 Task: Plan a trip to San Carlos, Colombia from 1st November, 2023 to 4th November, 2023 for 1 adult.1  bedroom having 1 bed and 1 bathroom. Property type can be flat. Amenities needed are: wifi, washing machine. Booking option can be shelf check-in. Look for 4 properties as per requirement.
Action: Mouse moved to (580, 76)
Screenshot: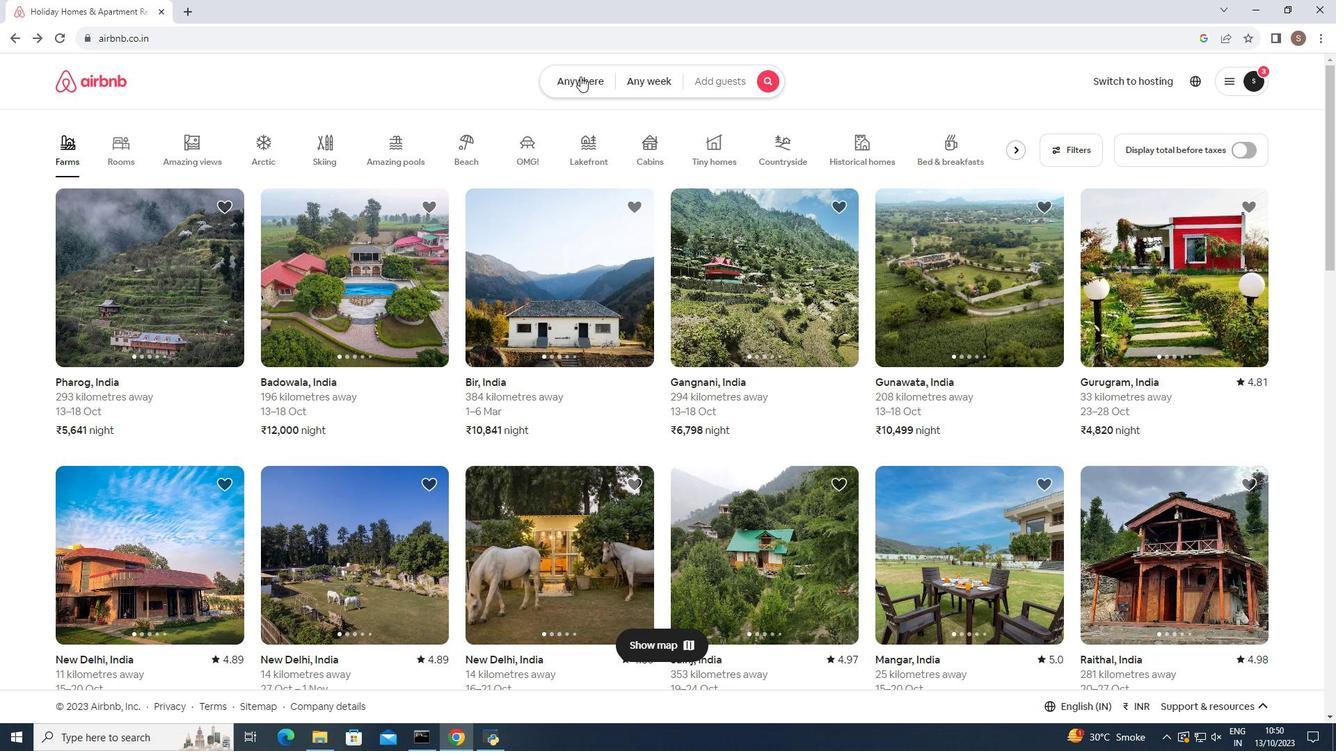 
Action: Mouse pressed left at (580, 76)
Screenshot: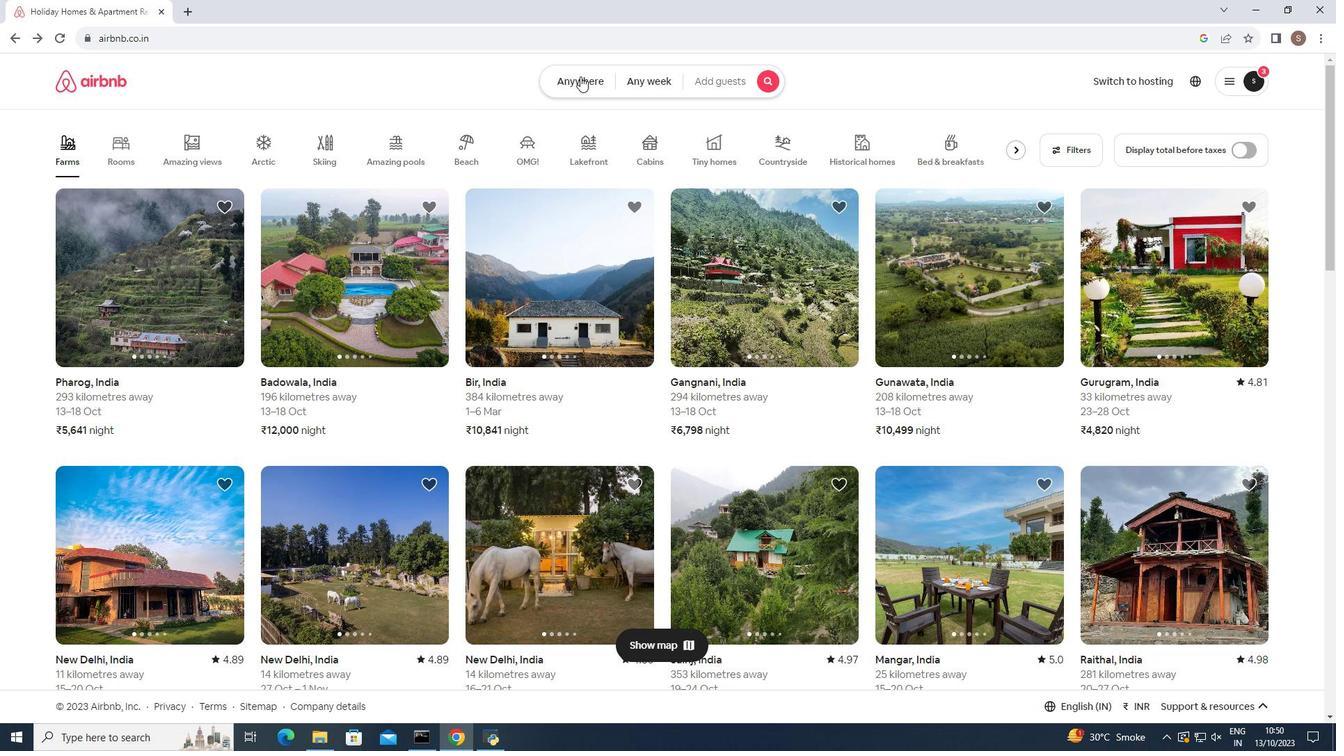 
Action: Mouse moved to (469, 129)
Screenshot: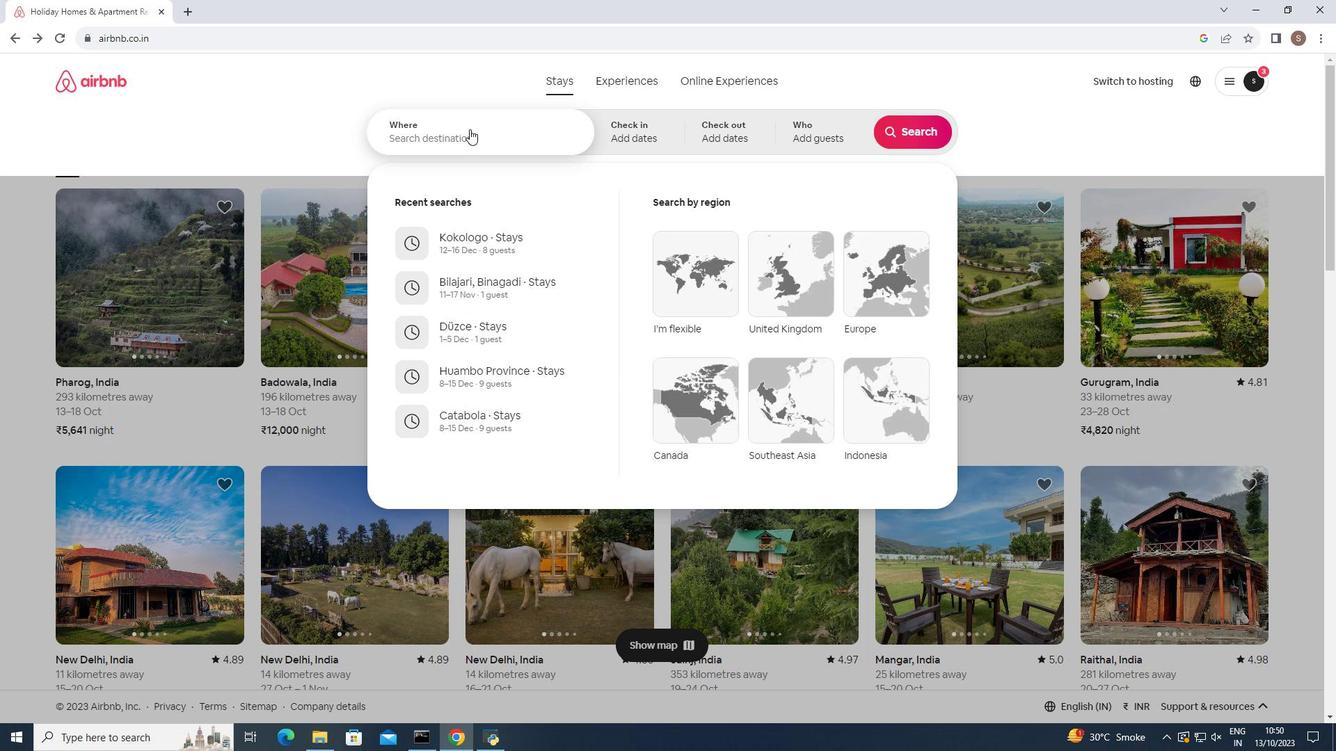 
Action: Mouse pressed left at (469, 129)
Screenshot: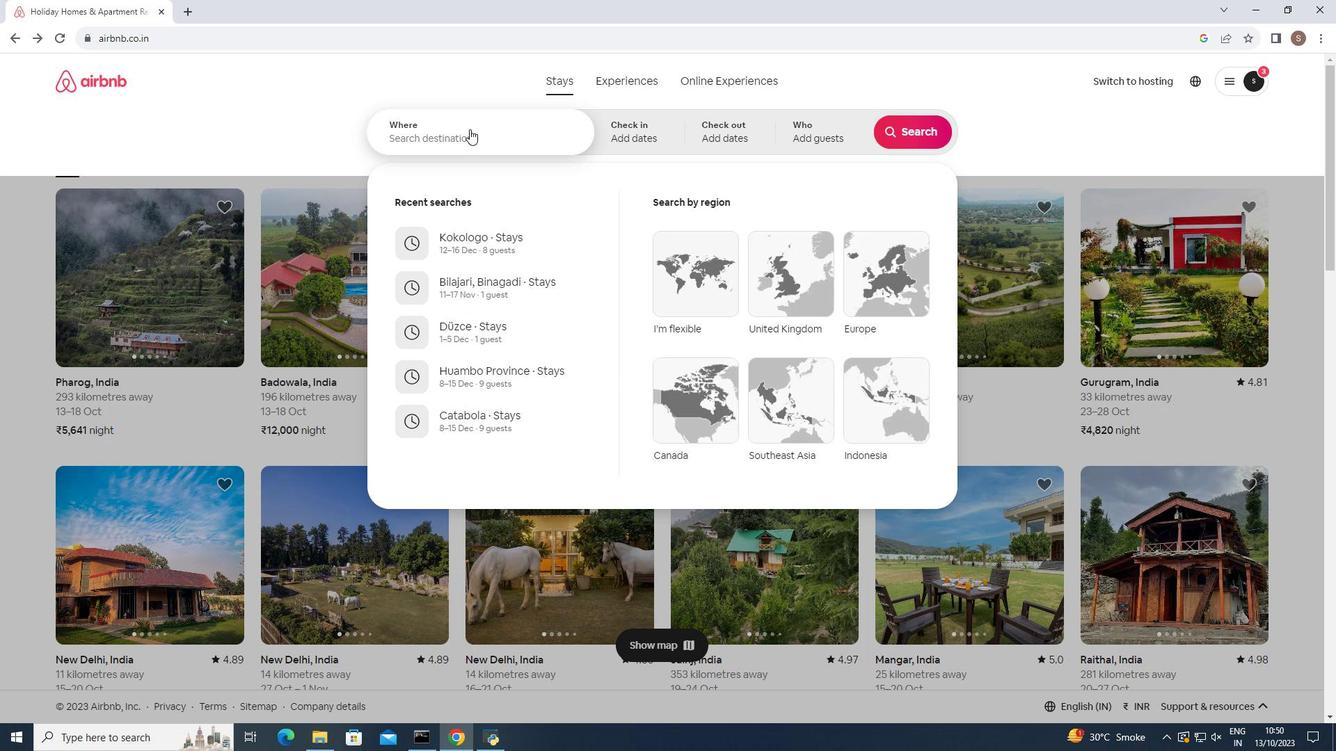 
Action: Mouse moved to (467, 136)
Screenshot: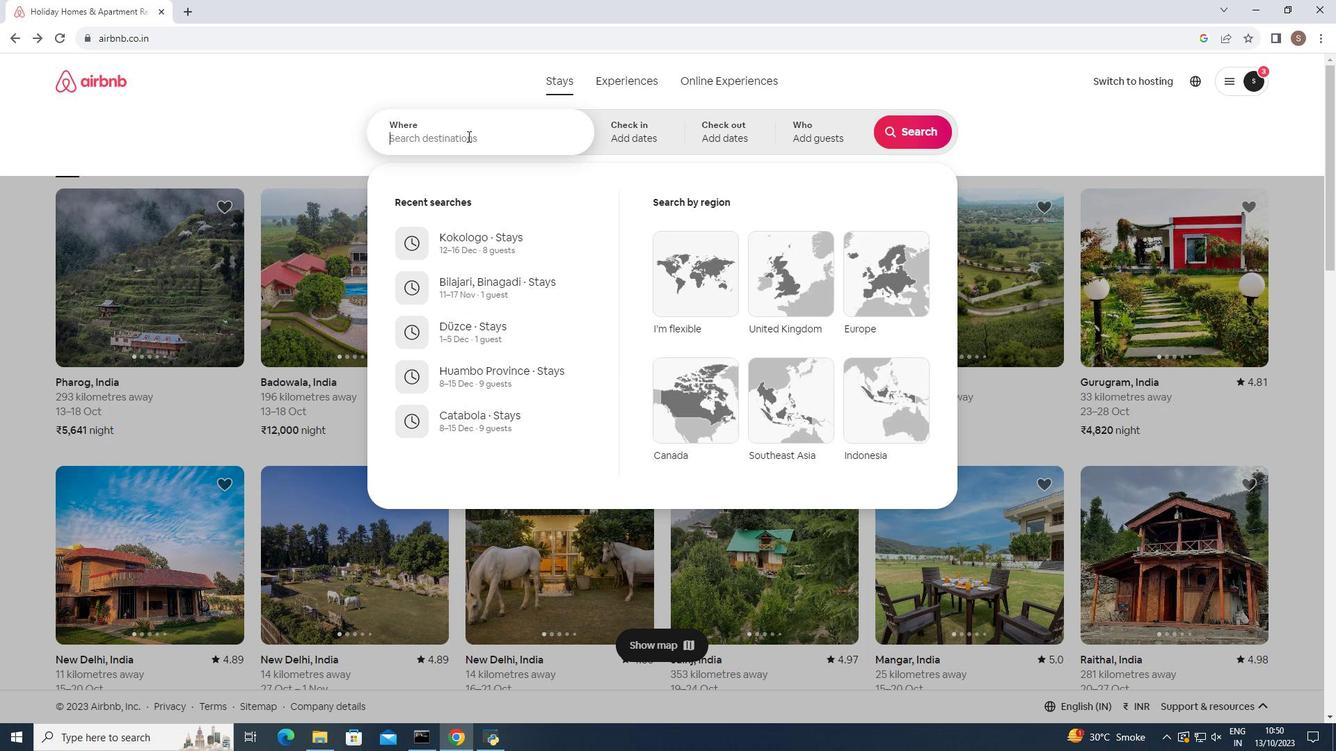 
Action: Key pressed <Key.shift>San<Key.space><Key.shift>Carlos,<Key.space><Key.shift><Key.shift>Colombia<Key.enter>
Screenshot: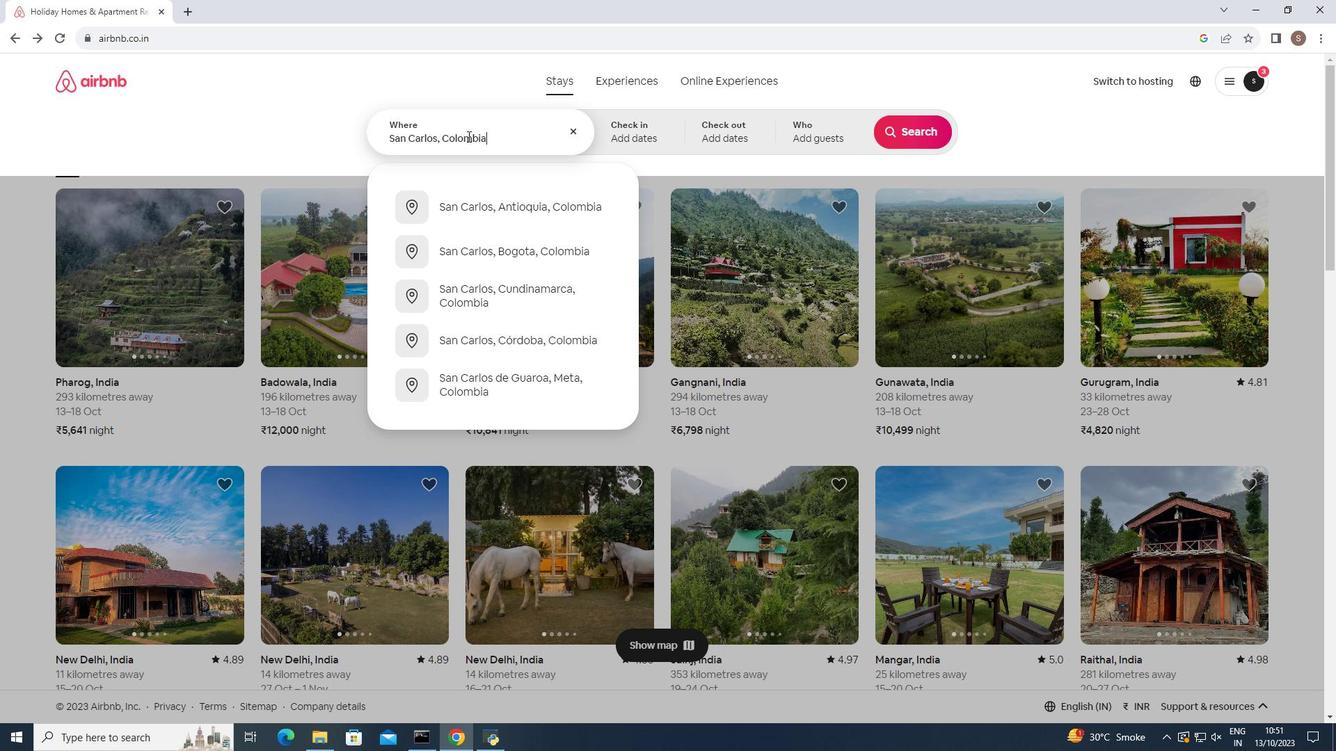 
Action: Mouse moved to (800, 298)
Screenshot: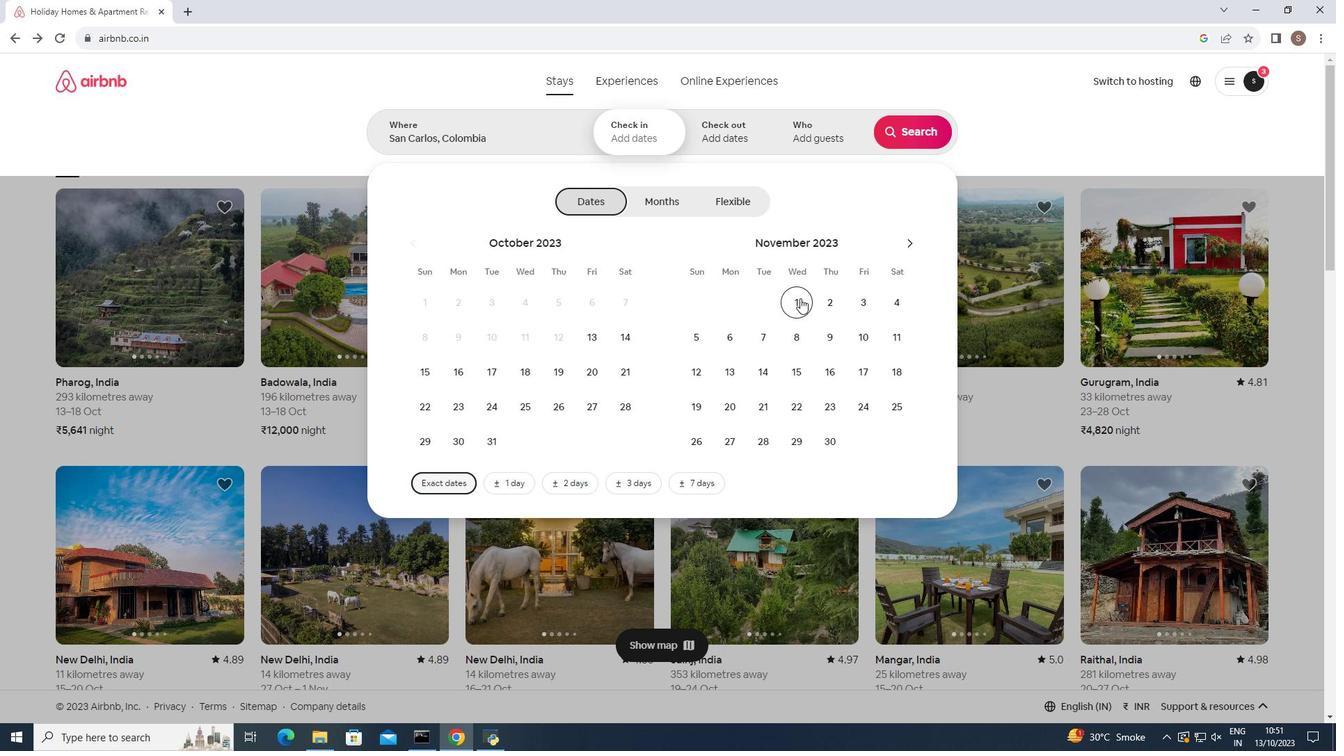 
Action: Mouse pressed left at (800, 298)
Screenshot: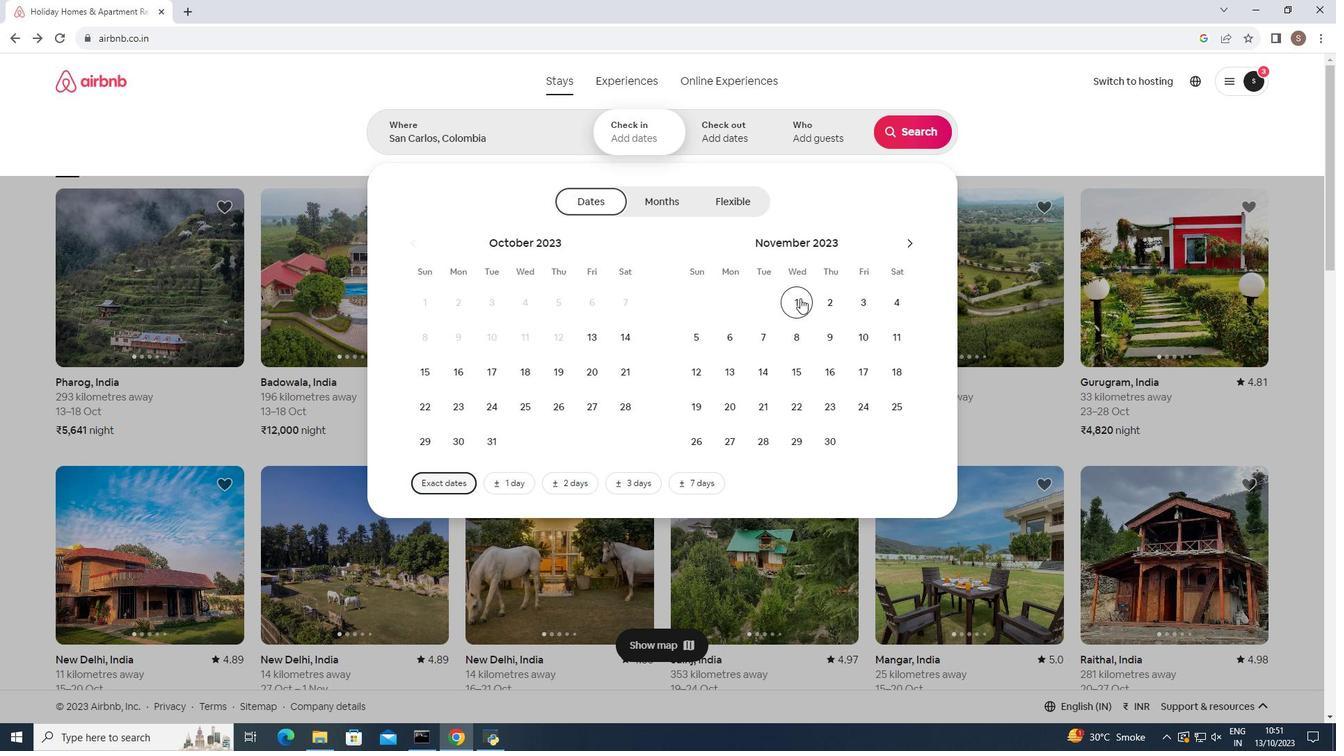 
Action: Mouse moved to (893, 303)
Screenshot: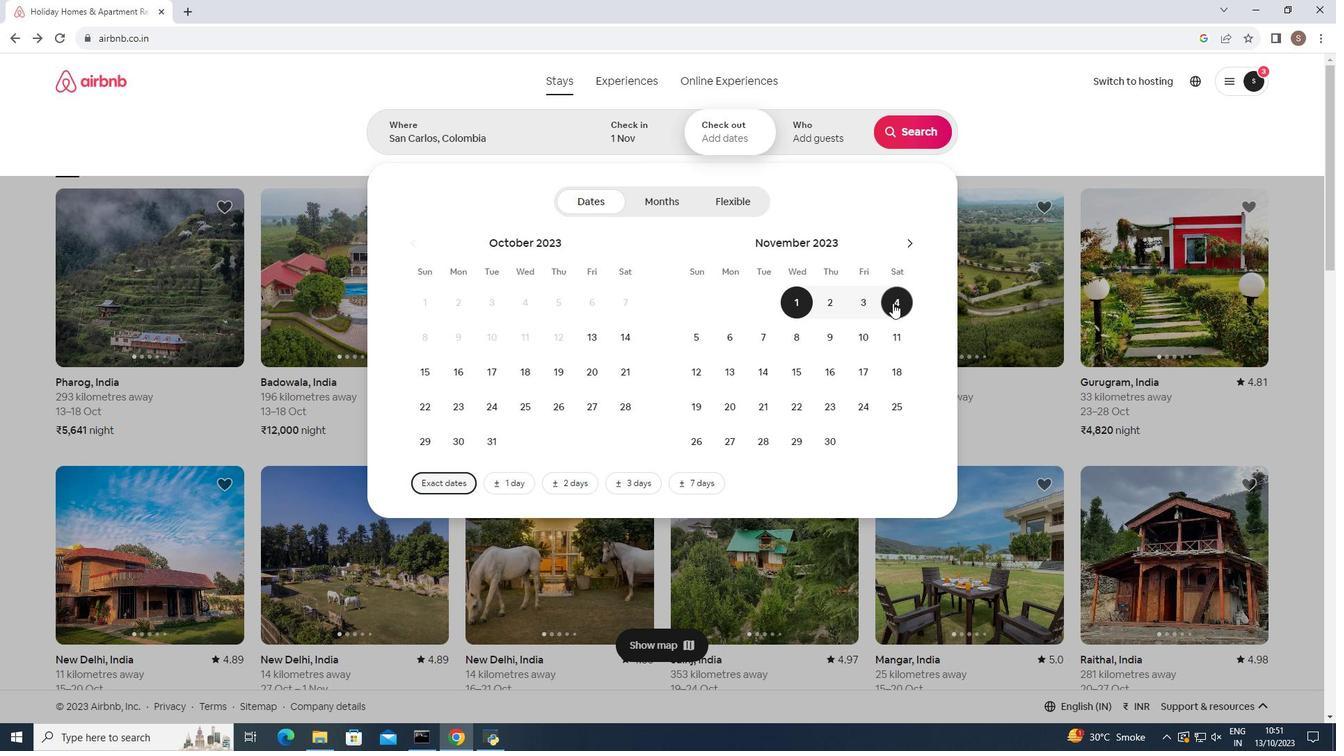 
Action: Mouse pressed left at (893, 303)
Screenshot: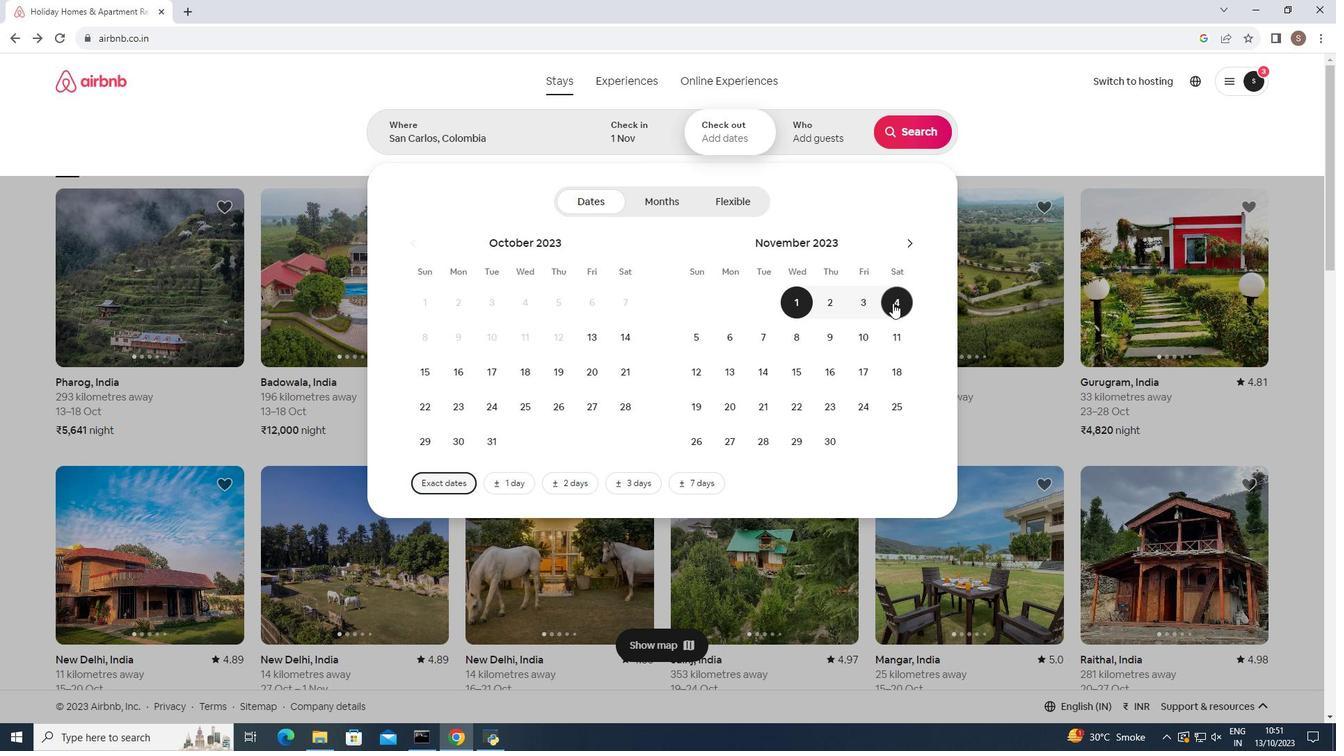 
Action: Mouse moved to (816, 129)
Screenshot: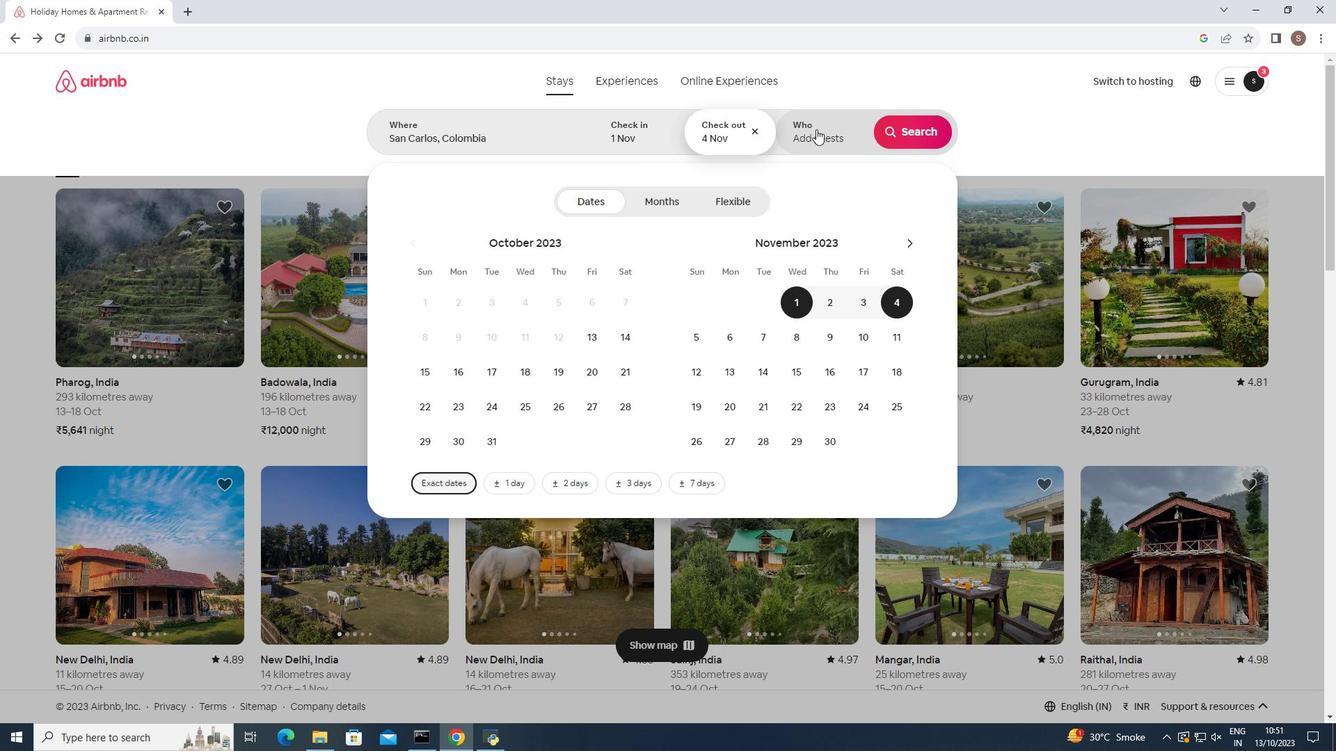 
Action: Mouse pressed left at (816, 129)
Screenshot: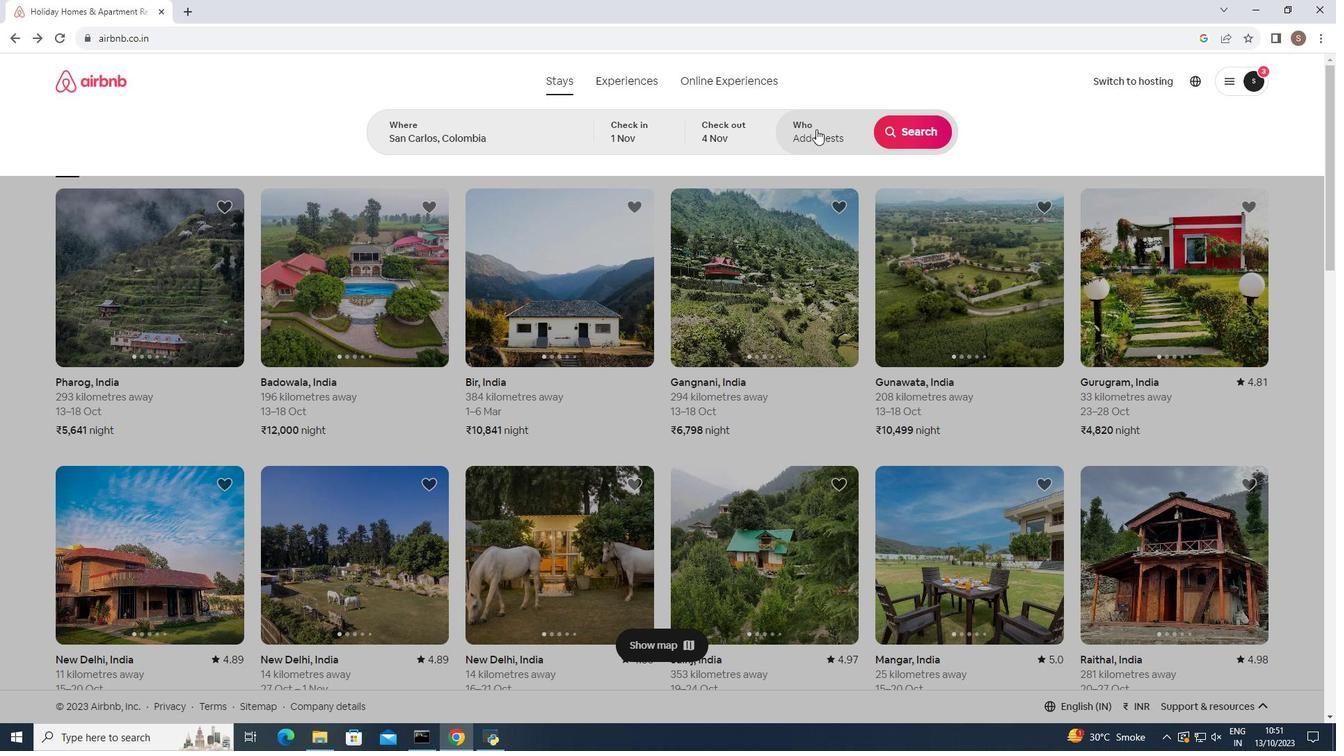 
Action: Mouse moved to (918, 207)
Screenshot: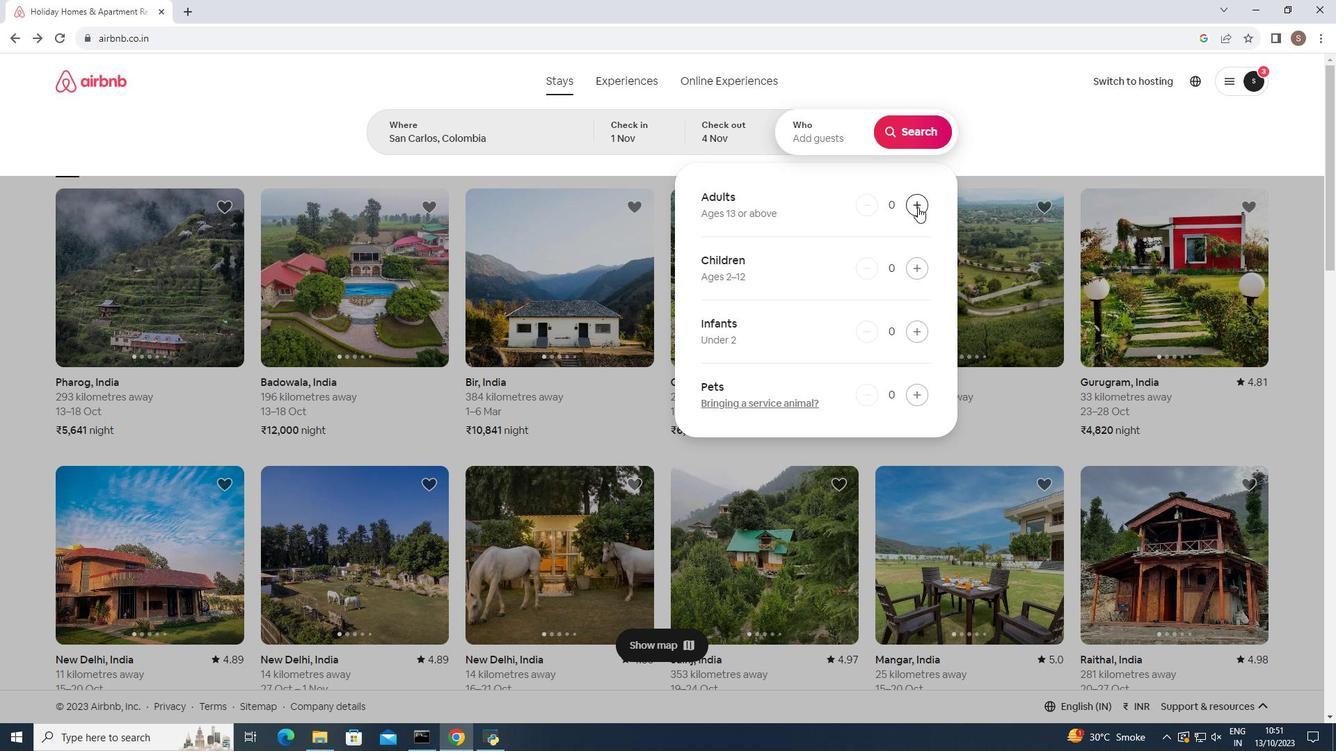 
Action: Mouse pressed left at (918, 207)
Screenshot: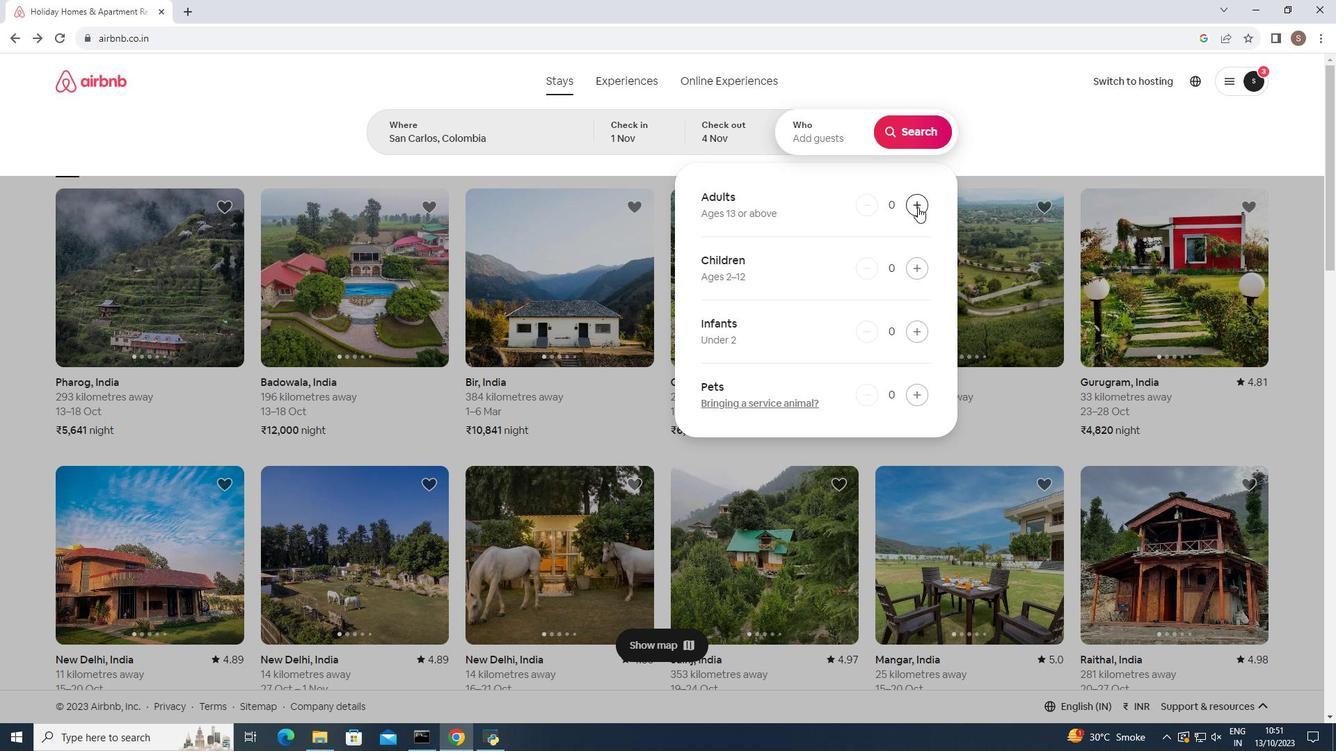 
Action: Mouse moved to (905, 128)
Screenshot: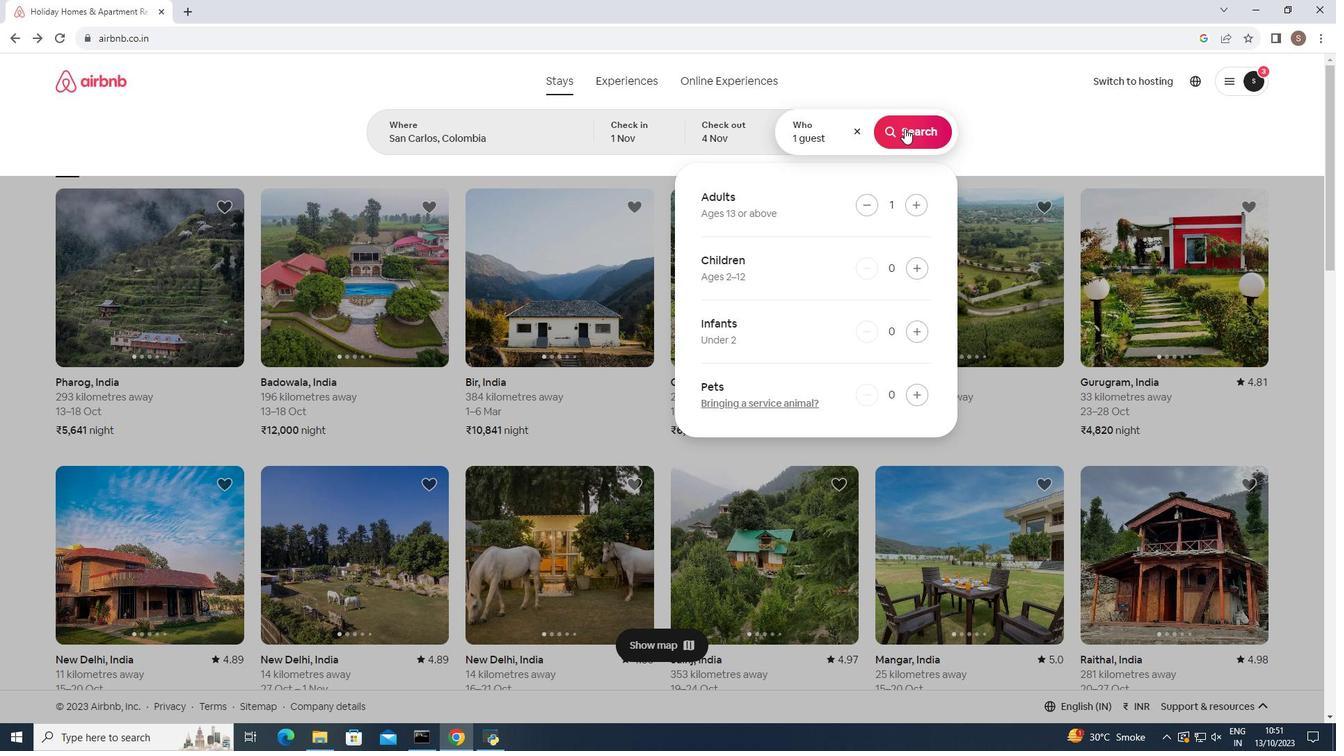 
Action: Mouse pressed left at (905, 128)
Screenshot: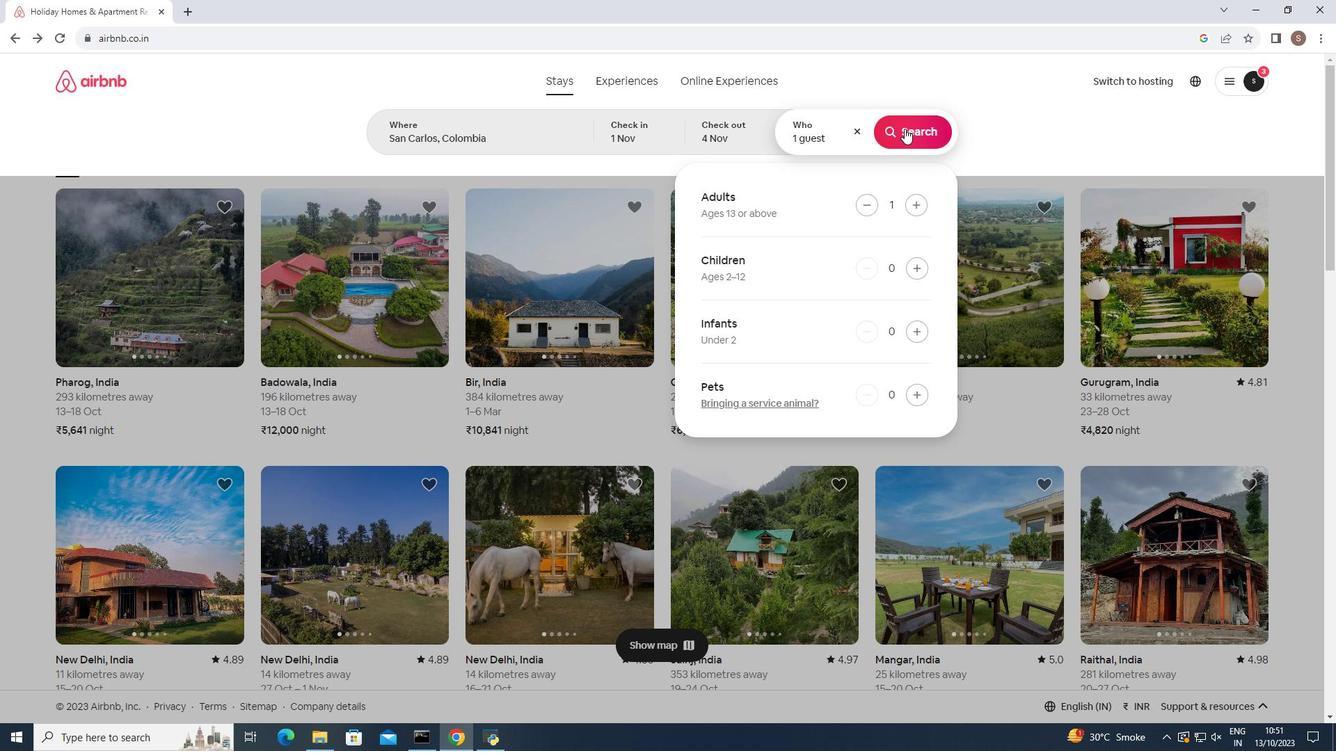 
Action: Mouse moved to (1097, 136)
Screenshot: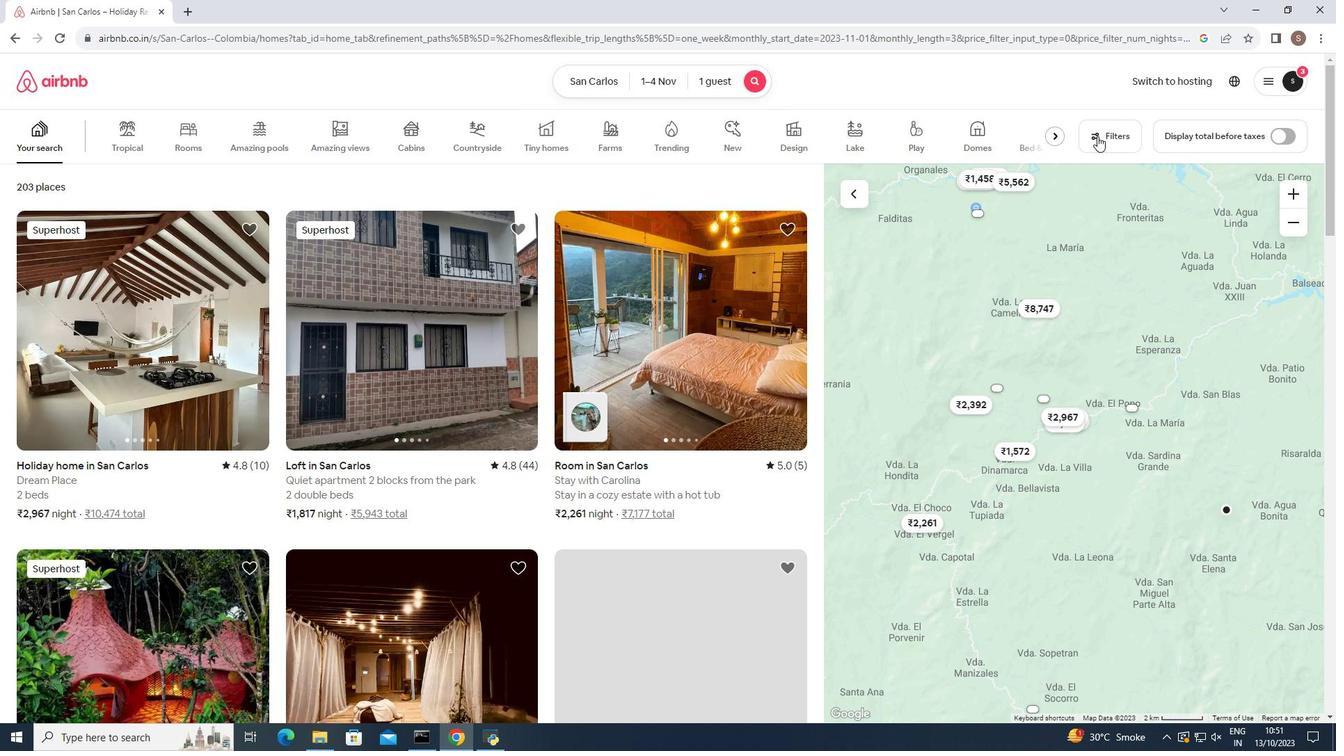 
Action: Mouse pressed left at (1097, 136)
Screenshot: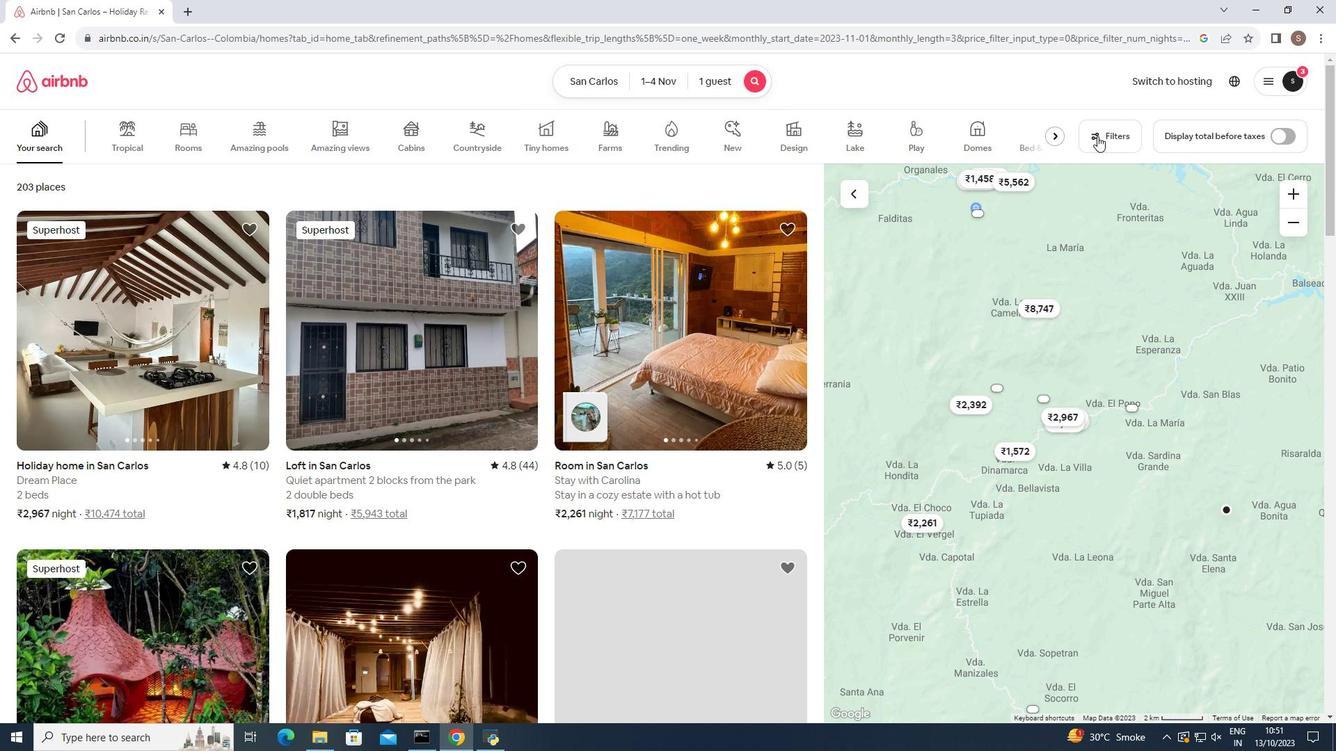 
Action: Mouse moved to (743, 347)
Screenshot: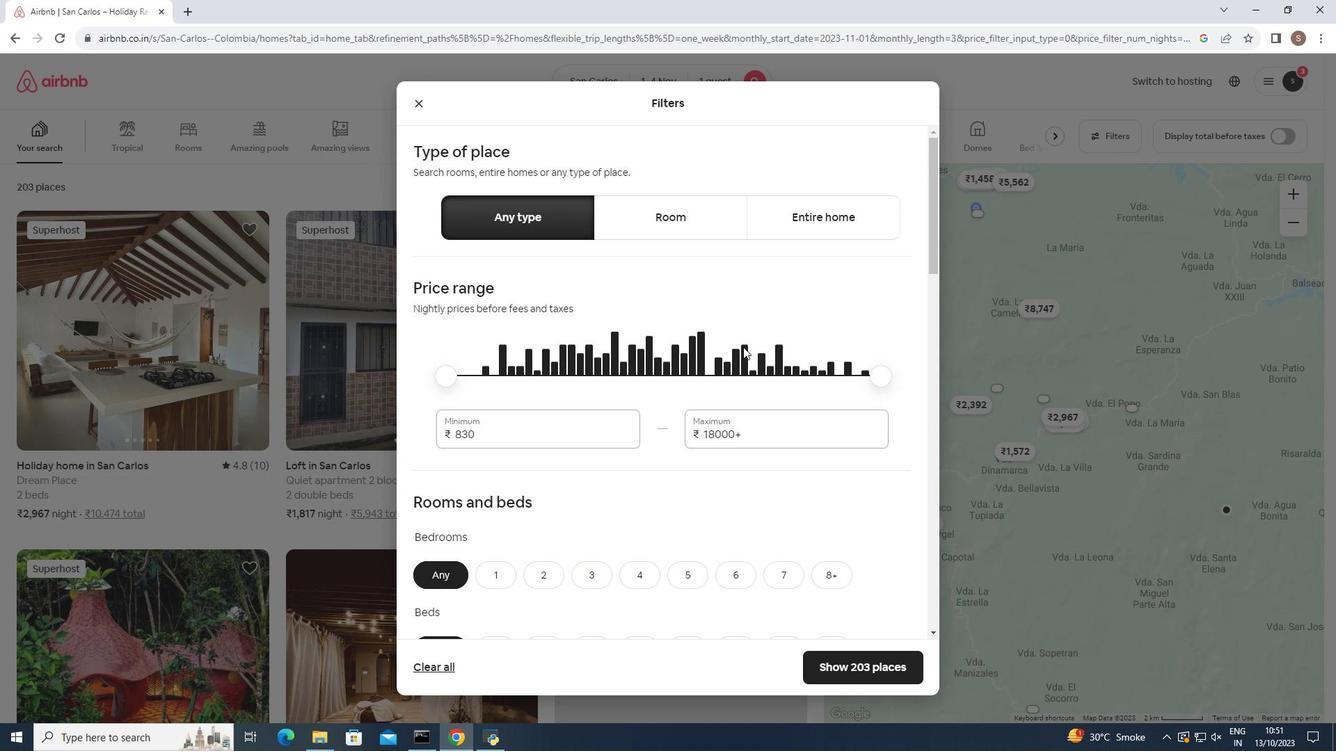 
Action: Mouse scrolled (743, 346) with delta (0, 0)
Screenshot: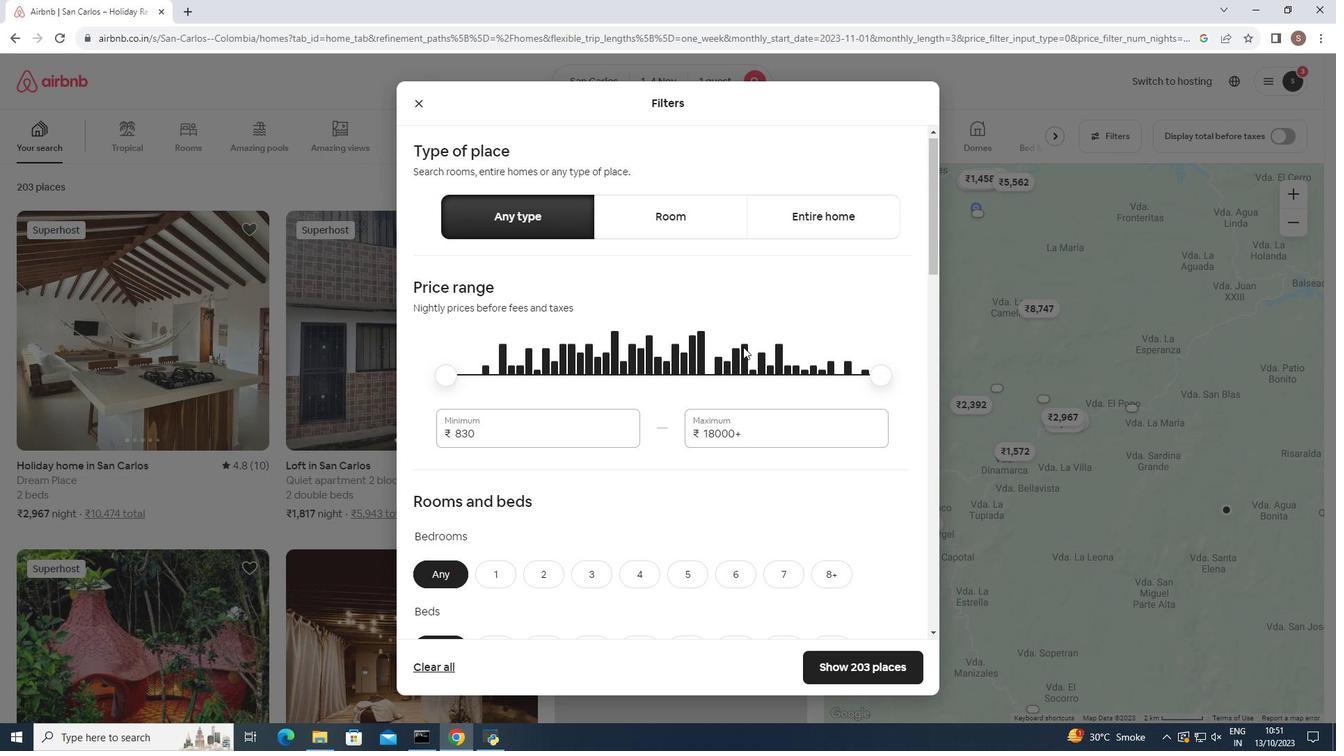 
Action: Mouse scrolled (743, 346) with delta (0, 0)
Screenshot: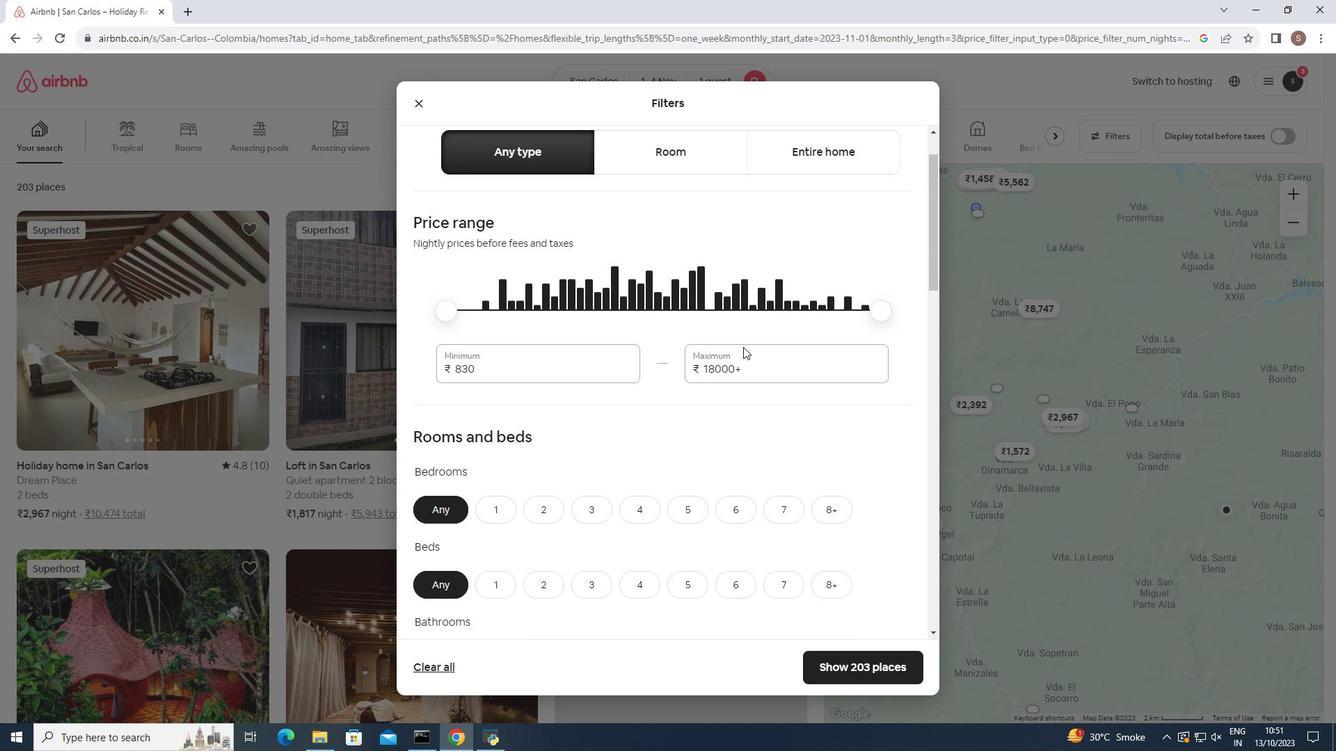 
Action: Mouse moved to (485, 430)
Screenshot: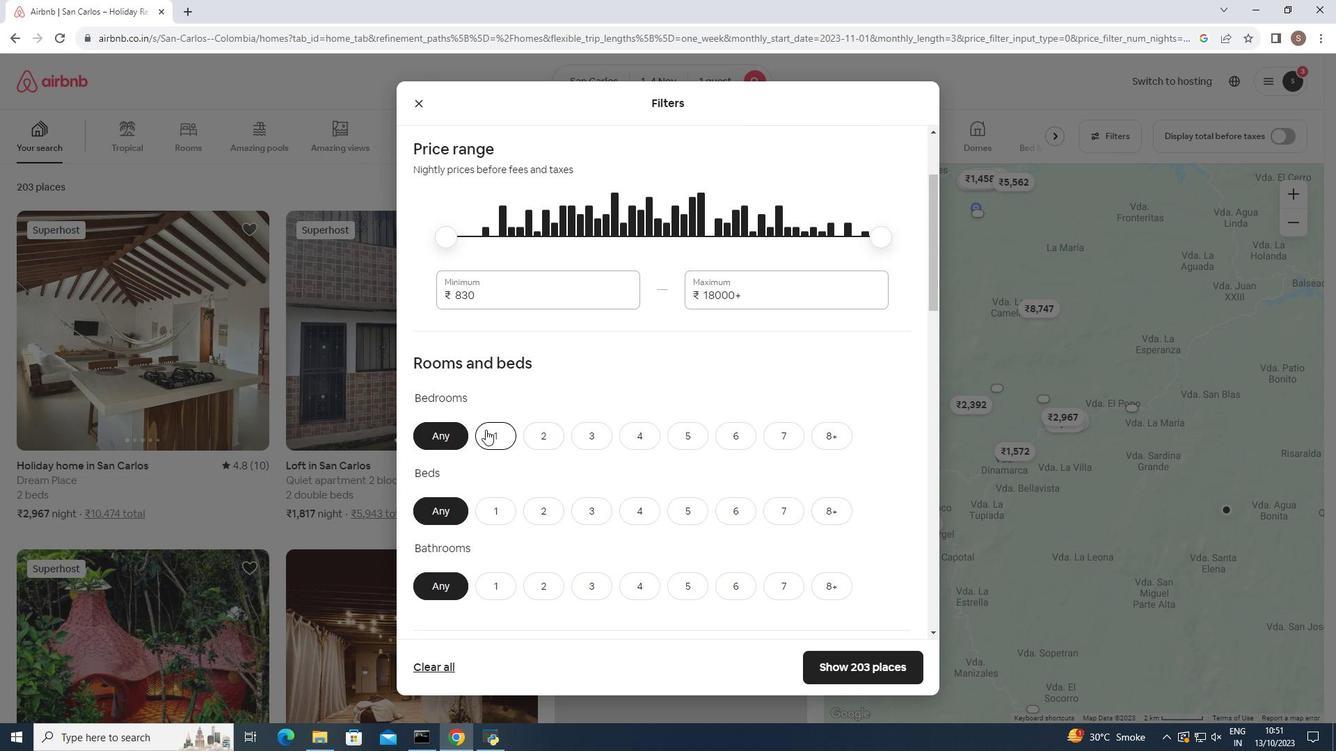 
Action: Mouse pressed left at (485, 430)
Screenshot: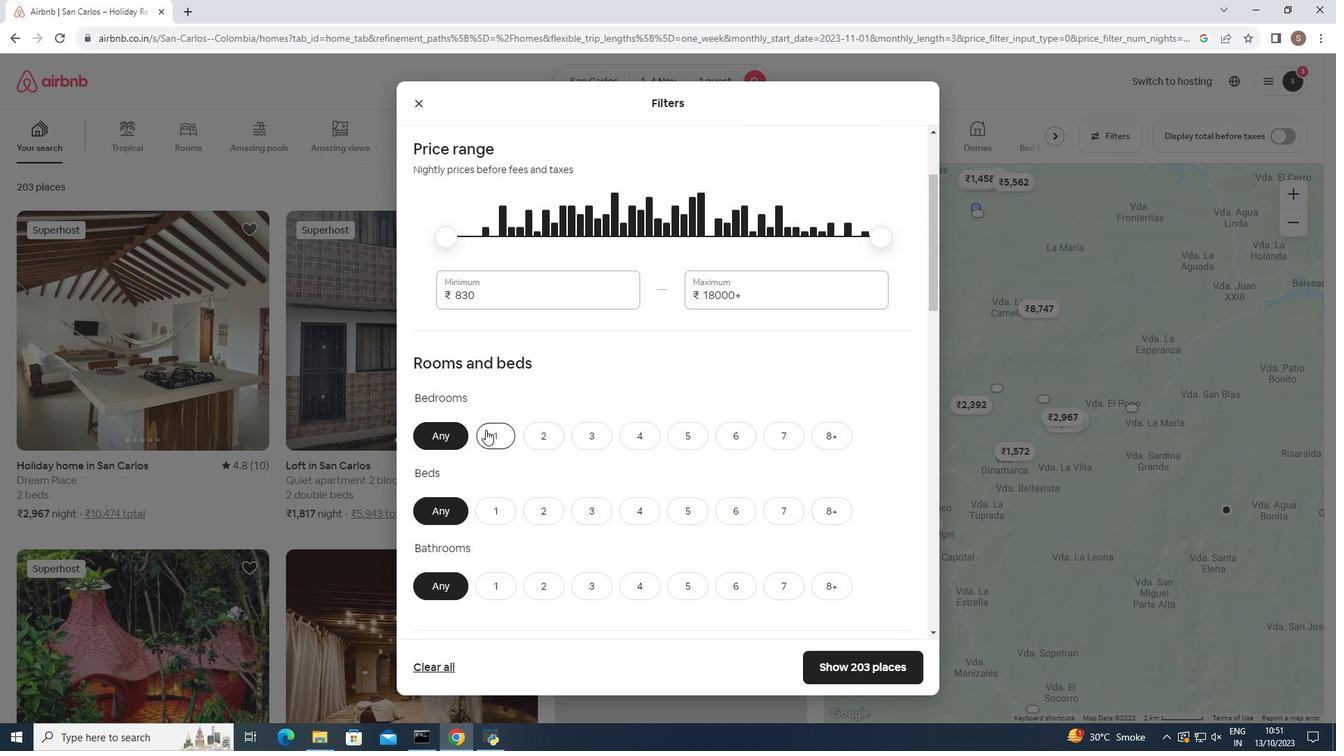 
Action: Mouse moved to (495, 511)
Screenshot: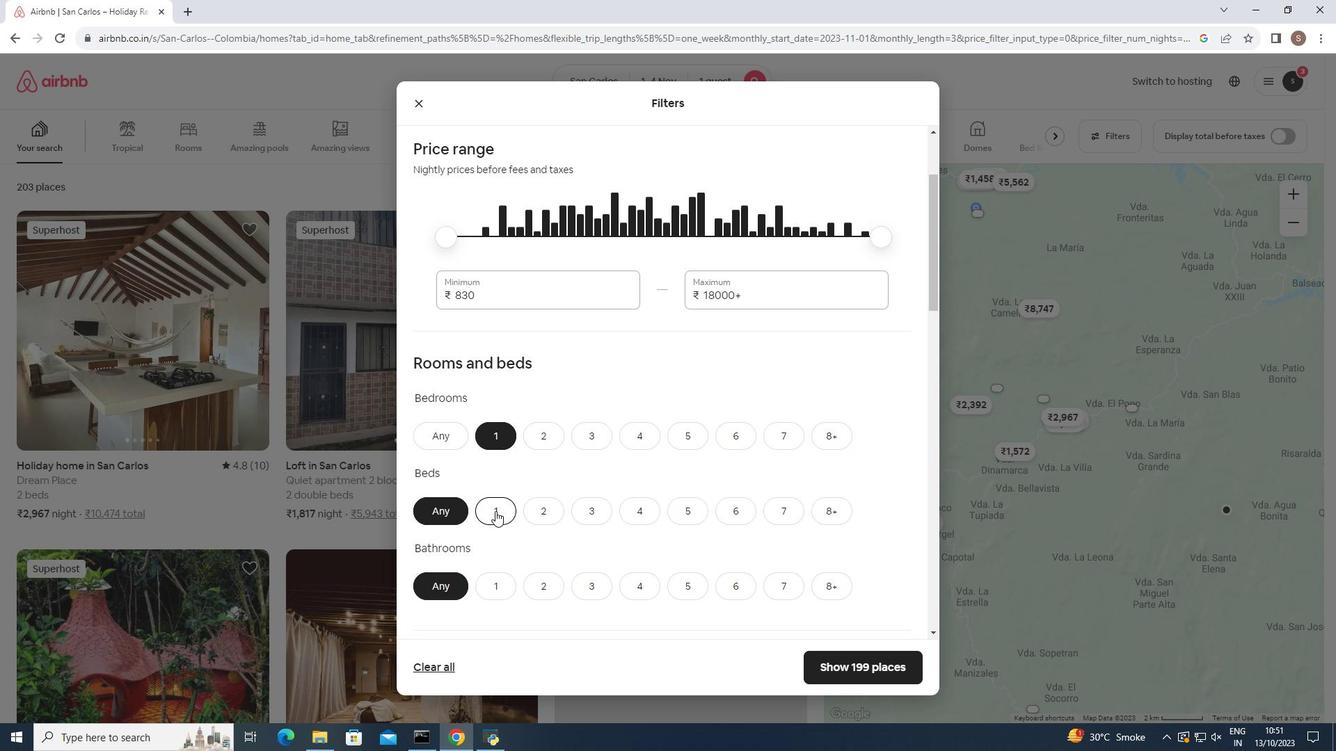 
Action: Mouse pressed left at (495, 511)
Screenshot: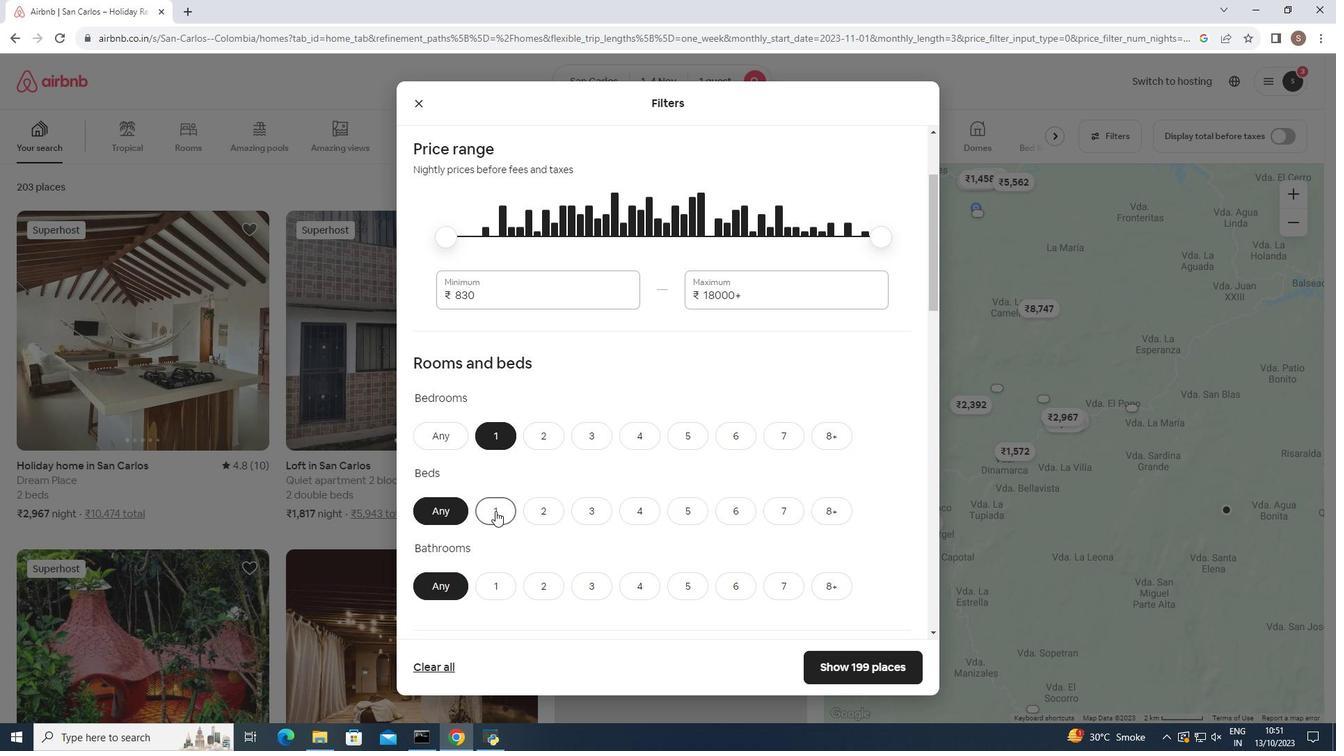 
Action: Mouse moved to (495, 598)
Screenshot: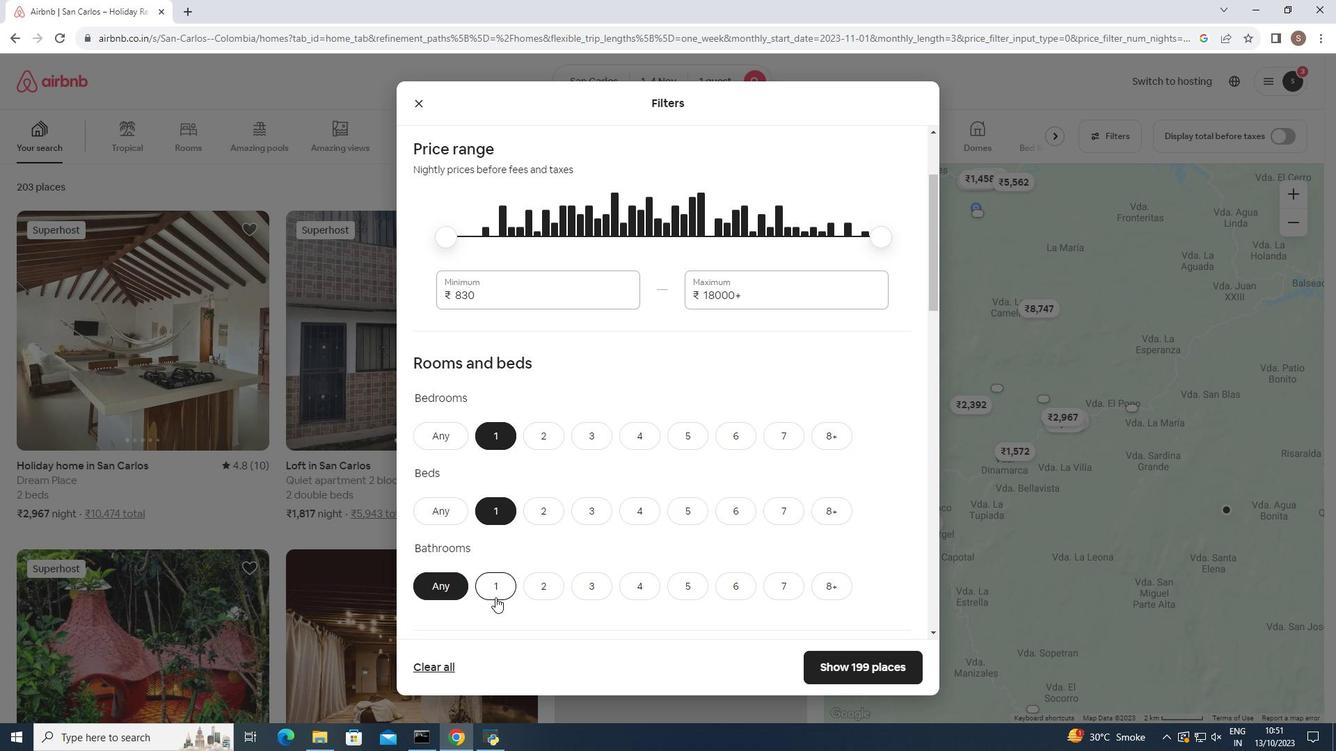 
Action: Mouse pressed left at (495, 598)
Screenshot: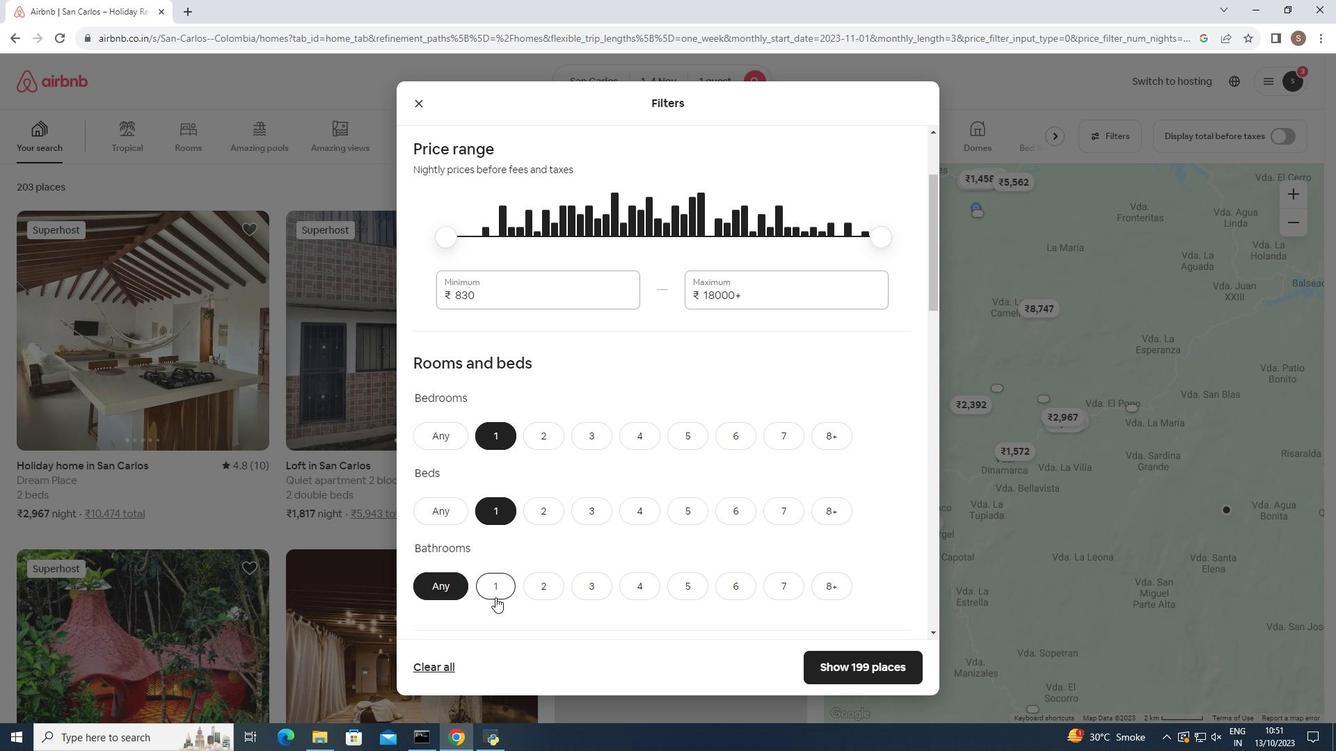 
Action: Mouse moved to (524, 544)
Screenshot: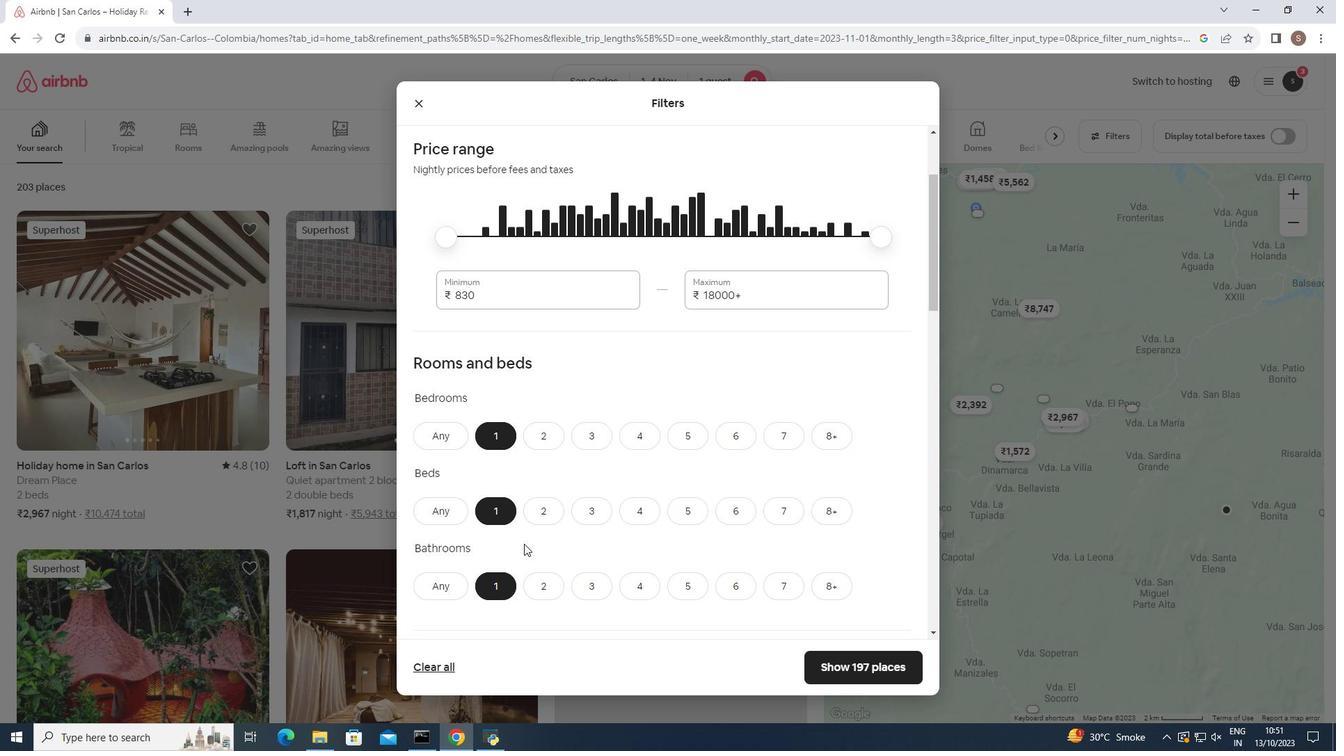 
Action: Mouse scrolled (524, 543) with delta (0, 0)
Screenshot: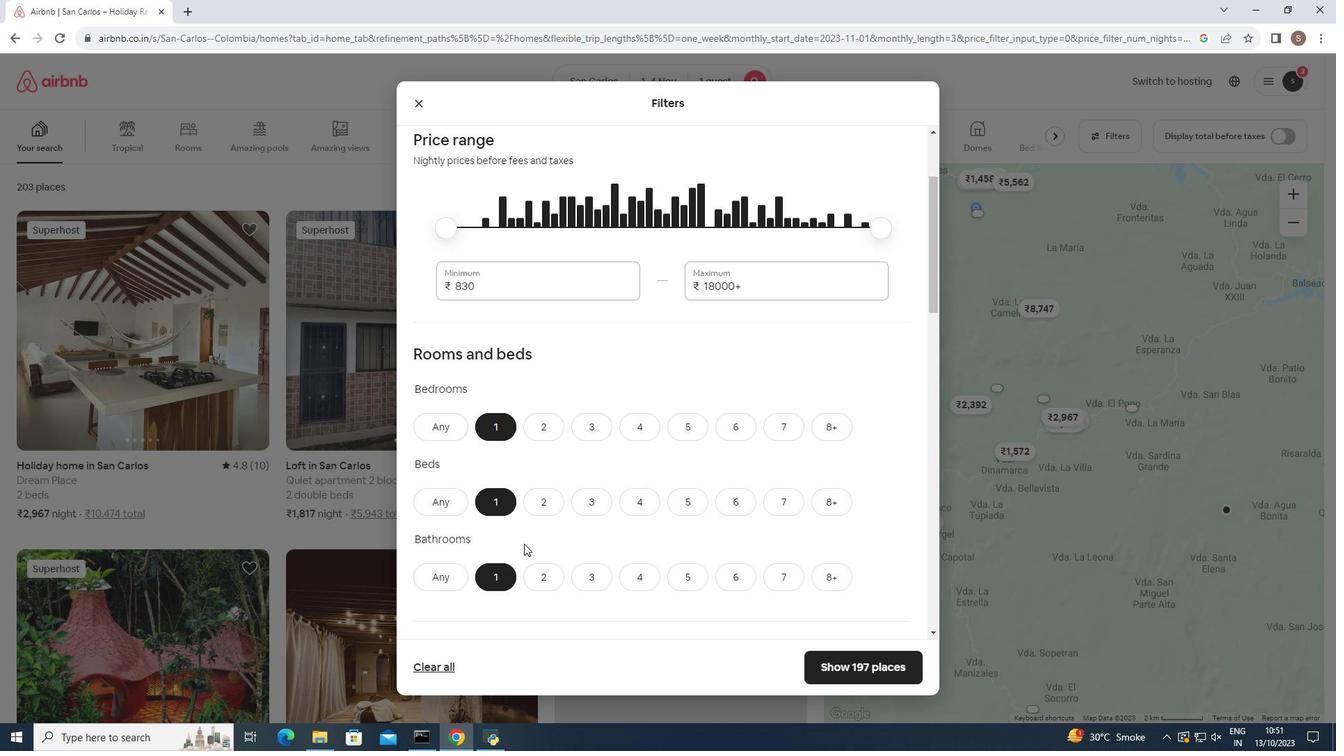 
Action: Mouse scrolled (524, 543) with delta (0, 0)
Screenshot: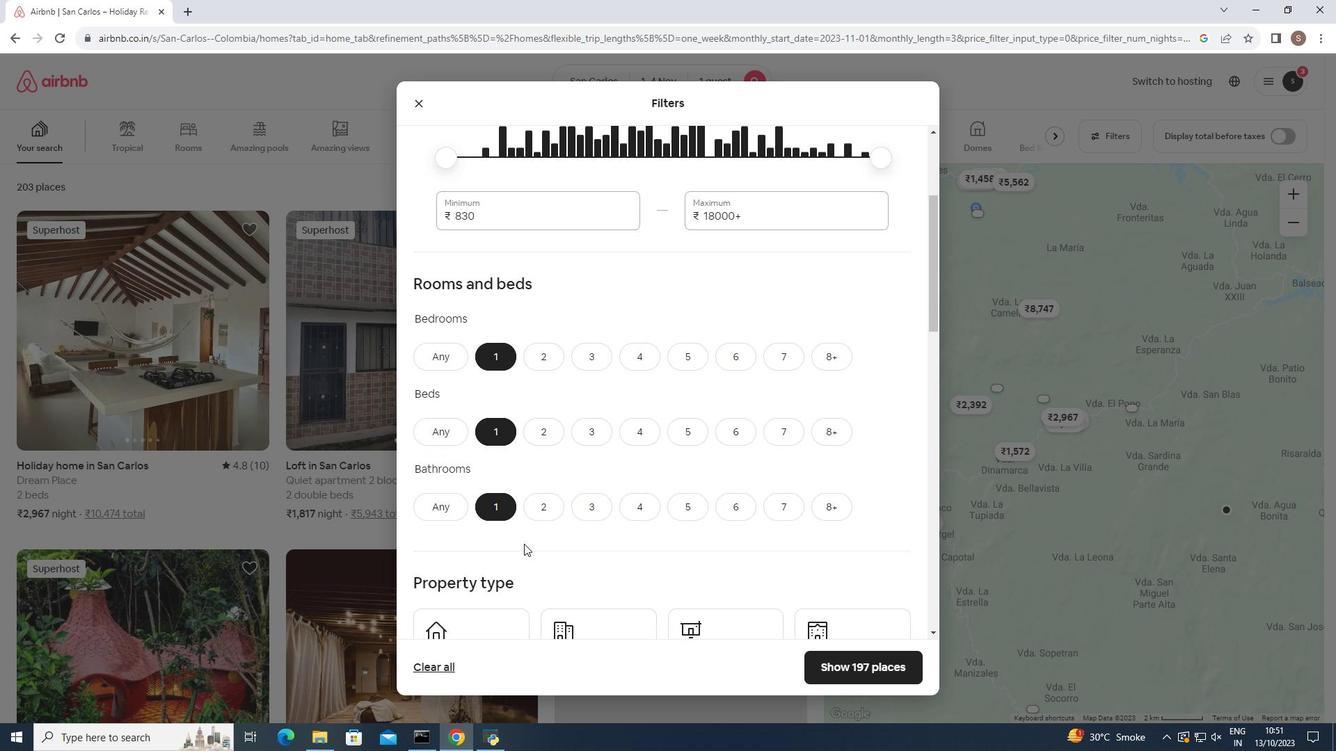 
Action: Mouse moved to (571, 600)
Screenshot: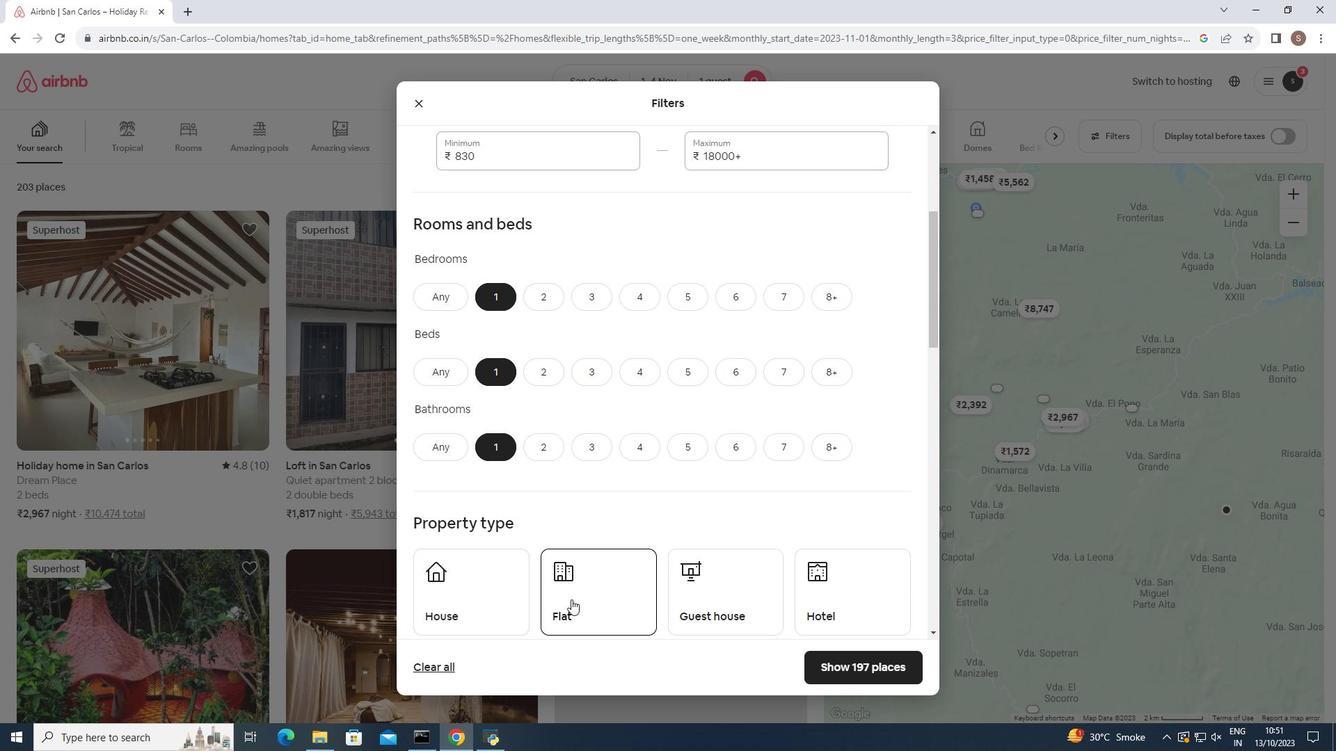 
Action: Mouse pressed left at (571, 600)
Screenshot: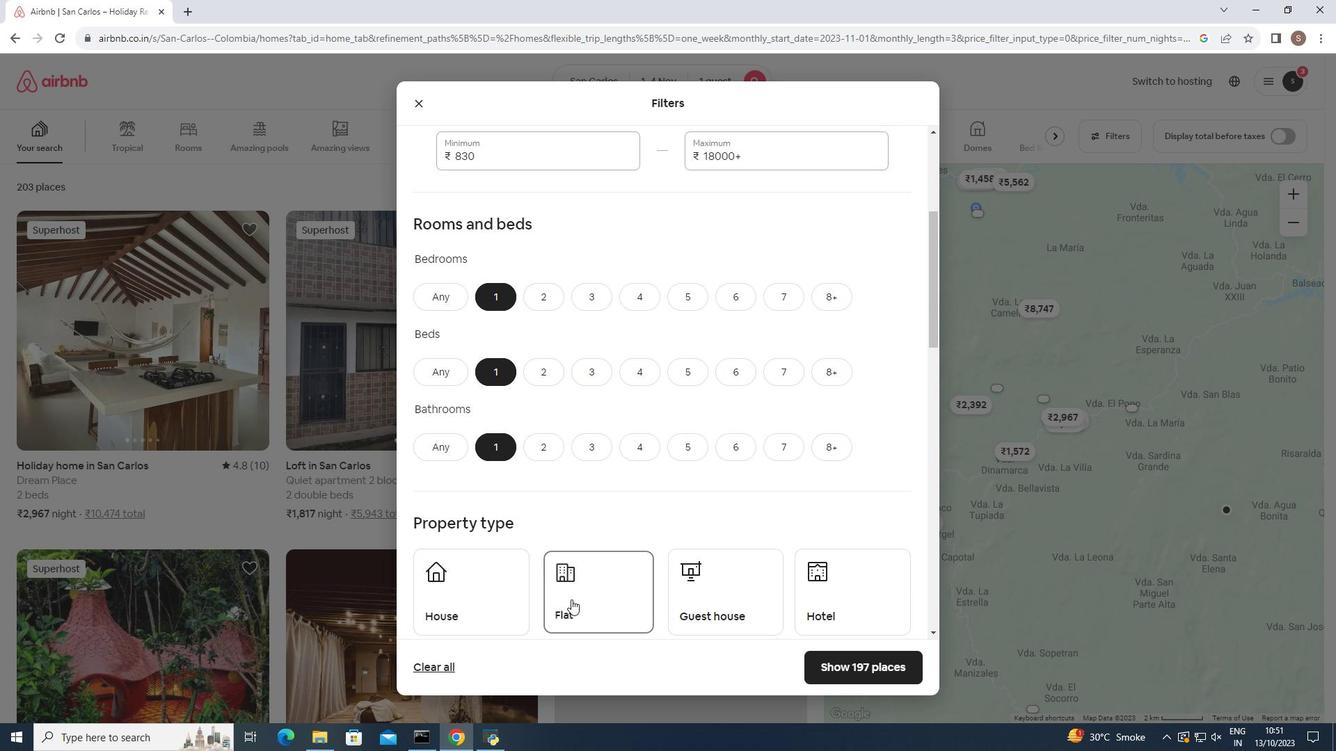 
Action: Mouse scrolled (571, 599) with delta (0, 0)
Screenshot: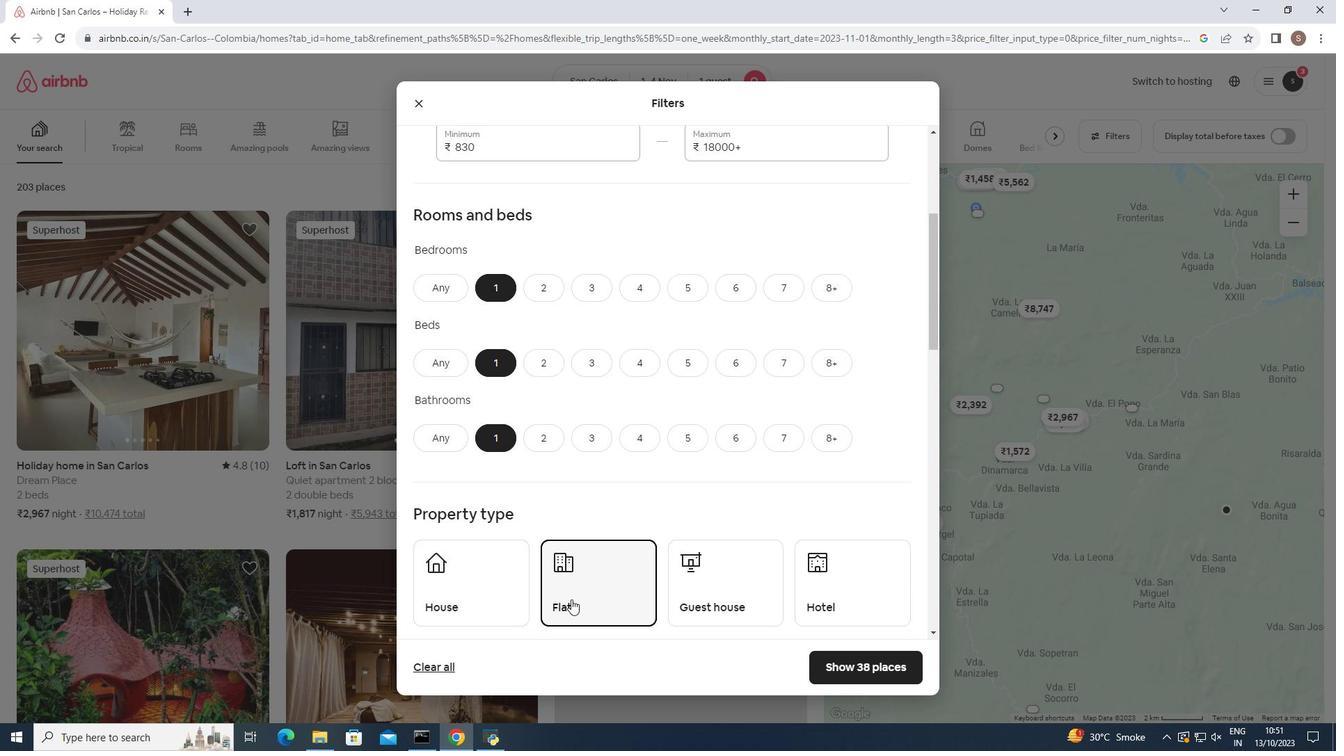 
Action: Mouse scrolled (571, 599) with delta (0, 0)
Screenshot: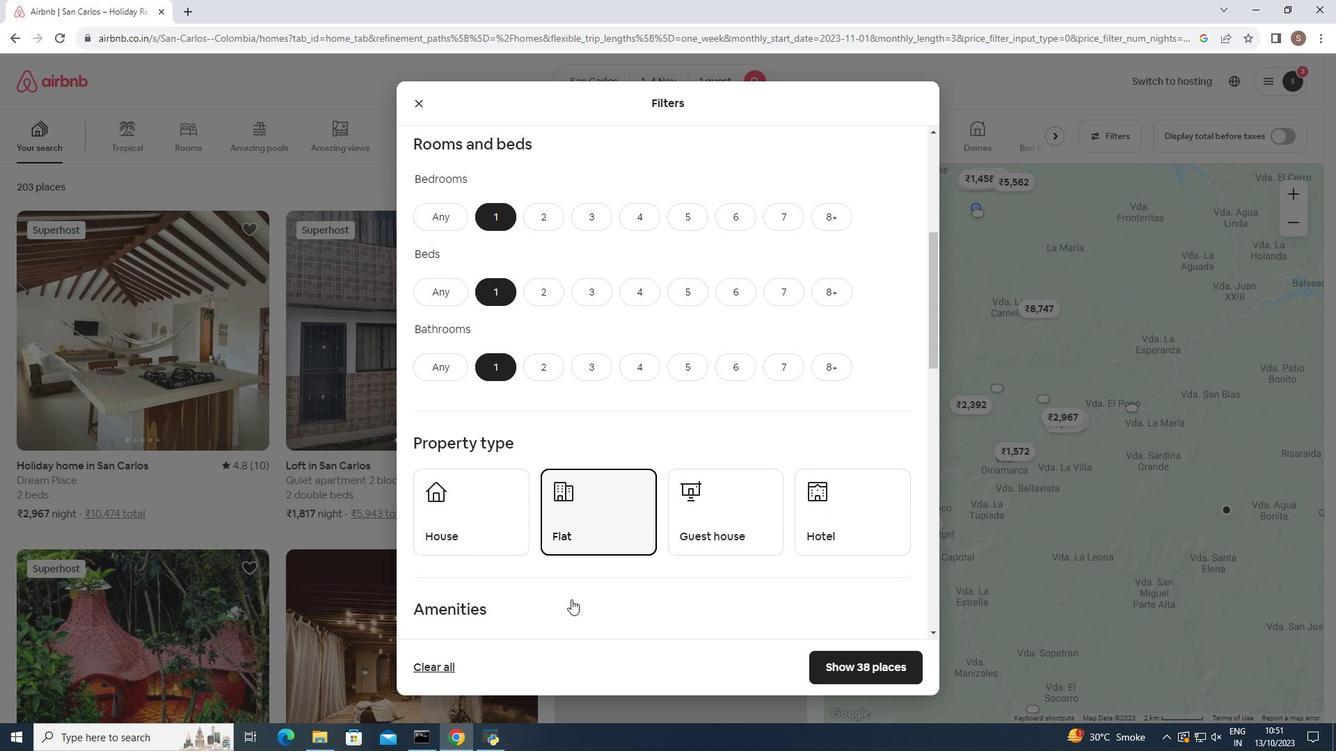 
Action: Mouse scrolled (571, 599) with delta (0, 0)
Screenshot: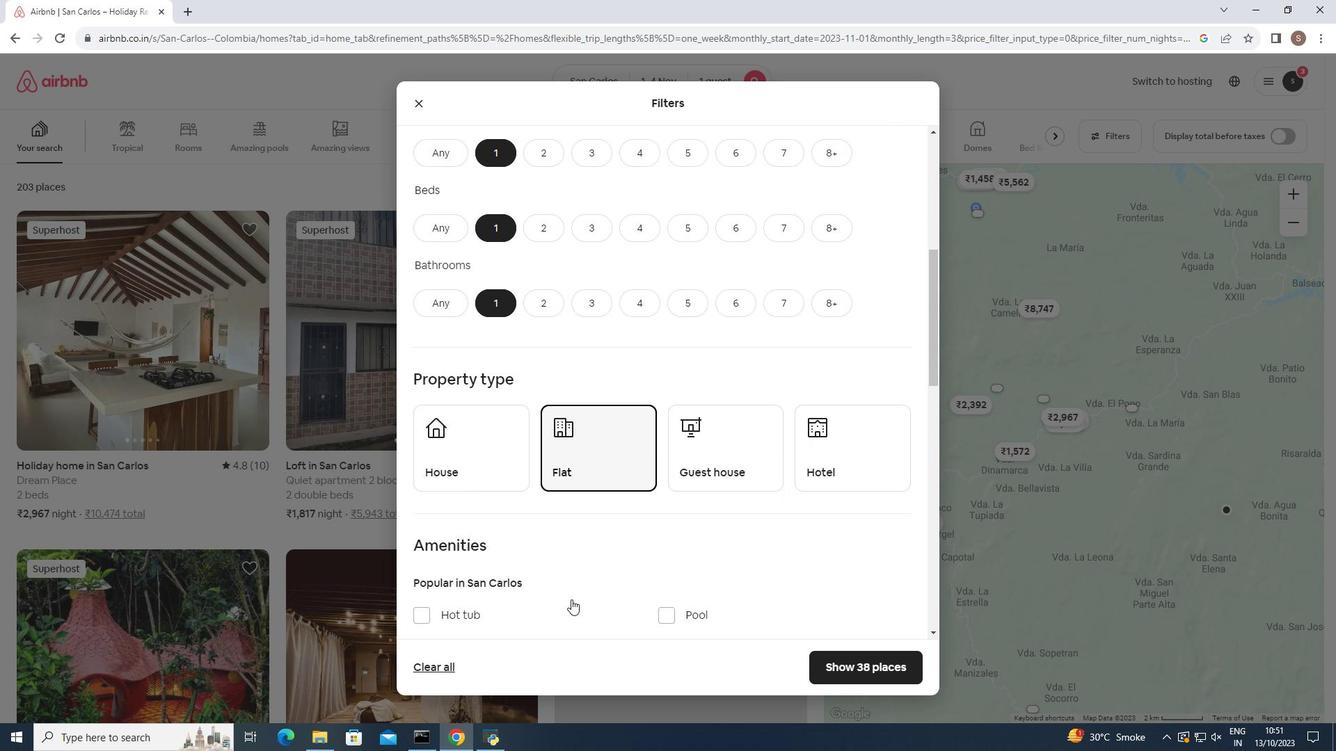 
Action: Mouse scrolled (571, 599) with delta (0, 0)
Screenshot: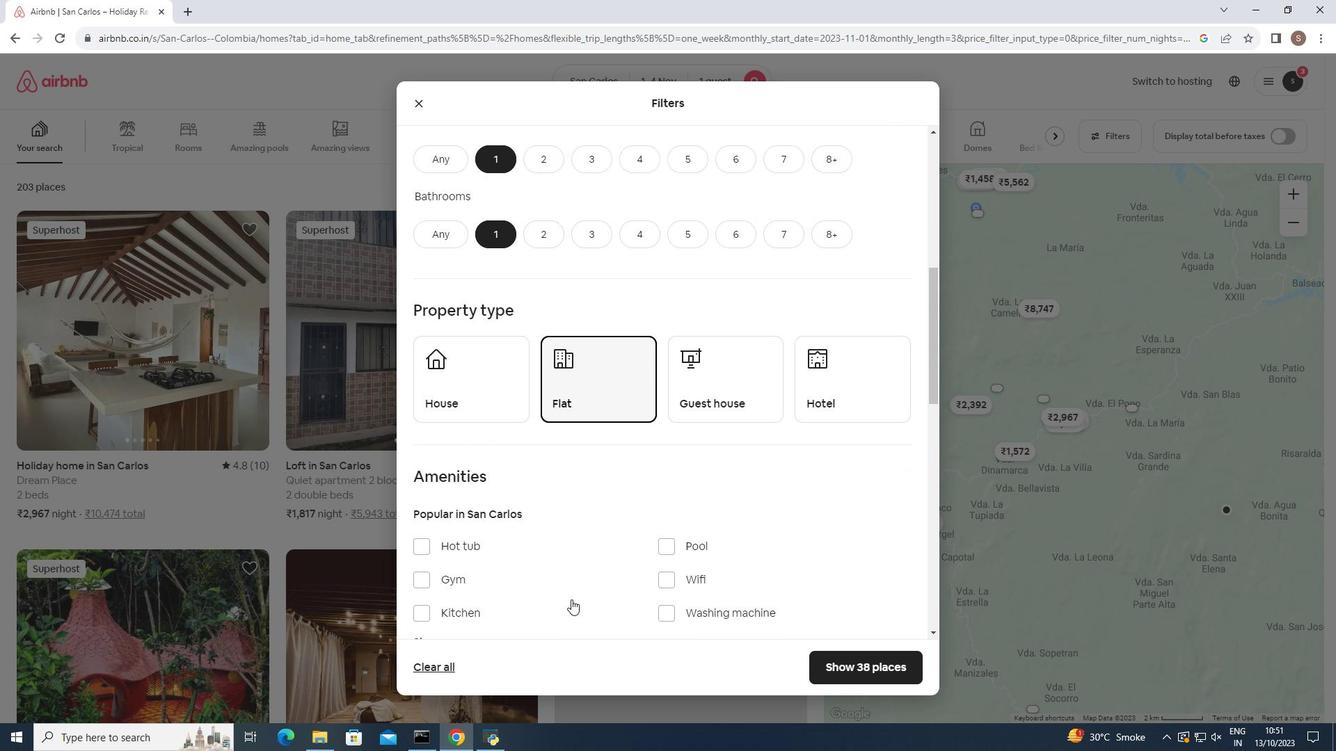 
Action: Mouse scrolled (571, 599) with delta (0, 0)
Screenshot: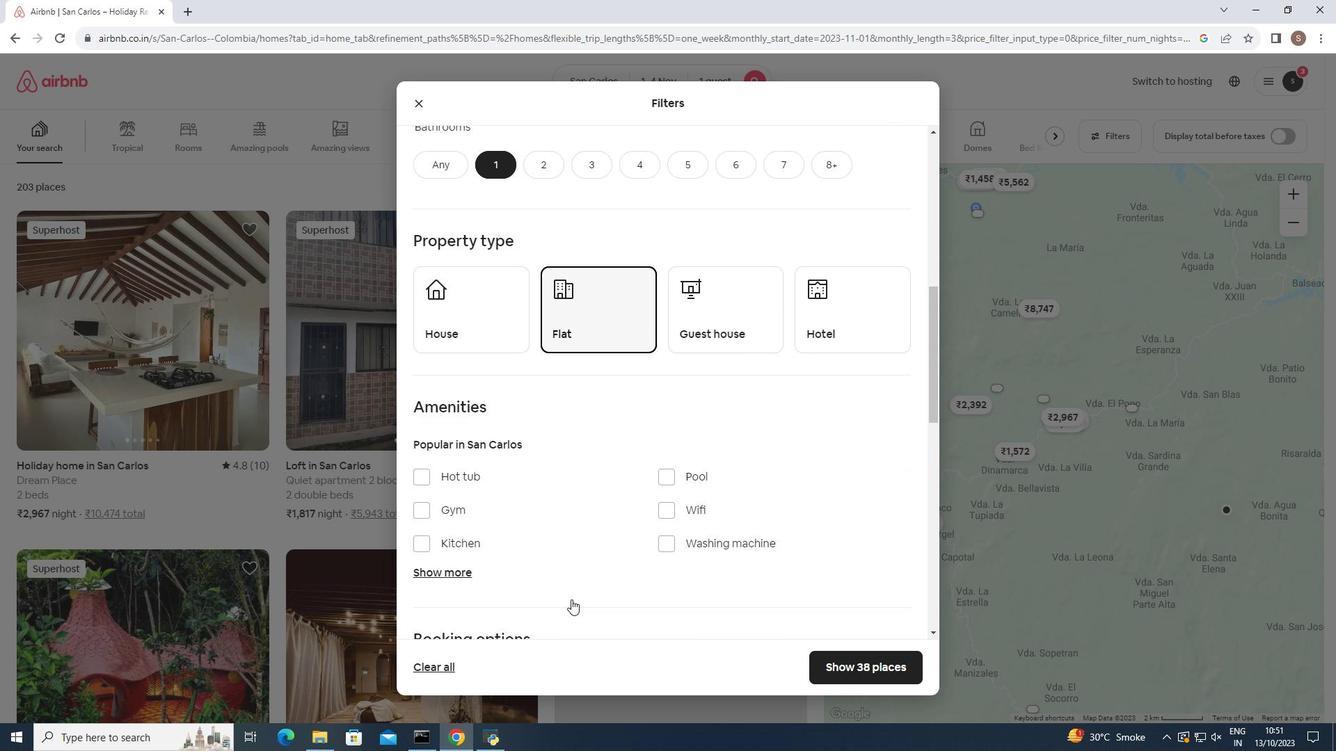 
Action: Mouse moved to (460, 508)
Screenshot: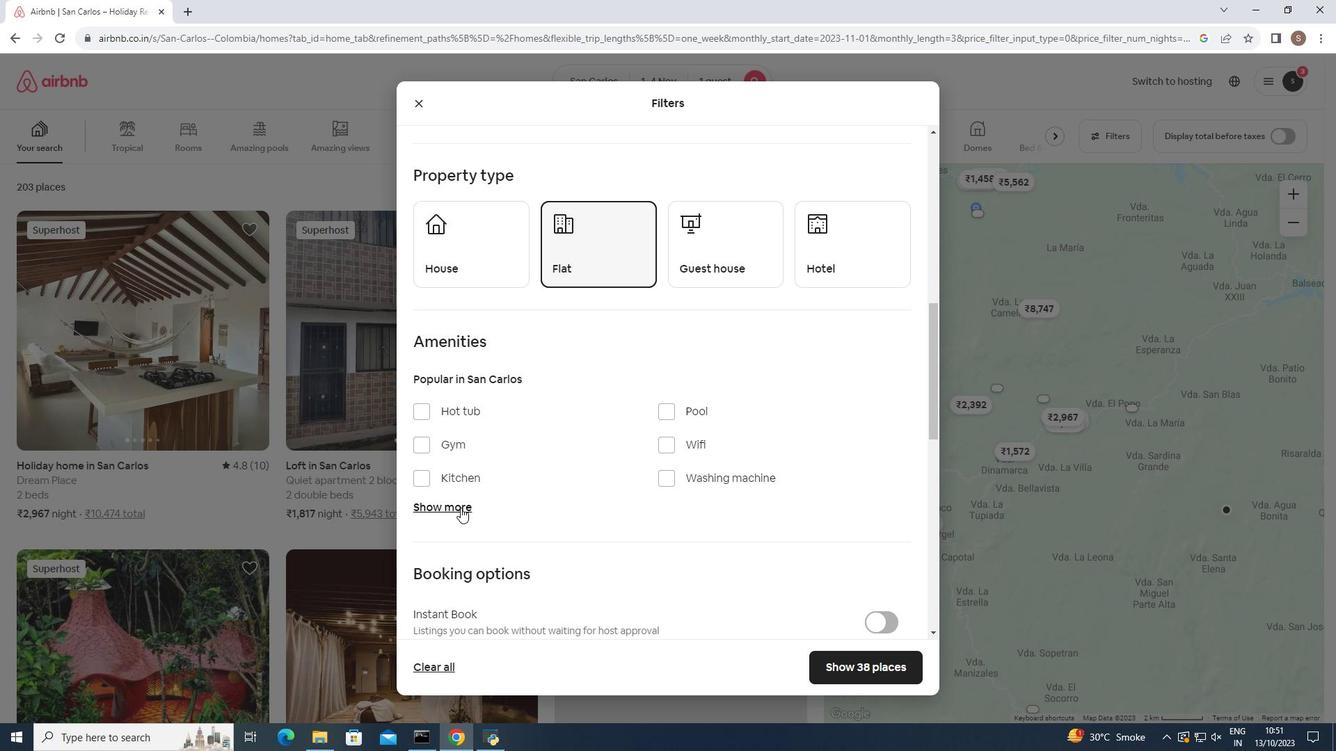 
Action: Mouse pressed left at (460, 508)
Screenshot: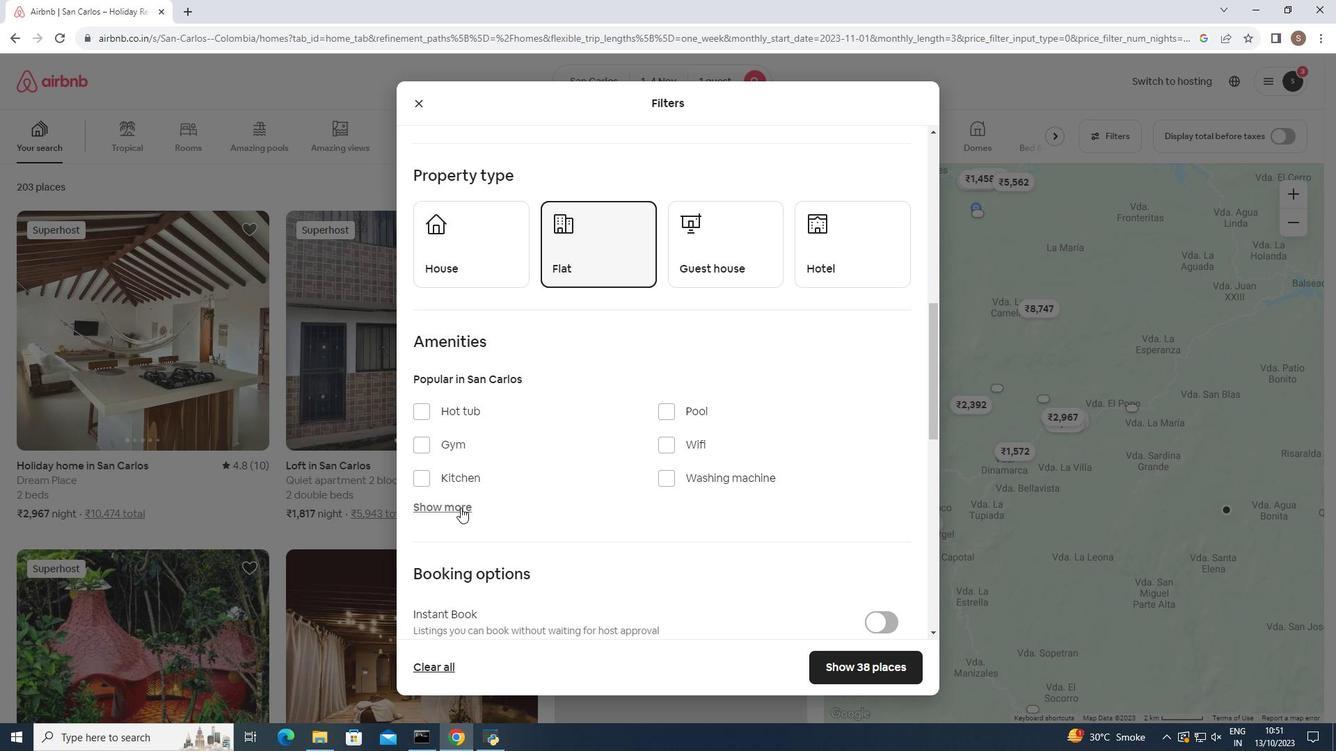 
Action: Mouse moved to (661, 446)
Screenshot: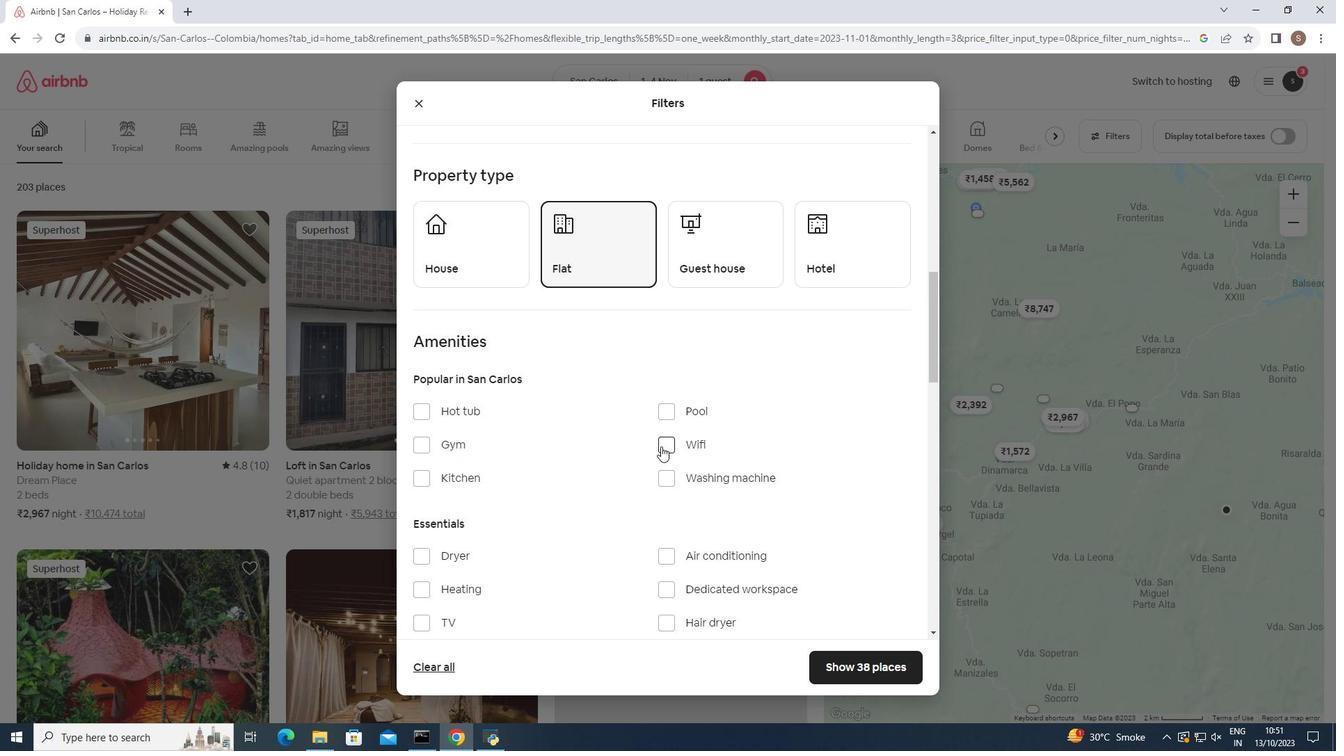 
Action: Mouse pressed left at (661, 446)
Screenshot: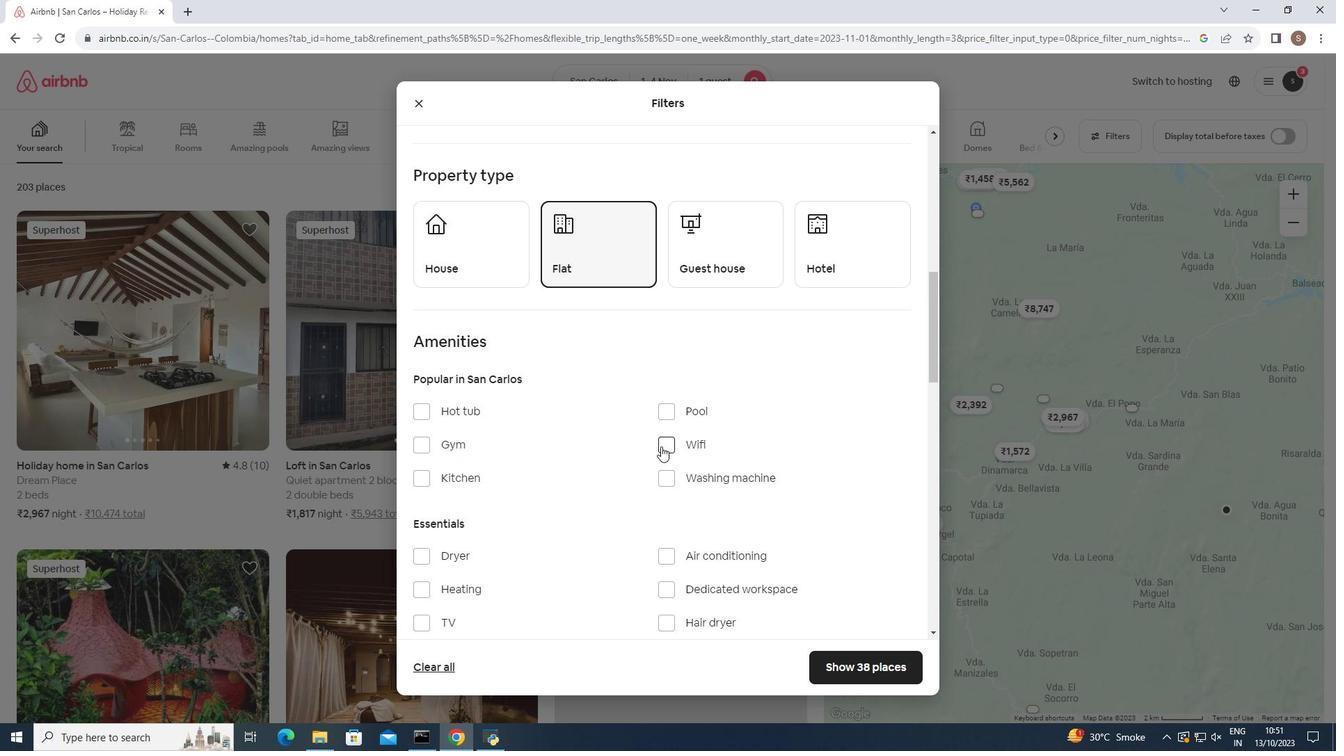 
Action: Mouse scrolled (661, 446) with delta (0, 0)
Screenshot: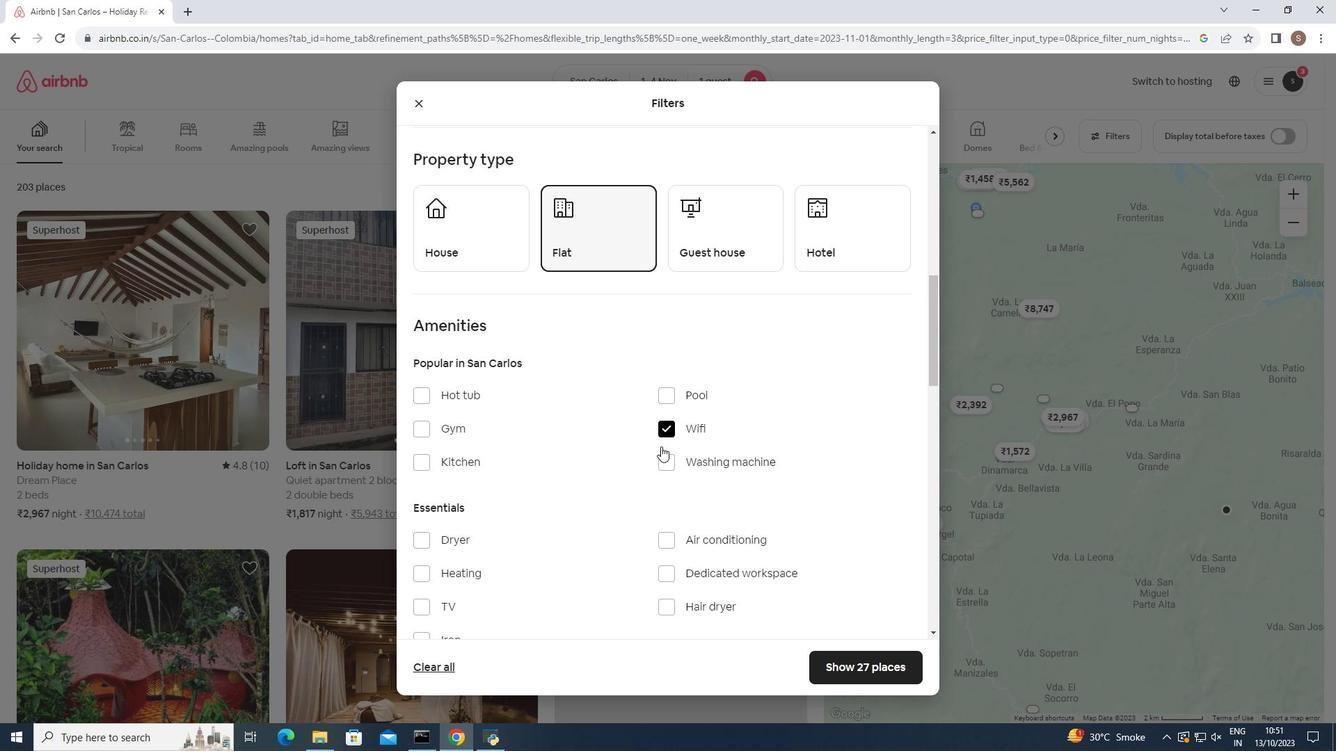 
Action: Mouse moved to (664, 421)
Screenshot: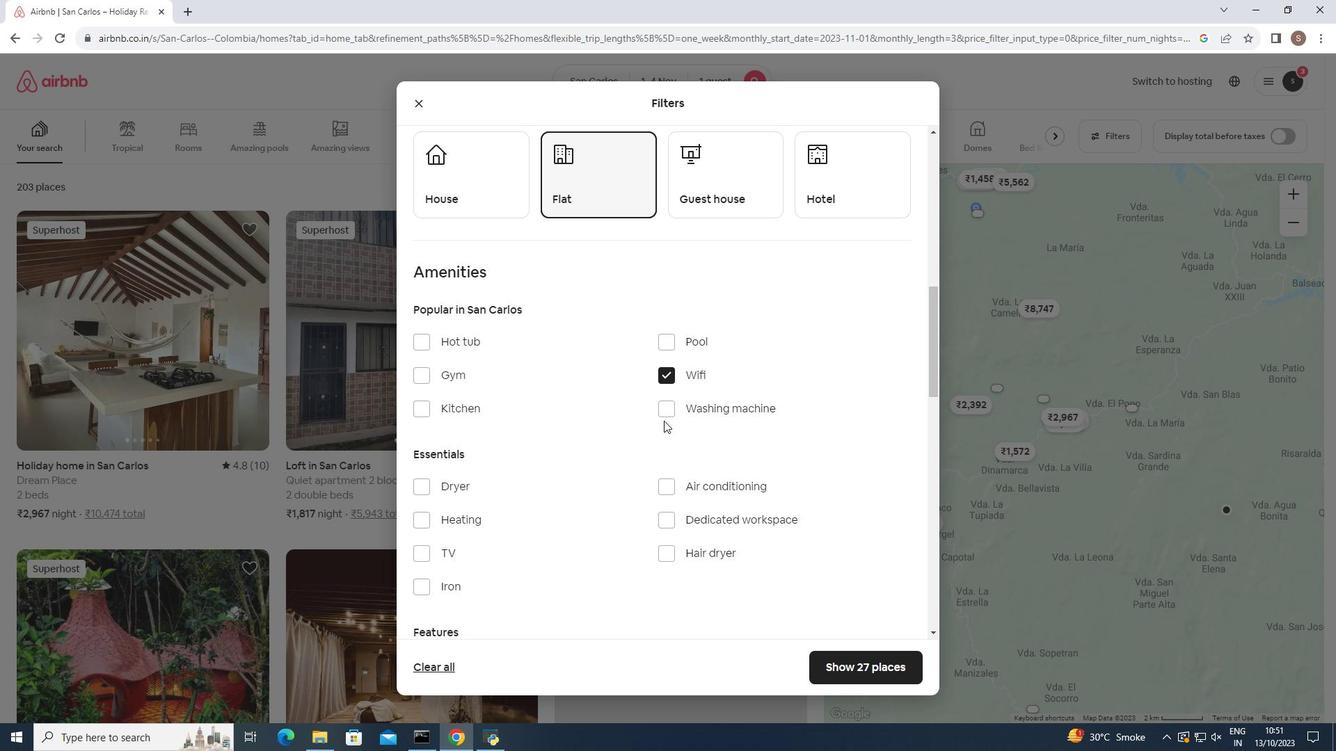 
Action: Mouse pressed left at (664, 421)
Screenshot: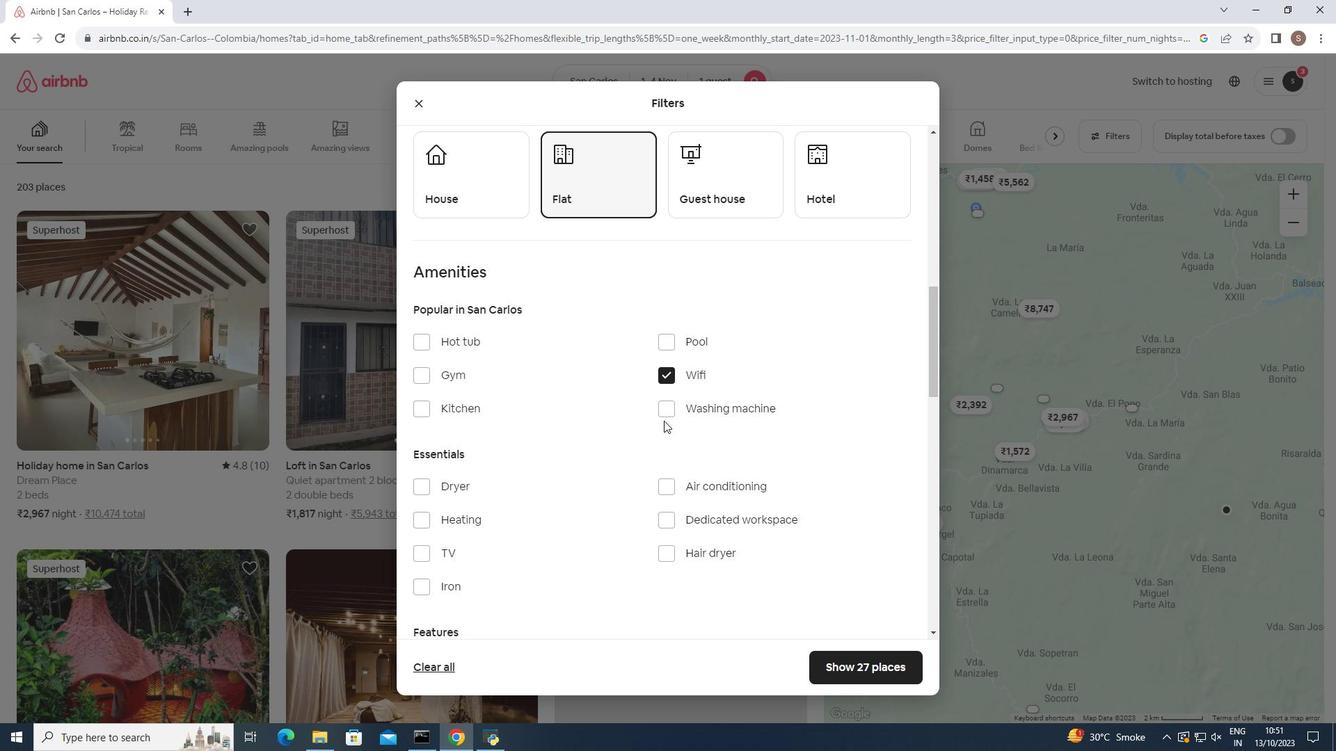 
Action: Mouse moved to (663, 415)
Screenshot: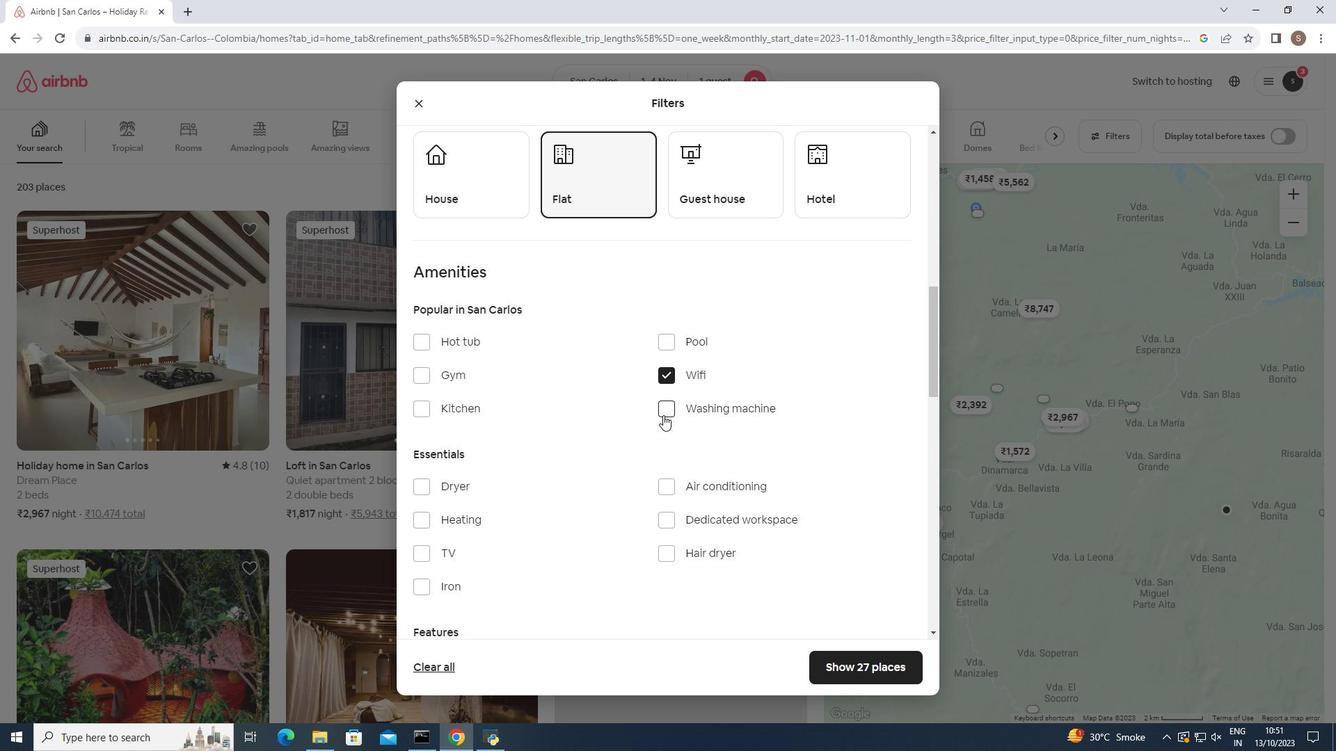 
Action: Mouse pressed left at (663, 415)
Screenshot: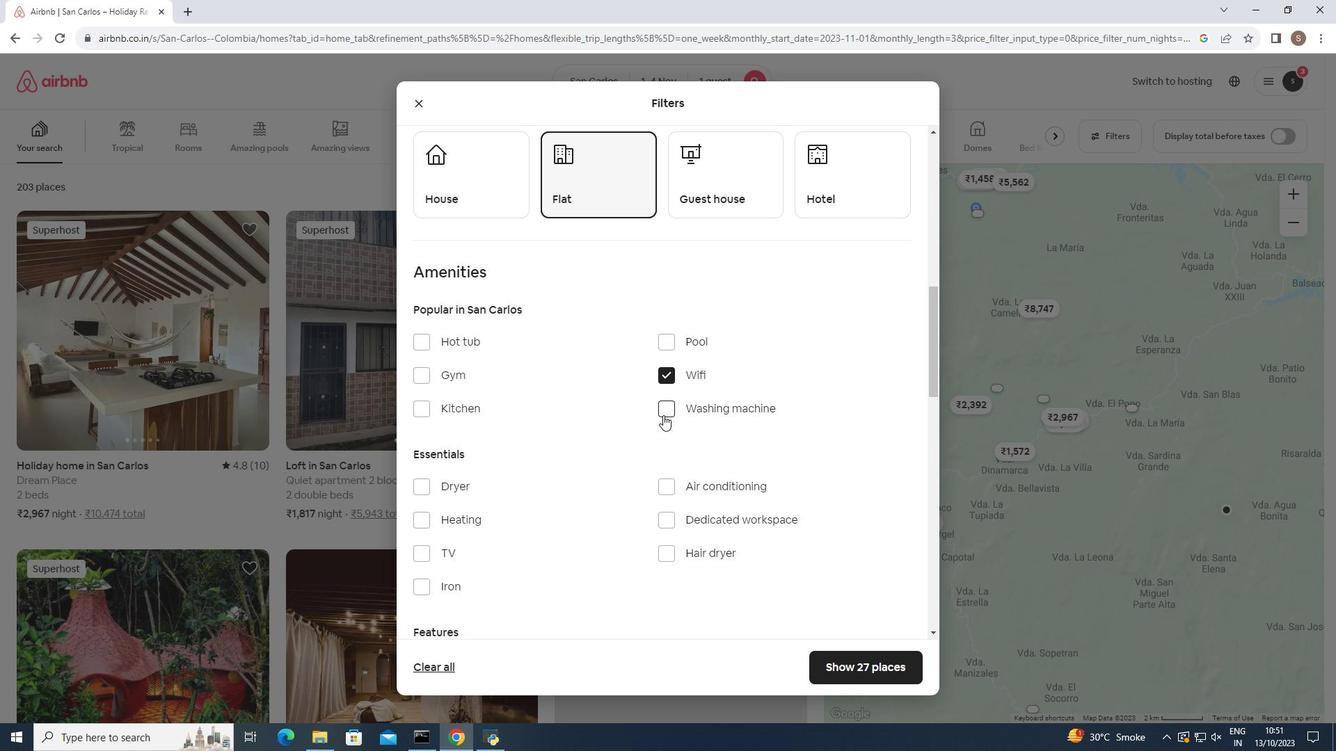 
Action: Mouse moved to (663, 414)
Screenshot: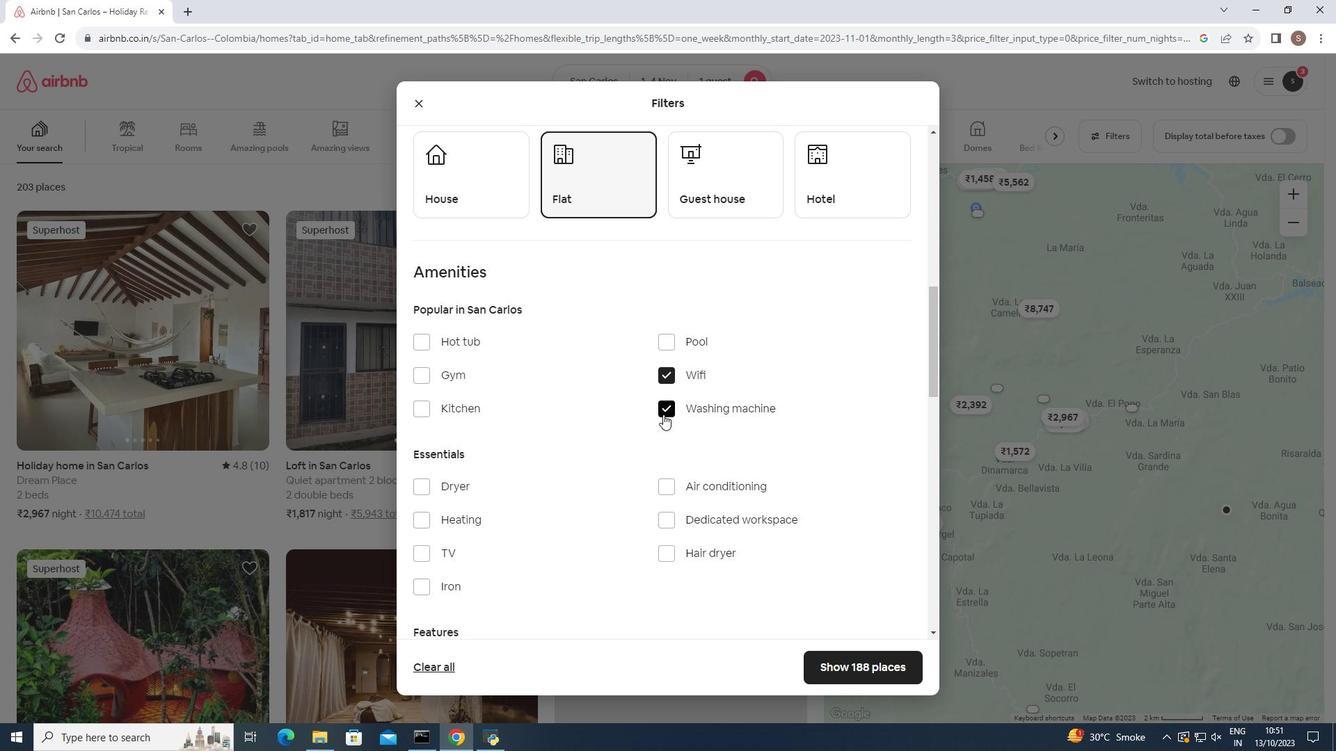 
Action: Mouse scrolled (663, 414) with delta (0, 0)
Screenshot: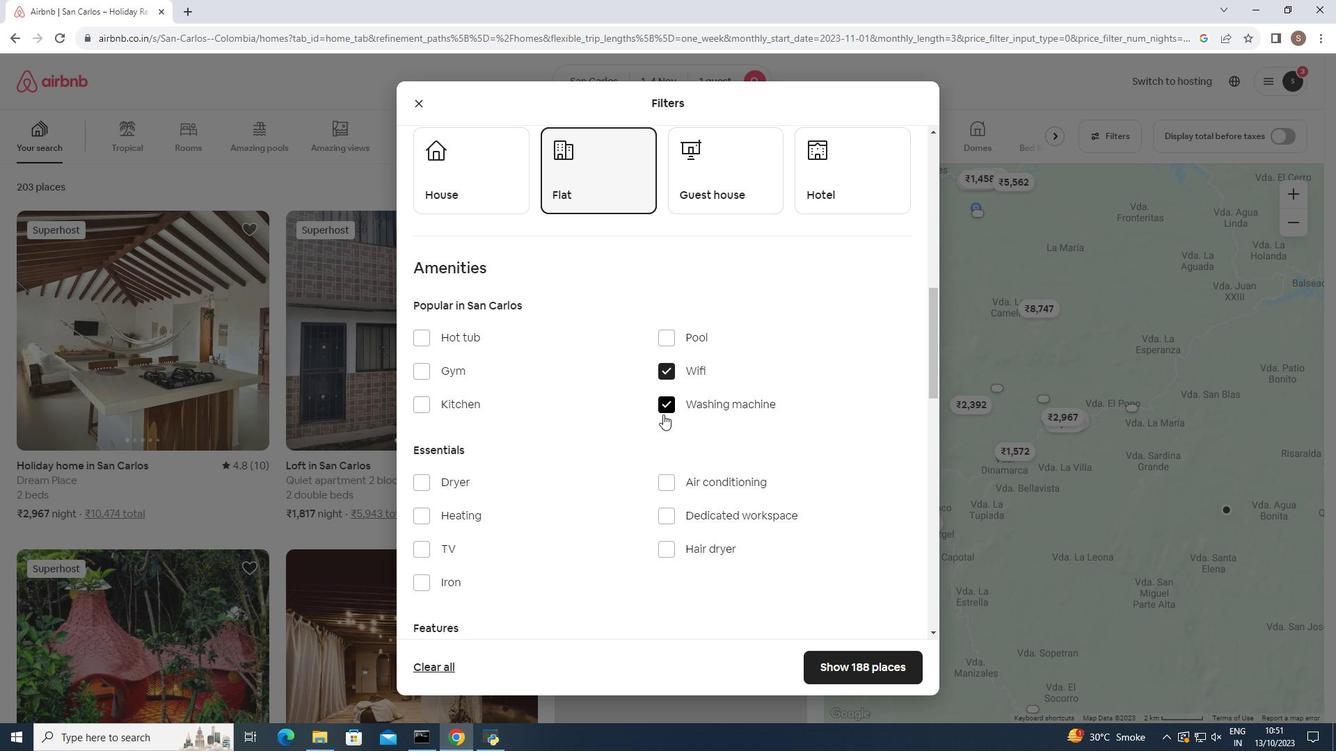 
Action: Mouse scrolled (663, 414) with delta (0, 0)
Screenshot: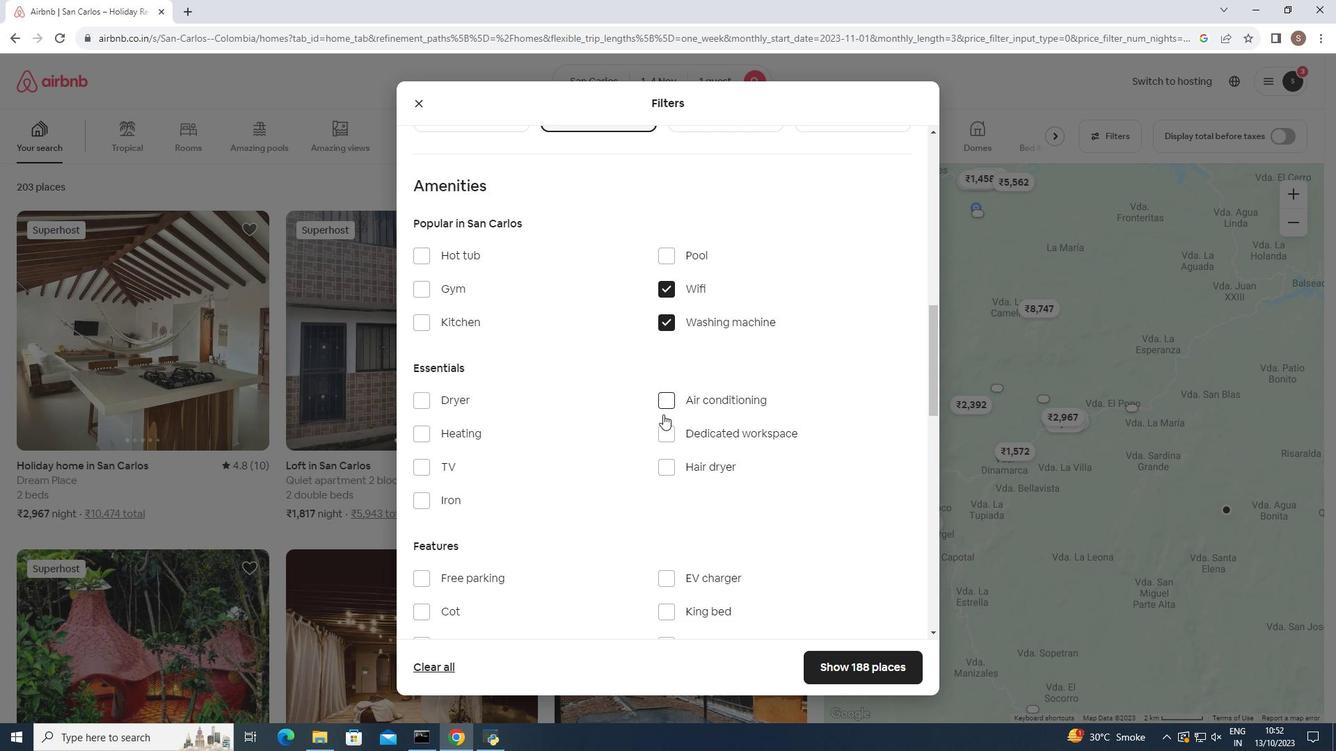 
Action: Mouse scrolled (663, 414) with delta (0, 0)
Screenshot: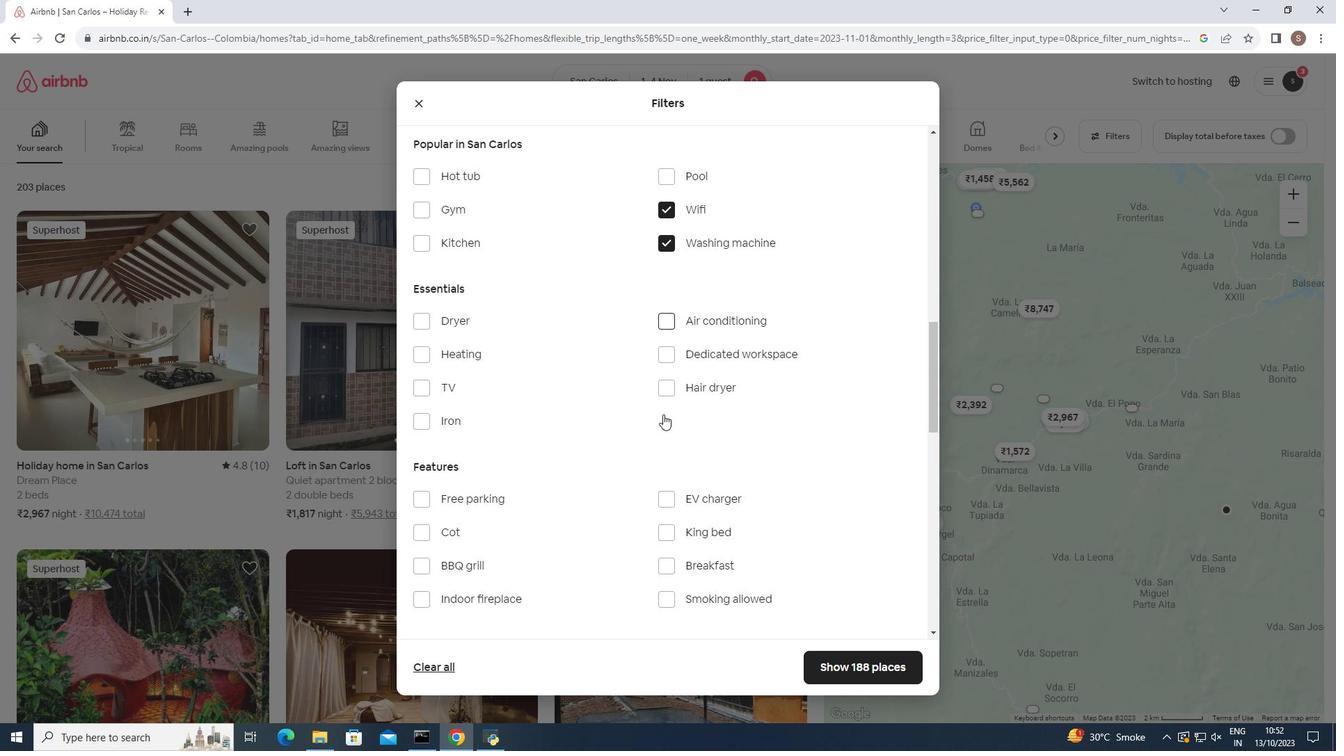 
Action: Mouse scrolled (663, 414) with delta (0, 0)
Screenshot: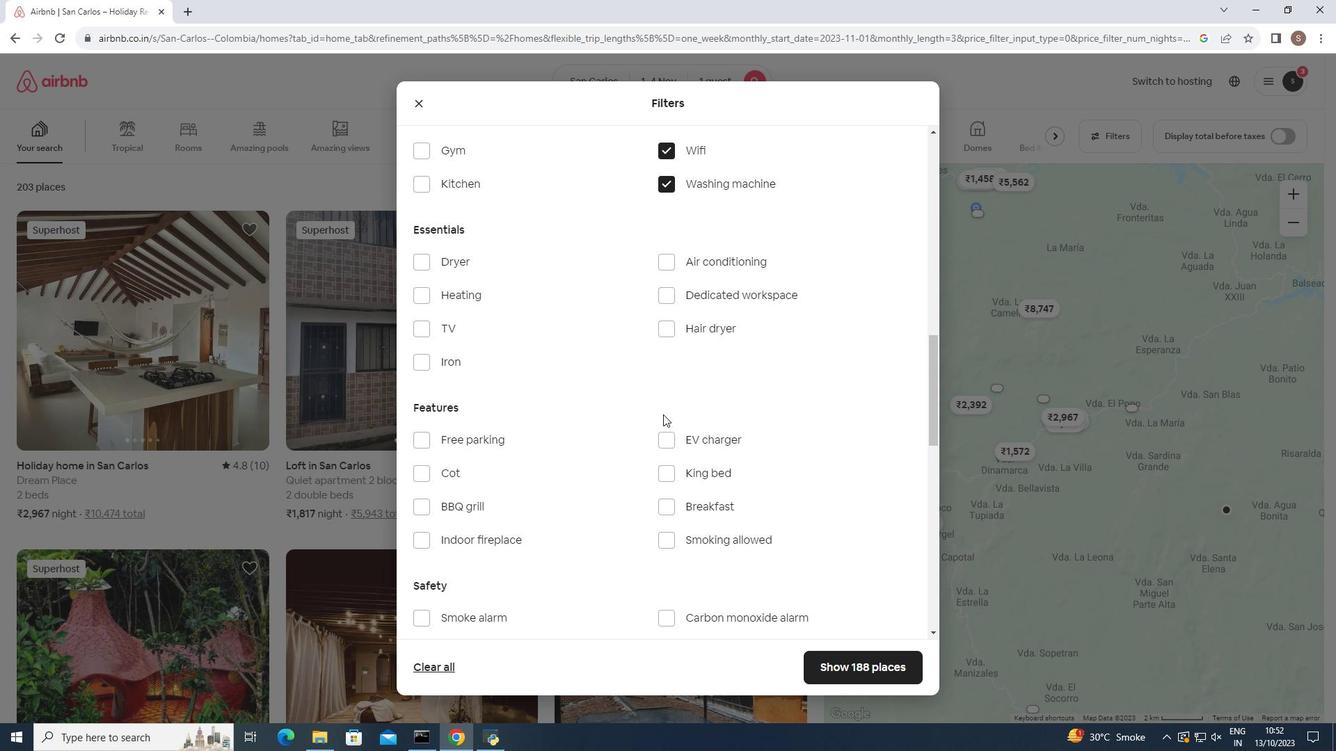 
Action: Mouse scrolled (663, 414) with delta (0, 0)
Screenshot: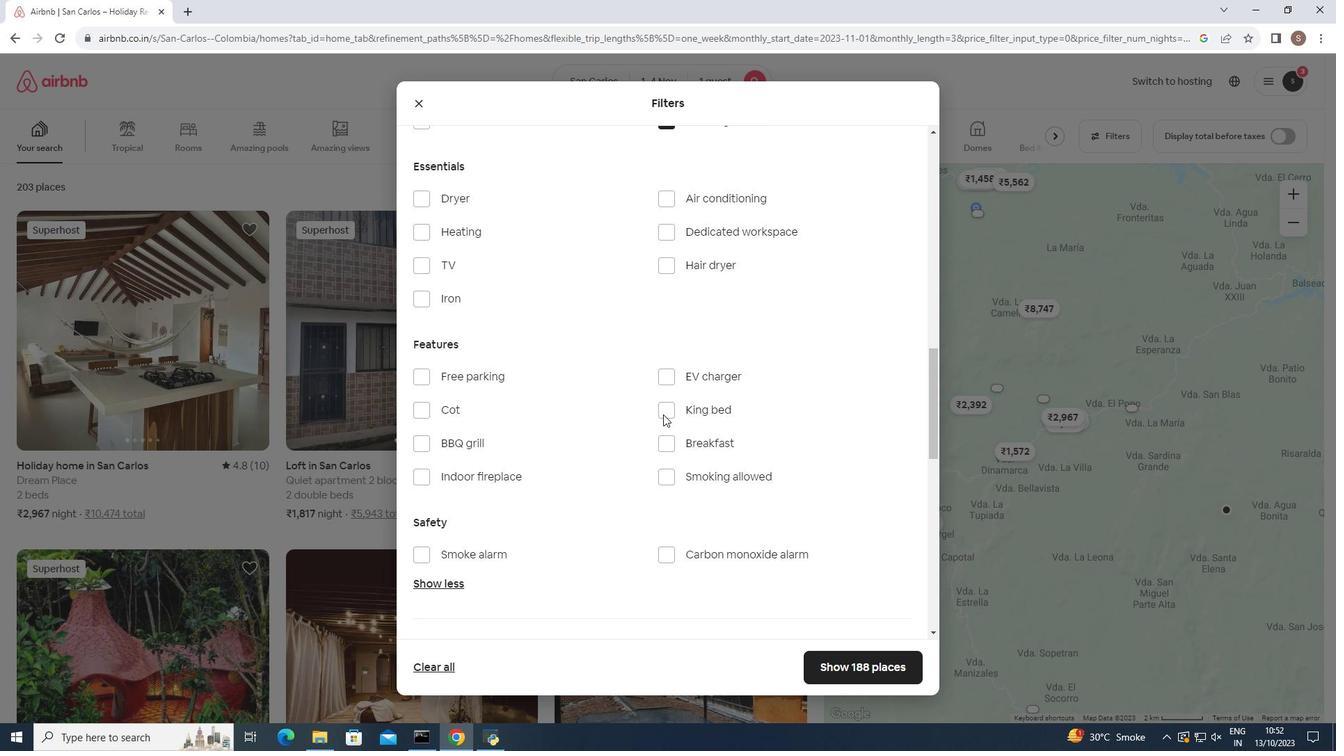 
Action: Mouse scrolled (663, 414) with delta (0, 0)
Screenshot: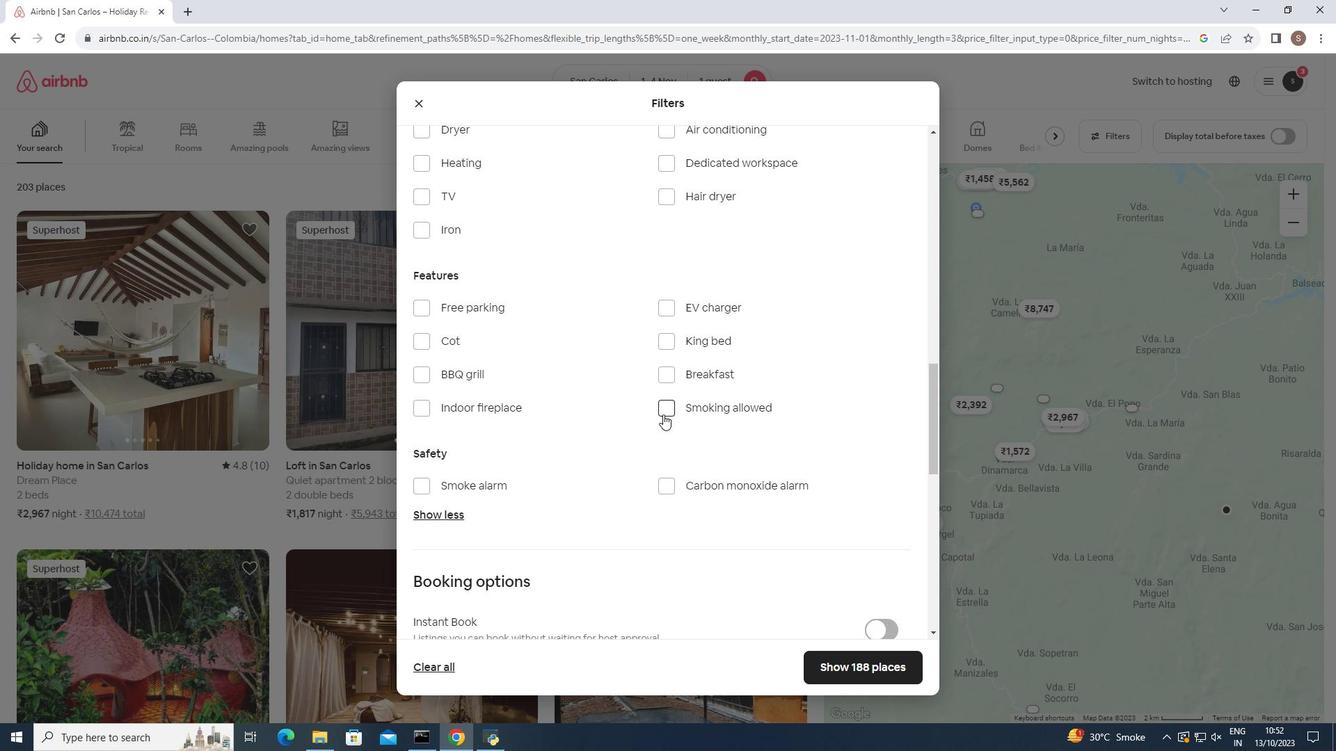 
Action: Mouse scrolled (663, 414) with delta (0, 0)
Screenshot: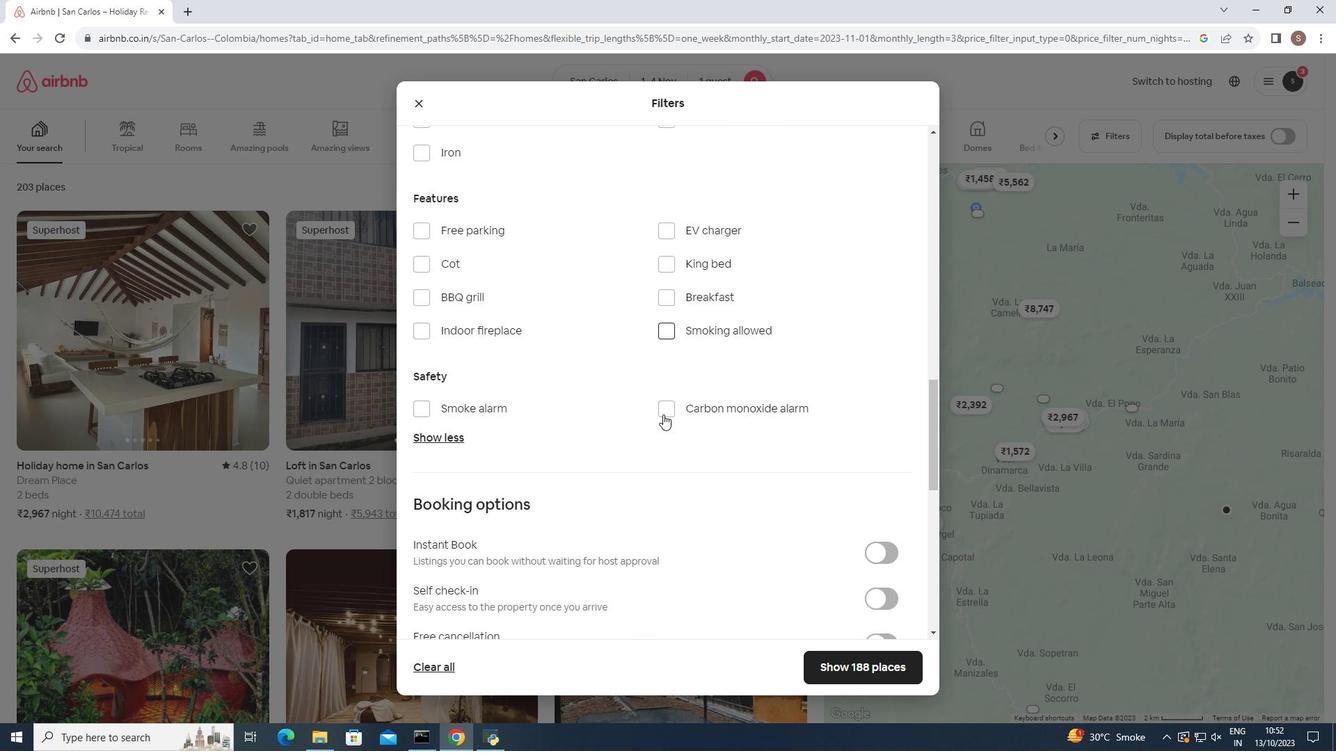 
Action: Mouse scrolled (663, 414) with delta (0, 0)
Screenshot: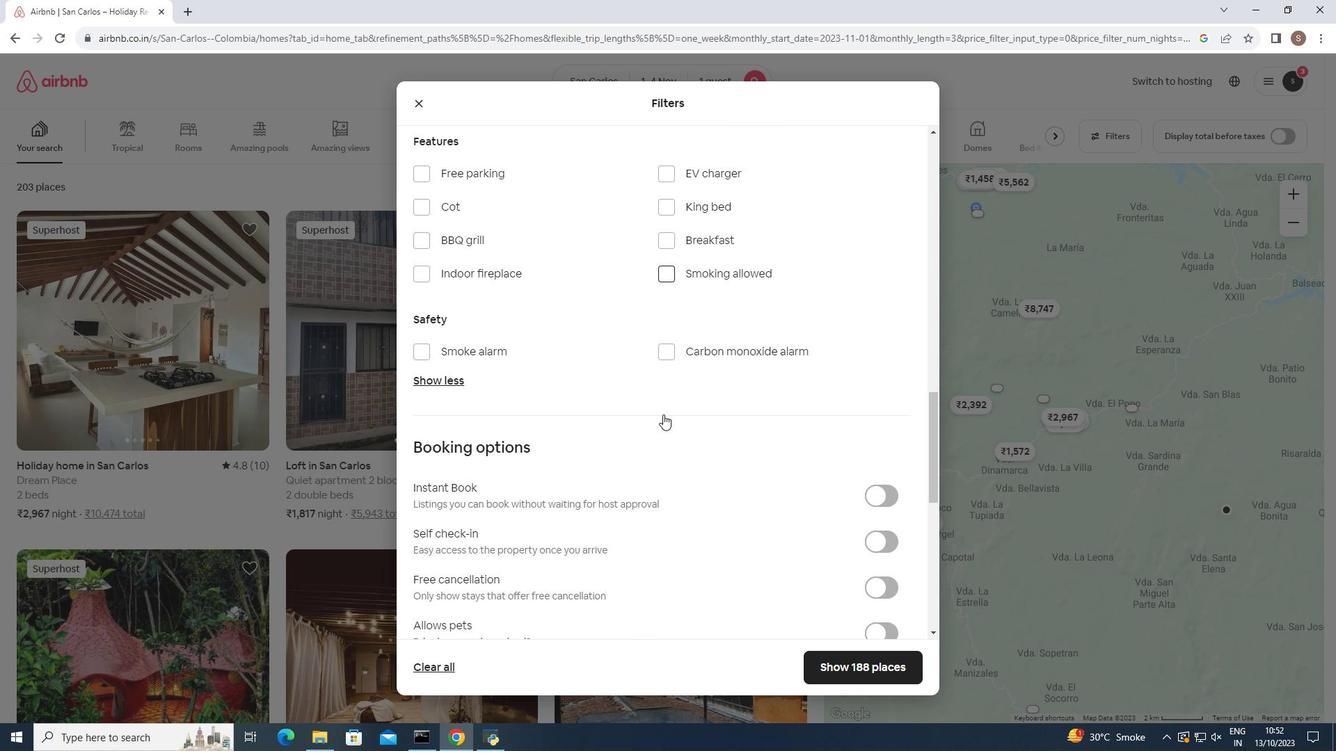 
Action: Mouse moved to (898, 479)
Screenshot: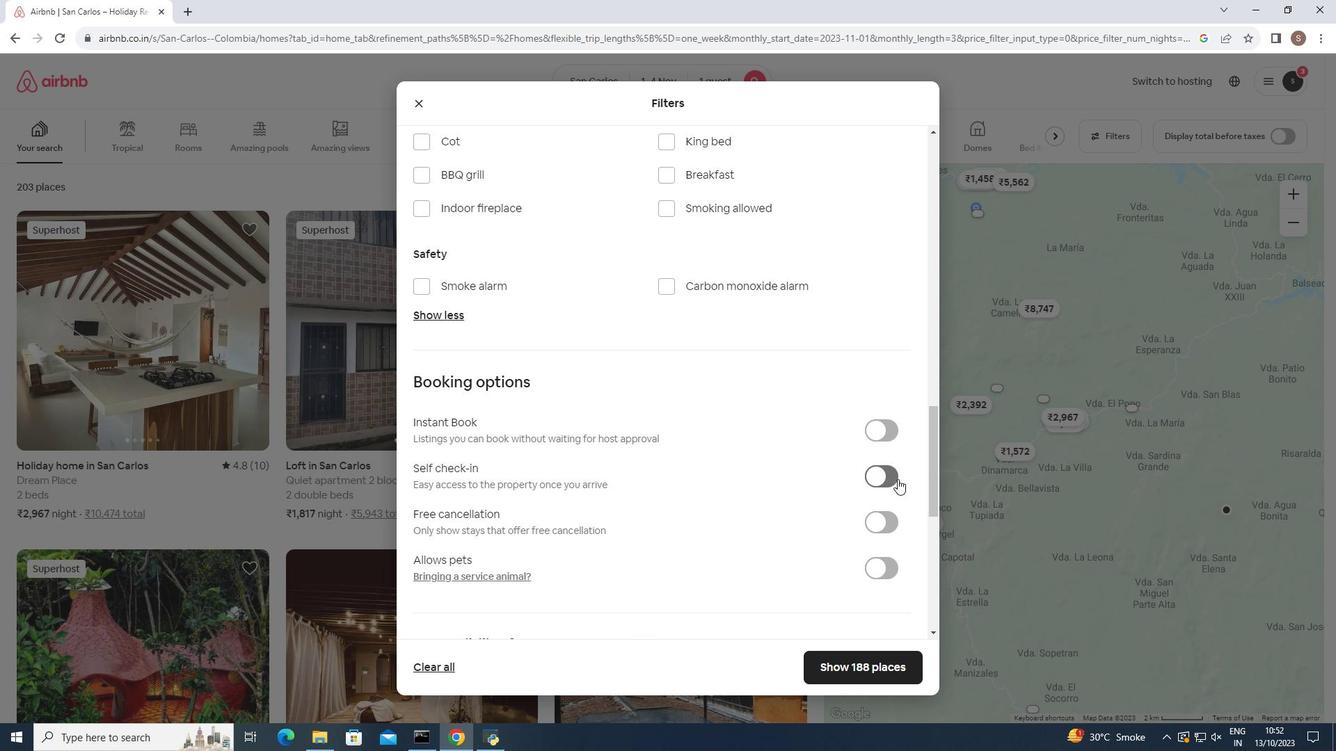 
Action: Mouse pressed left at (898, 479)
Screenshot: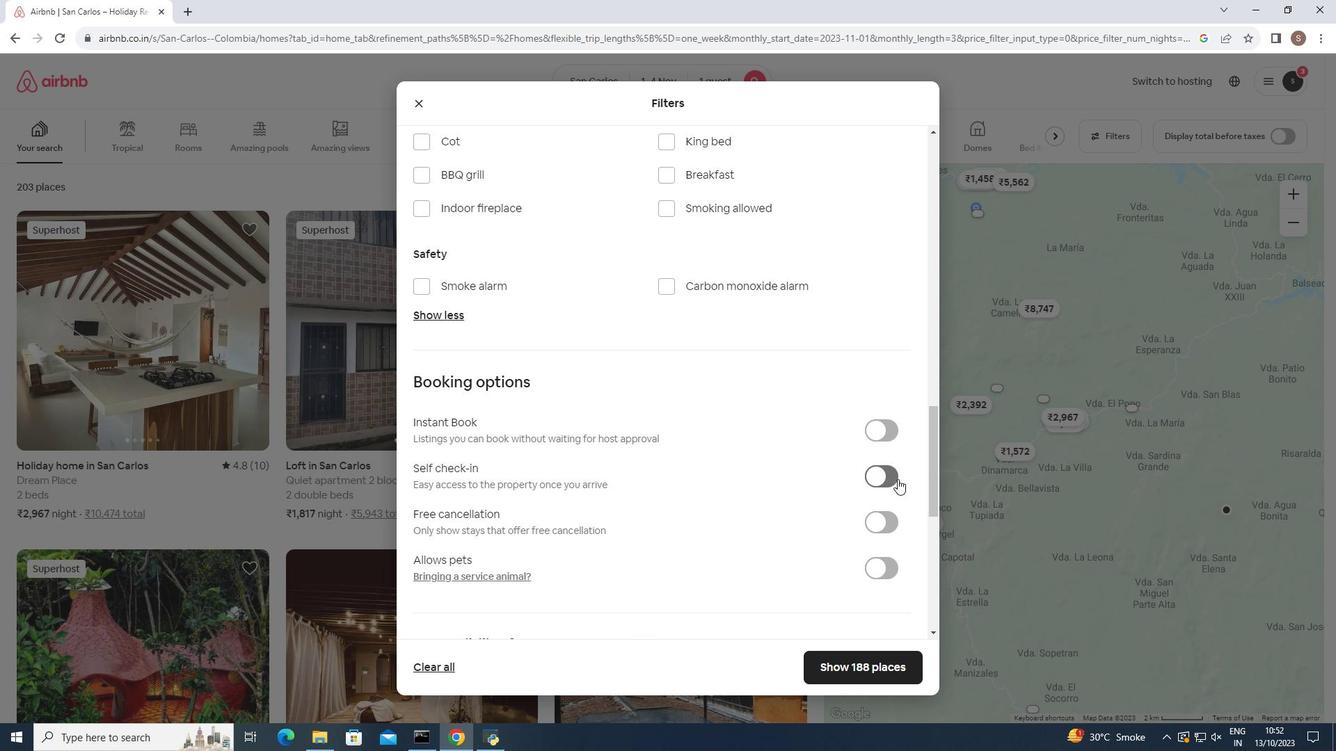 
Action: Mouse moved to (870, 664)
Screenshot: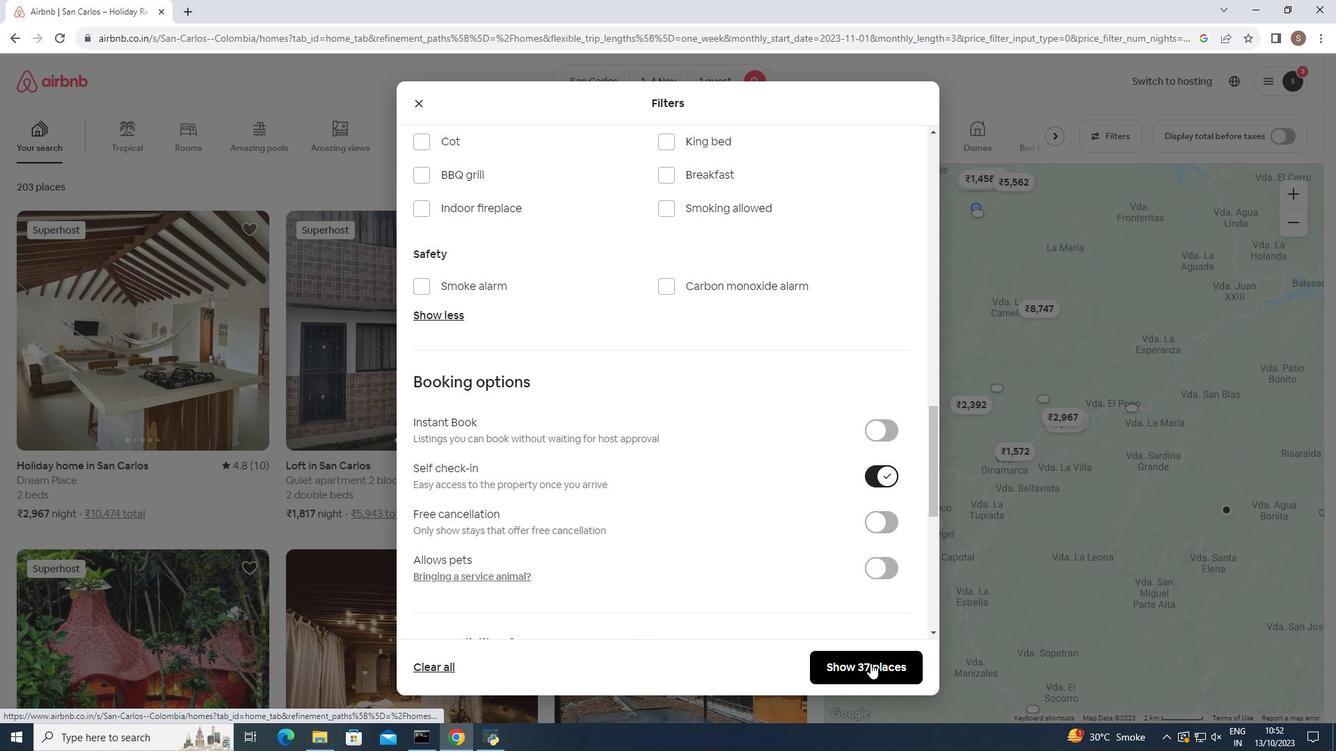 
Action: Mouse pressed left at (870, 664)
Screenshot: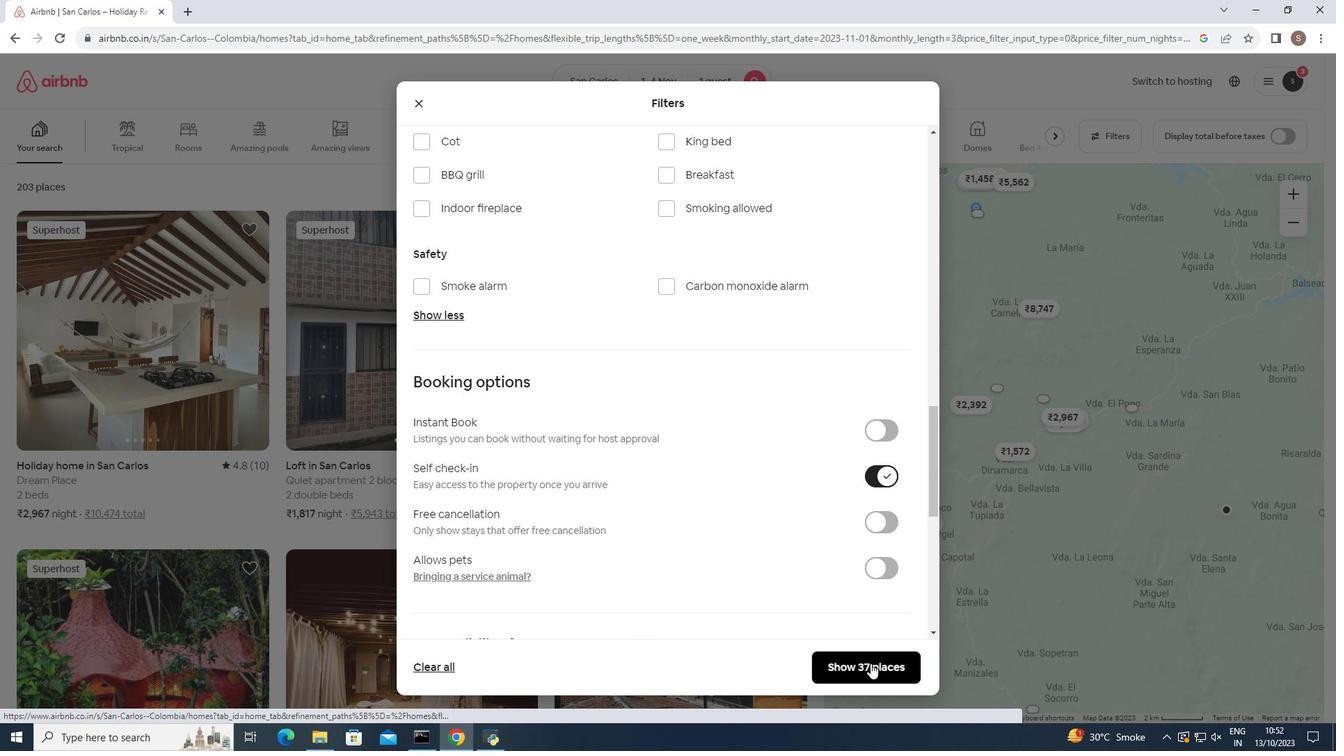 
Action: Mouse moved to (410, 497)
Screenshot: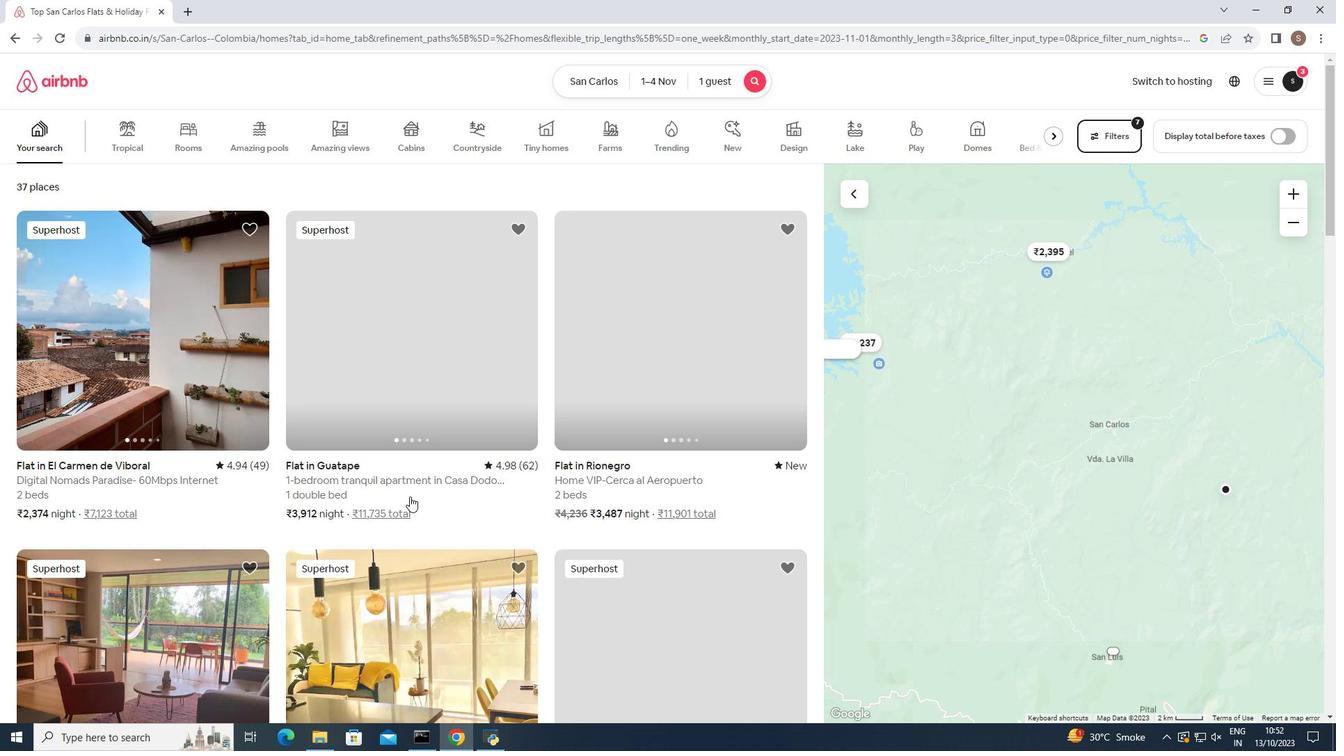 
Action: Mouse scrolled (410, 496) with delta (0, 0)
Screenshot: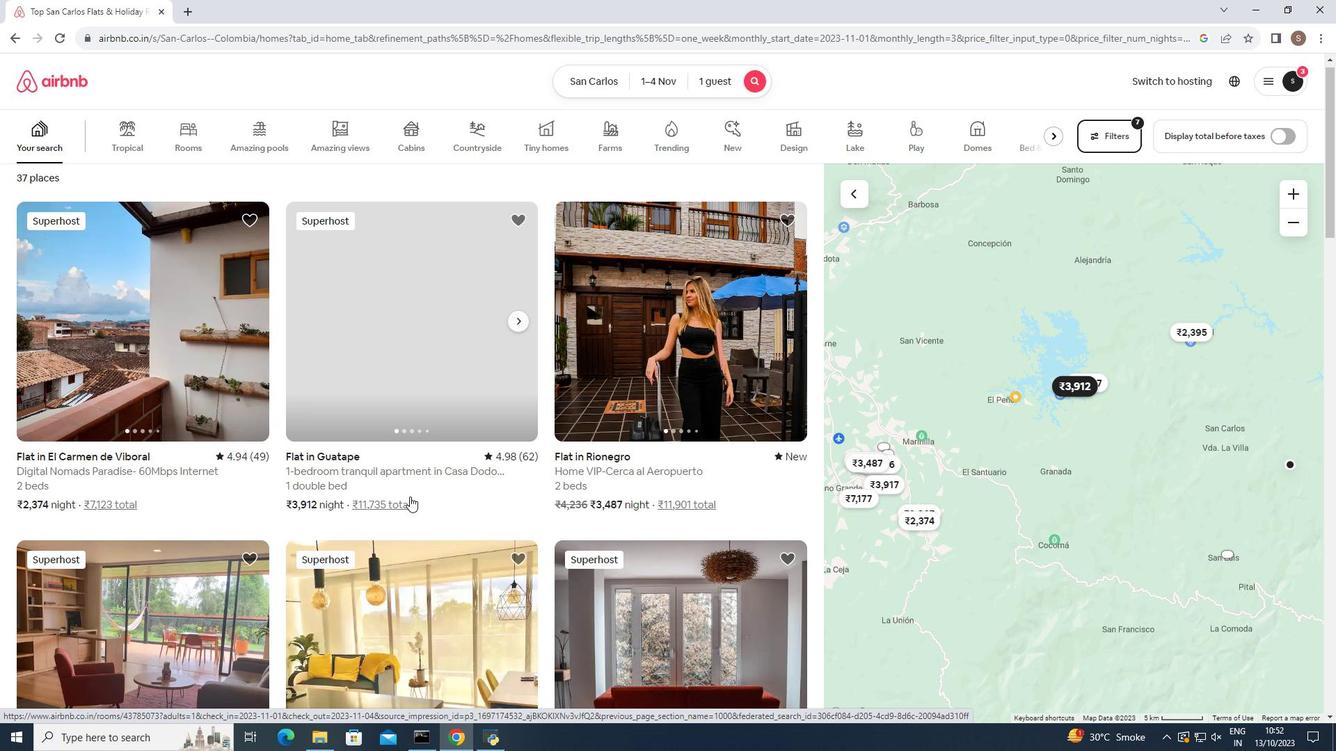 
Action: Mouse scrolled (410, 496) with delta (0, 0)
Screenshot: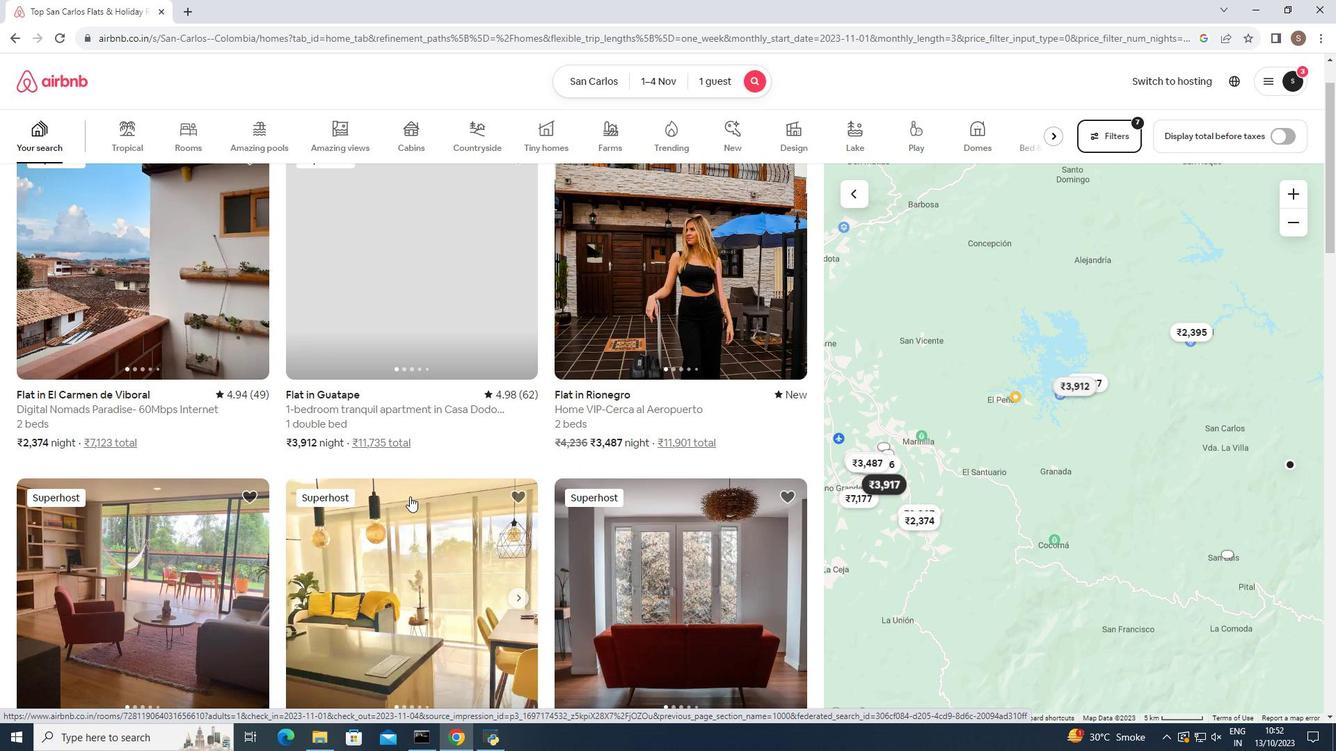 
Action: Mouse scrolled (410, 496) with delta (0, 0)
Screenshot: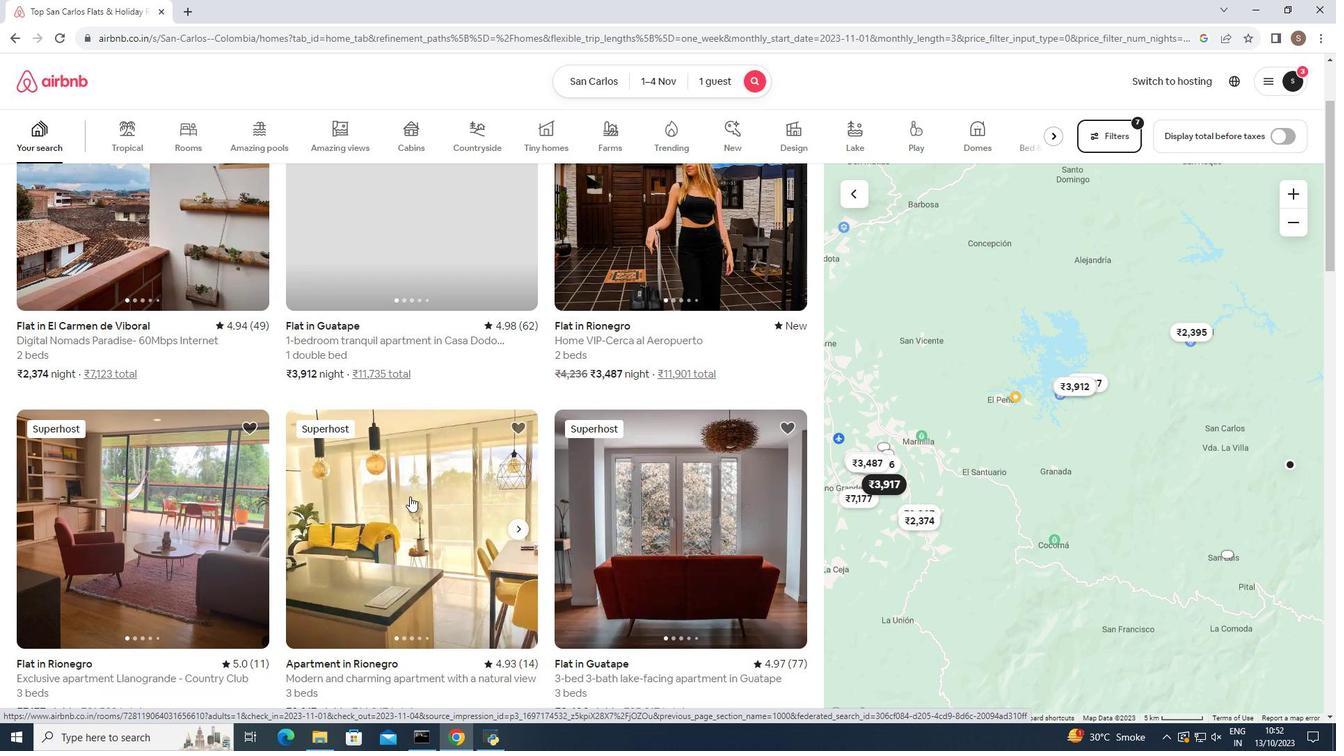
Action: Mouse scrolled (410, 496) with delta (0, 0)
Screenshot: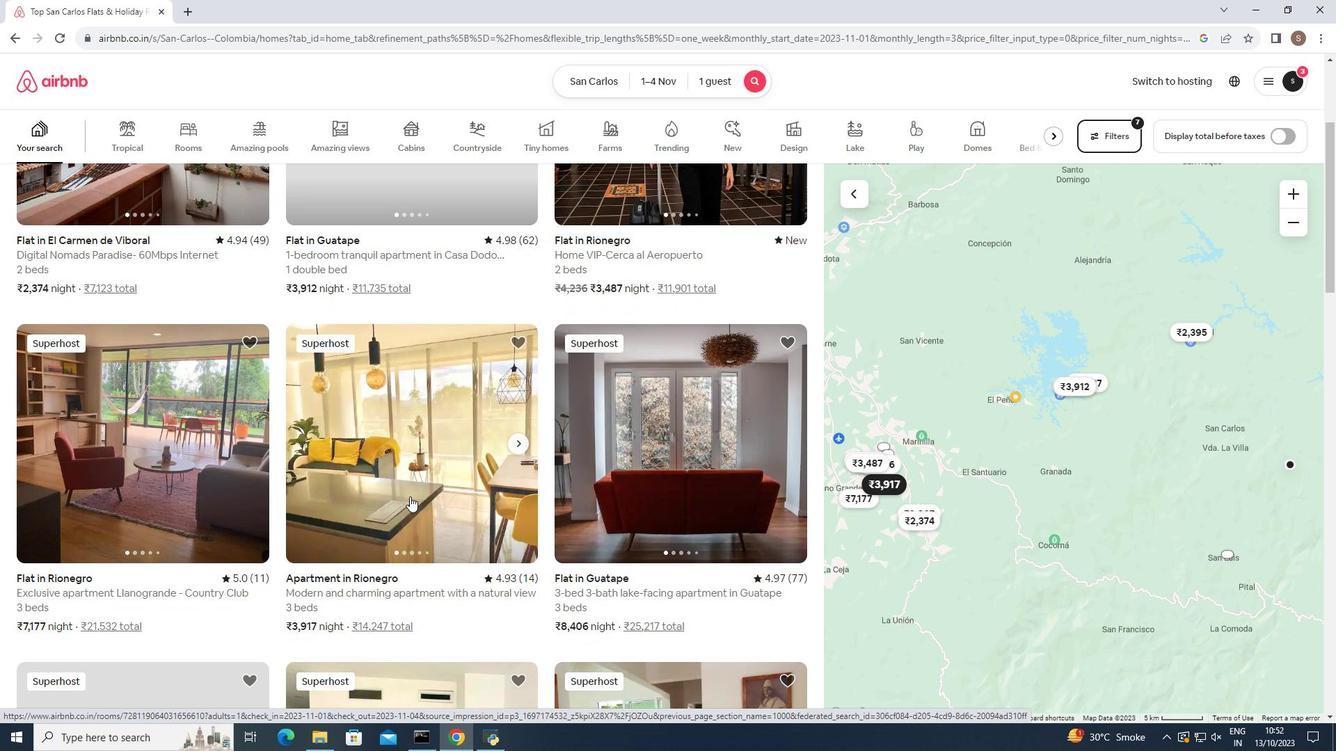 
Action: Mouse scrolled (410, 496) with delta (0, 0)
Screenshot: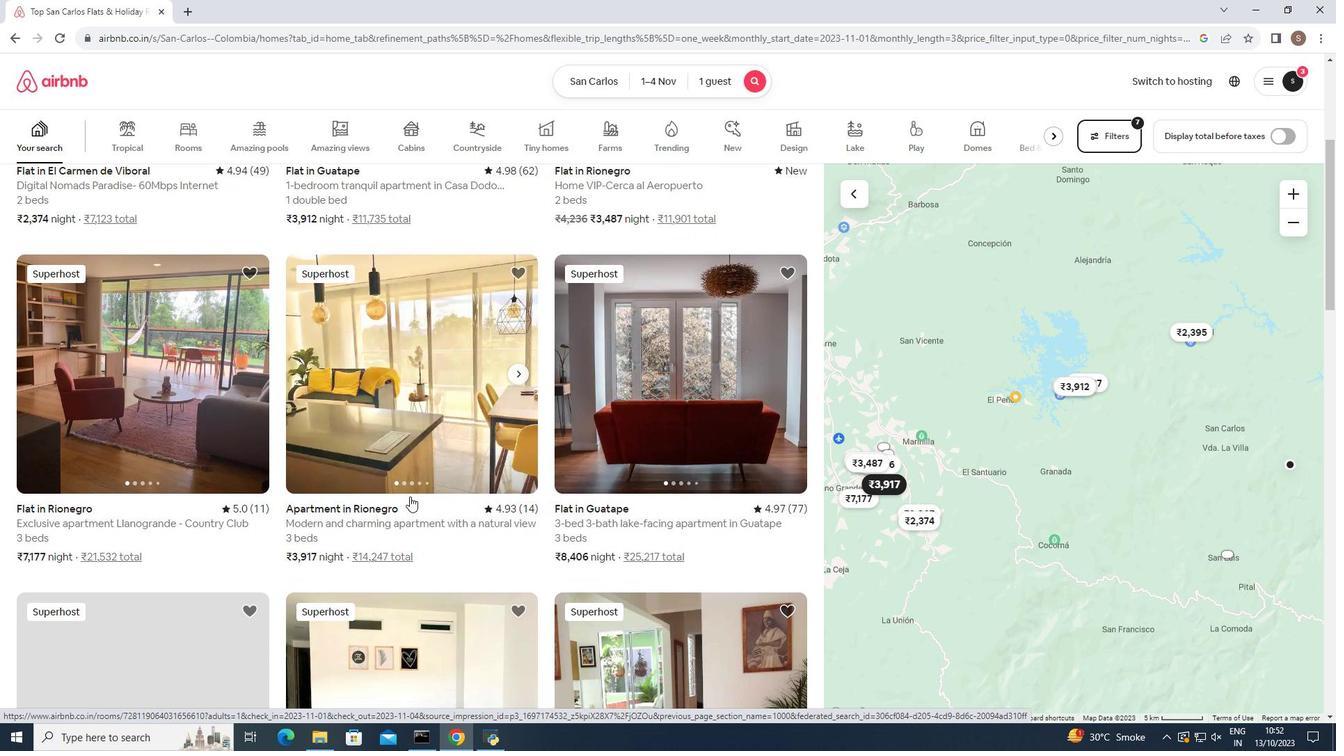 
Action: Mouse scrolled (410, 496) with delta (0, 0)
Screenshot: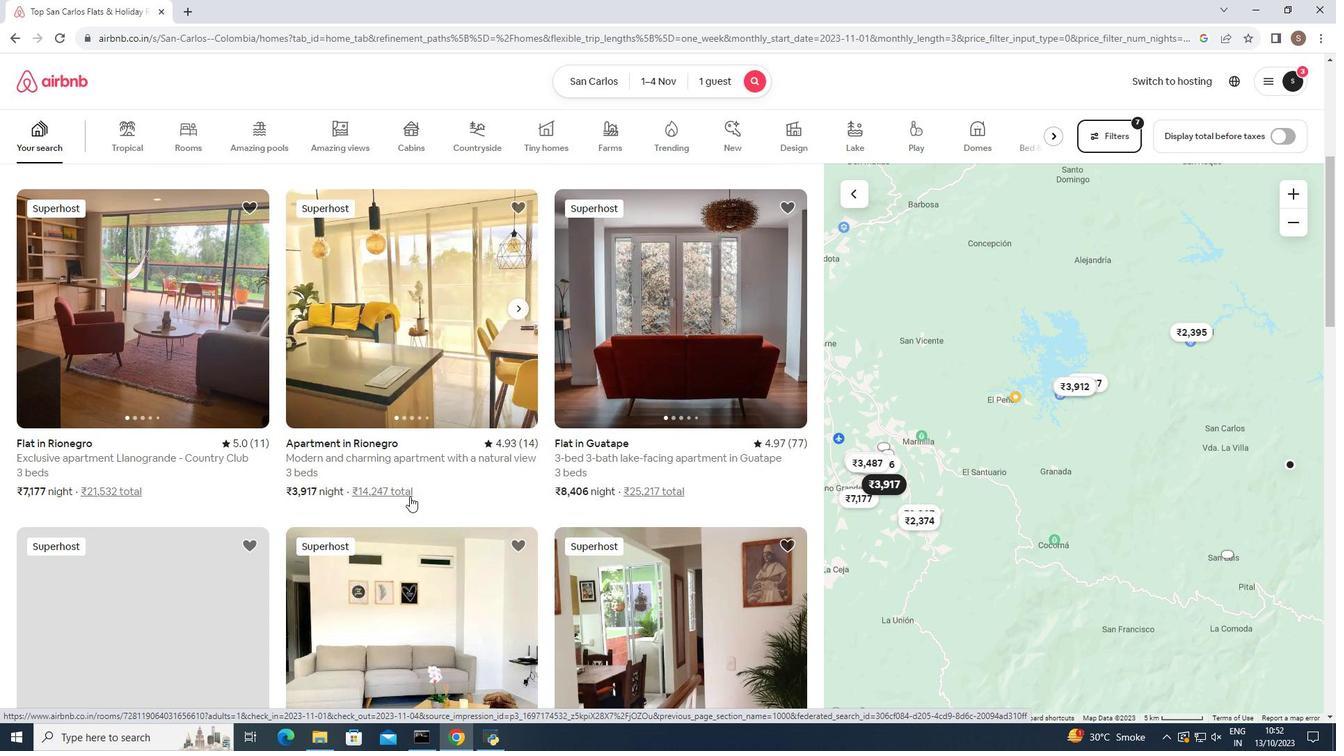 
Action: Mouse scrolled (410, 496) with delta (0, 0)
Screenshot: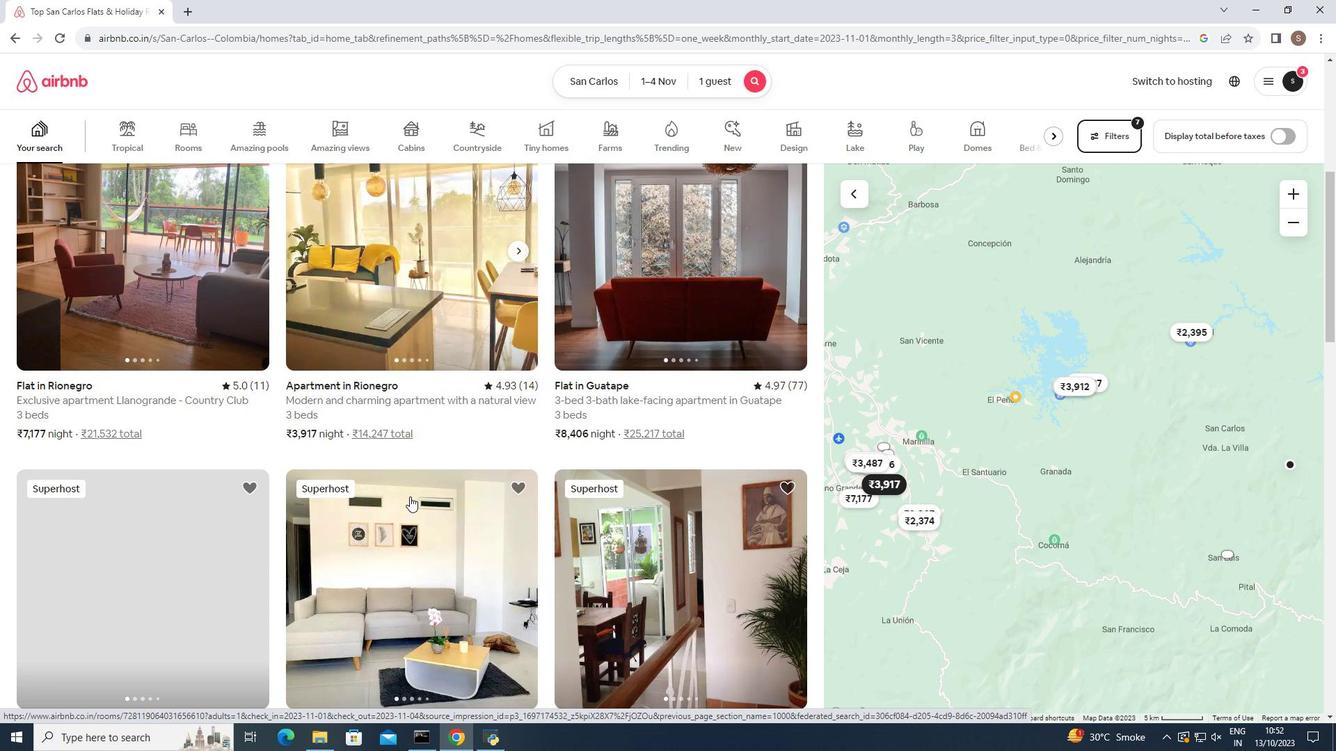 
Action: Mouse scrolled (410, 496) with delta (0, 0)
Screenshot: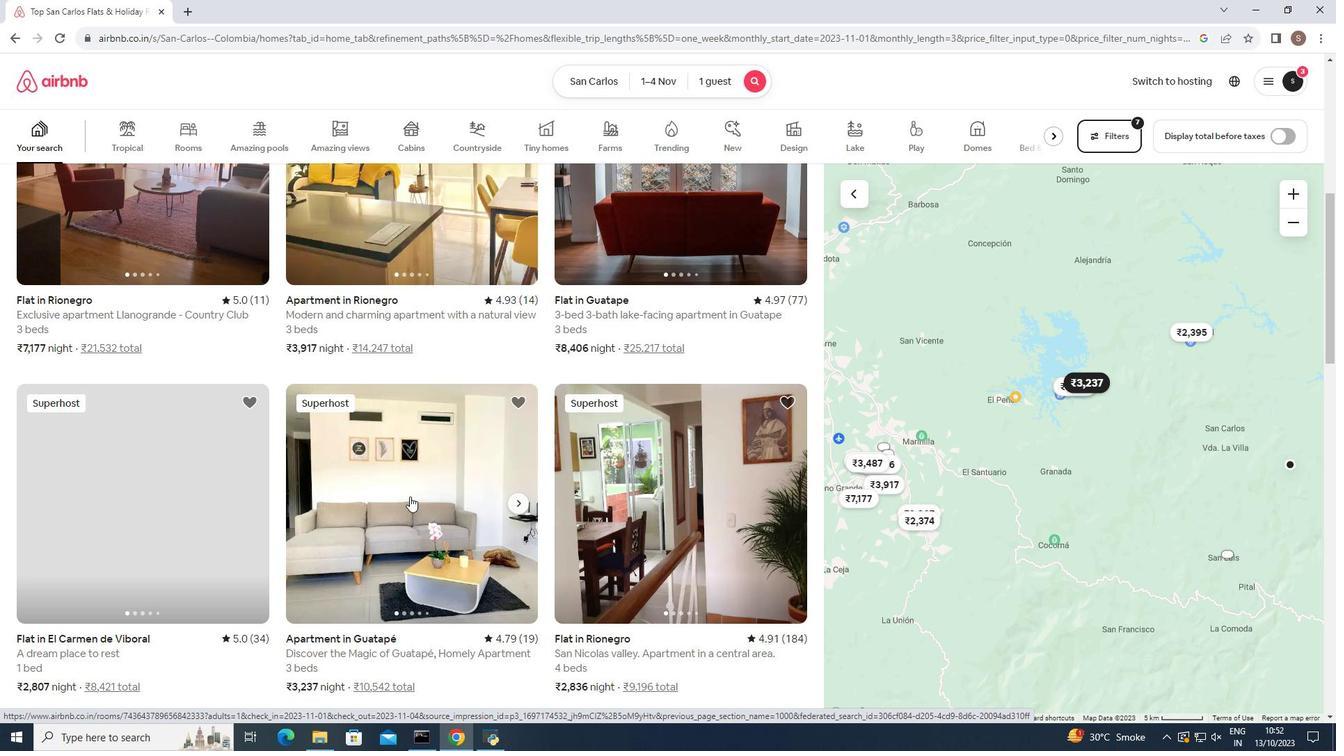 
Action: Mouse scrolled (410, 496) with delta (0, 0)
Screenshot: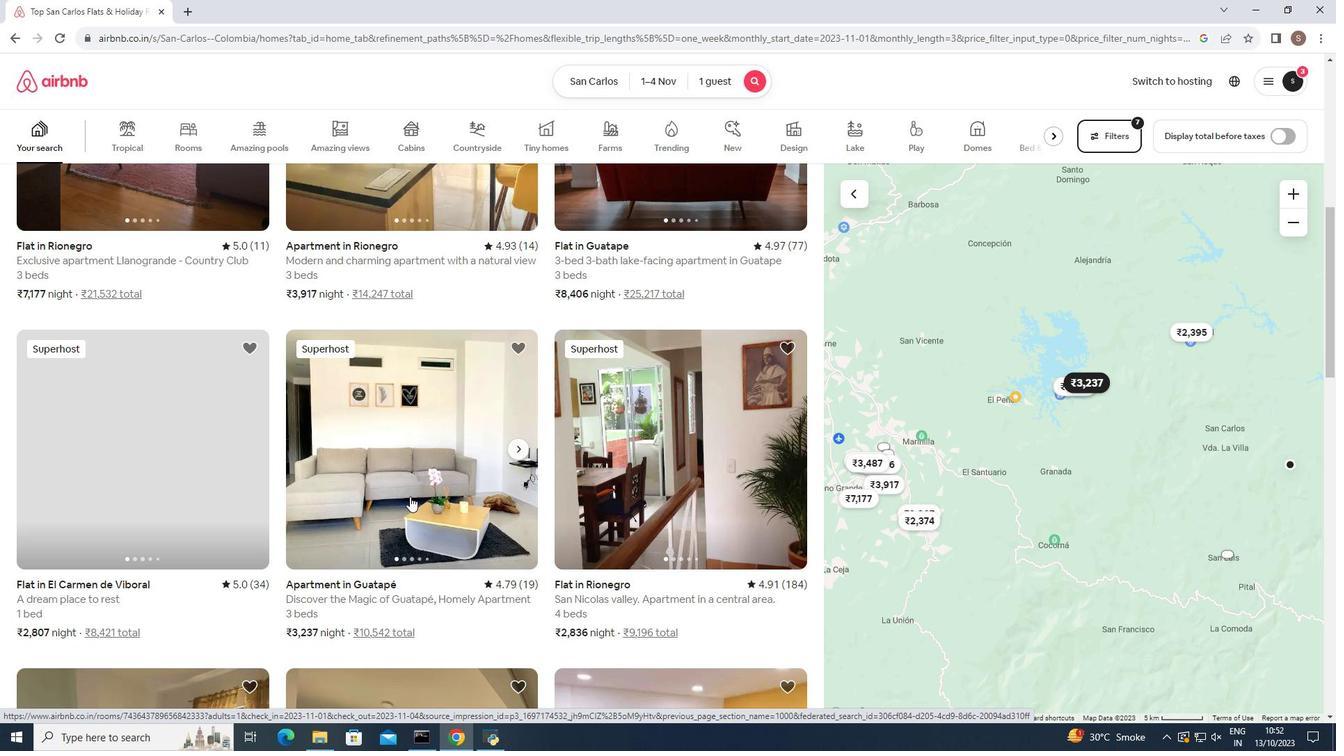 
Action: Mouse scrolled (410, 496) with delta (0, 0)
Screenshot: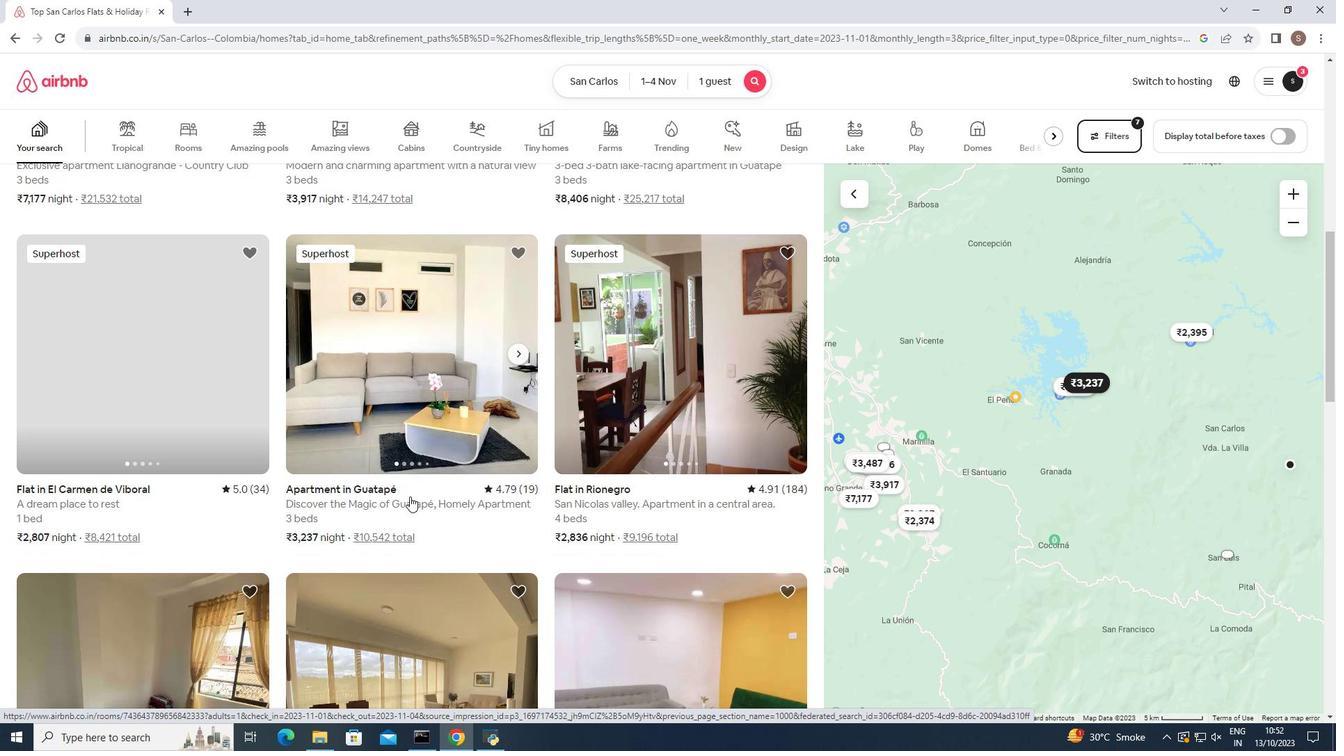 
Action: Mouse scrolled (410, 496) with delta (0, 0)
Screenshot: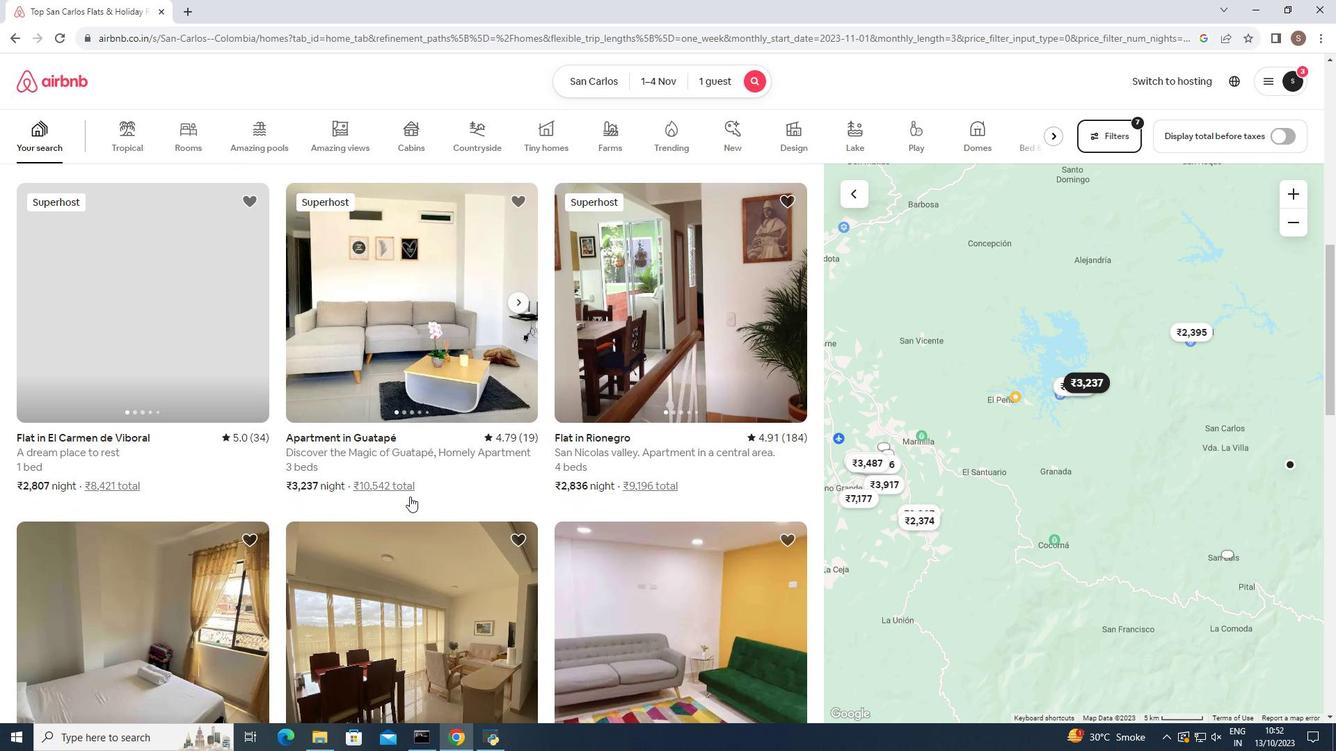 
Action: Mouse scrolled (410, 496) with delta (0, 0)
Screenshot: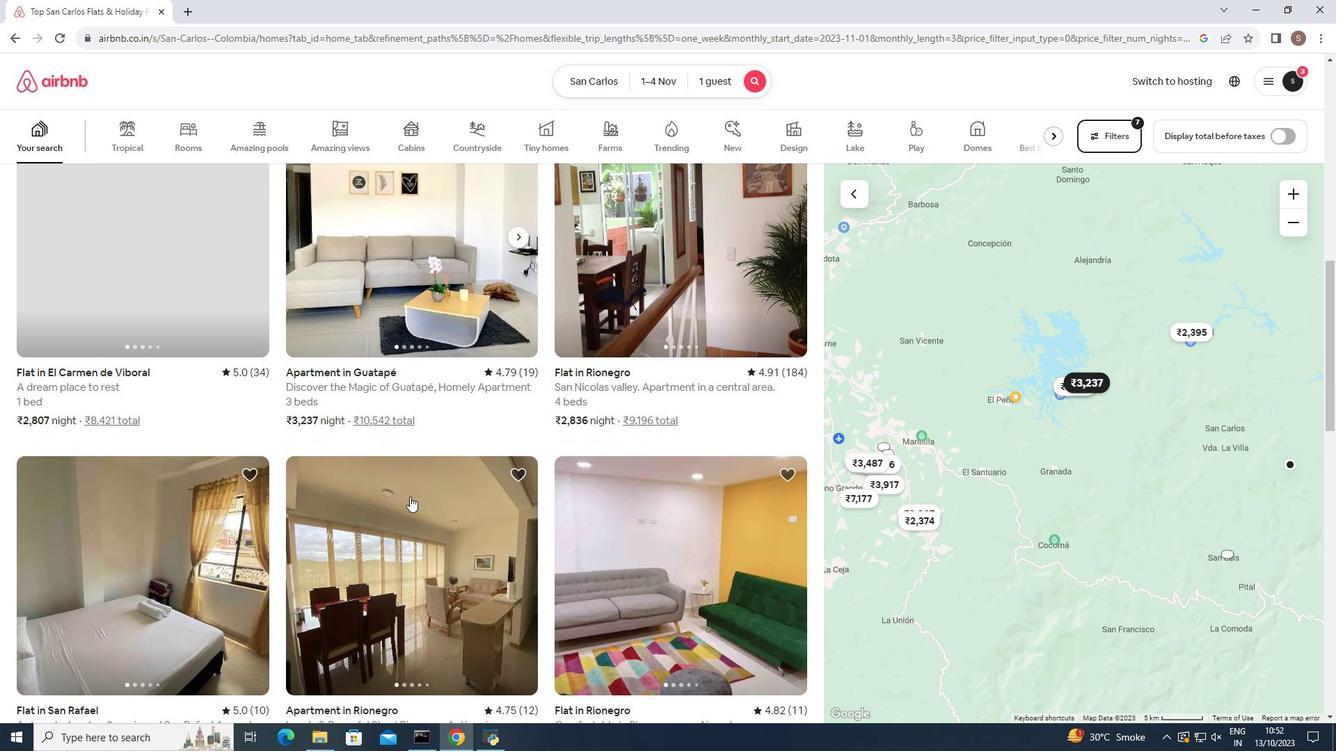 
Action: Mouse scrolled (410, 496) with delta (0, 0)
Screenshot: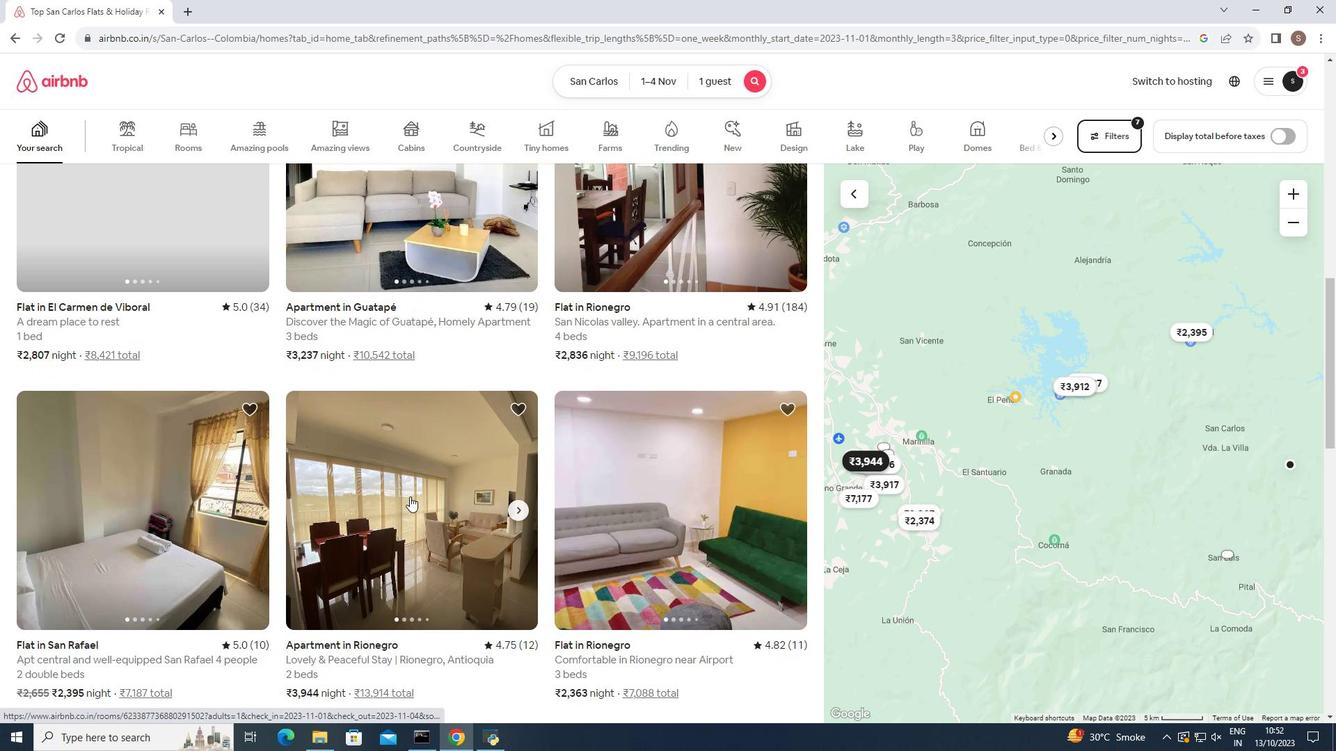 
Action: Mouse scrolled (410, 496) with delta (0, 0)
Screenshot: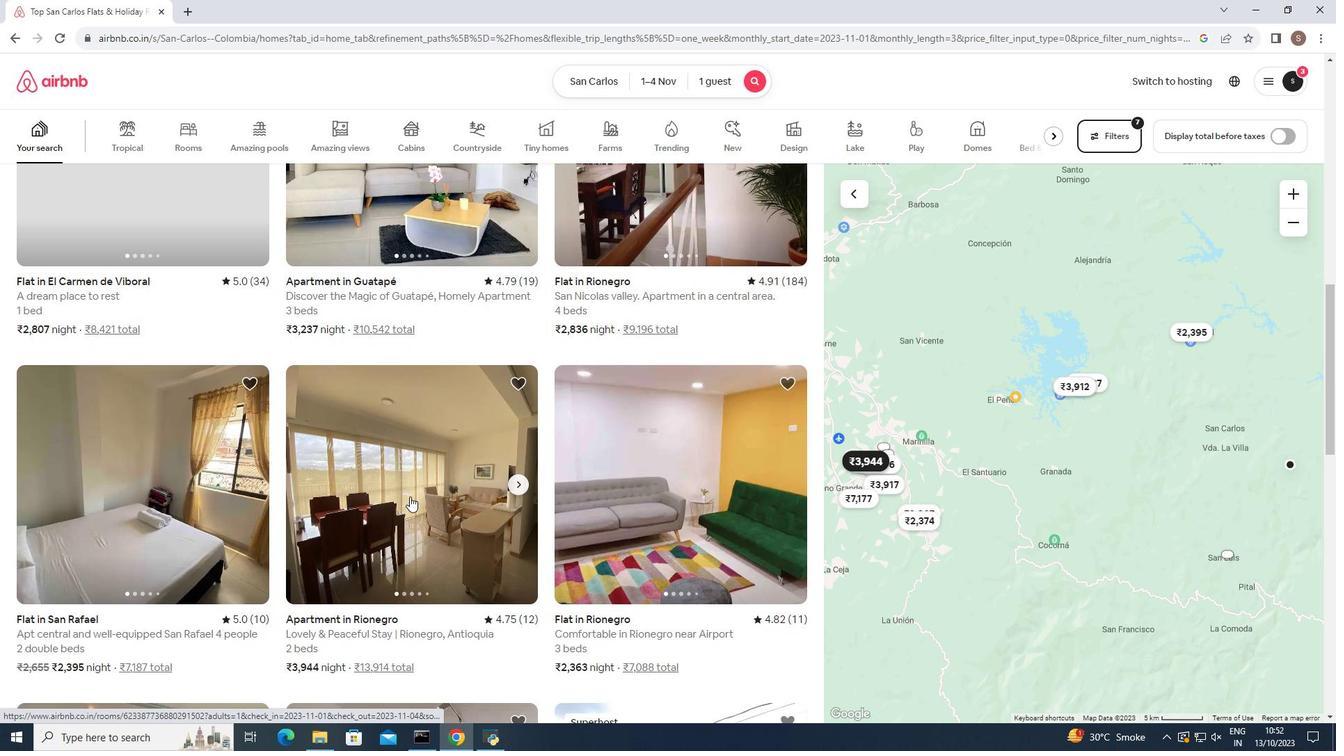 
Action: Mouse scrolled (410, 496) with delta (0, 0)
Screenshot: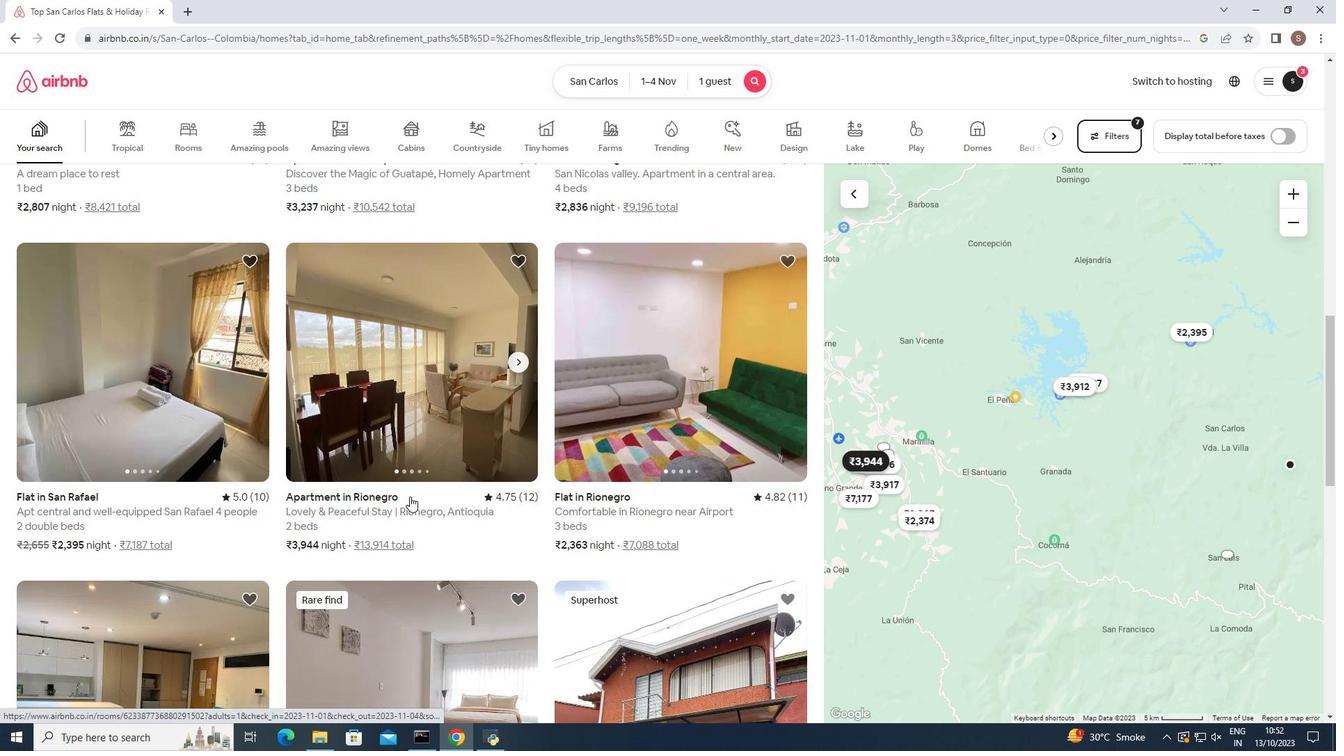 
Action: Mouse scrolled (410, 496) with delta (0, 0)
Screenshot: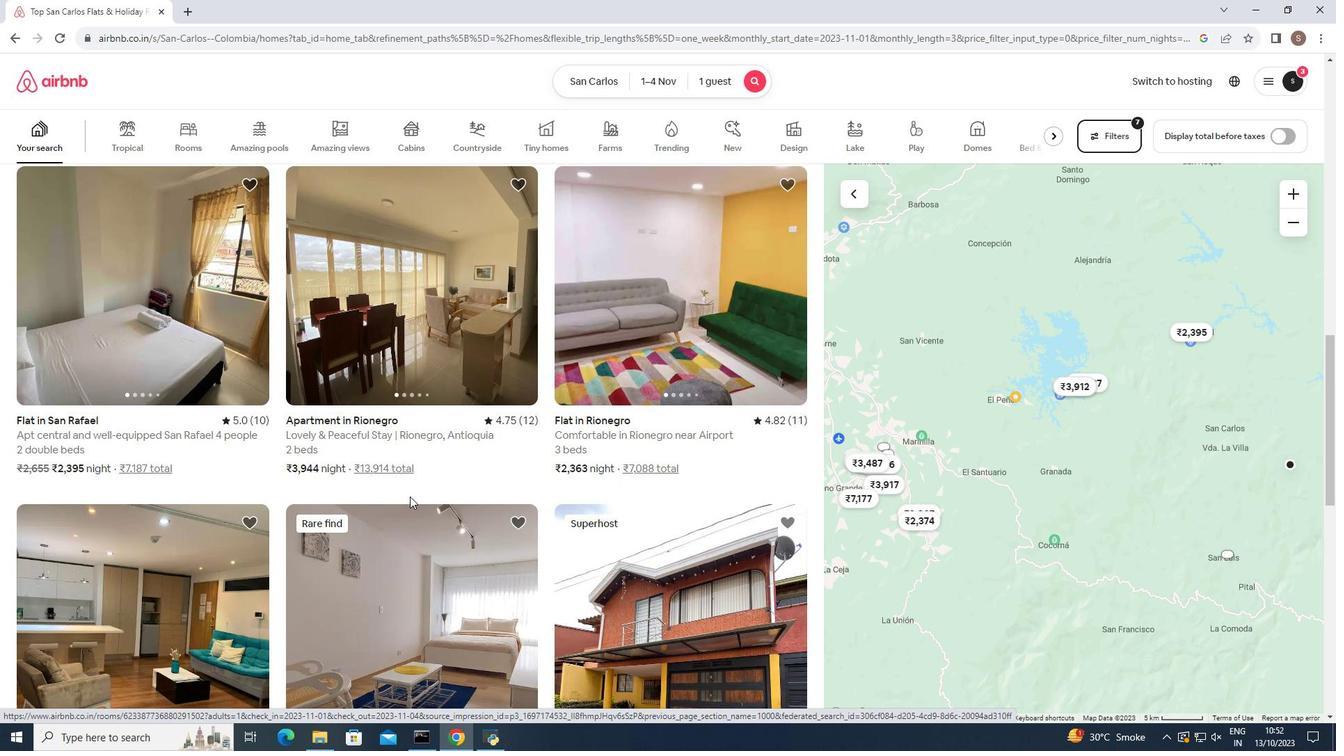 
Action: Mouse scrolled (410, 496) with delta (0, 0)
Screenshot: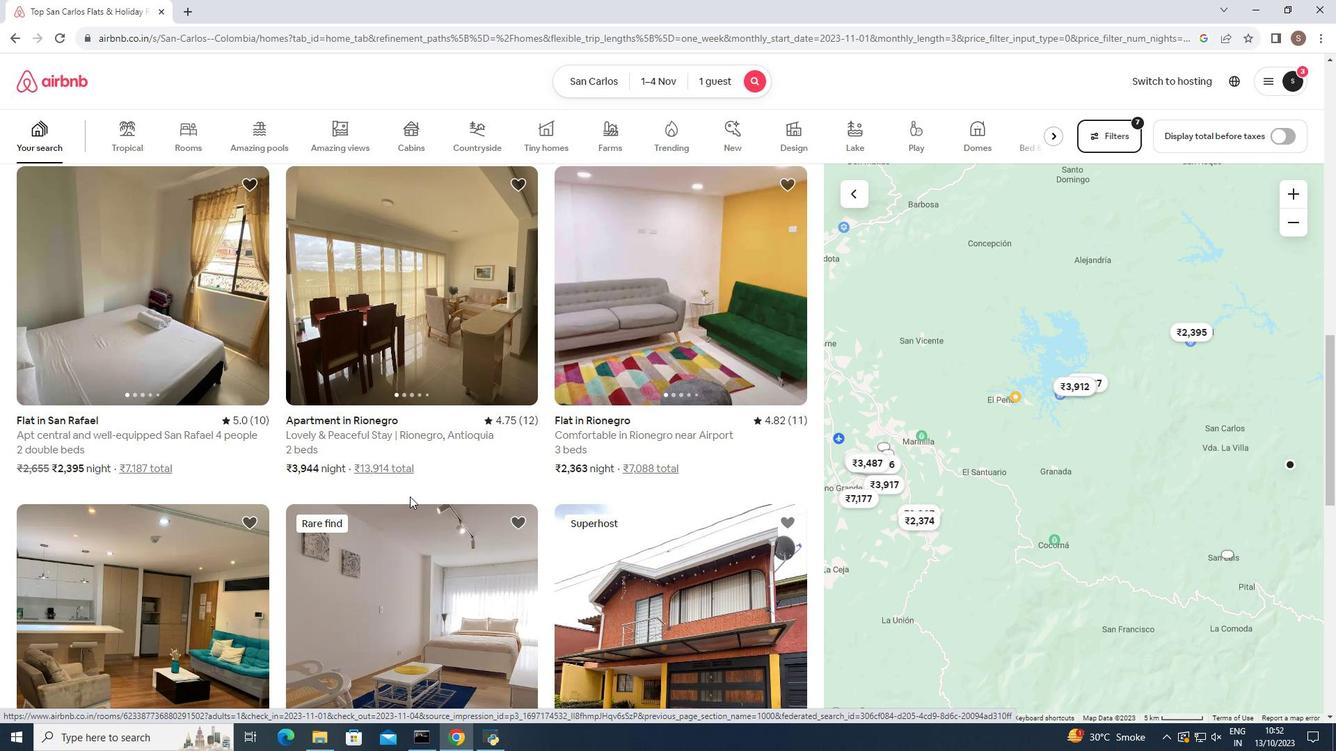 
Action: Mouse scrolled (410, 496) with delta (0, 0)
Screenshot: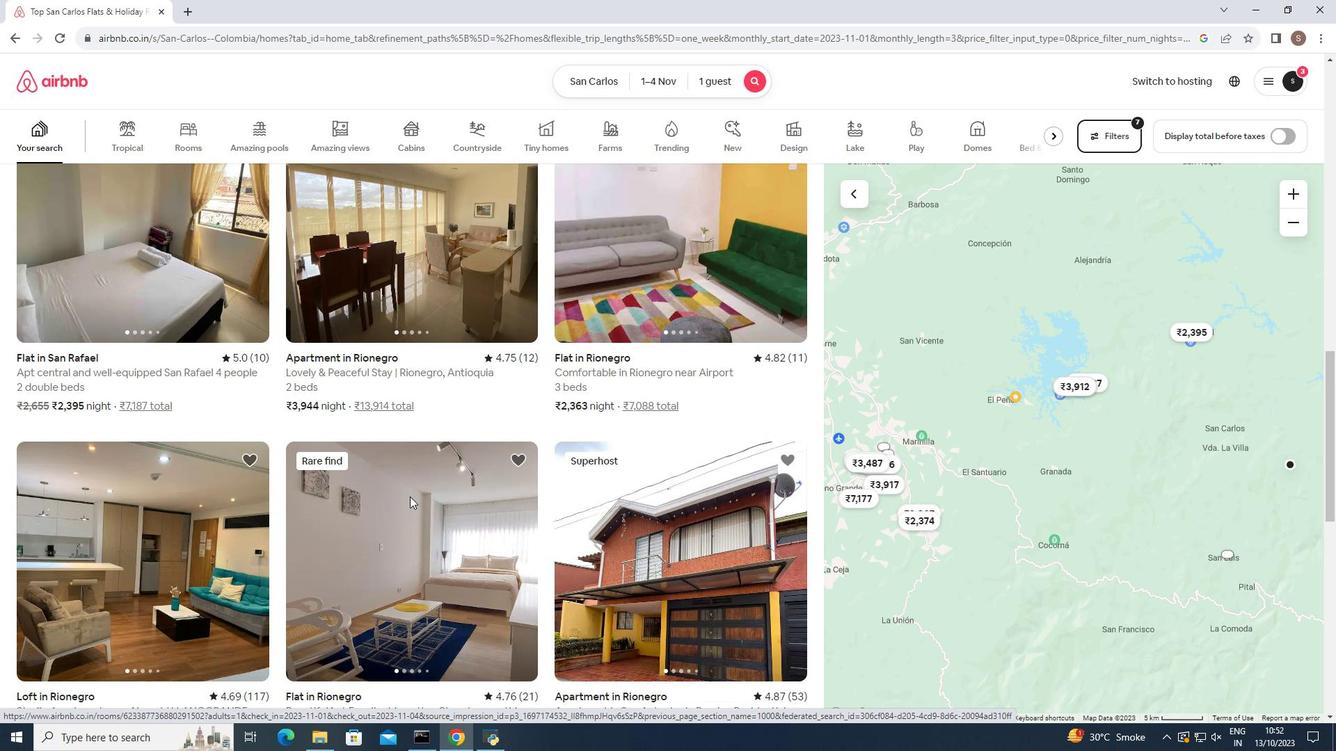 
Action: Mouse scrolled (410, 496) with delta (0, 0)
Screenshot: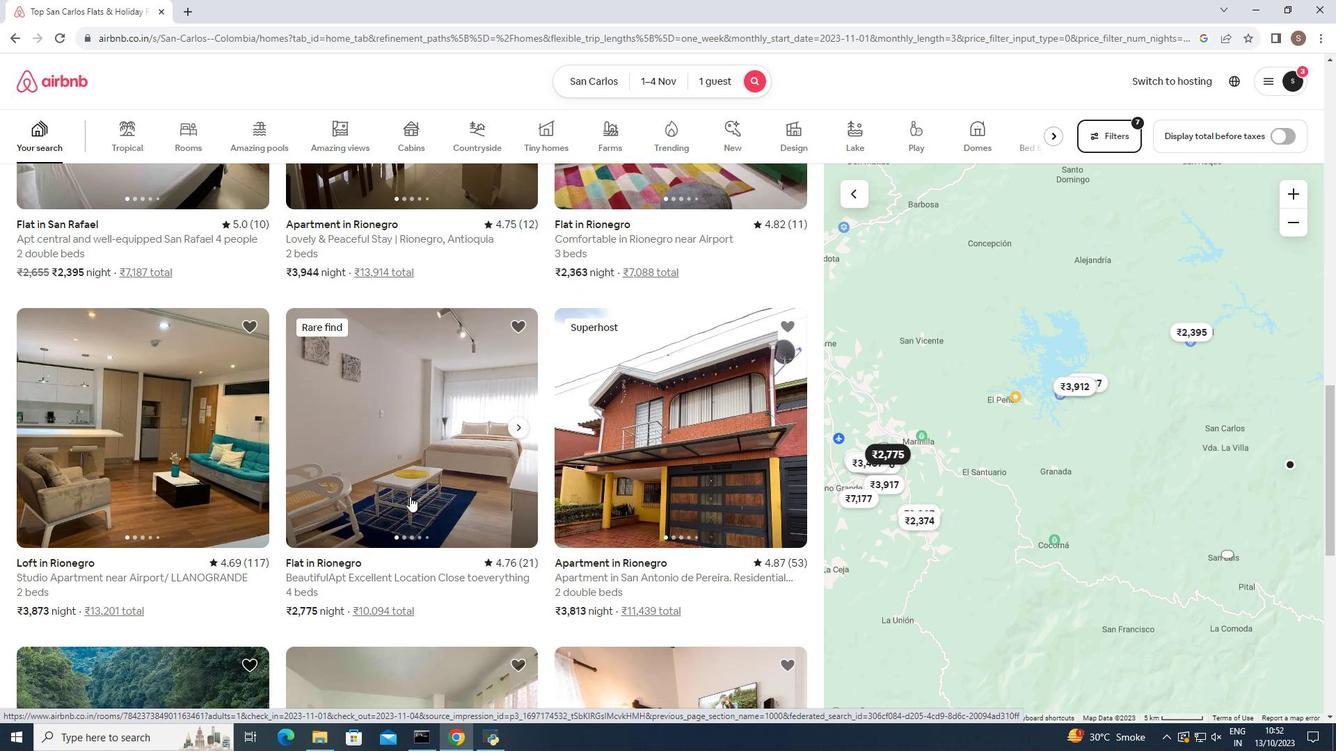 
Action: Mouse scrolled (410, 496) with delta (0, 0)
Screenshot: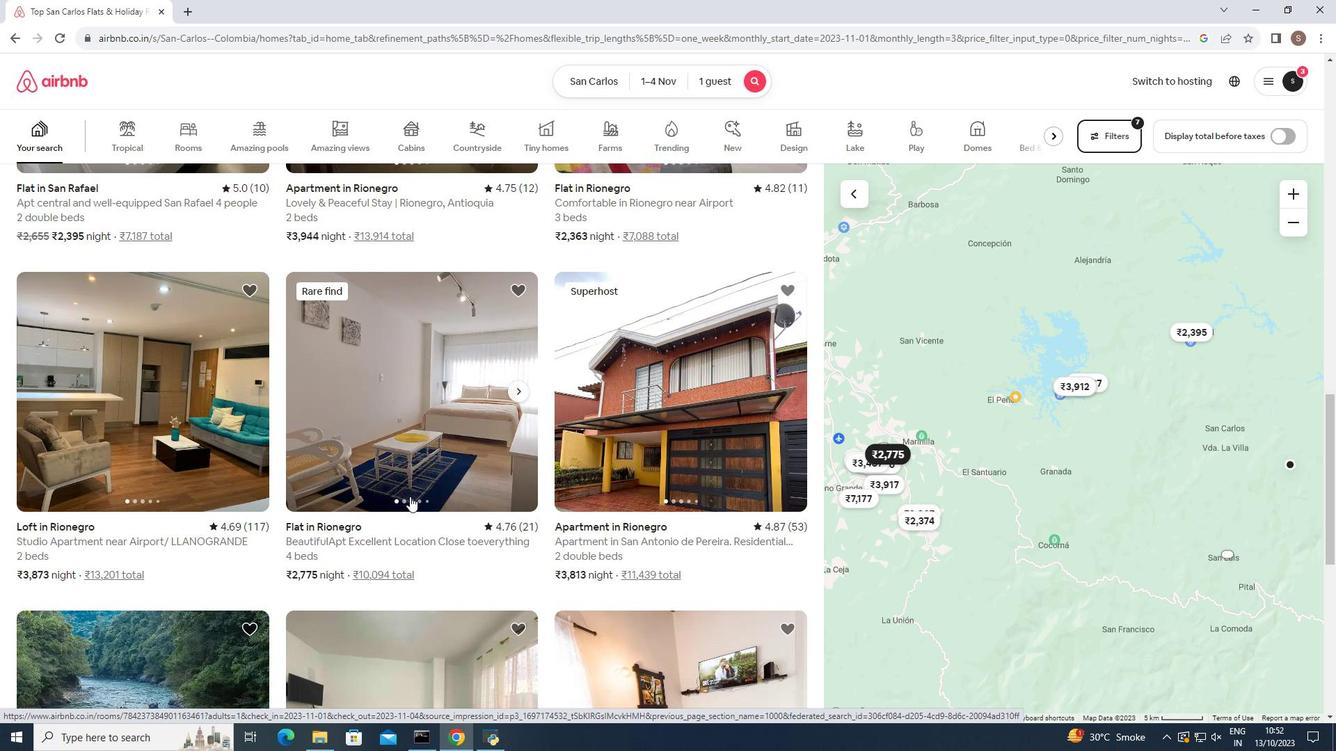 
Action: Mouse scrolled (410, 496) with delta (0, 0)
Screenshot: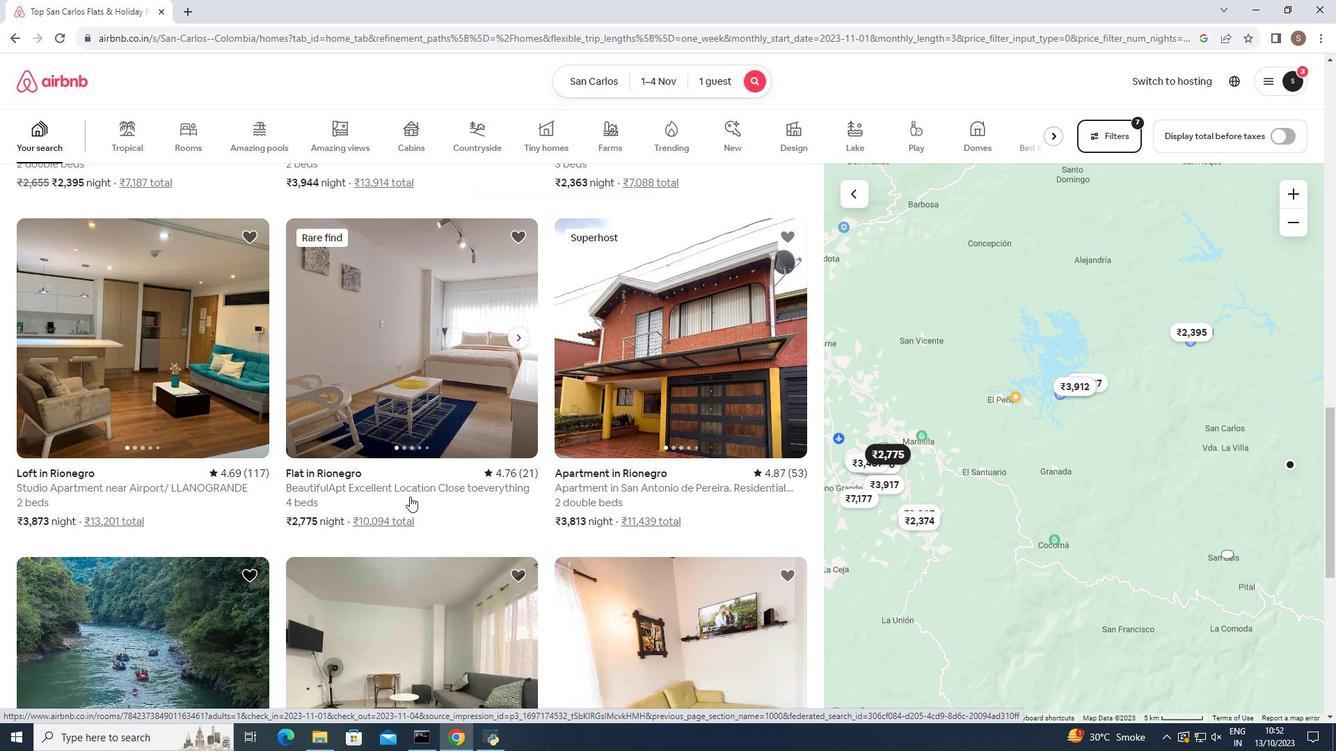
Action: Mouse scrolled (410, 496) with delta (0, 0)
Screenshot: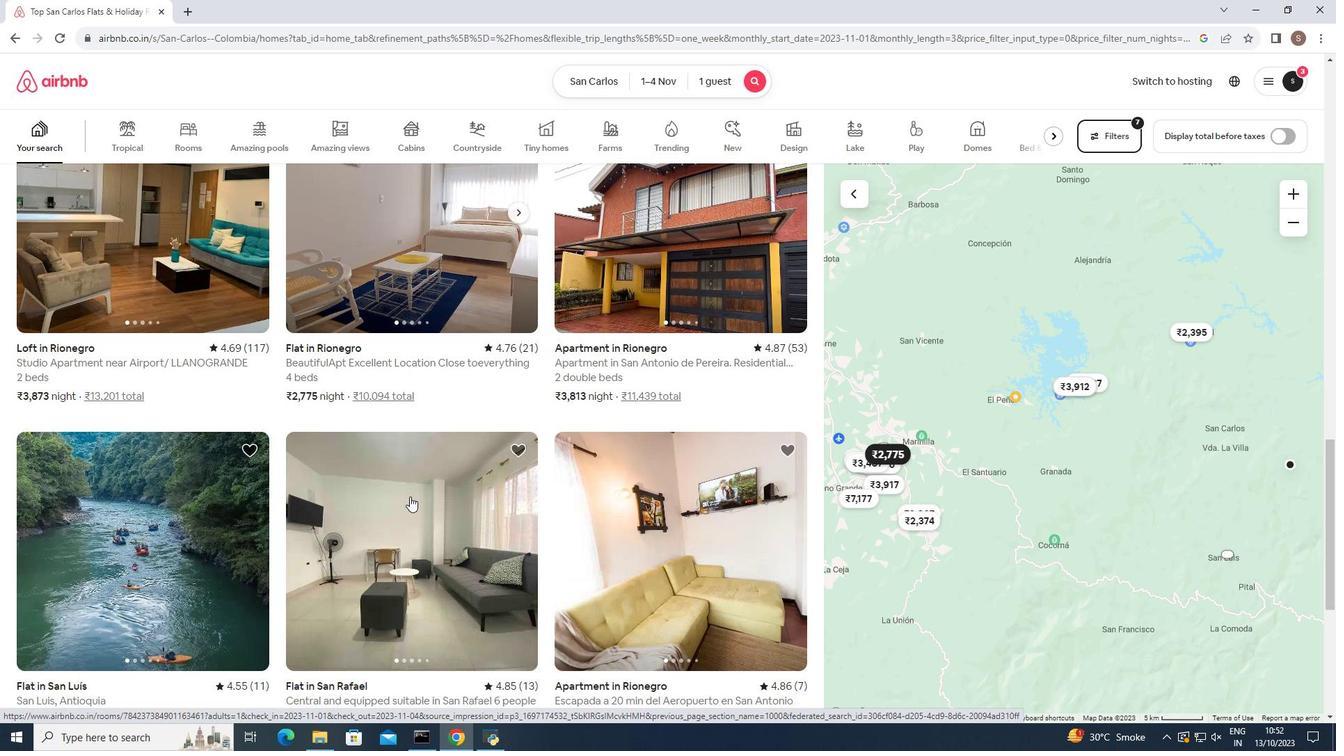 
Action: Mouse scrolled (410, 496) with delta (0, 0)
Screenshot: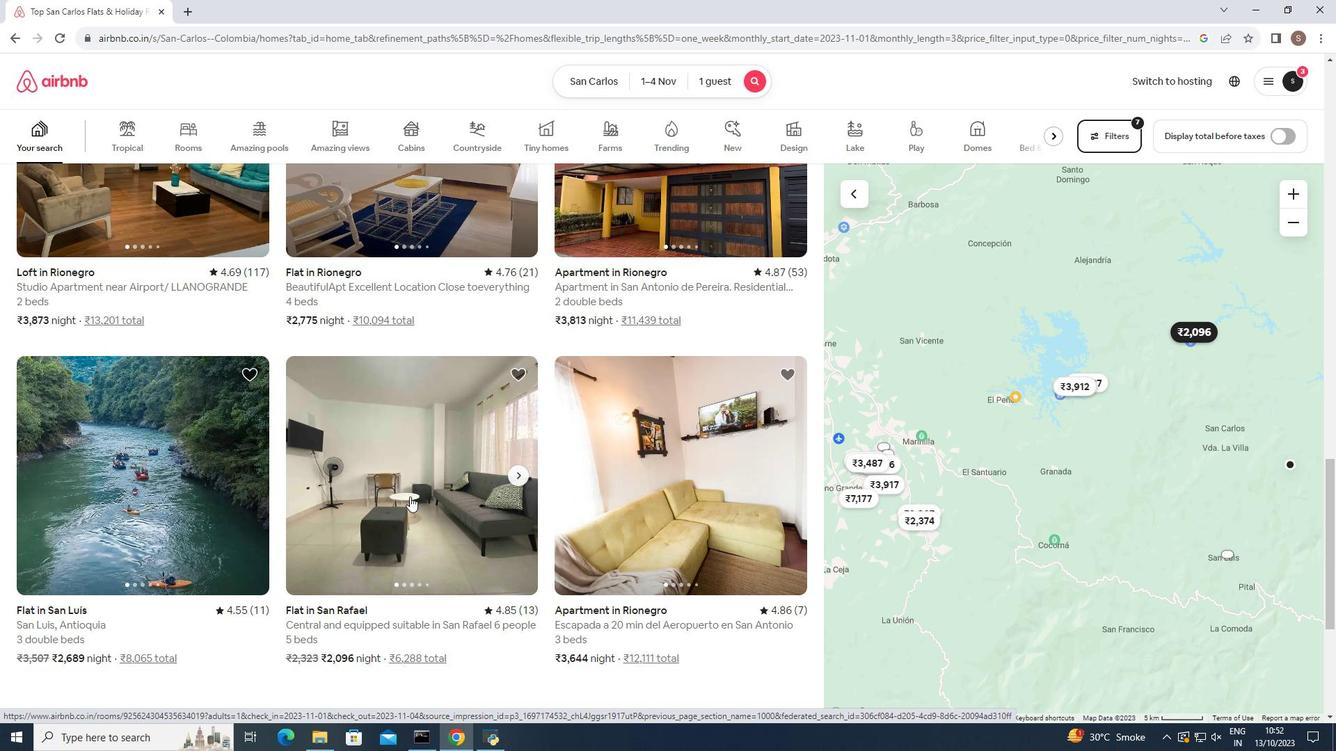 
Action: Mouse scrolled (410, 496) with delta (0, 0)
Screenshot: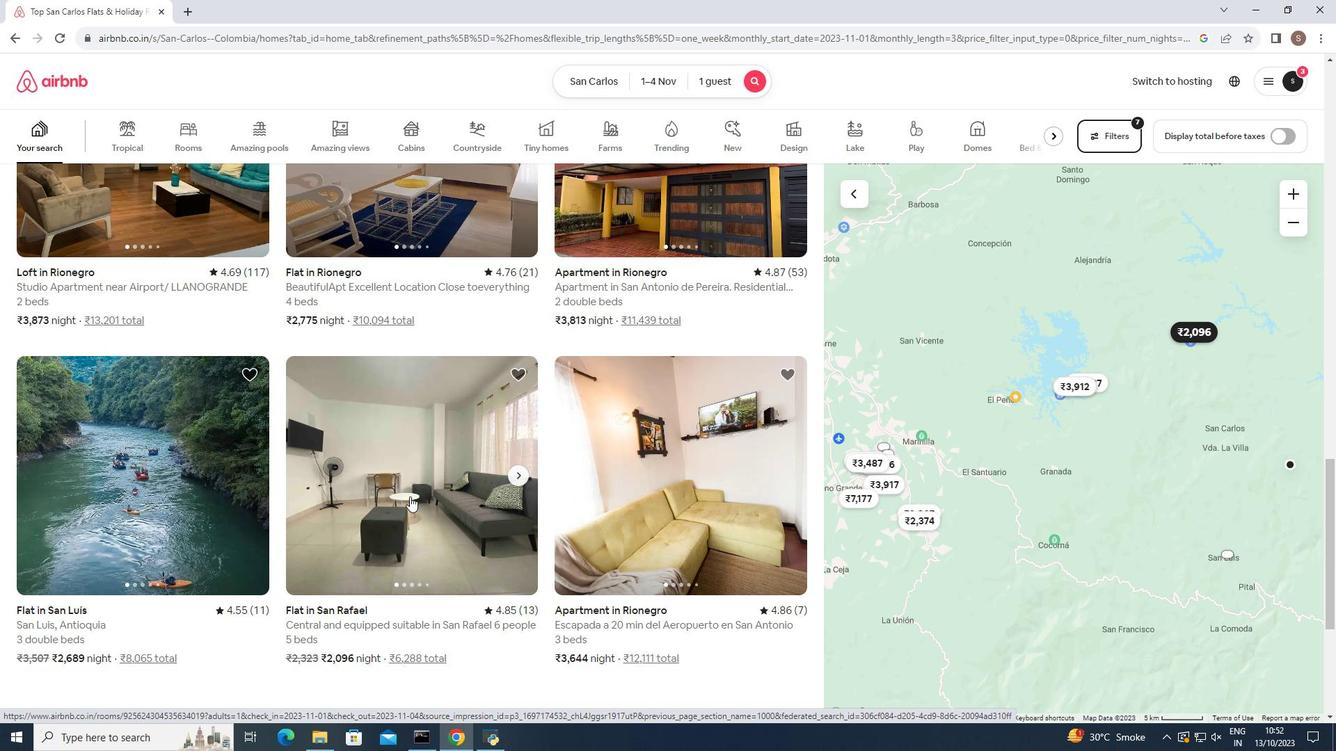 
Action: Mouse moved to (410, 497)
Screenshot: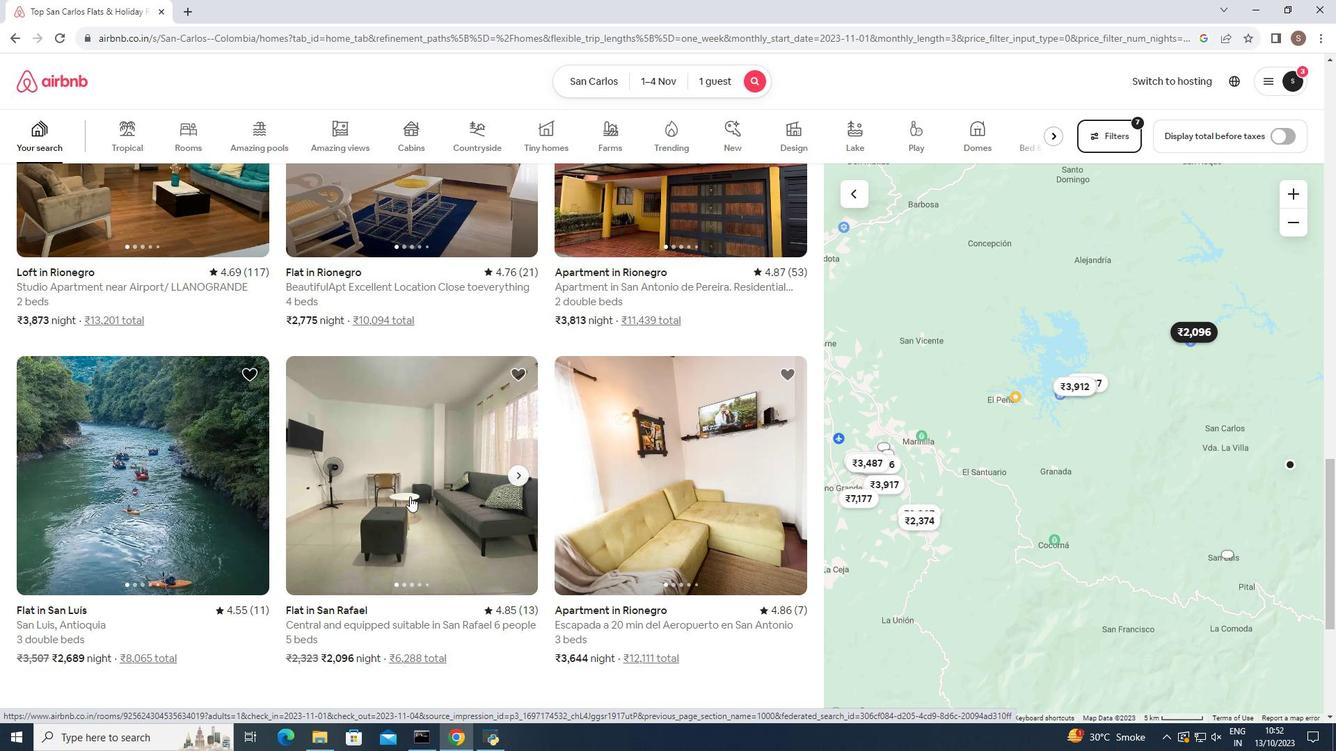 
Action: Mouse scrolled (410, 496) with delta (0, 0)
Screenshot: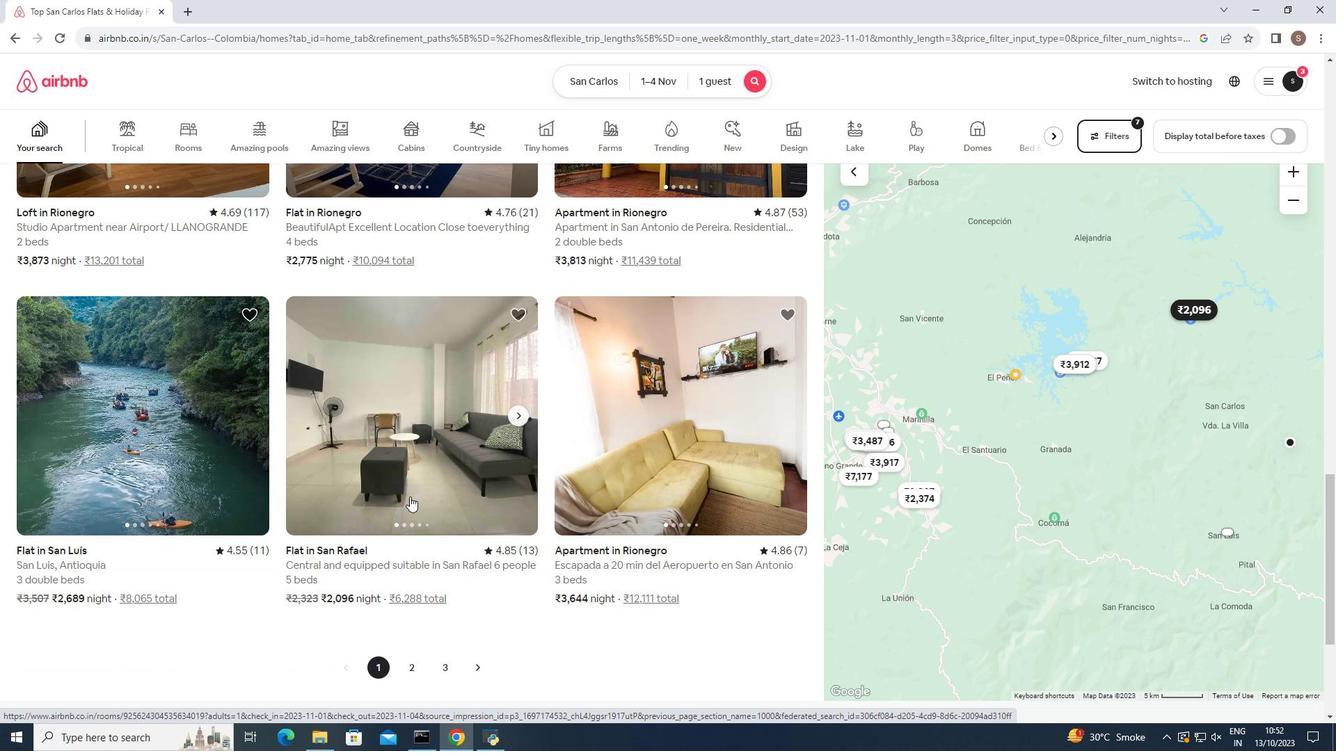 
Action: Mouse moved to (477, 537)
Screenshot: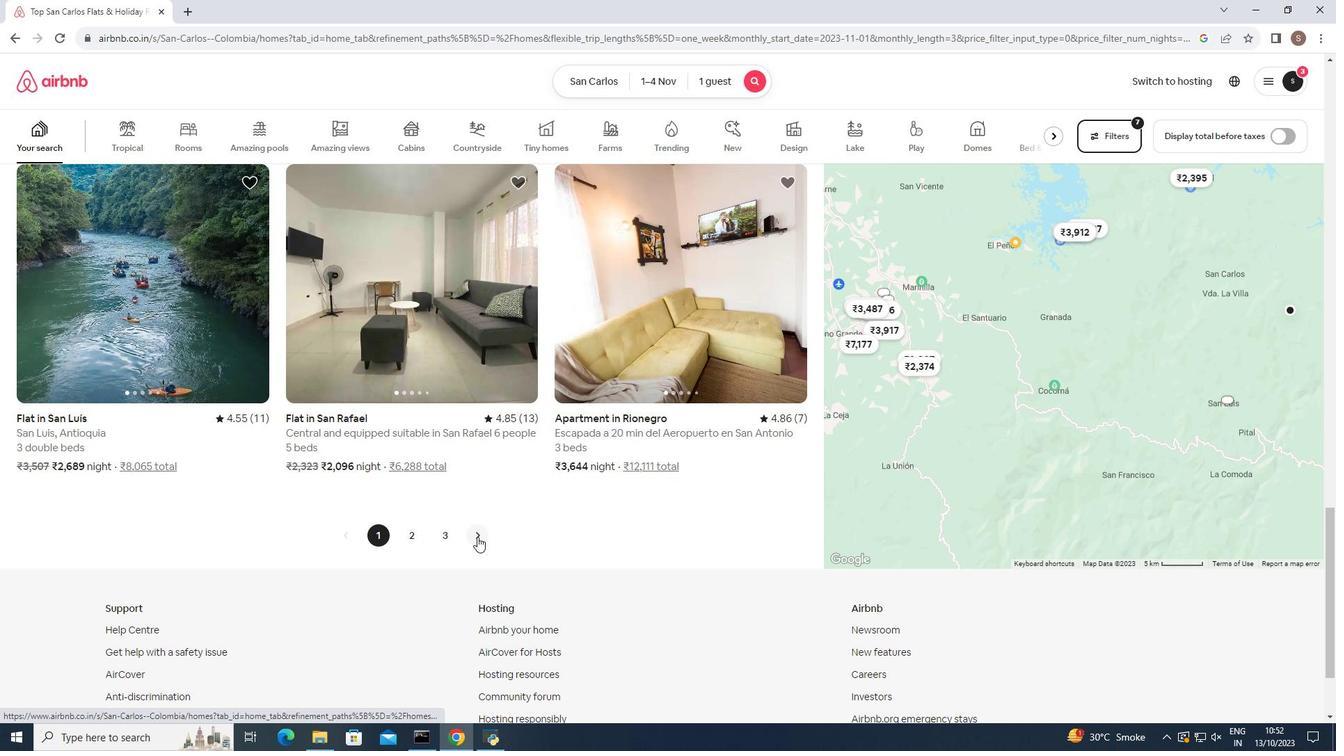 
Action: Mouse pressed left at (477, 537)
Screenshot: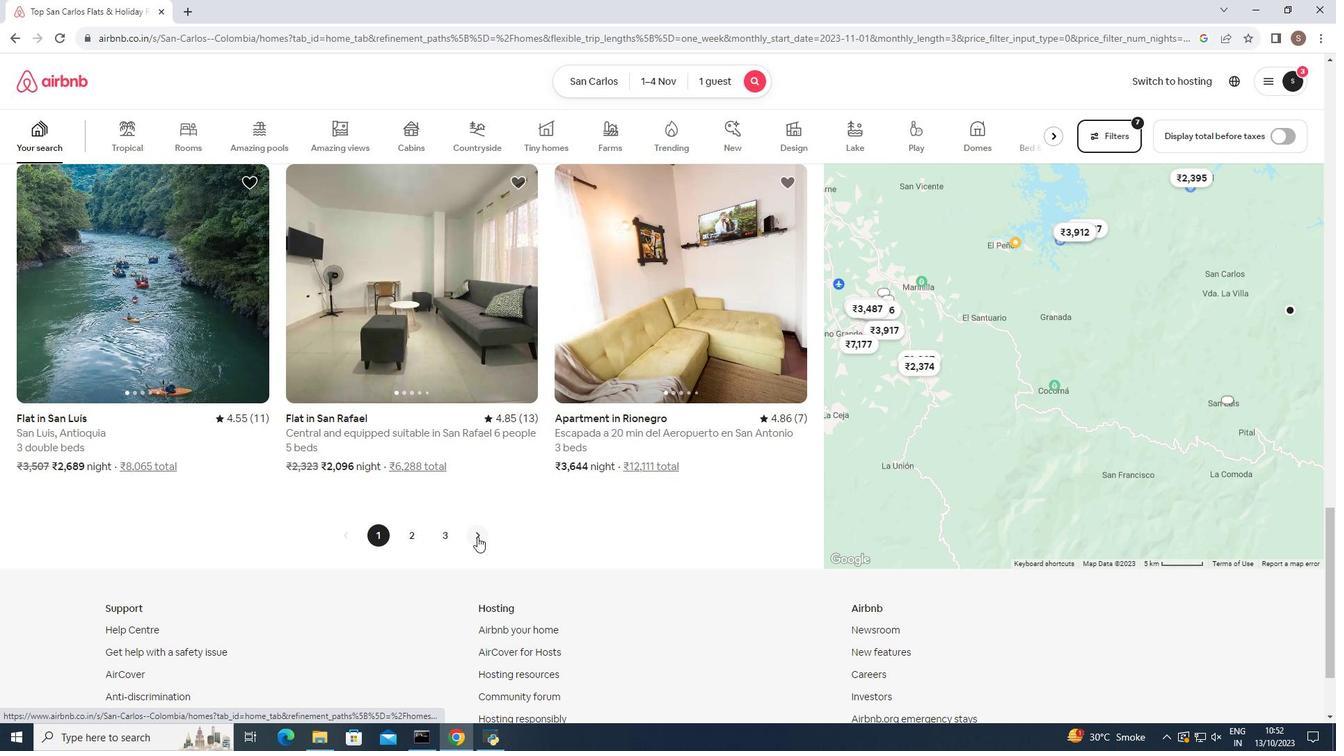 
Action: Mouse moved to (442, 524)
Screenshot: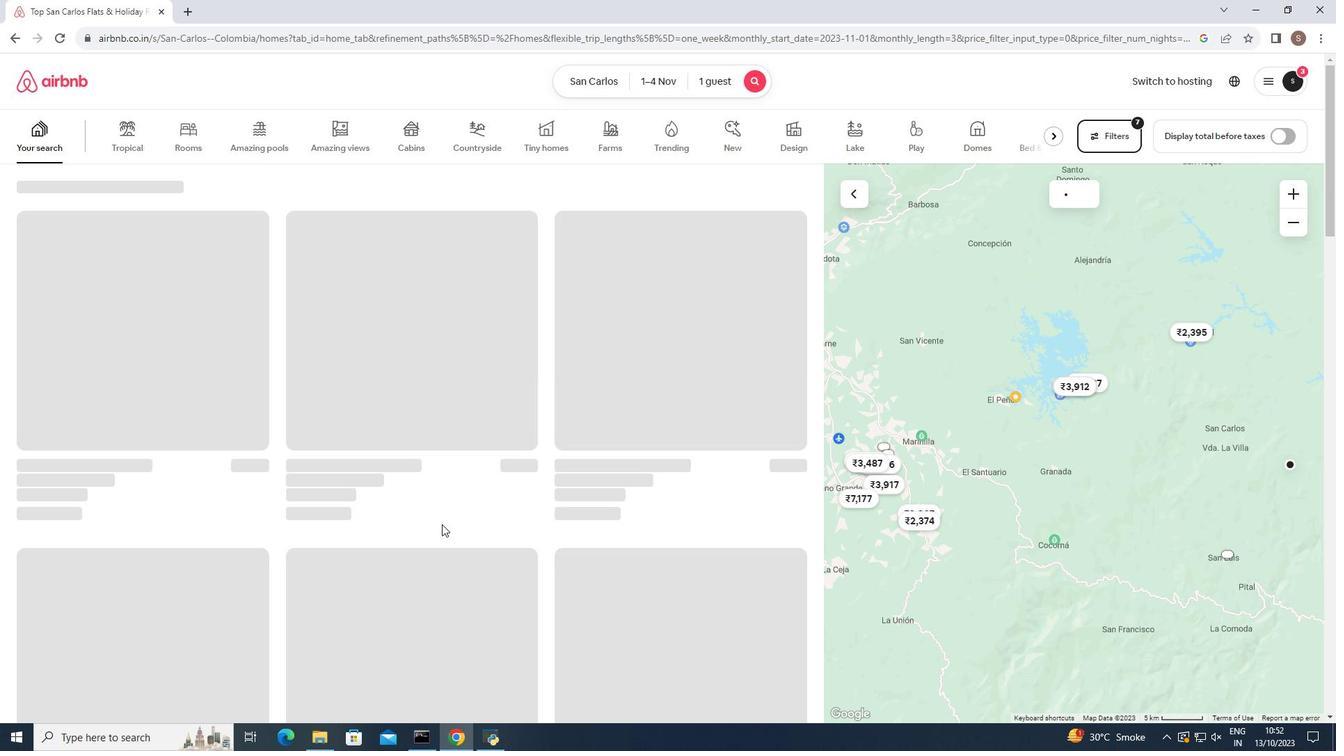 
Action: Mouse scrolled (442, 524) with delta (0, 0)
Screenshot: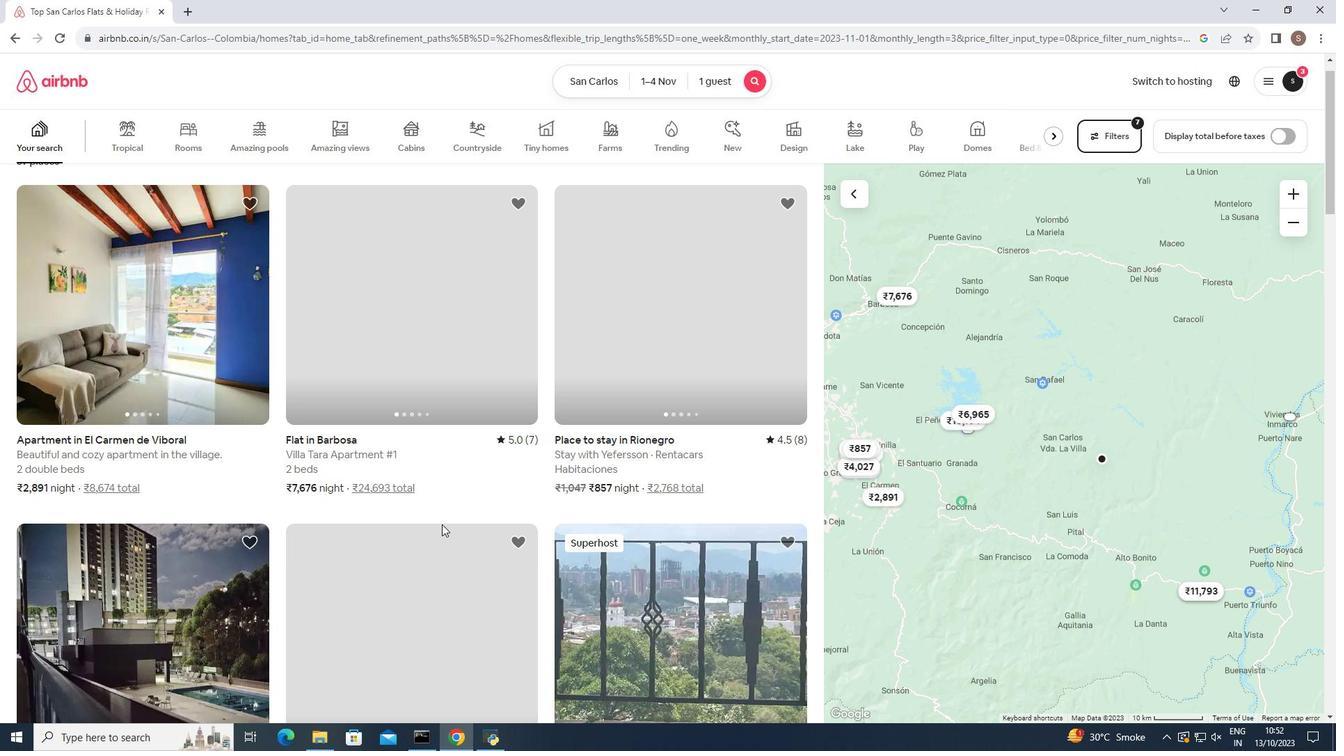 
Action: Mouse scrolled (442, 524) with delta (0, 0)
Screenshot: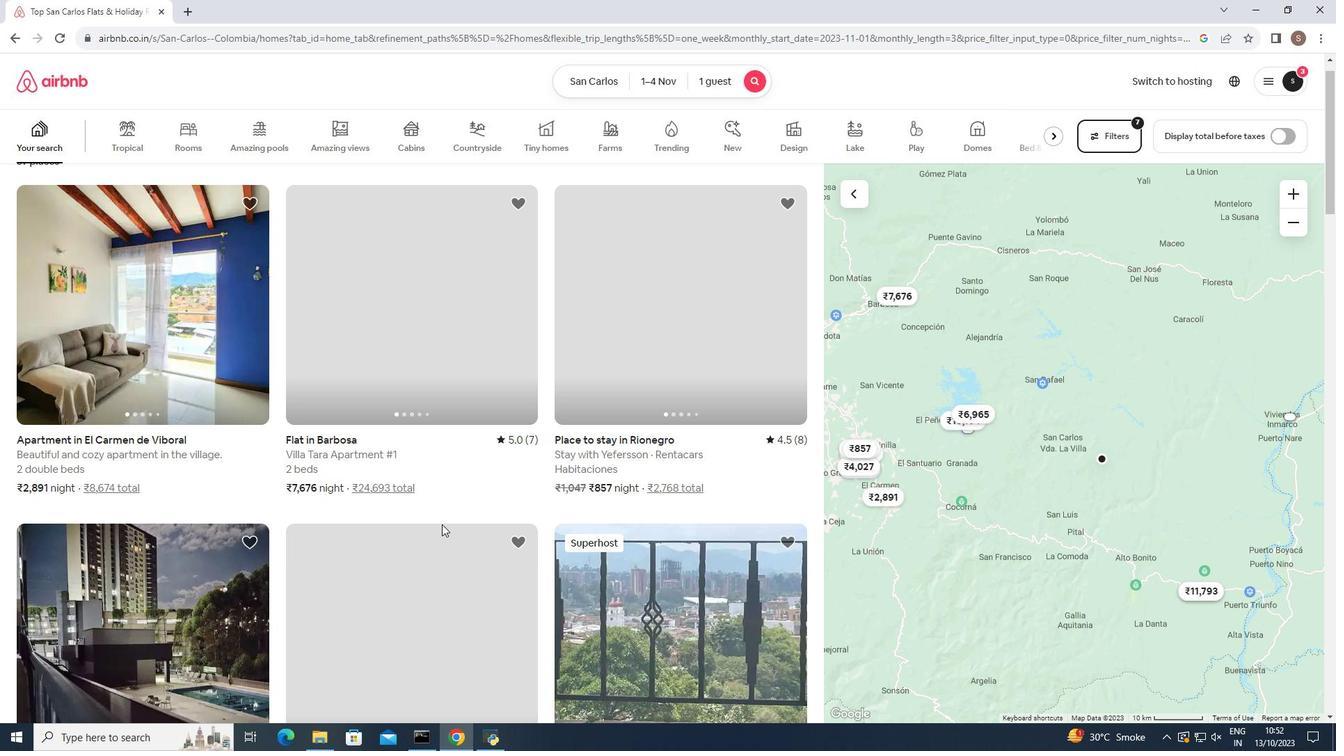 
Action: Mouse scrolled (442, 524) with delta (0, 0)
Screenshot: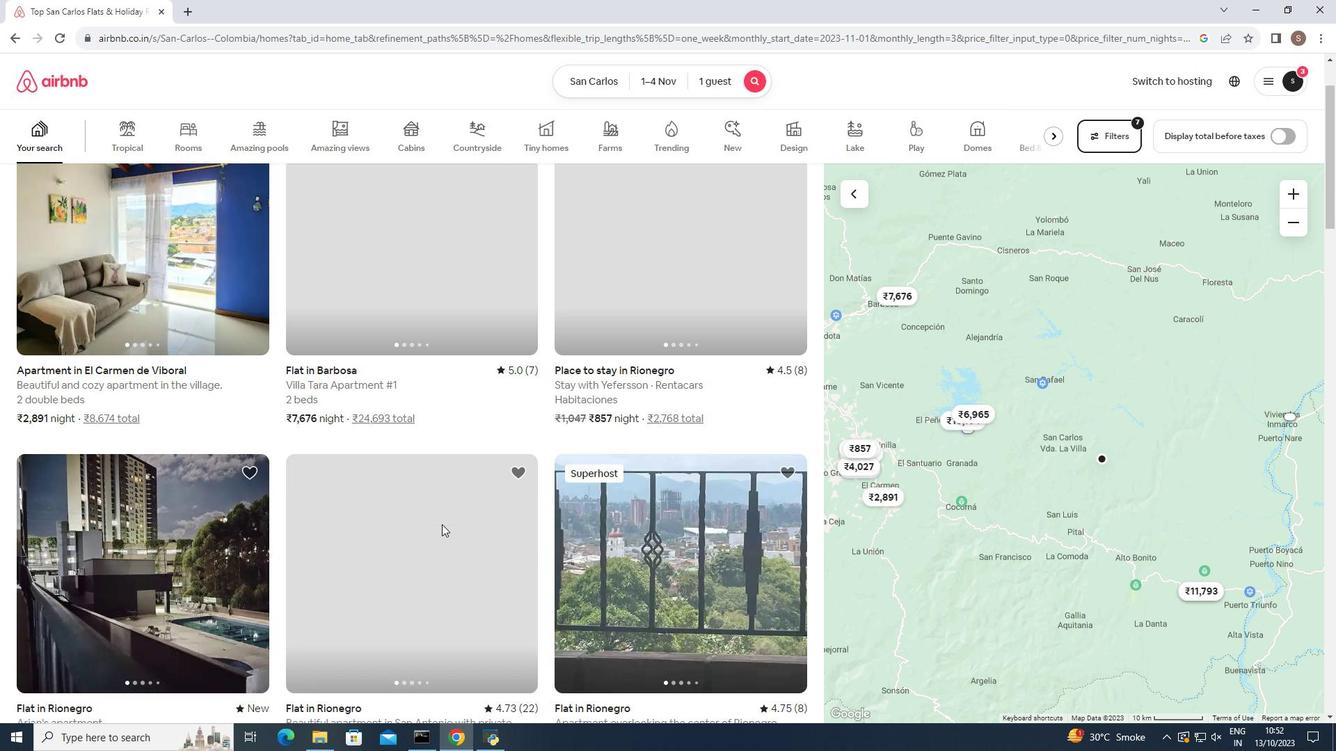 
Action: Mouse scrolled (442, 524) with delta (0, 0)
Screenshot: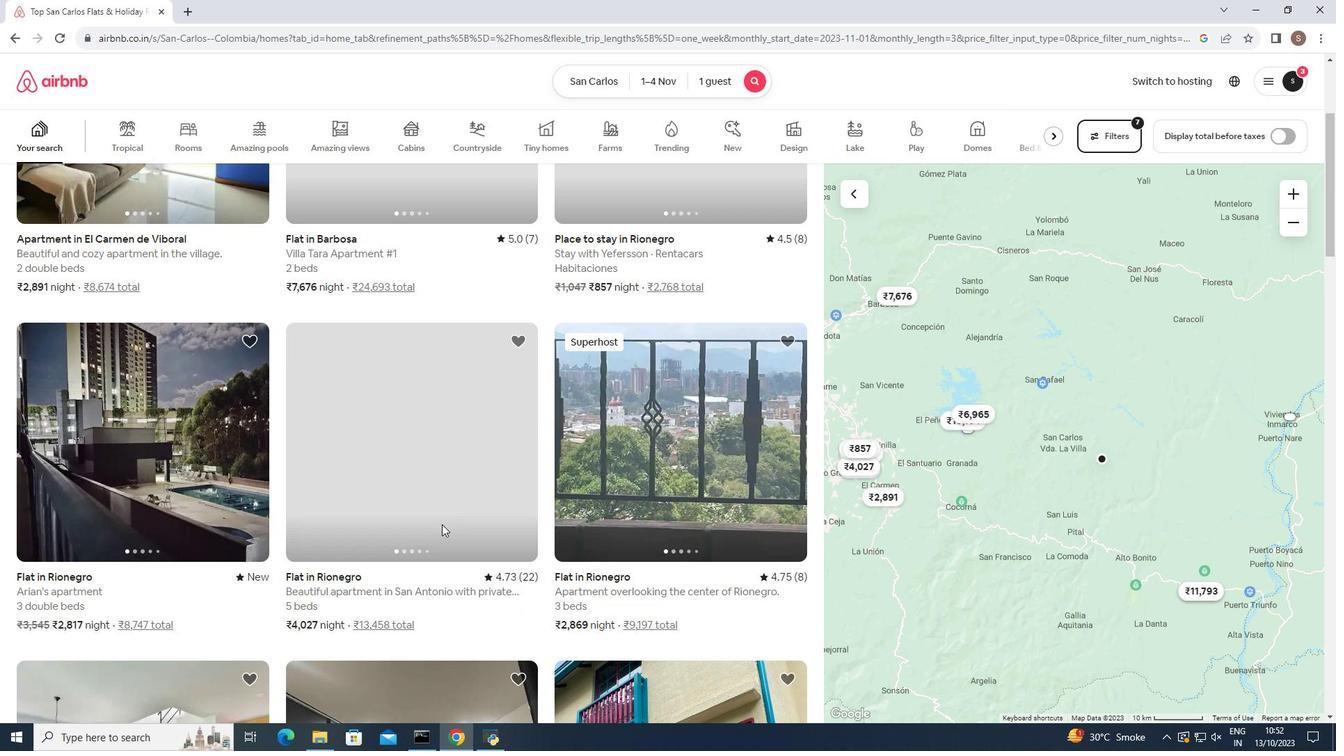 
Action: Mouse scrolled (442, 524) with delta (0, 0)
Screenshot: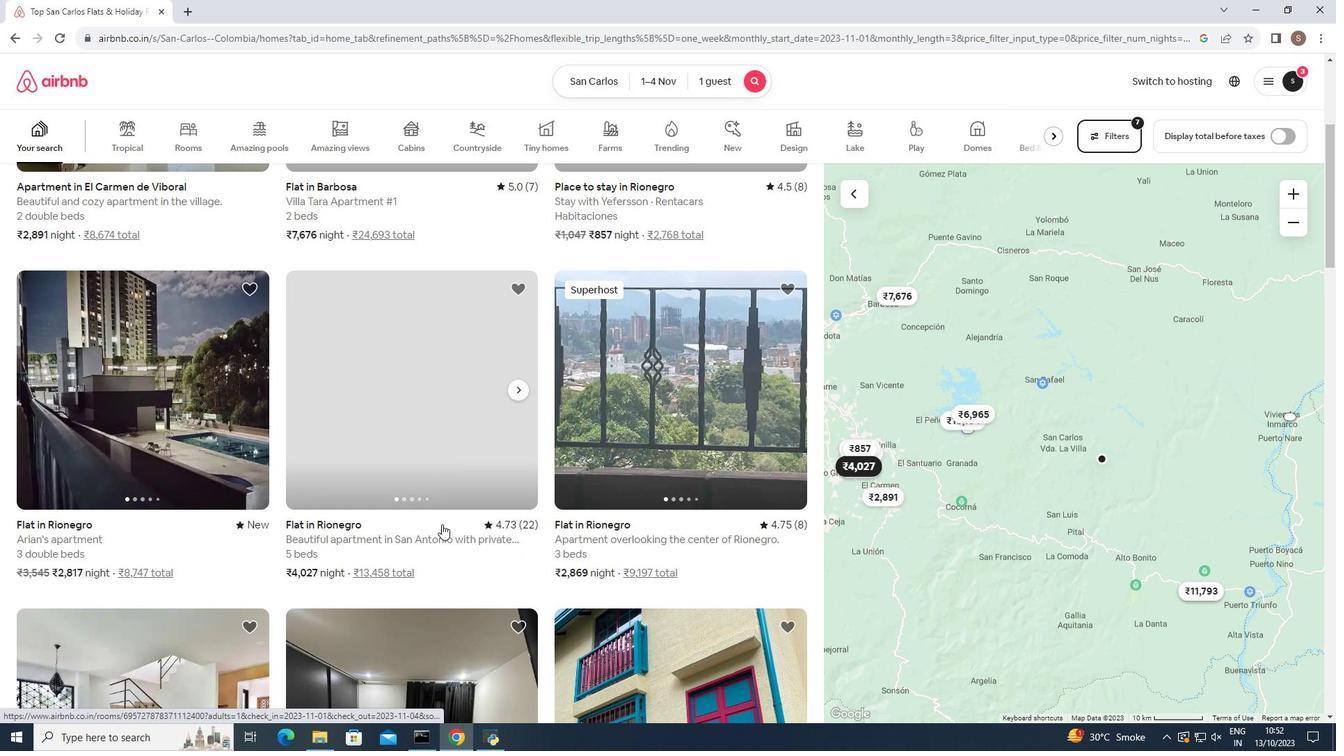 
Action: Mouse scrolled (442, 524) with delta (0, 0)
Screenshot: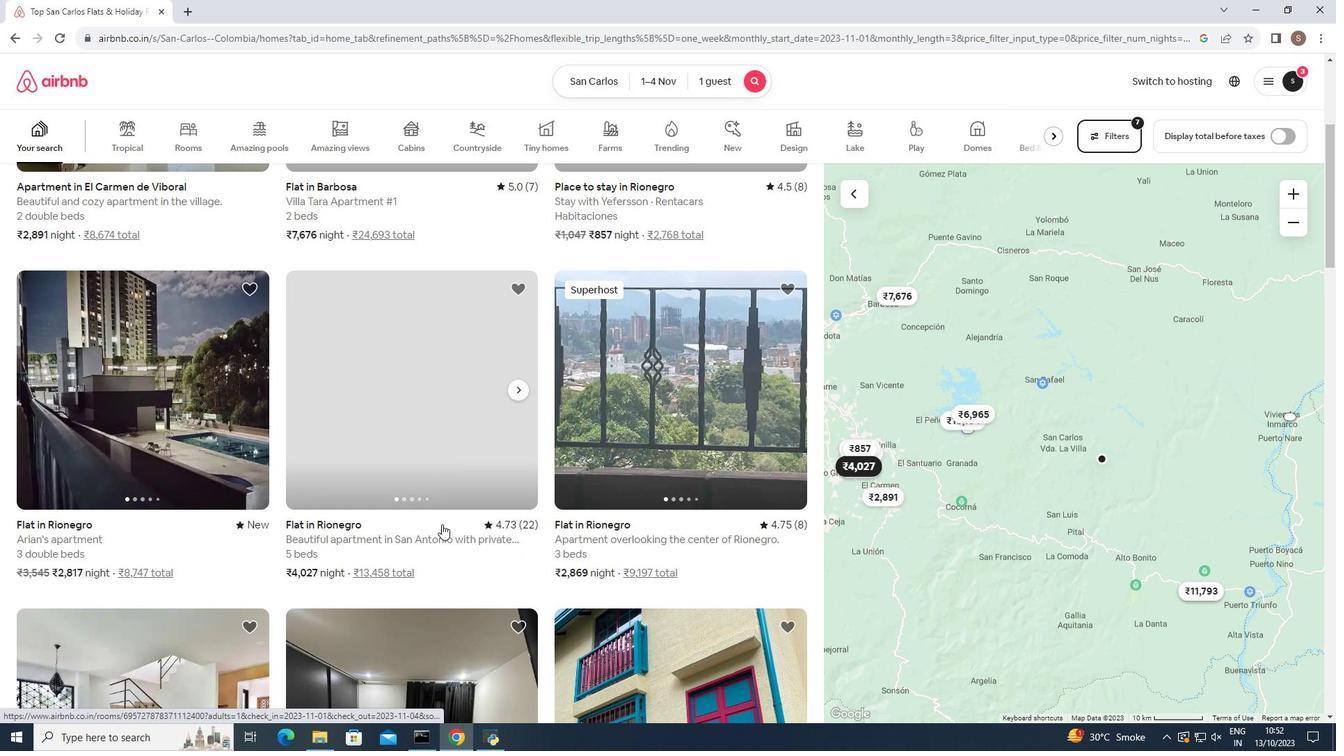 
Action: Mouse scrolled (442, 524) with delta (0, 0)
Screenshot: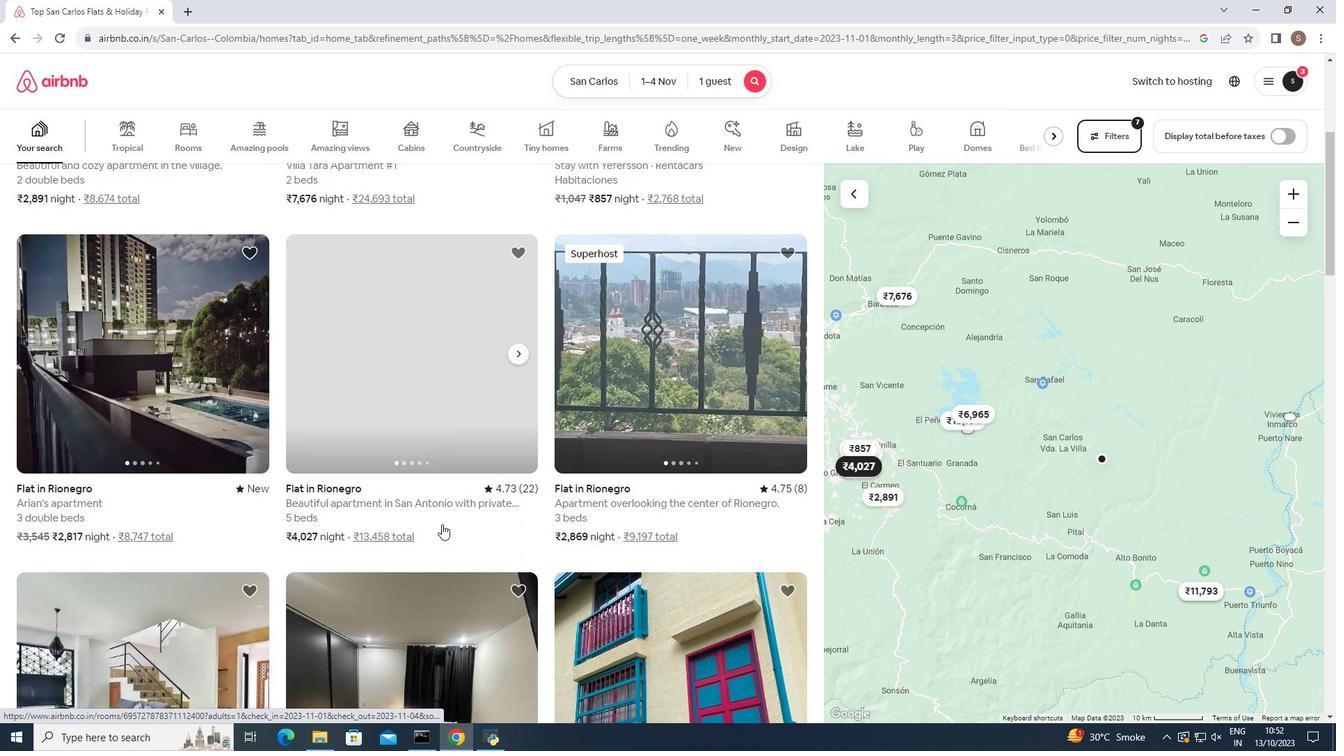 
Action: Mouse scrolled (442, 524) with delta (0, 0)
Screenshot: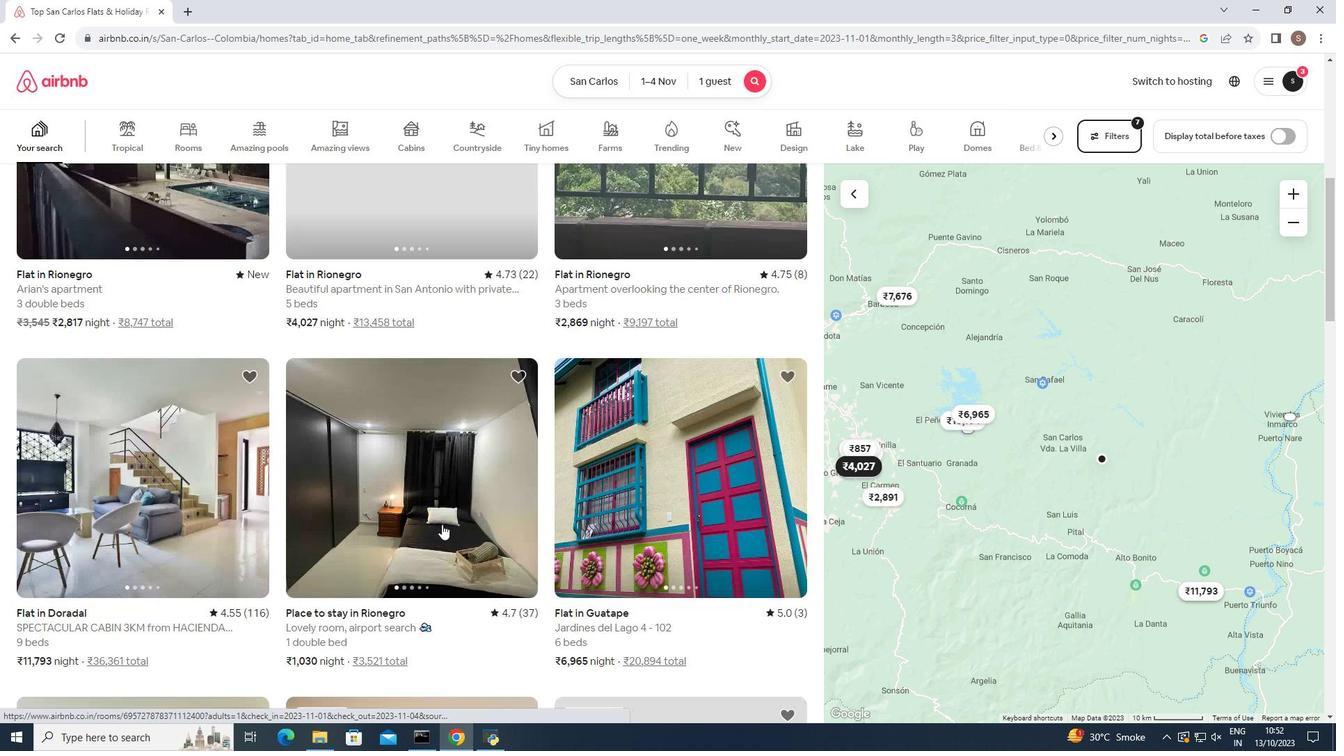 
Action: Mouse moved to (422, 524)
Screenshot: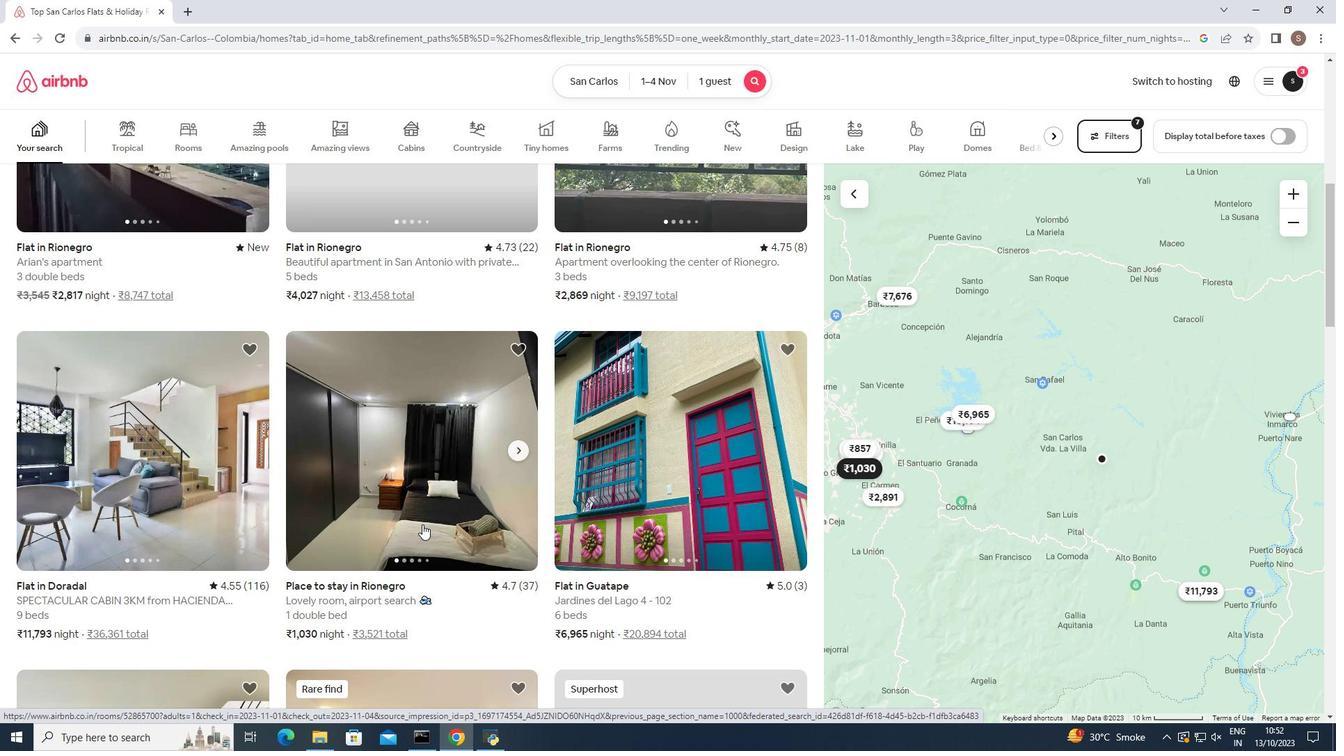 
Action: Mouse pressed left at (422, 524)
Screenshot: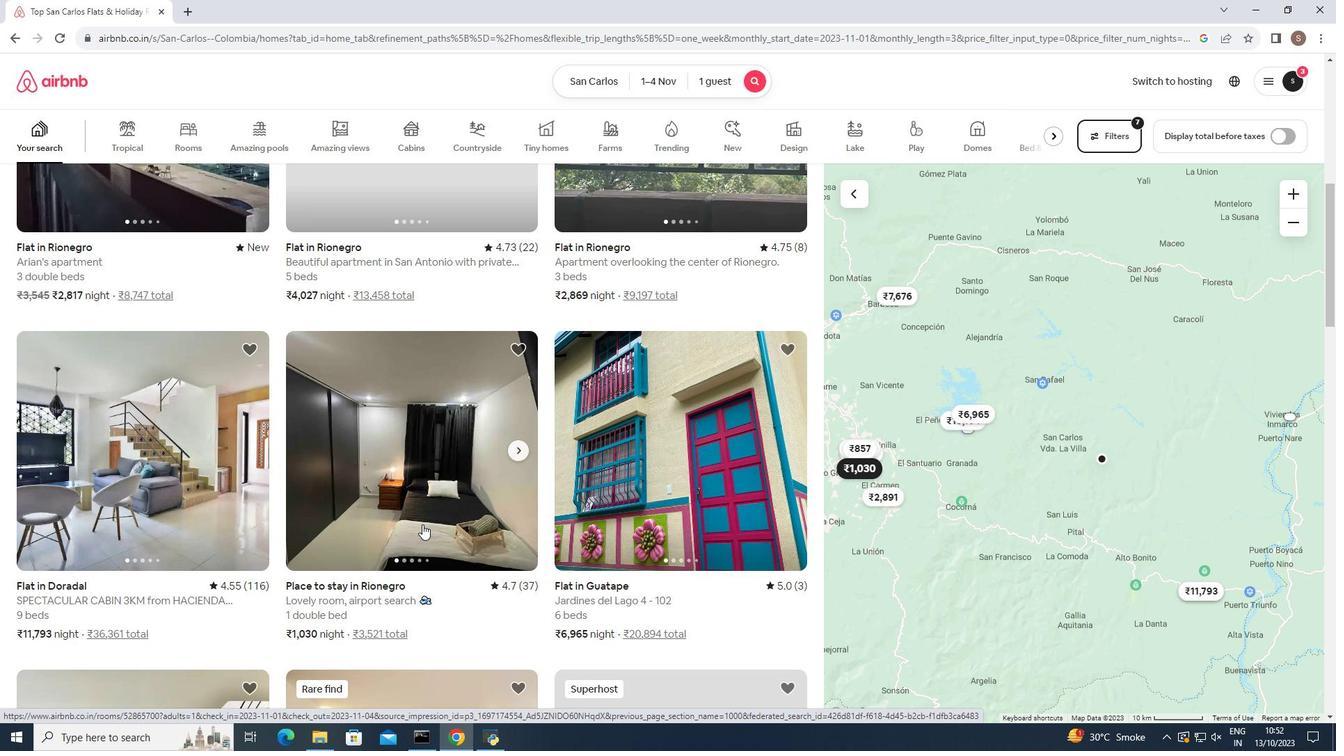 
Action: Mouse moved to (455, 438)
Screenshot: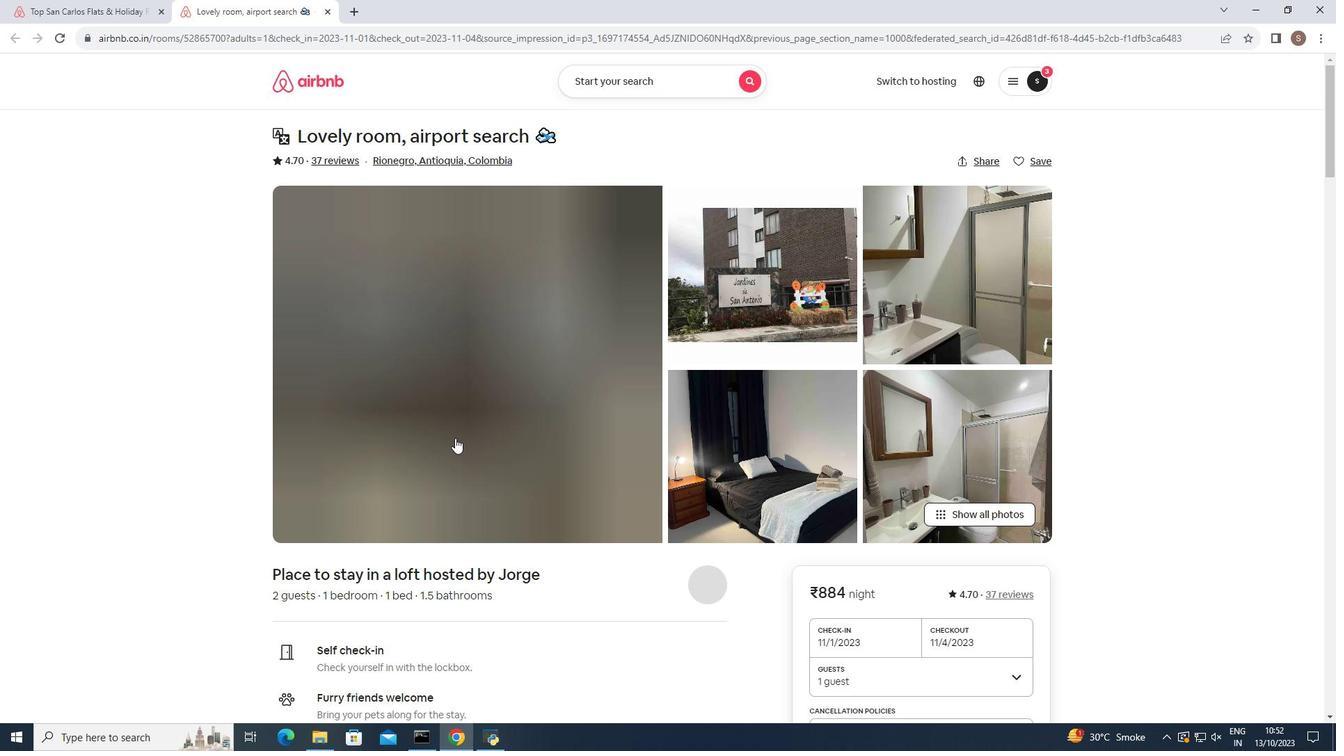 
Action: Mouse scrolled (455, 437) with delta (0, 0)
Screenshot: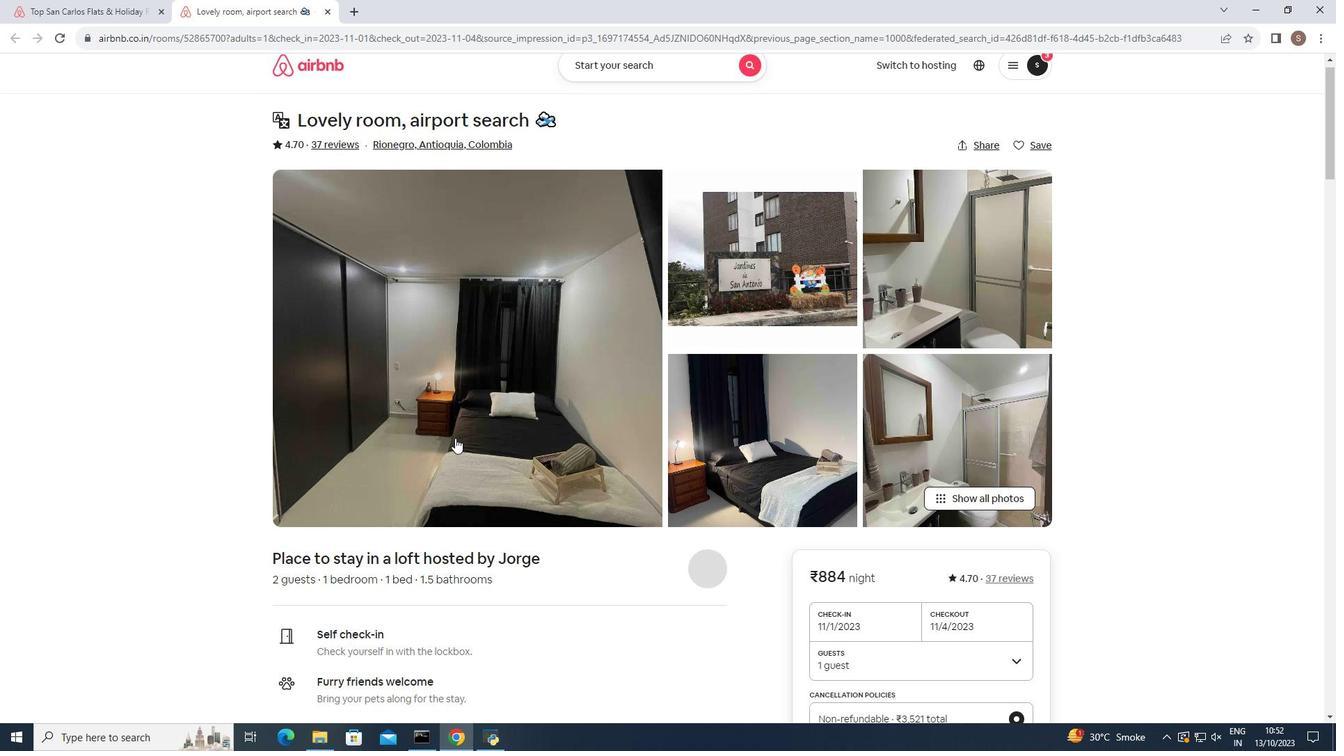 
Action: Mouse scrolled (455, 437) with delta (0, 0)
Screenshot: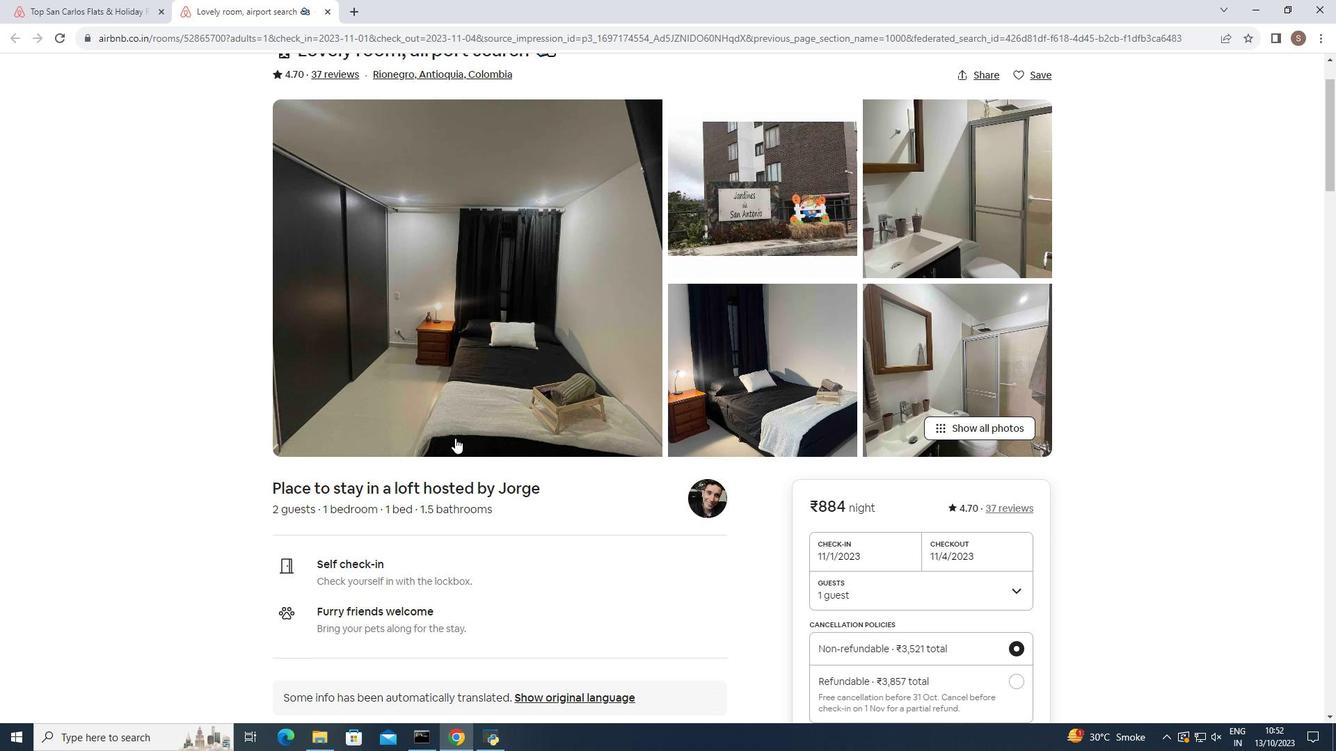 
Action: Mouse moved to (489, 366)
Screenshot: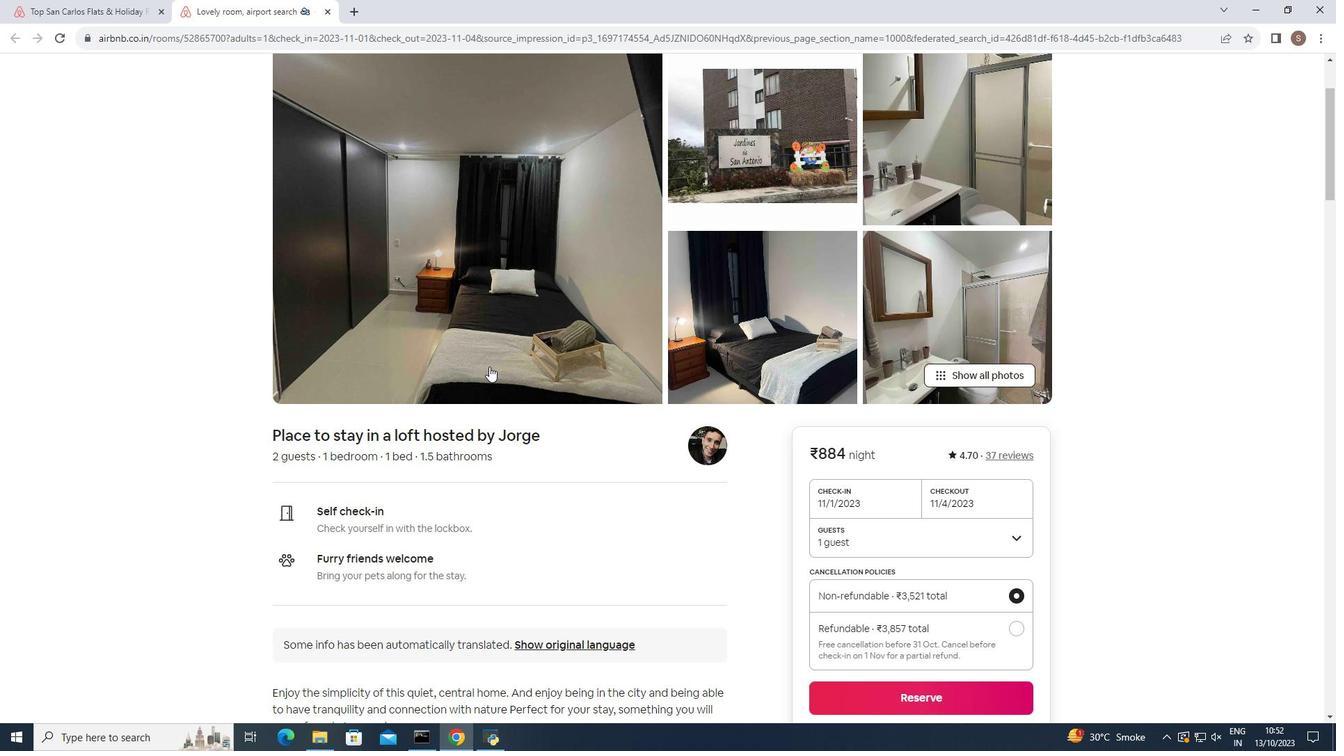 
Action: Mouse pressed left at (489, 366)
Screenshot: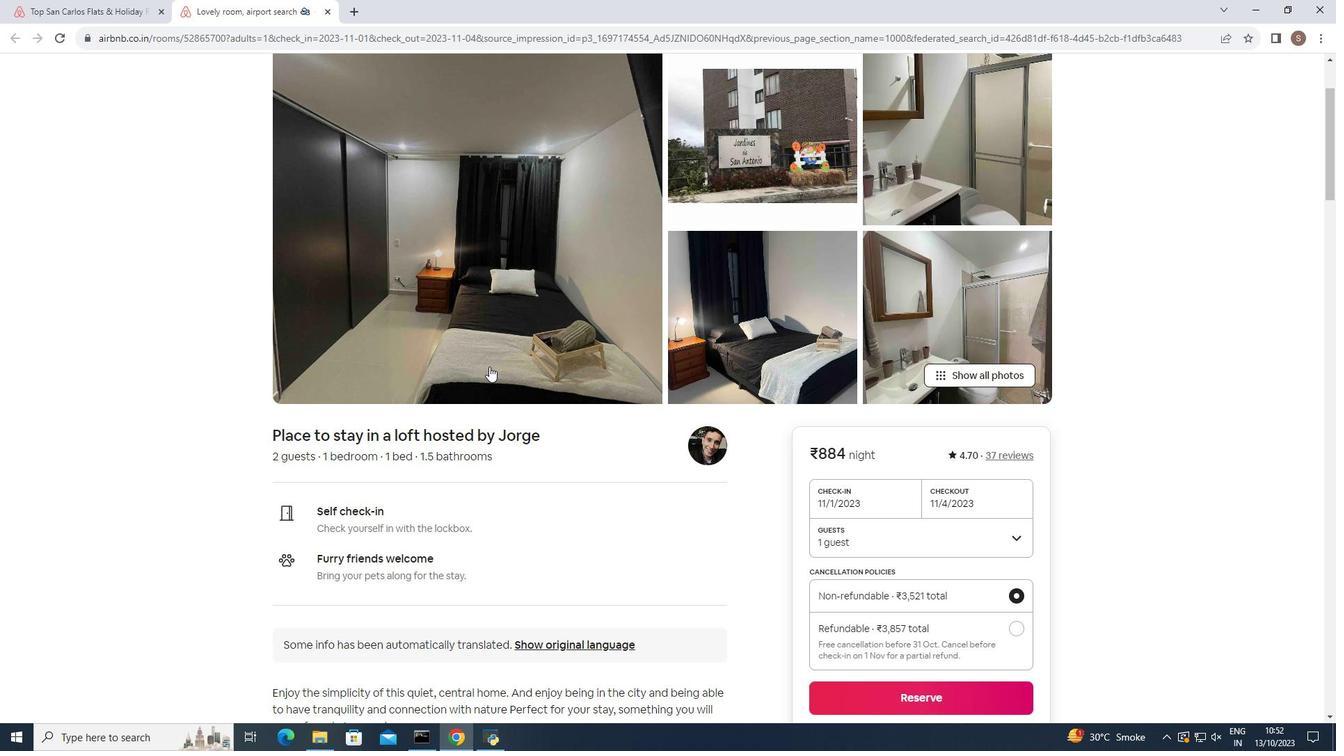 
Action: Mouse scrolled (489, 366) with delta (0, 0)
Screenshot: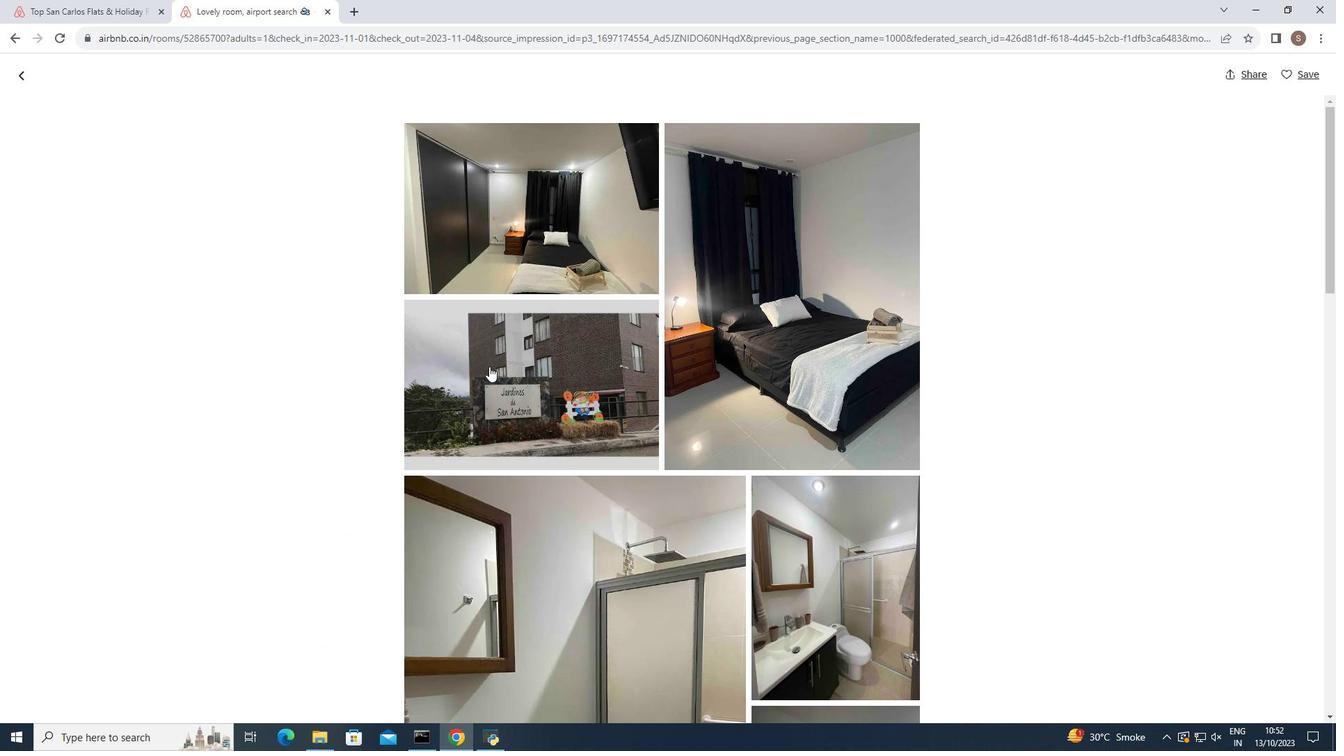 
Action: Mouse scrolled (489, 366) with delta (0, 0)
Screenshot: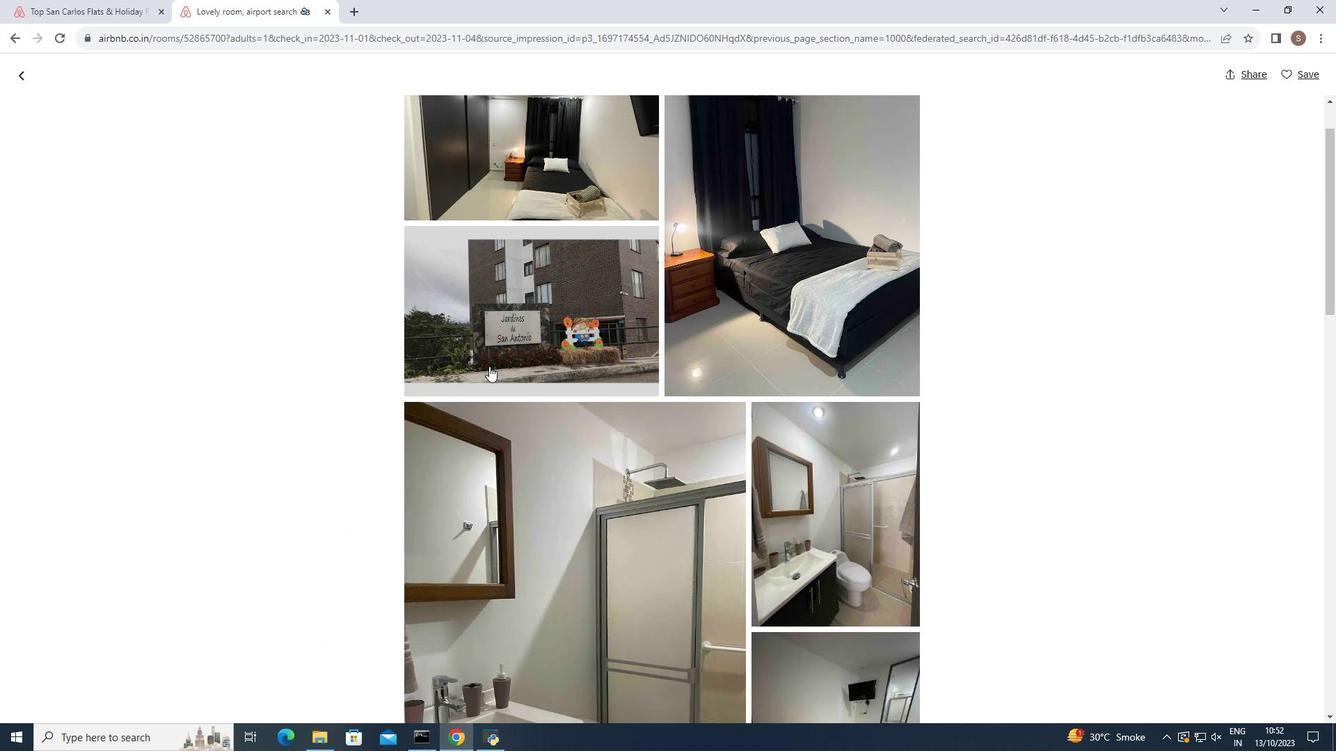 
Action: Mouse scrolled (489, 366) with delta (0, 0)
Screenshot: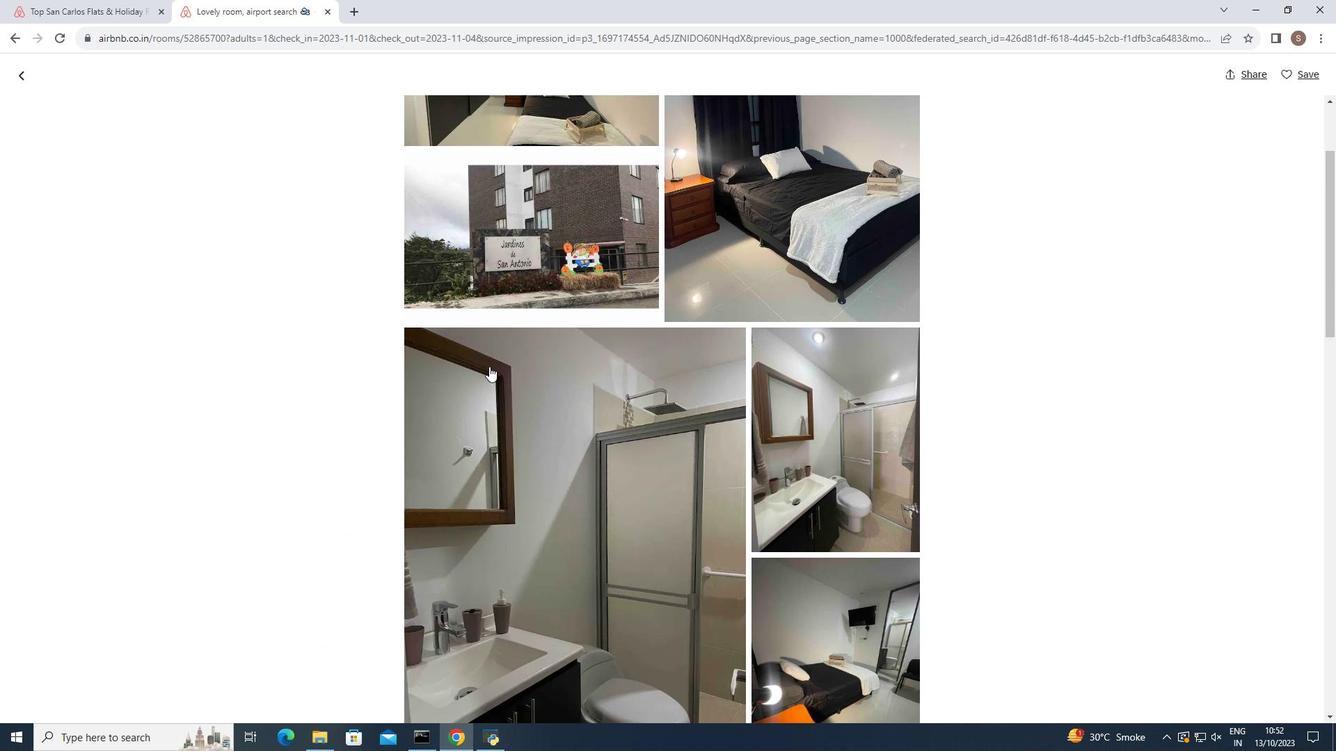 
Action: Mouse scrolled (489, 366) with delta (0, 0)
Screenshot: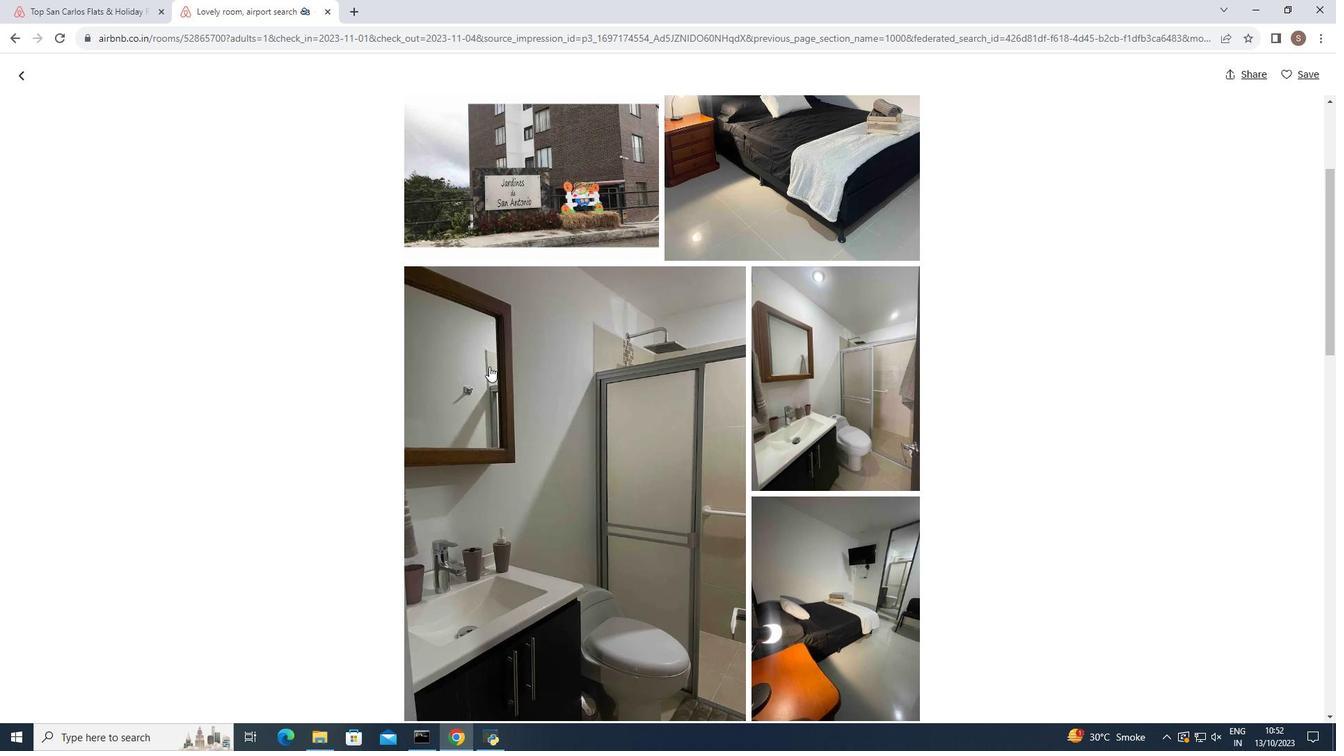 
Action: Mouse scrolled (489, 366) with delta (0, 0)
Screenshot: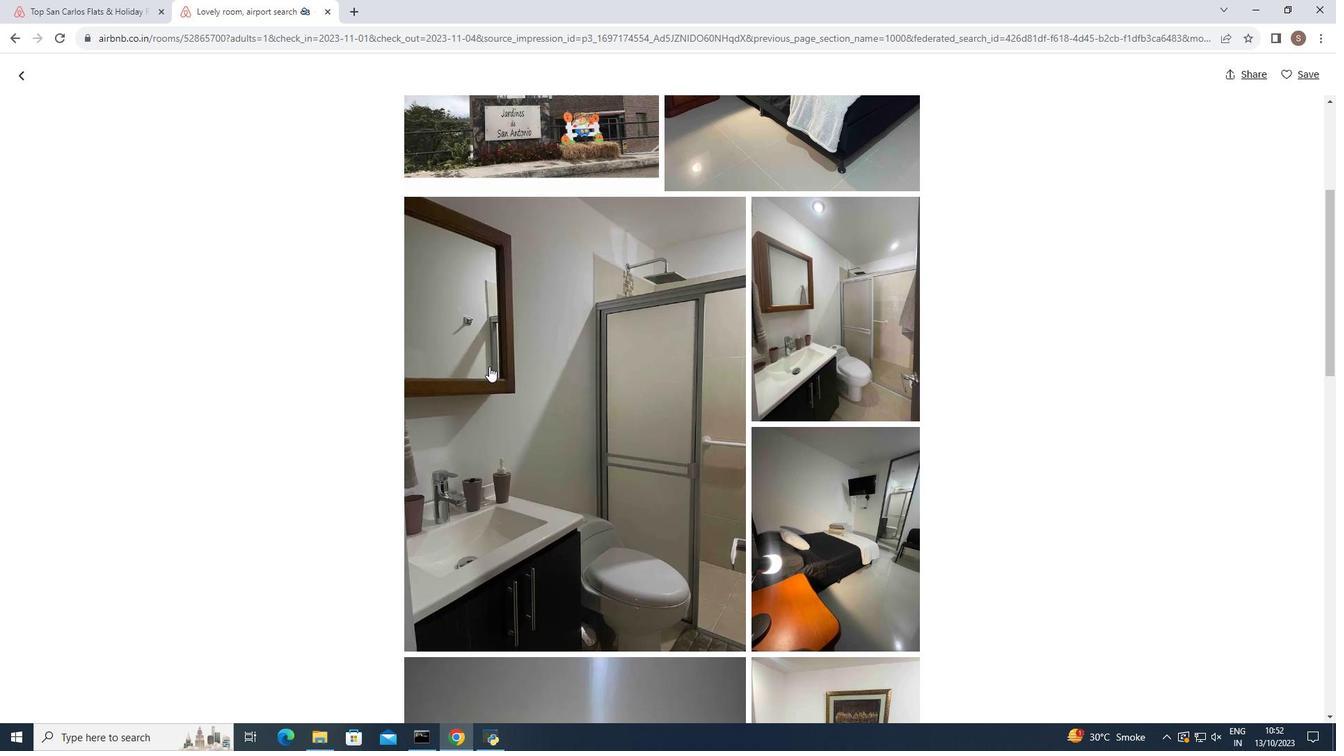 
Action: Mouse scrolled (489, 366) with delta (0, 0)
Screenshot: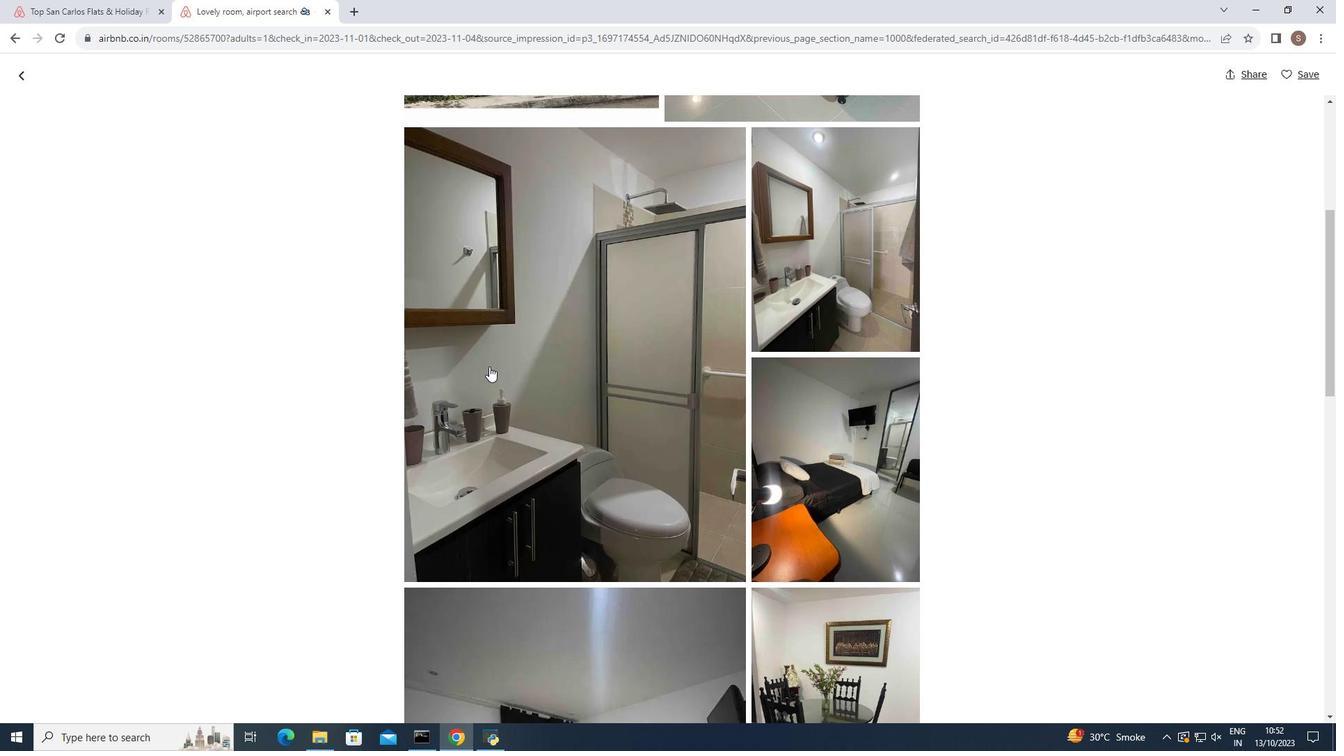 
Action: Mouse scrolled (489, 366) with delta (0, 0)
Screenshot: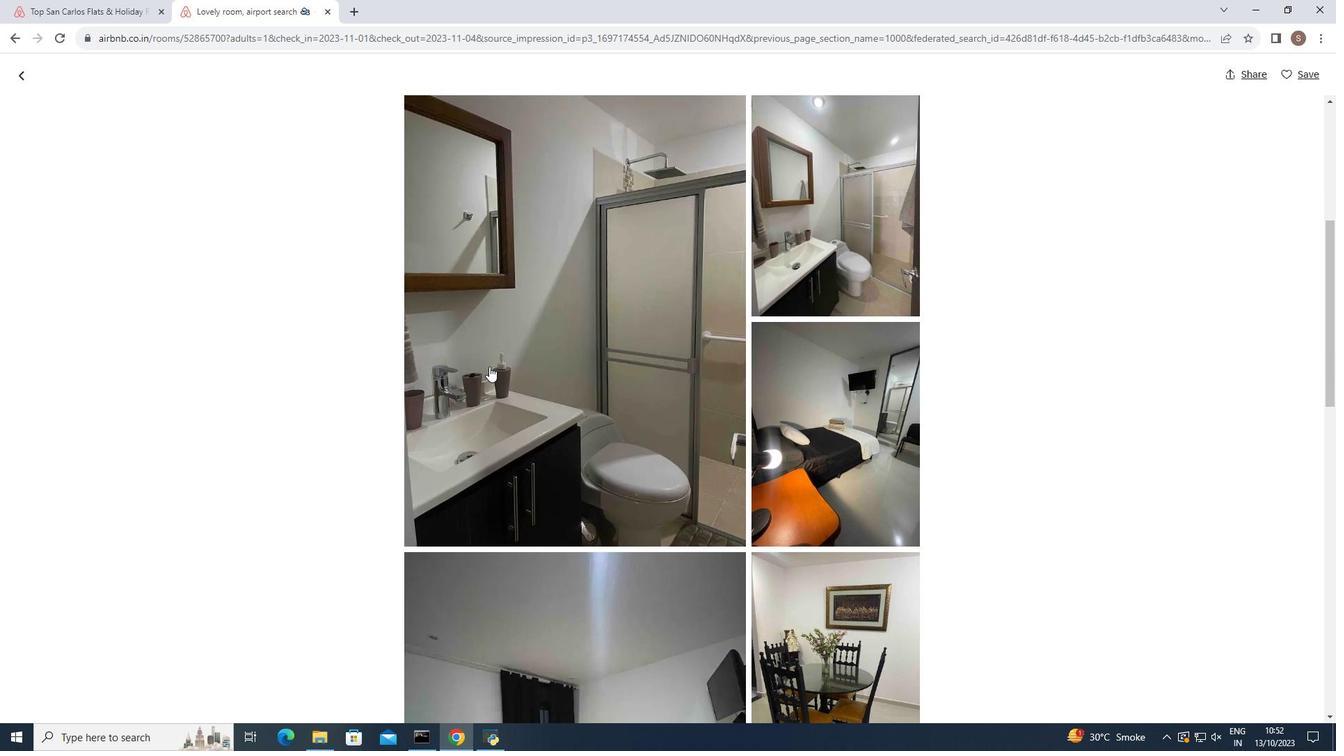 
Action: Mouse moved to (489, 359)
Screenshot: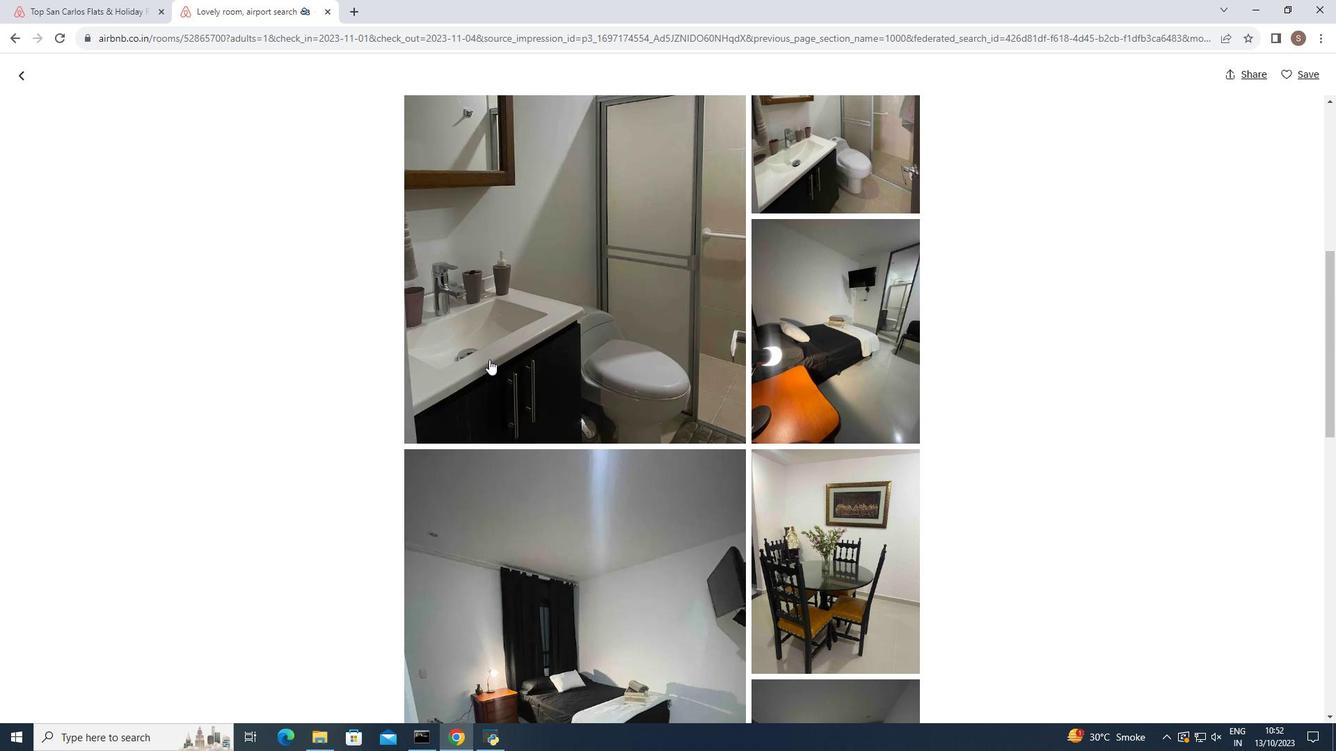 
Action: Mouse scrolled (489, 359) with delta (0, 0)
Screenshot: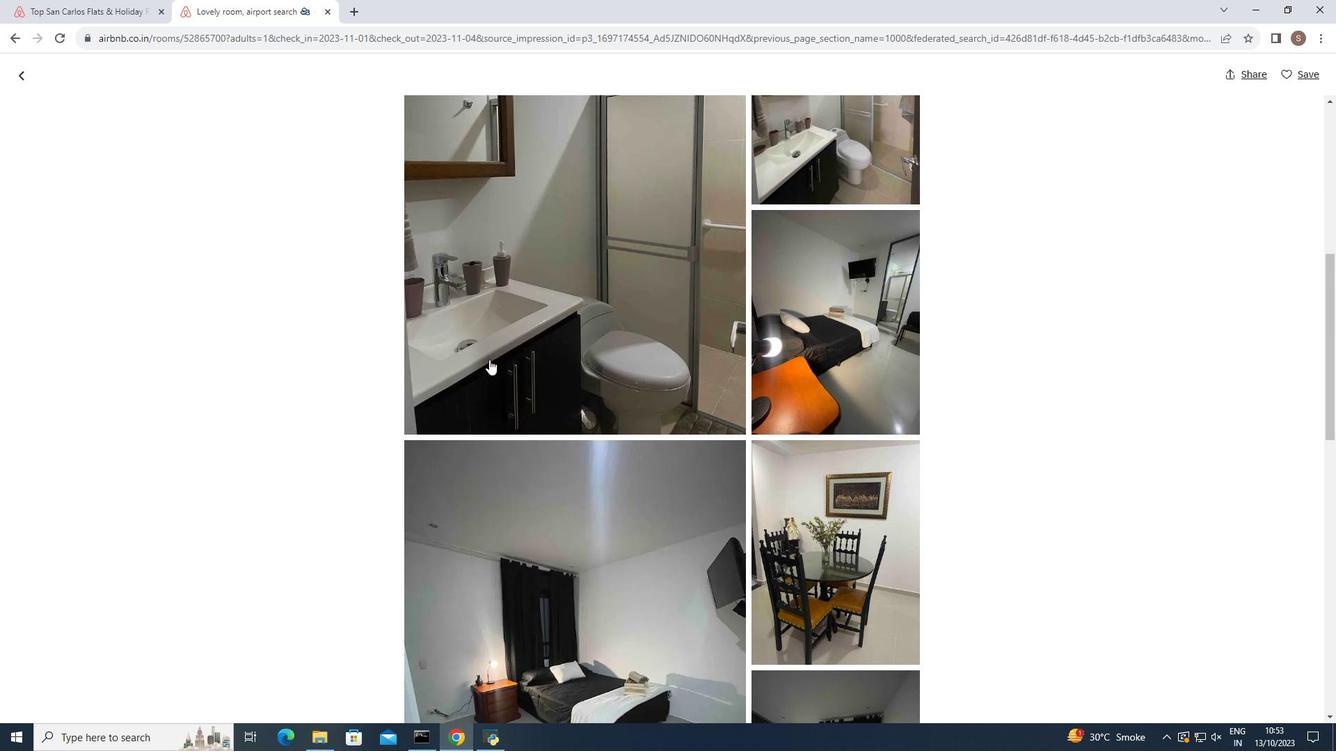 
Action: Mouse scrolled (489, 359) with delta (0, 0)
Screenshot: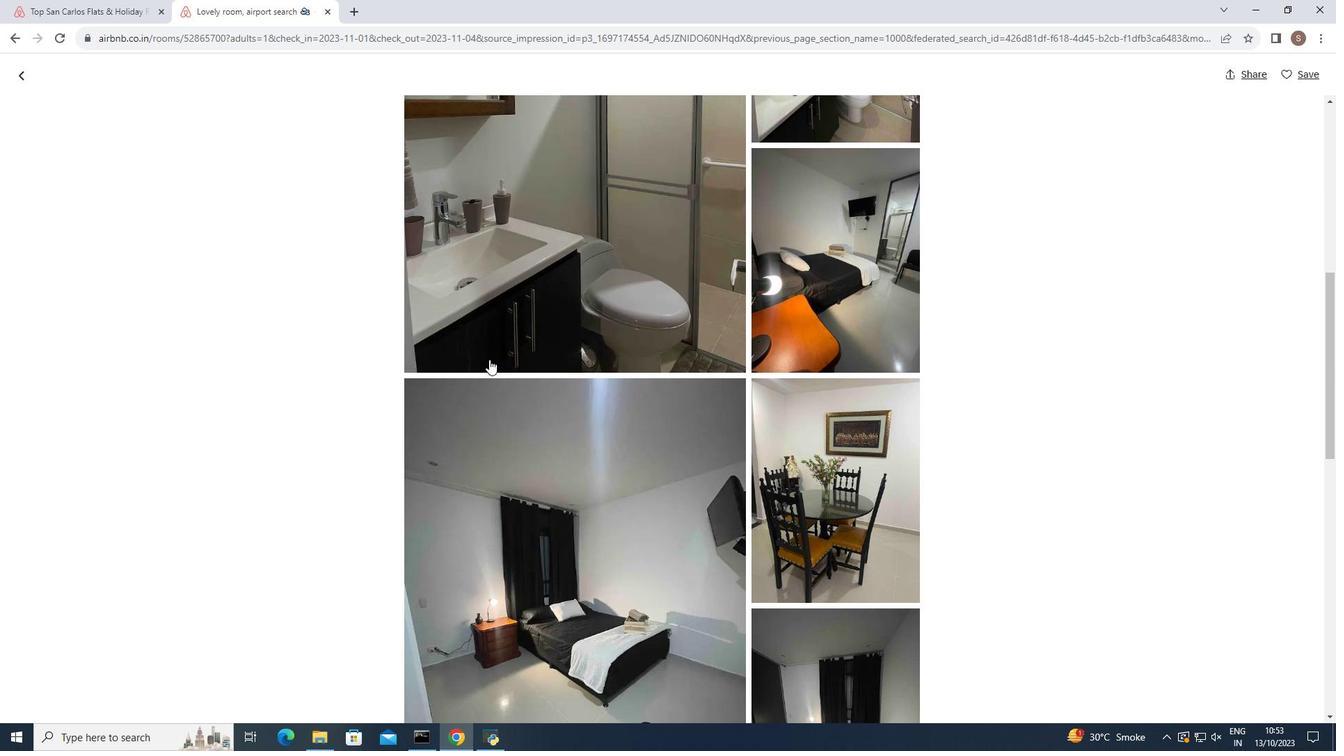 
Action: Mouse scrolled (489, 359) with delta (0, 0)
Screenshot: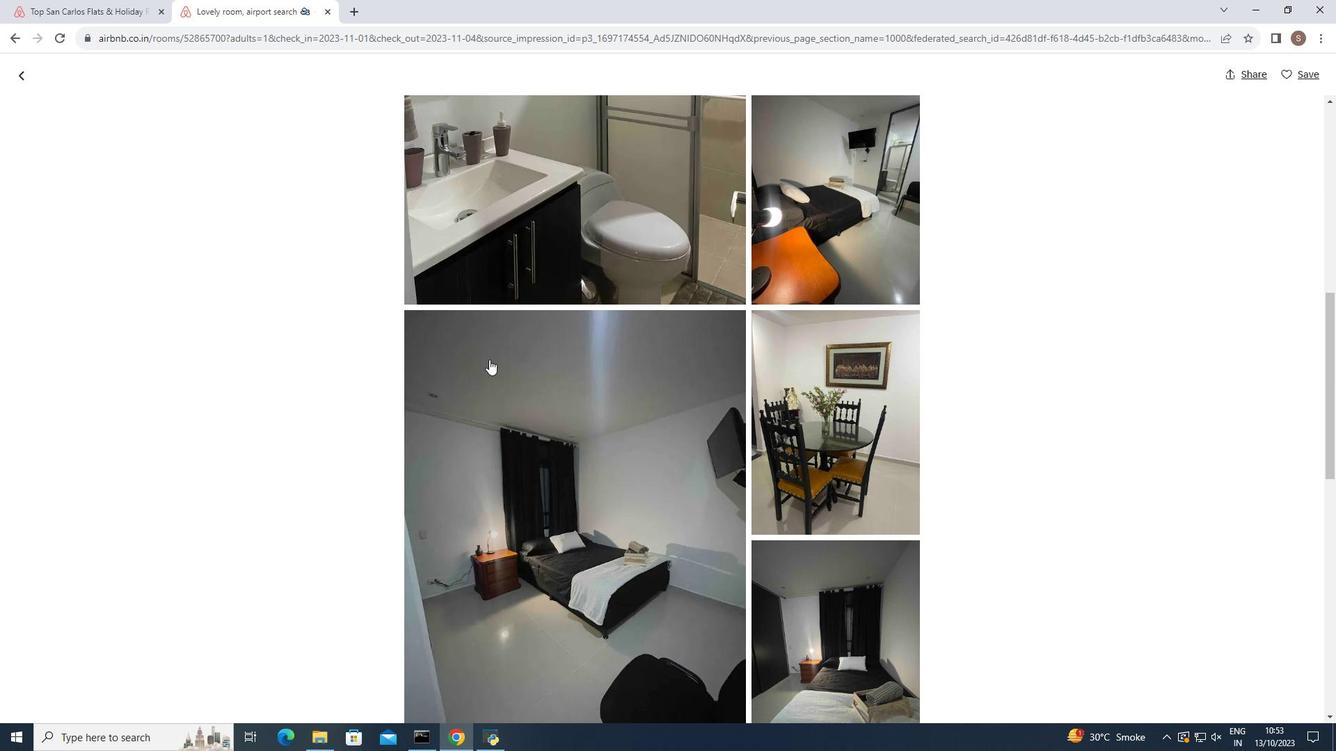 
Action: Mouse scrolled (489, 359) with delta (0, 0)
Screenshot: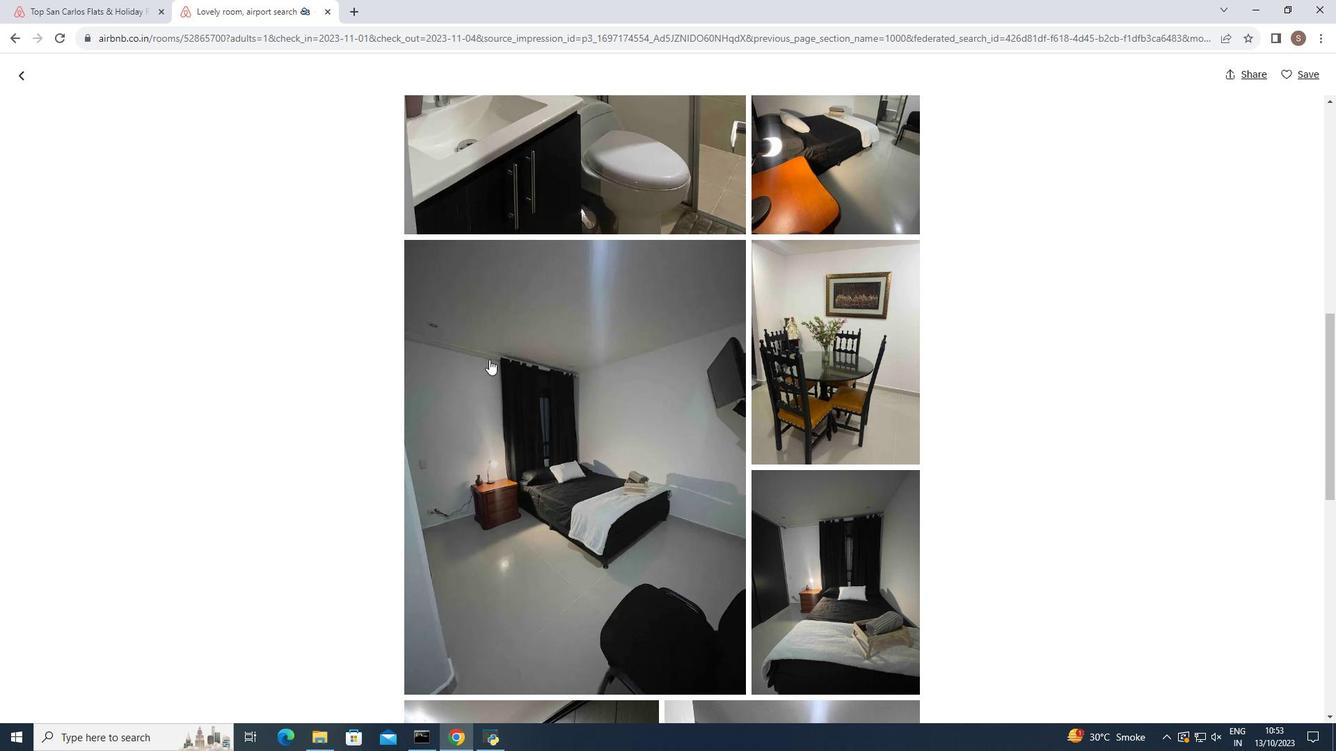 
Action: Mouse moved to (489, 359)
Screenshot: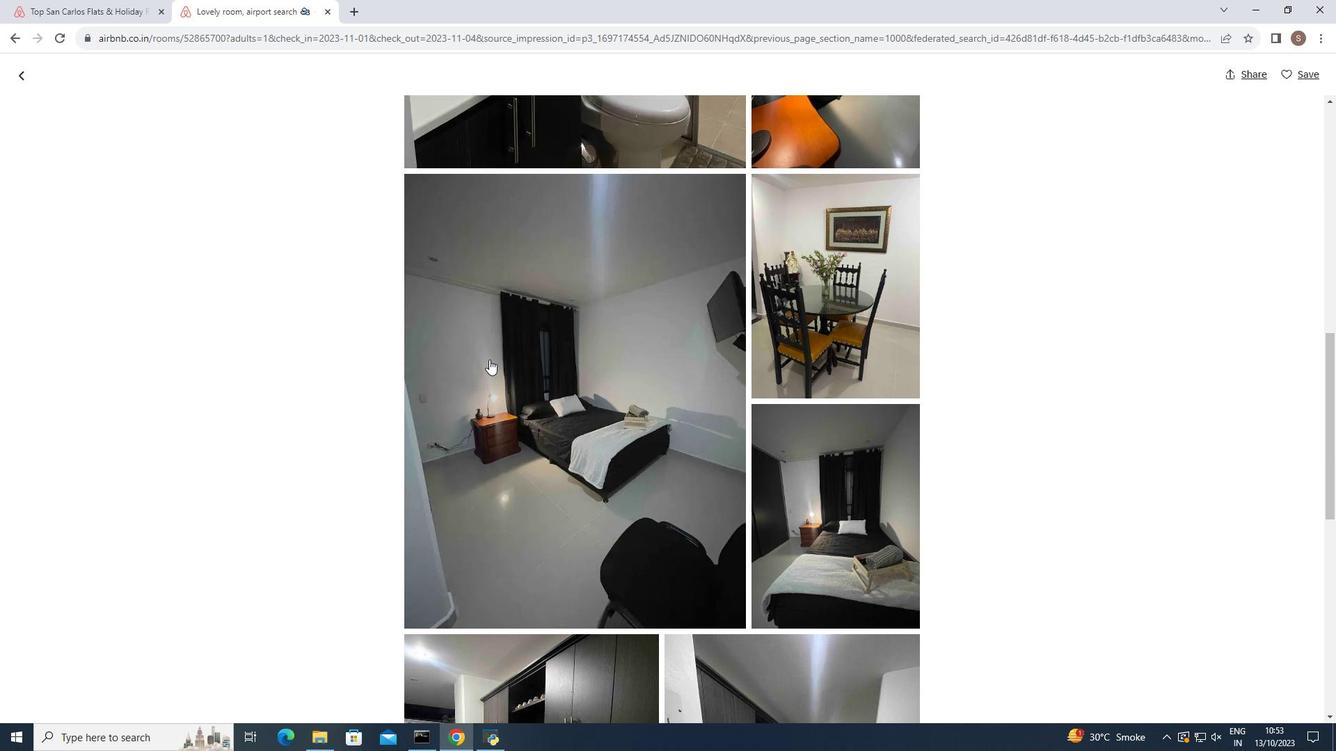 
Action: Mouse scrolled (489, 359) with delta (0, 0)
Screenshot: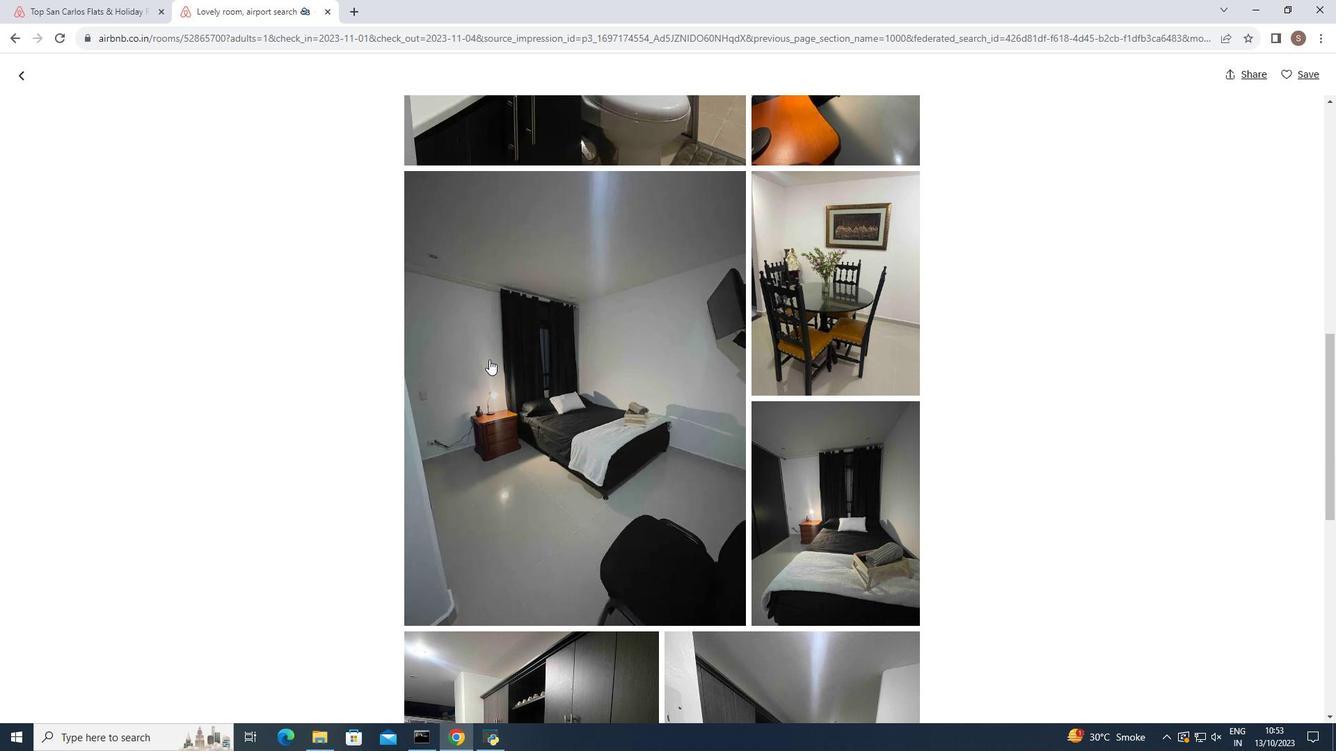 
Action: Mouse scrolled (489, 359) with delta (0, 0)
Screenshot: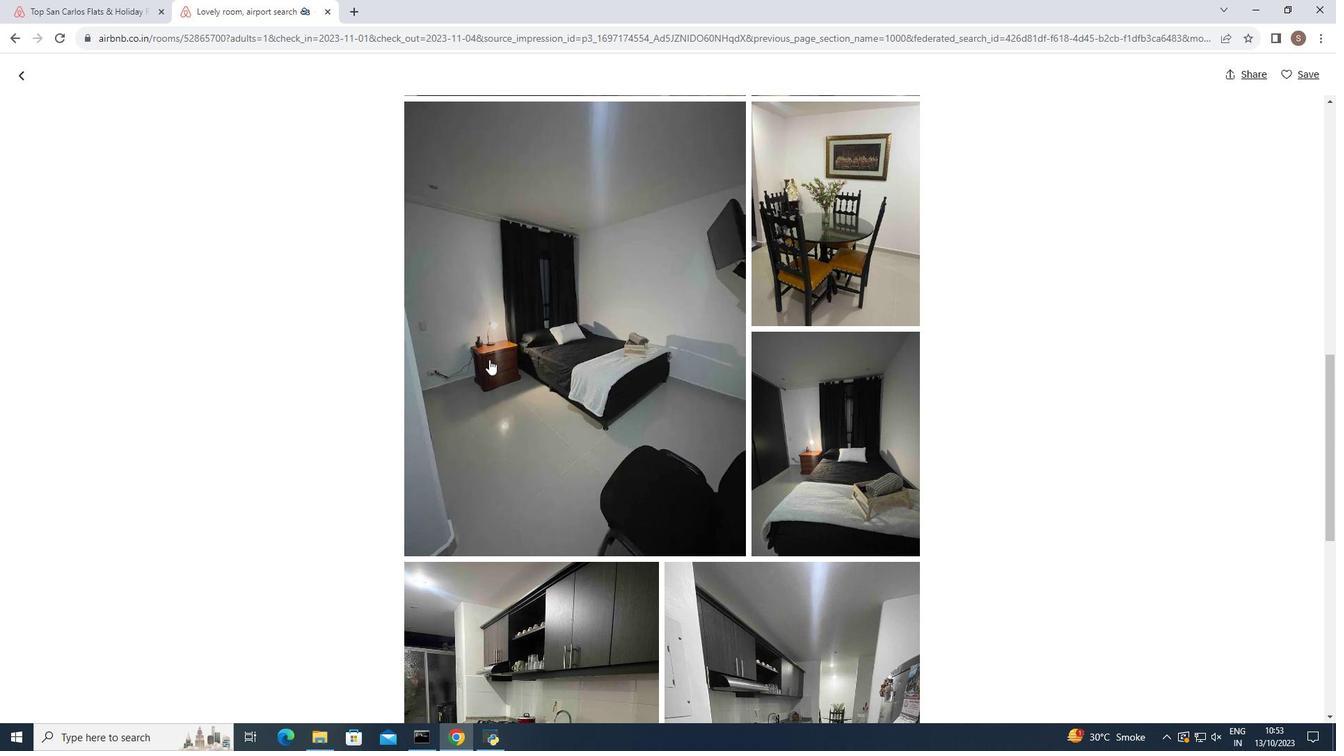 
Action: Mouse scrolled (489, 359) with delta (0, 0)
Screenshot: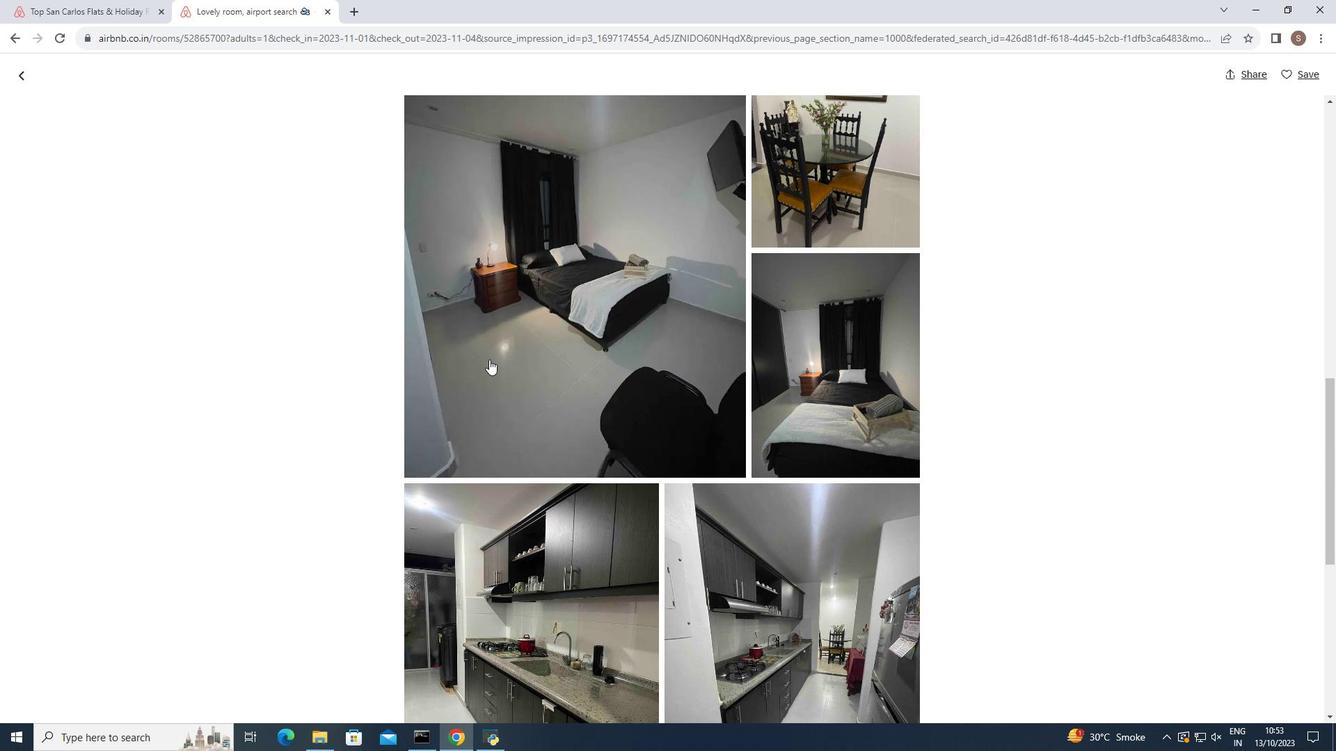 
Action: Mouse scrolled (489, 359) with delta (0, 0)
Screenshot: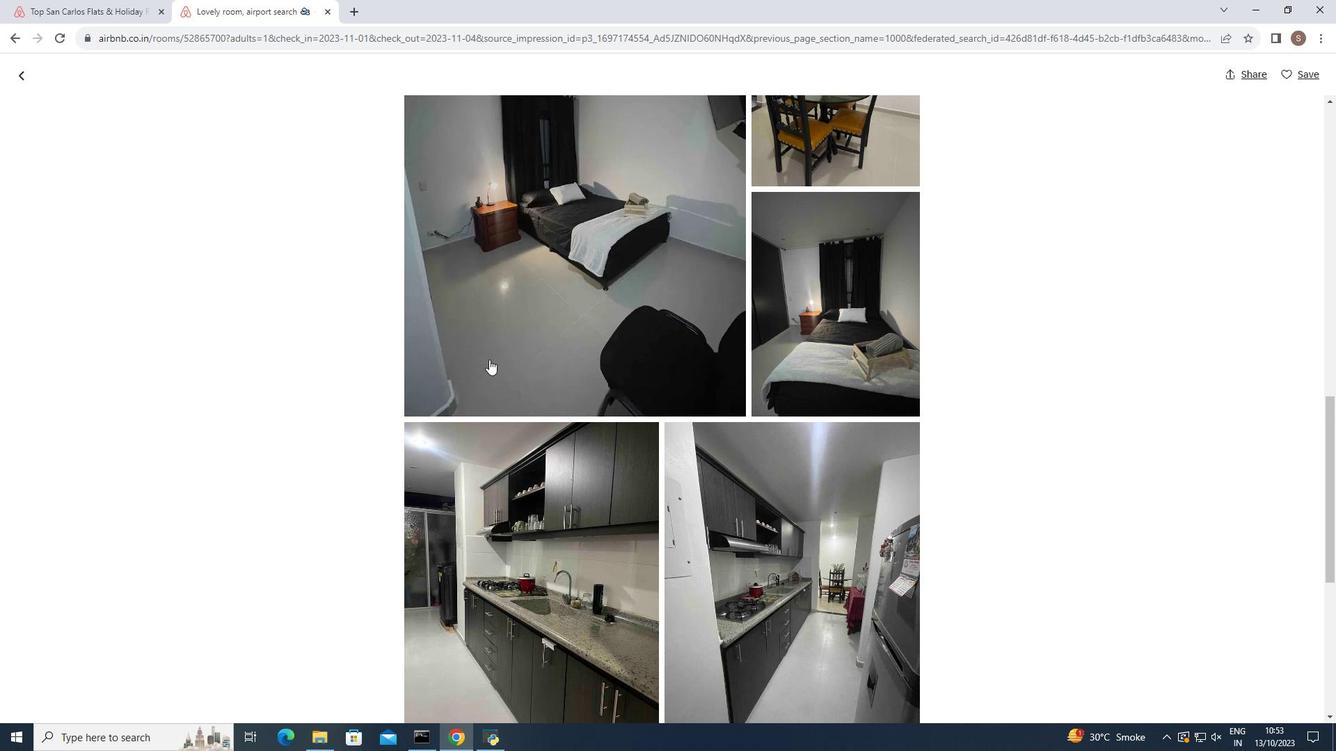 
Action: Mouse scrolled (489, 359) with delta (0, 0)
Screenshot: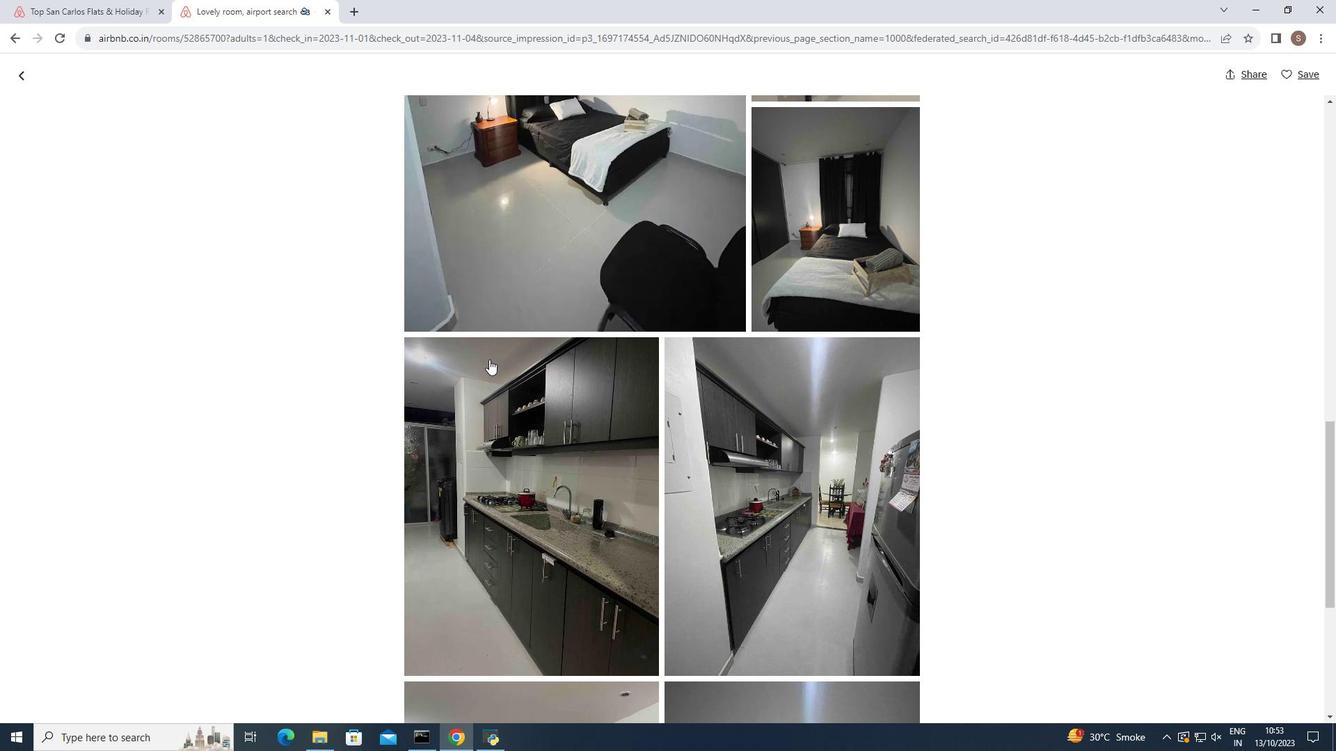 
Action: Mouse scrolled (489, 359) with delta (0, 0)
Screenshot: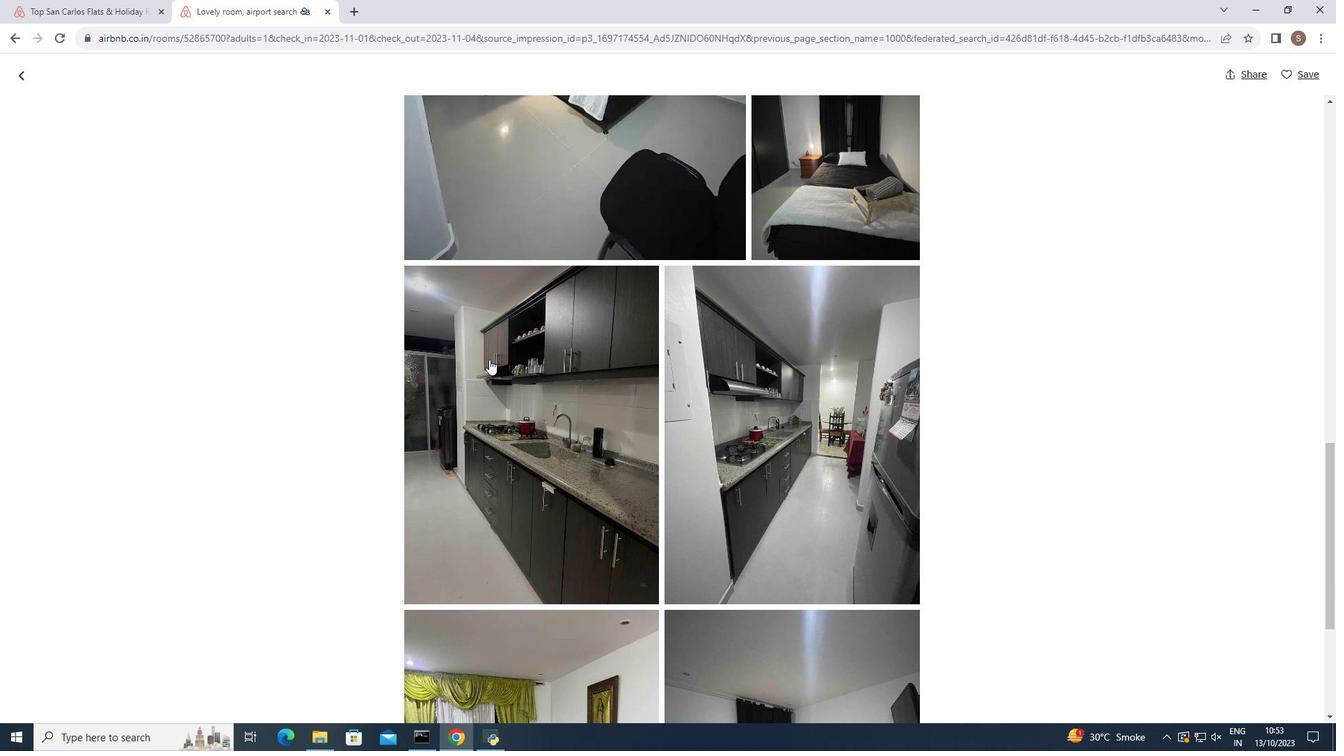 
Action: Mouse scrolled (489, 359) with delta (0, 0)
Screenshot: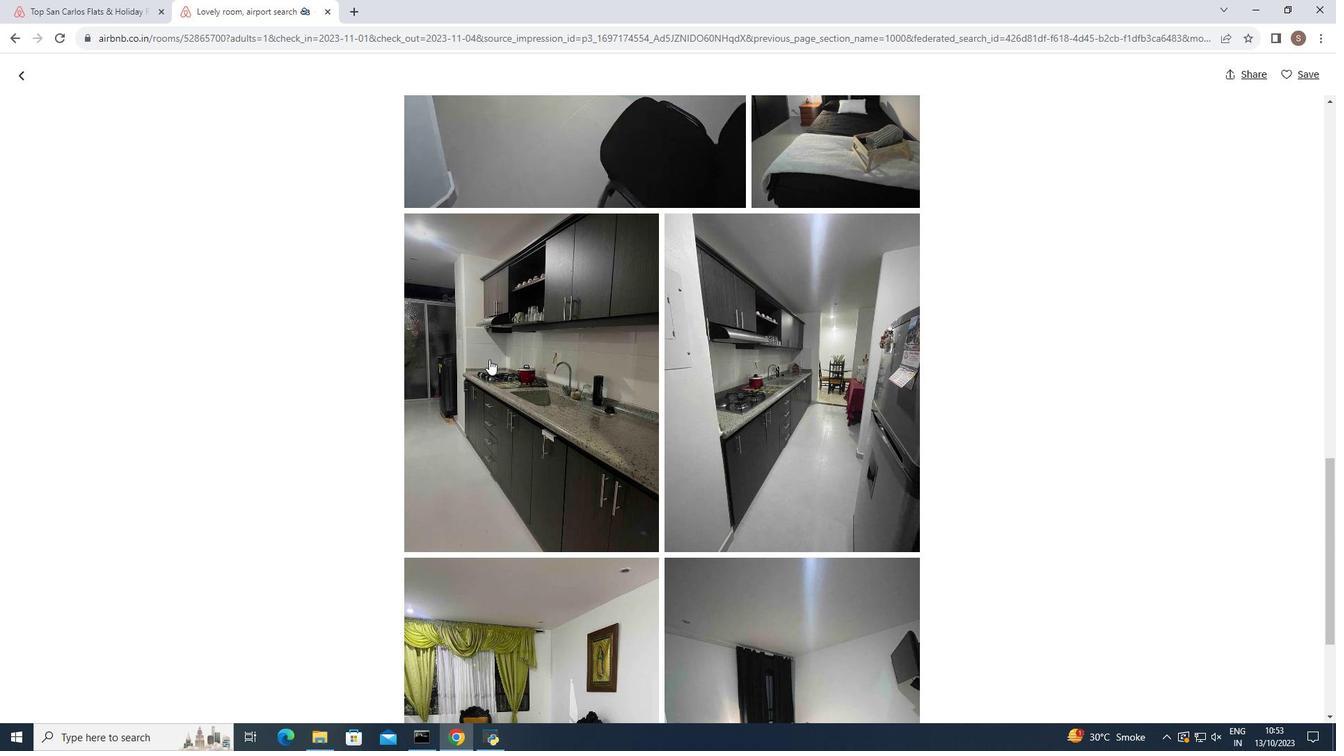 
Action: Mouse scrolled (489, 359) with delta (0, 0)
Screenshot: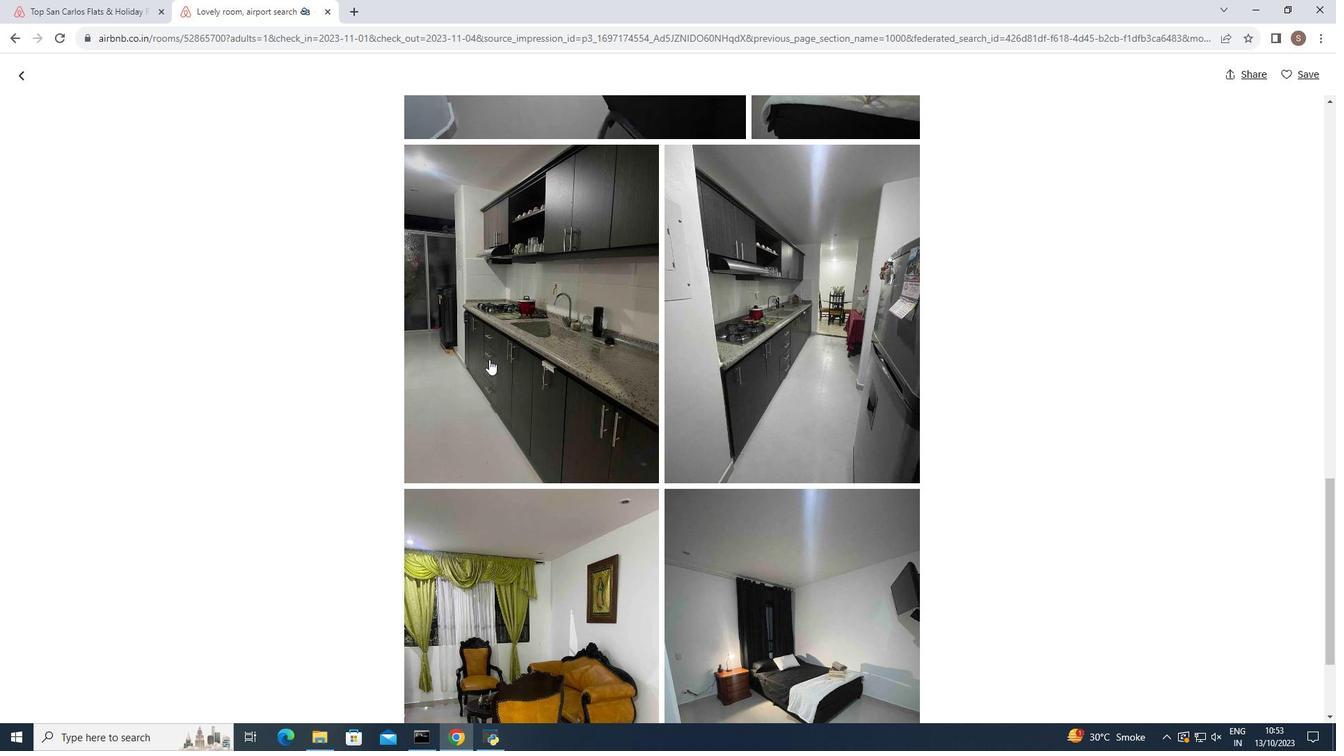 
Action: Mouse scrolled (489, 359) with delta (0, 0)
Screenshot: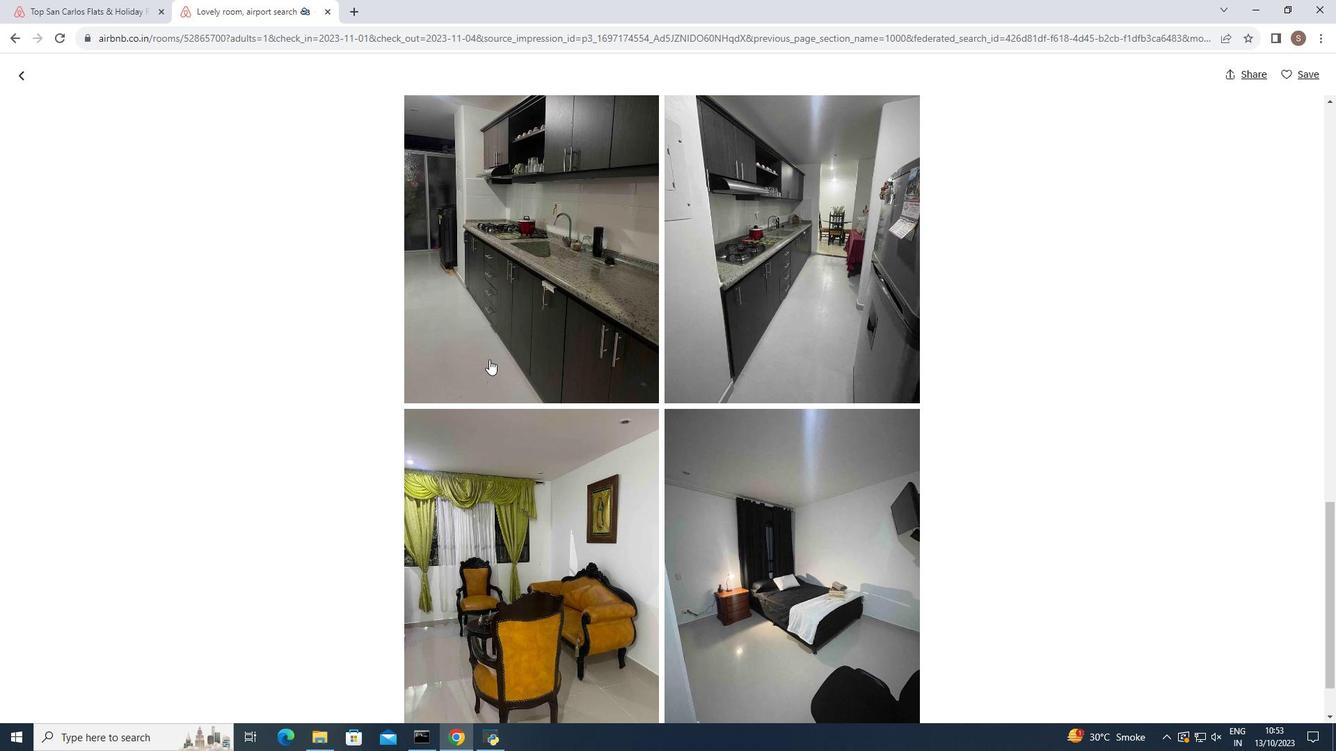 
Action: Mouse scrolled (489, 359) with delta (0, 0)
Screenshot: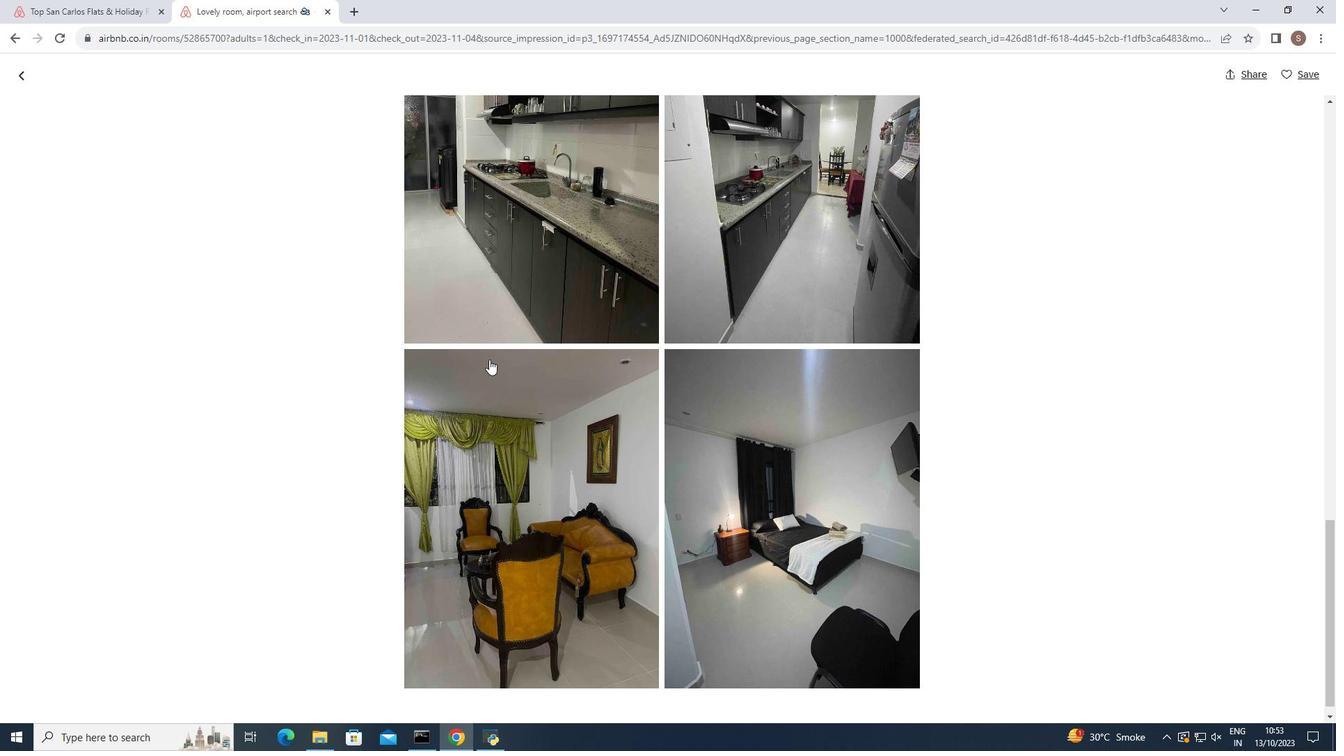 
Action: Mouse scrolled (489, 359) with delta (0, 0)
Screenshot: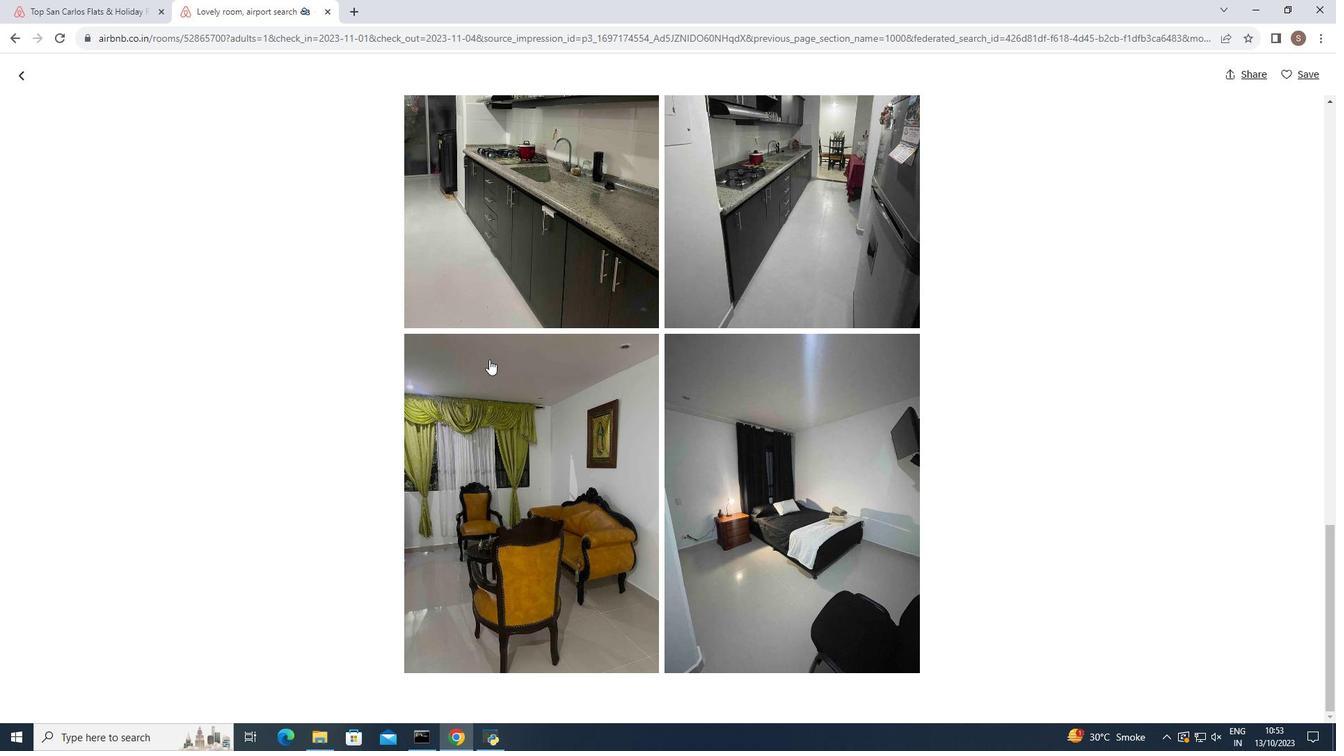 
Action: Mouse moved to (488, 362)
Screenshot: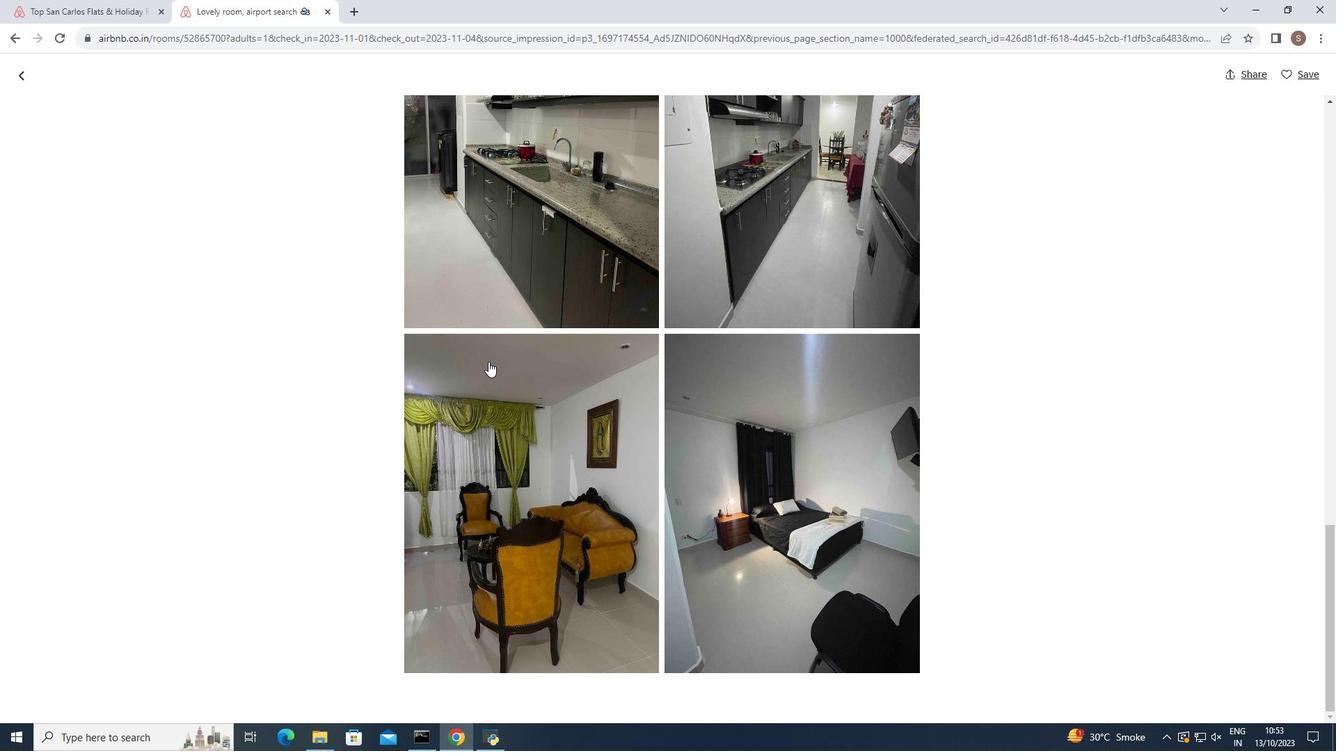
Action: Mouse scrolled (488, 362) with delta (0, 0)
Screenshot: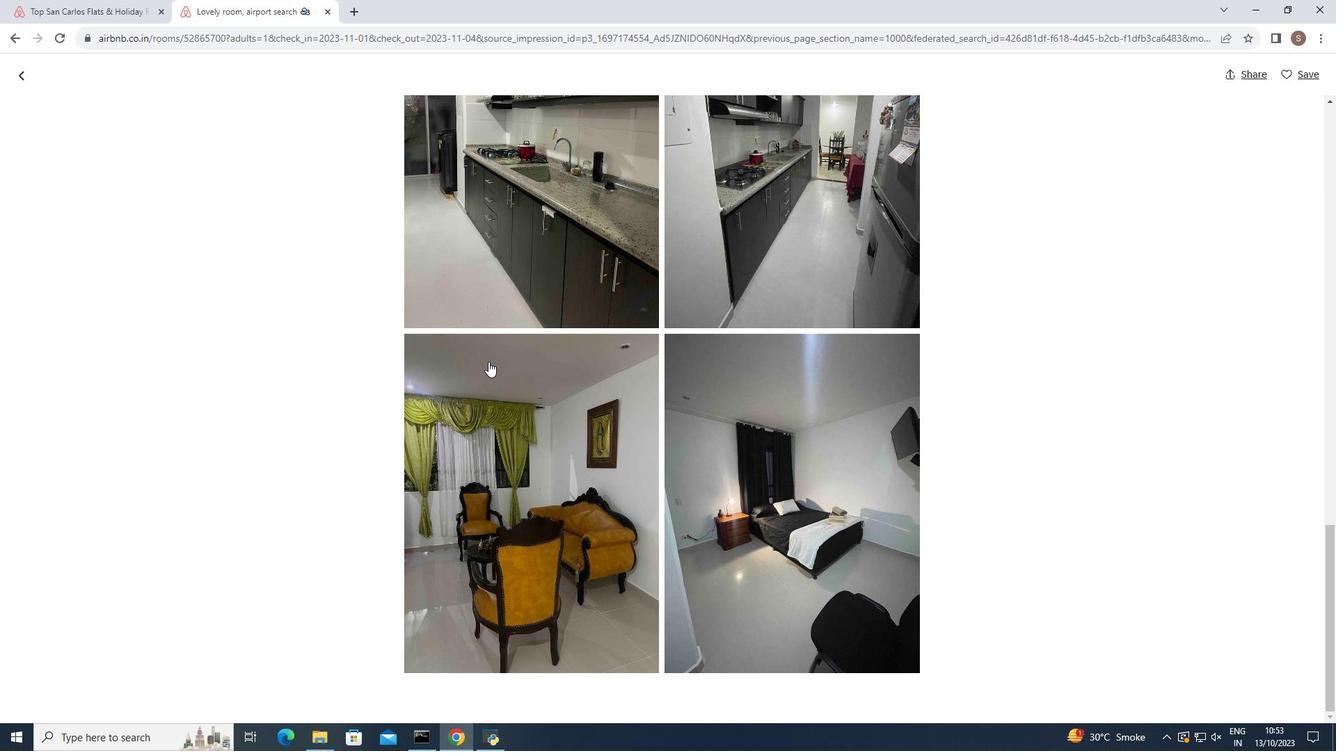 
Action: Mouse scrolled (488, 362) with delta (0, 0)
Screenshot: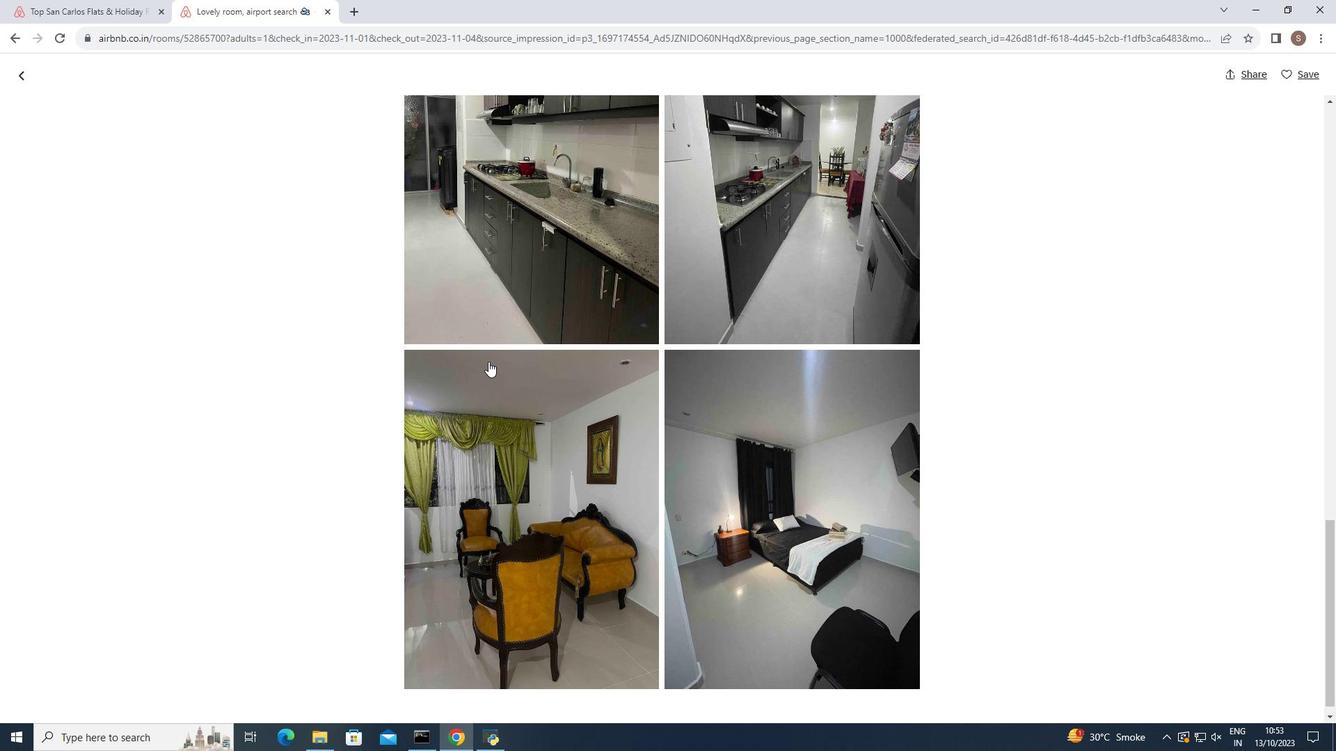 
Action: Mouse scrolled (488, 362) with delta (0, 0)
Screenshot: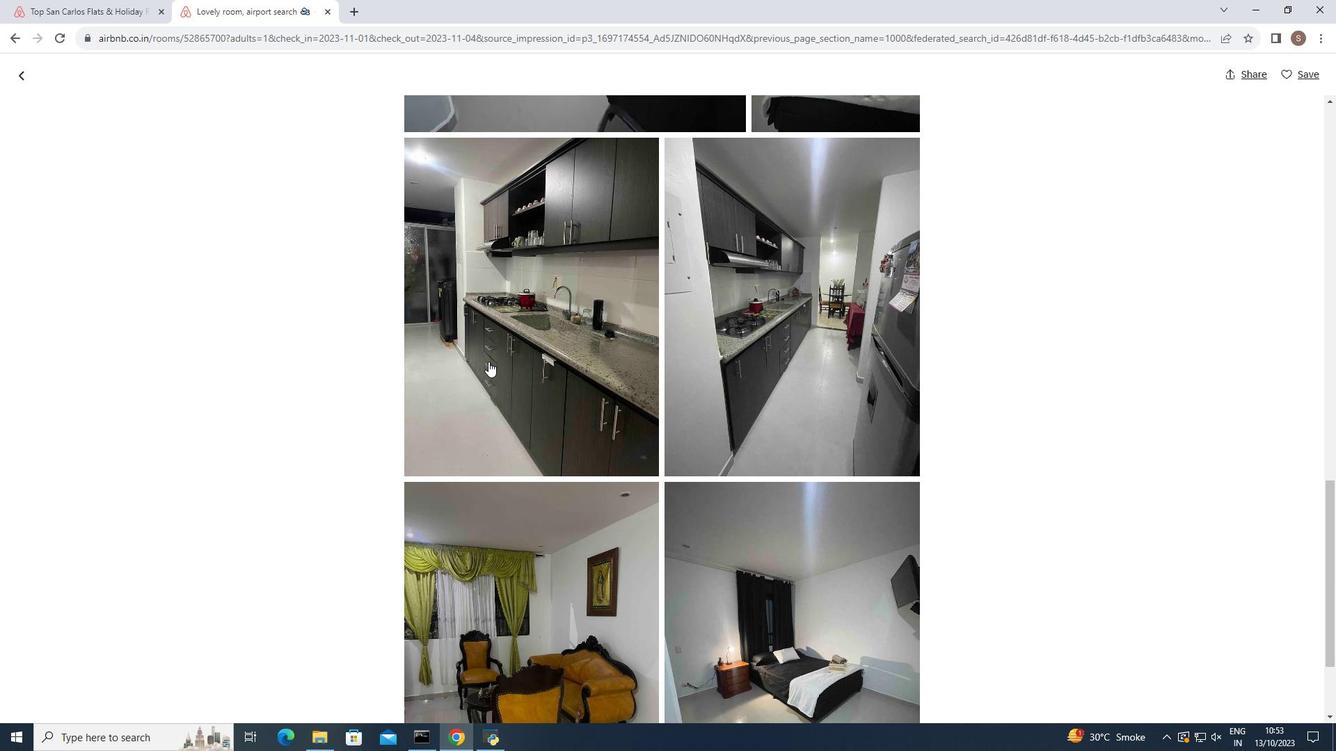 
Action: Mouse scrolled (488, 362) with delta (0, 0)
Screenshot: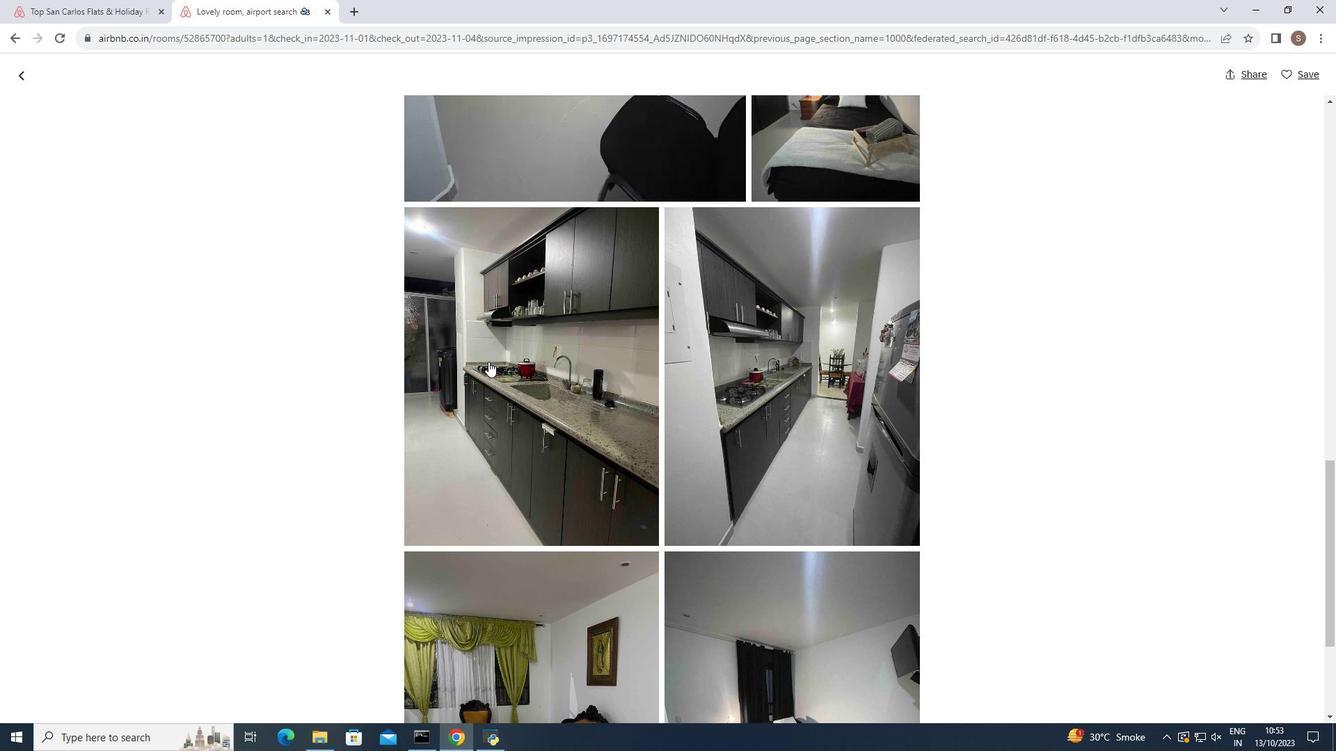 
Action: Mouse scrolled (488, 362) with delta (0, 0)
Screenshot: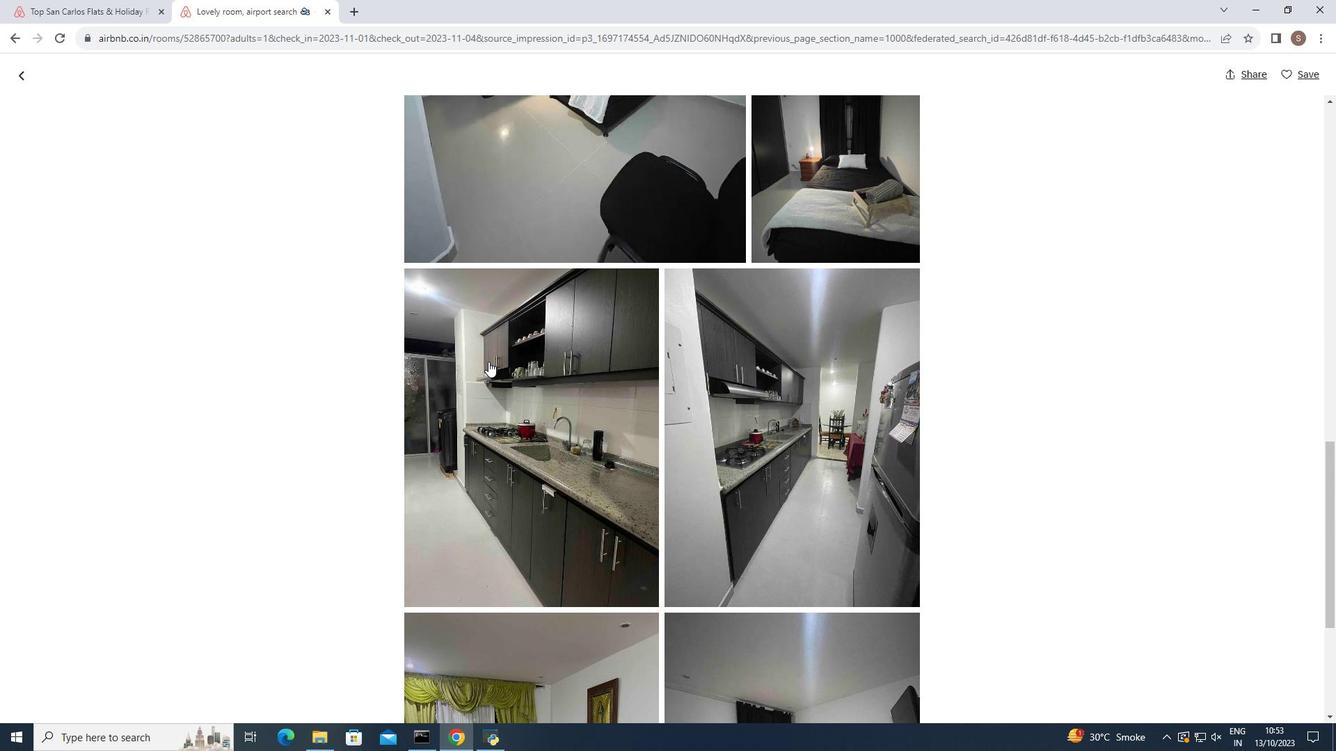 
Action: Mouse scrolled (488, 362) with delta (0, 0)
Screenshot: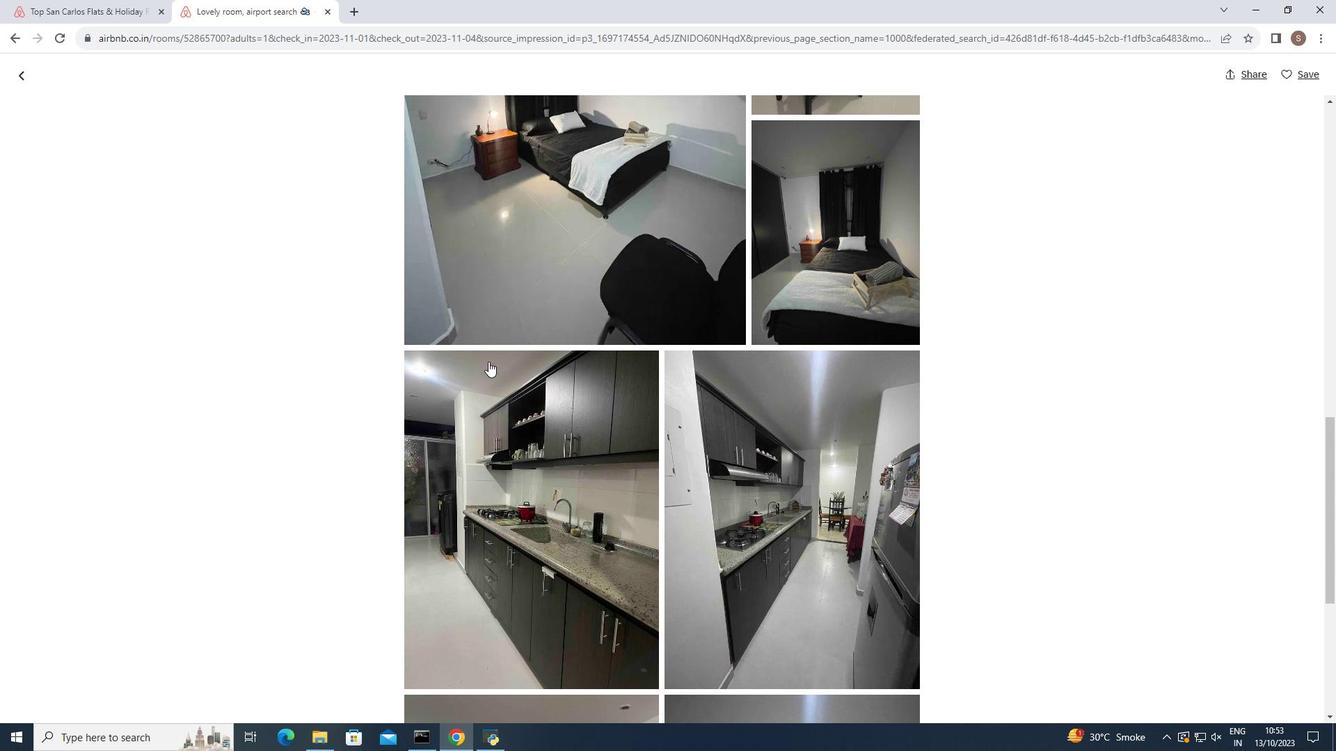 
Action: Mouse scrolled (488, 362) with delta (0, 0)
Screenshot: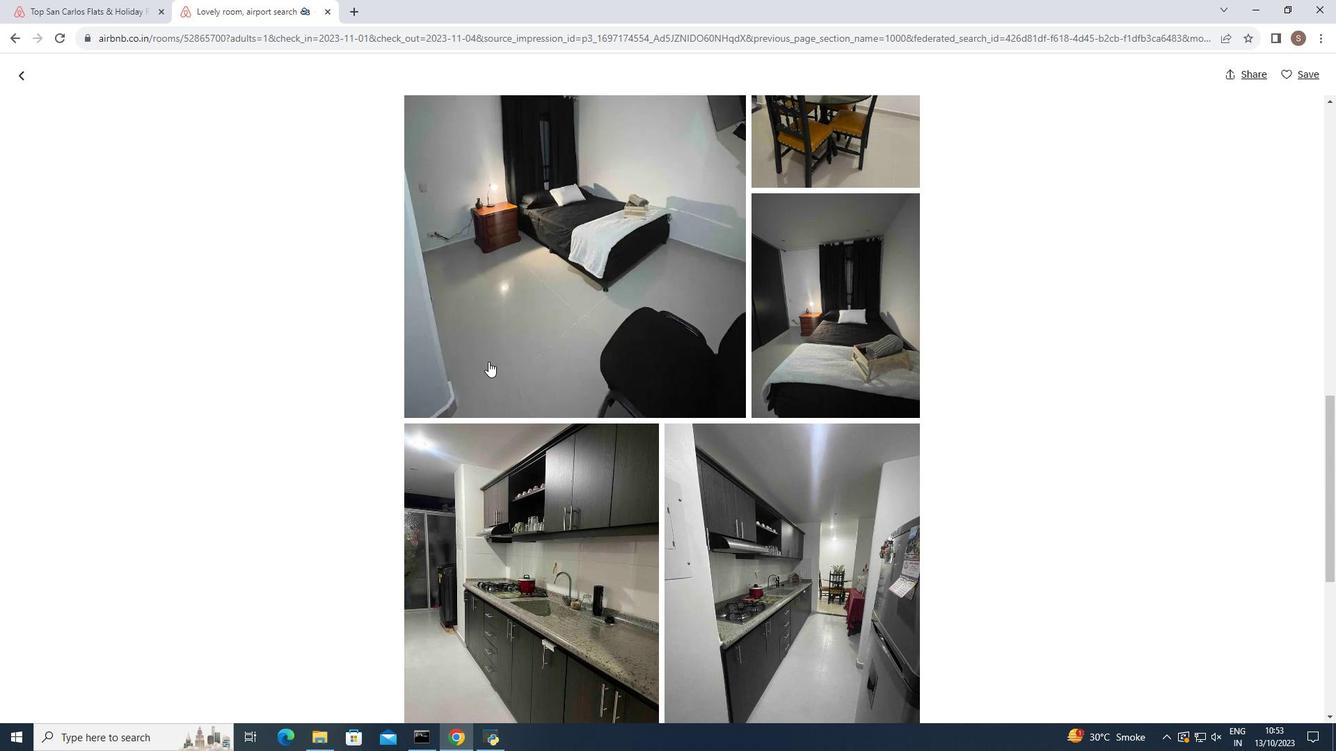 
Action: Mouse scrolled (488, 362) with delta (0, 0)
Screenshot: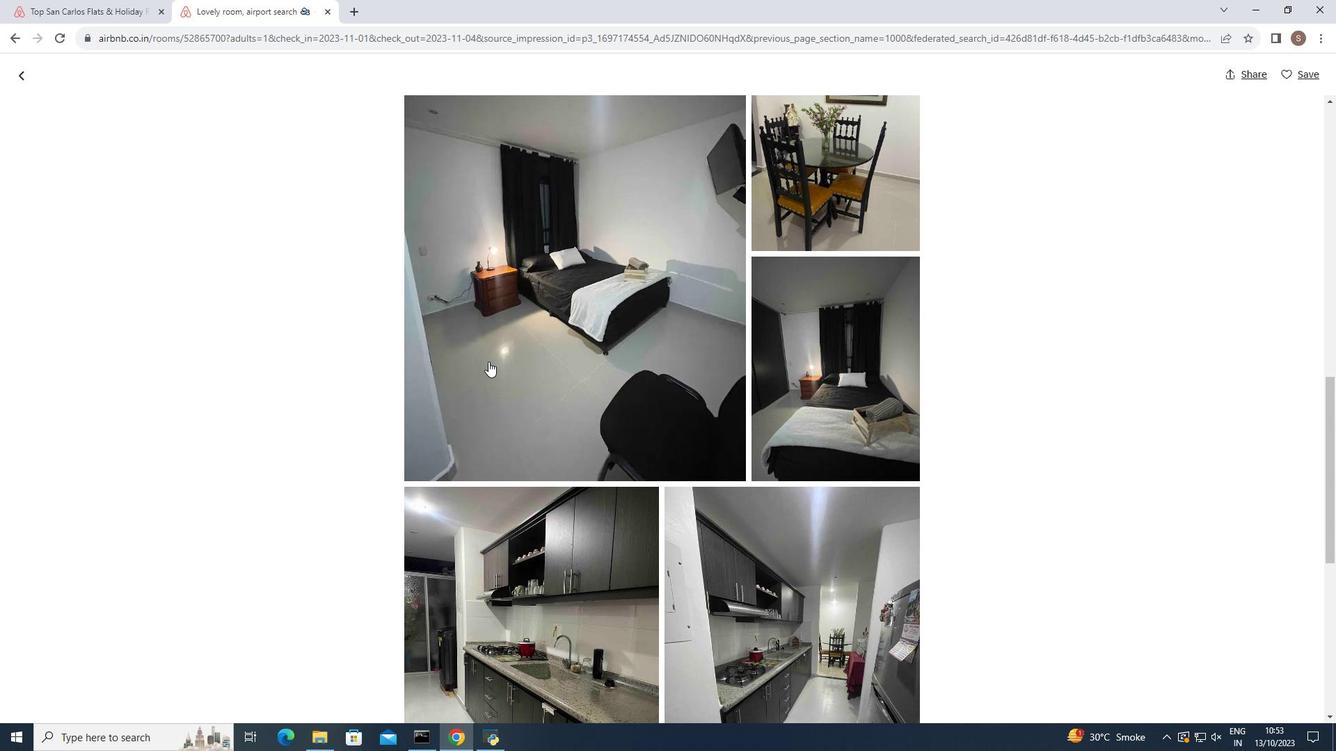 
Action: Mouse scrolled (488, 362) with delta (0, 0)
Screenshot: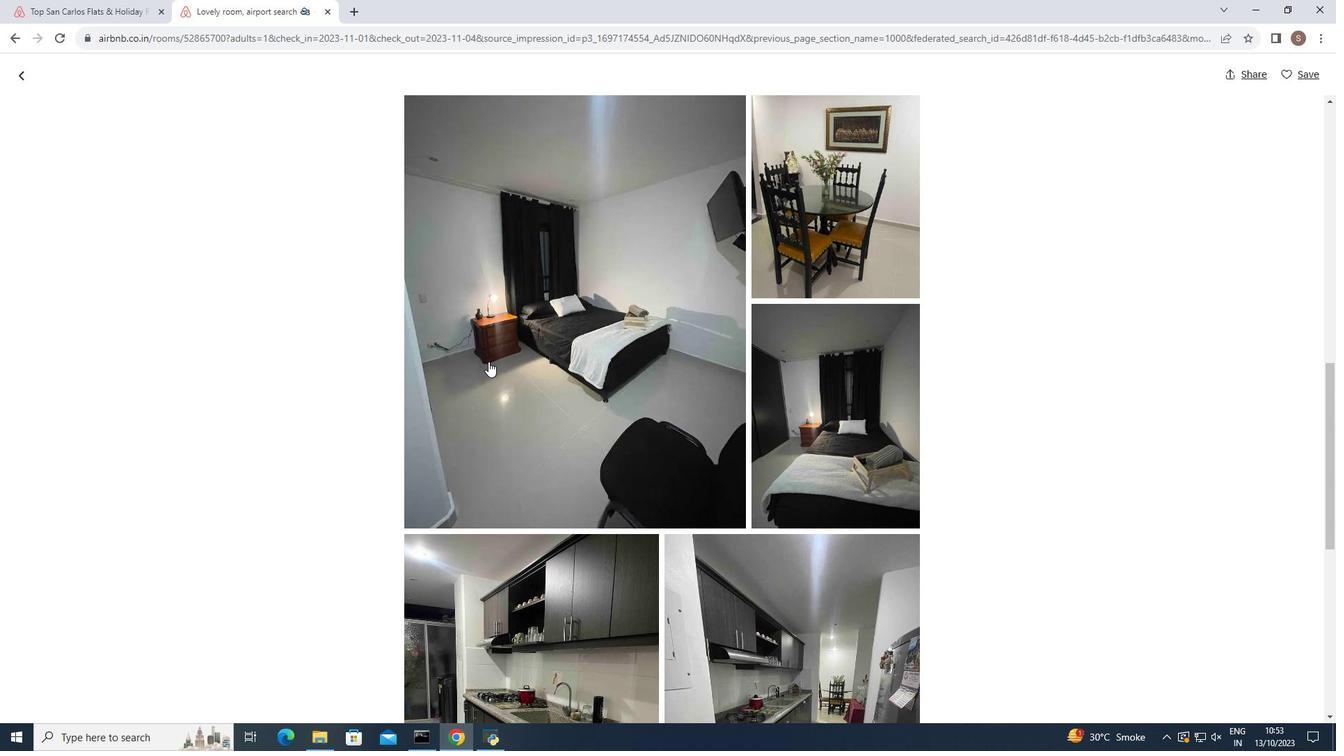 
Action: Mouse scrolled (488, 362) with delta (0, 0)
Screenshot: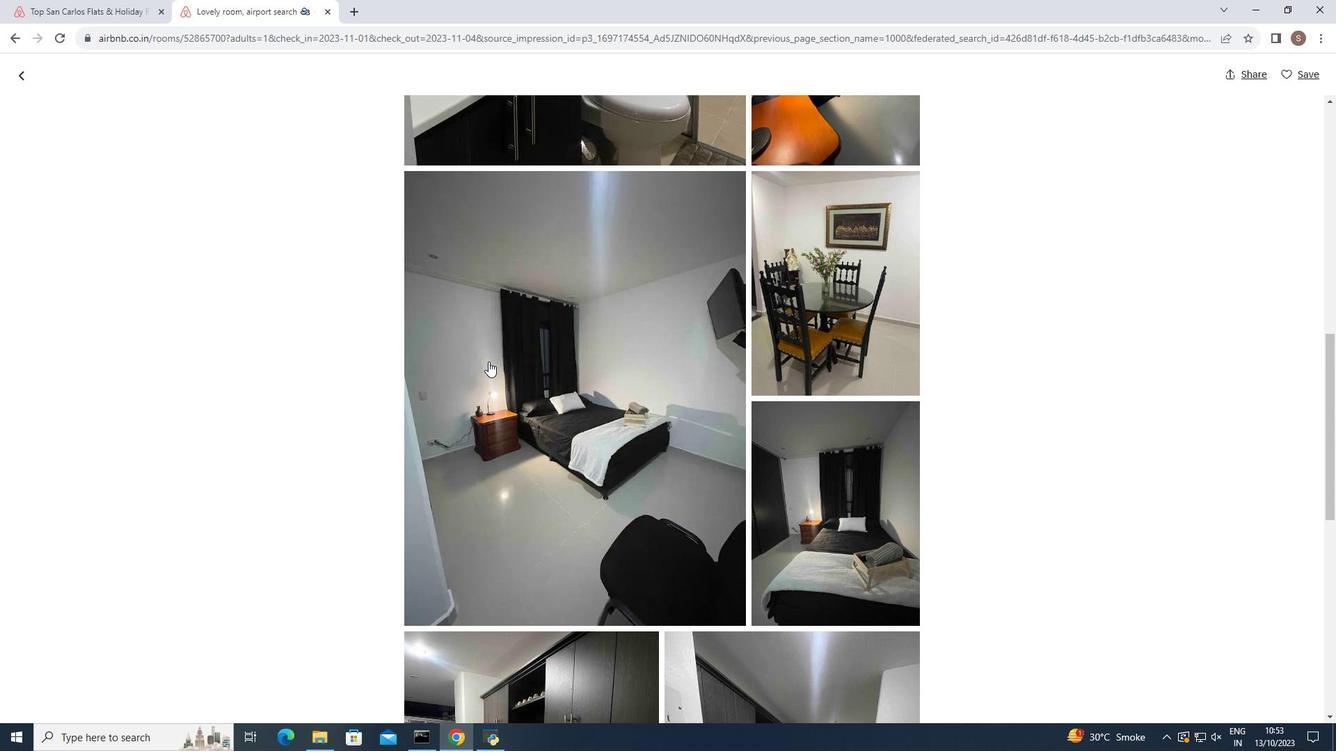 
Action: Mouse scrolled (488, 362) with delta (0, 0)
Screenshot: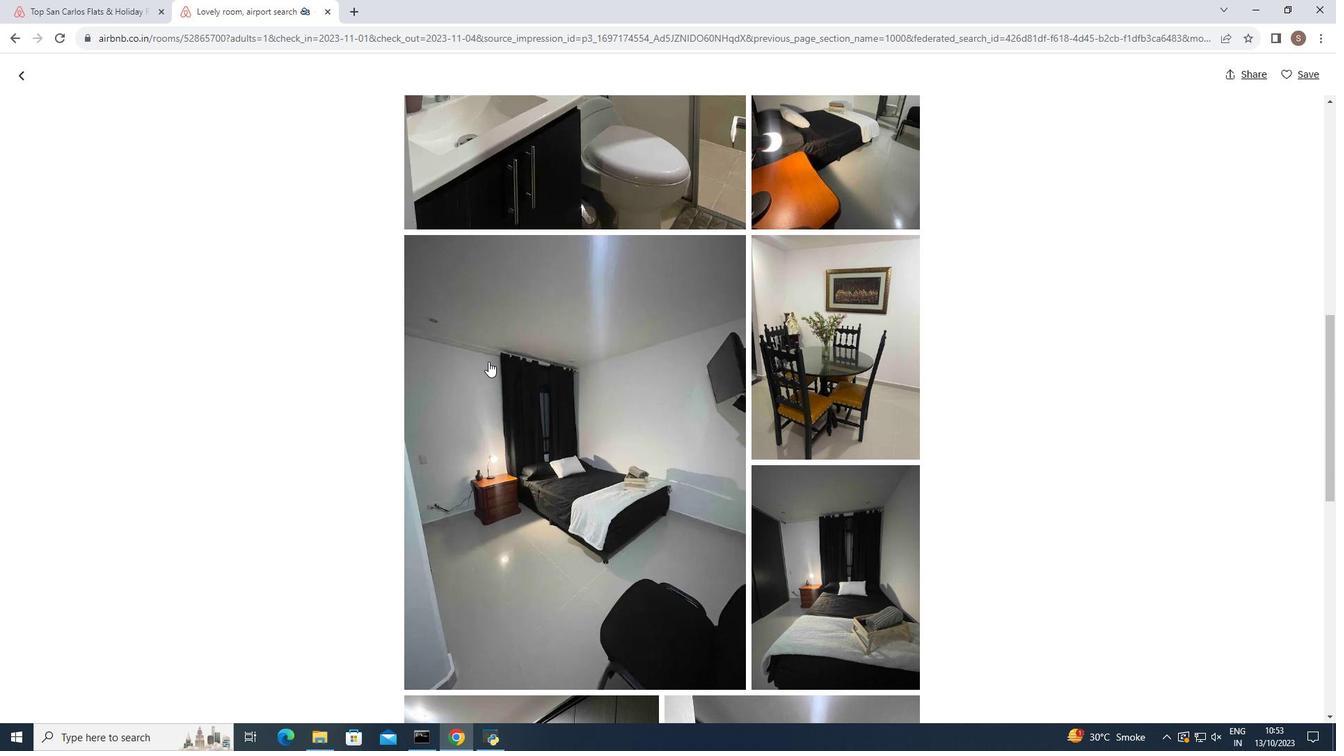
Action: Mouse scrolled (488, 362) with delta (0, 0)
Screenshot: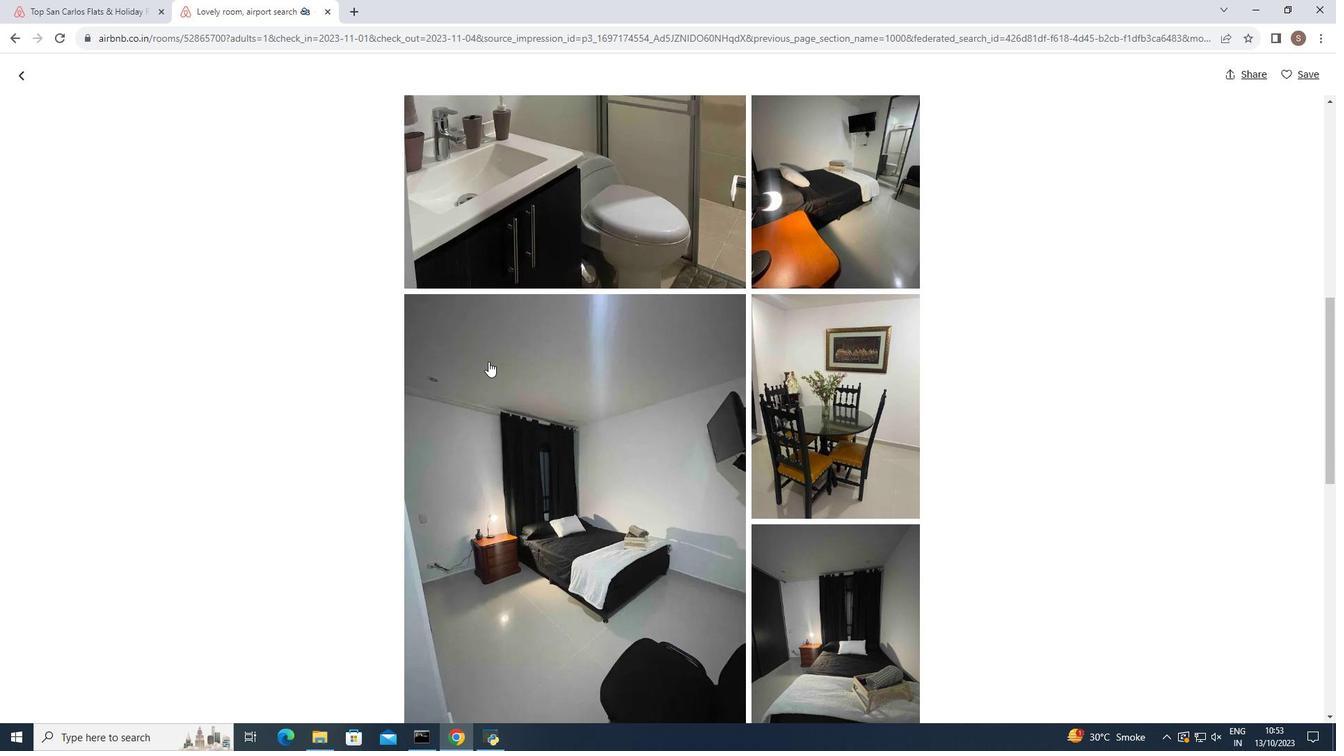 
Action: Mouse scrolled (488, 362) with delta (0, 0)
Screenshot: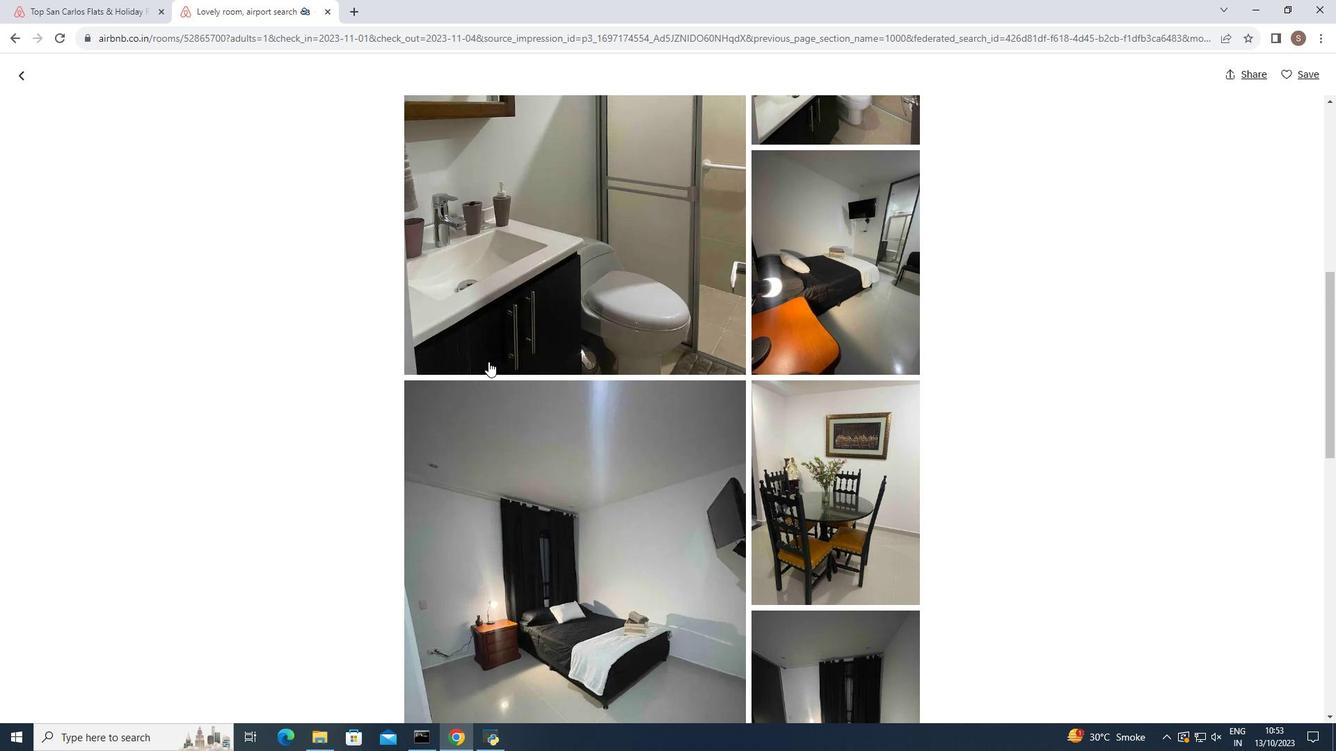 
Action: Mouse moved to (487, 363)
Screenshot: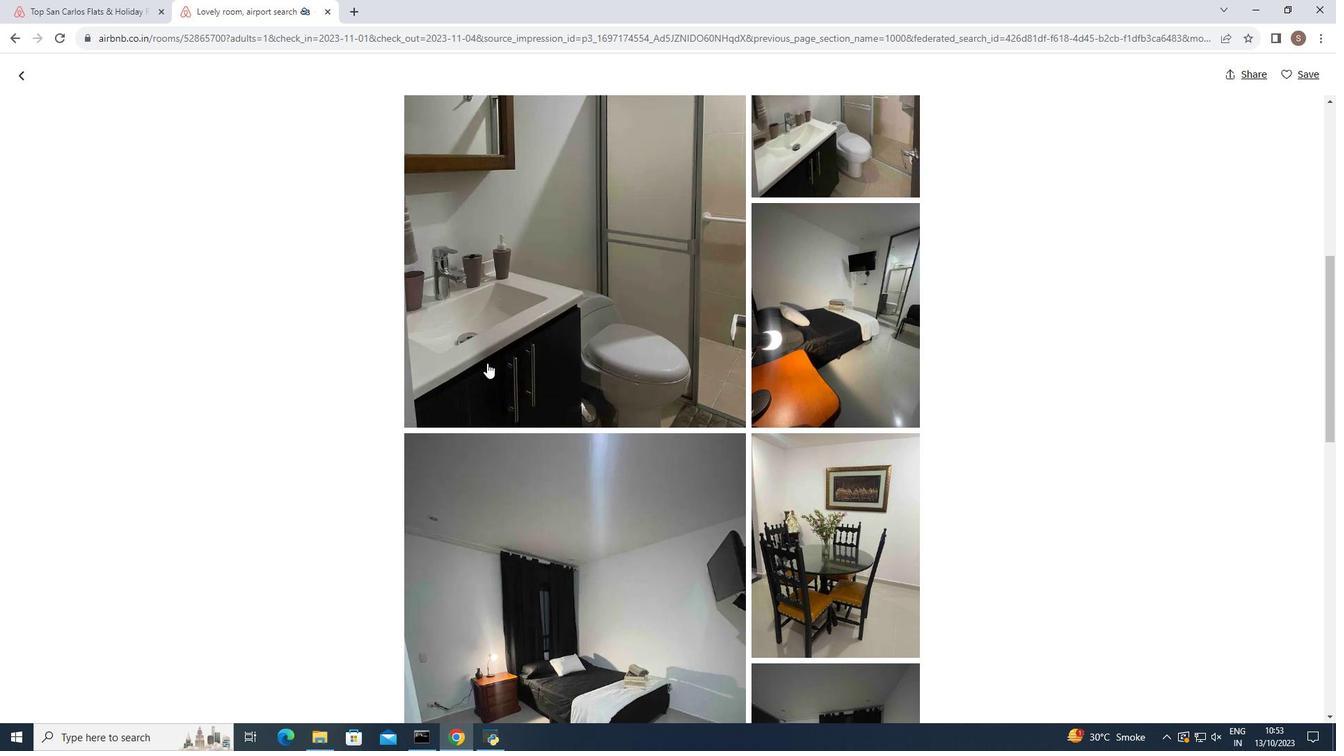 
Action: Mouse scrolled (487, 364) with delta (0, 0)
Screenshot: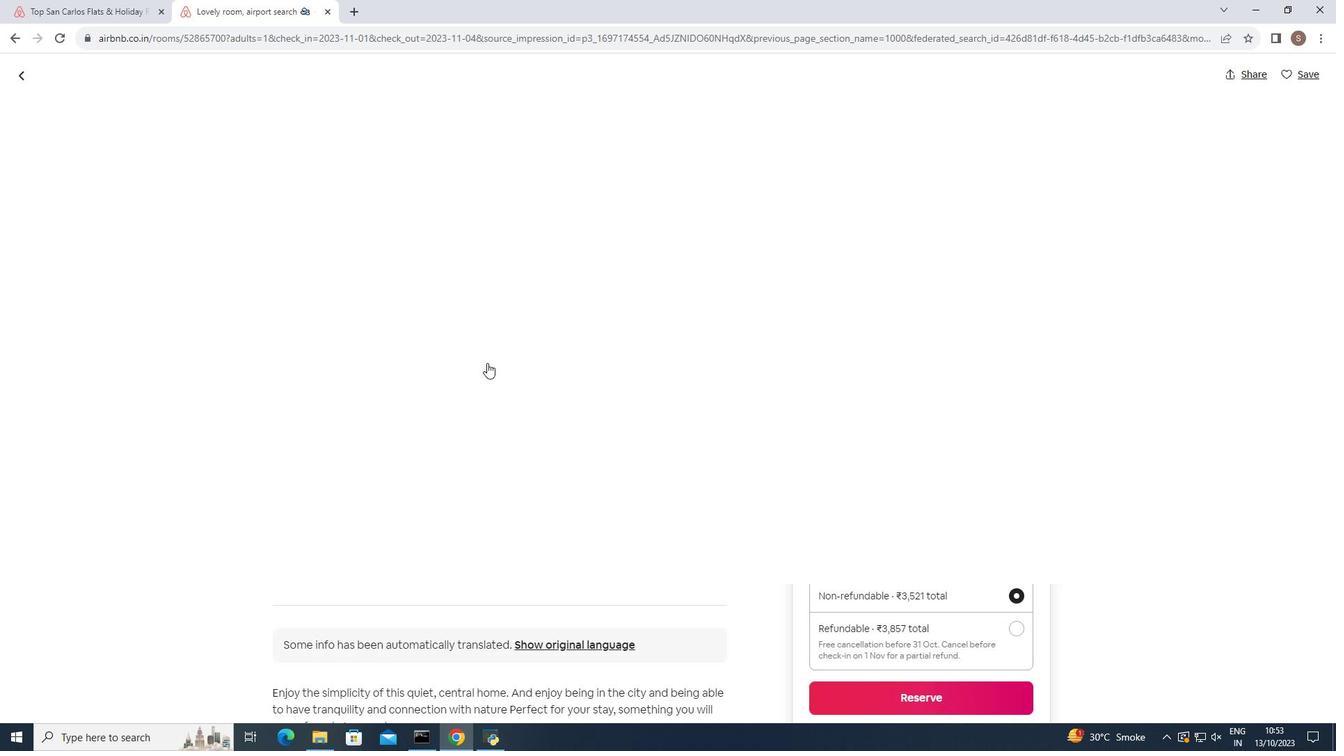 
Action: Mouse scrolled (487, 364) with delta (0, 0)
Screenshot: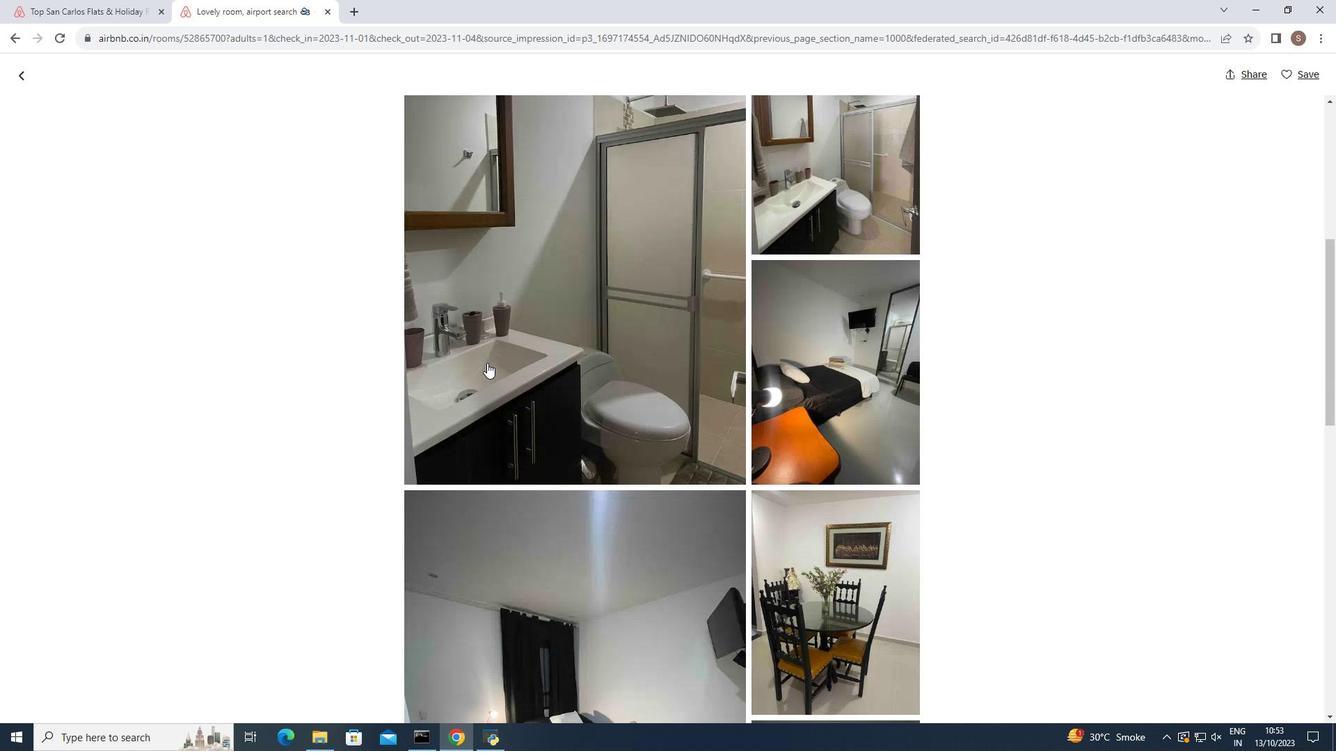
Action: Mouse scrolled (487, 364) with delta (0, 0)
Screenshot: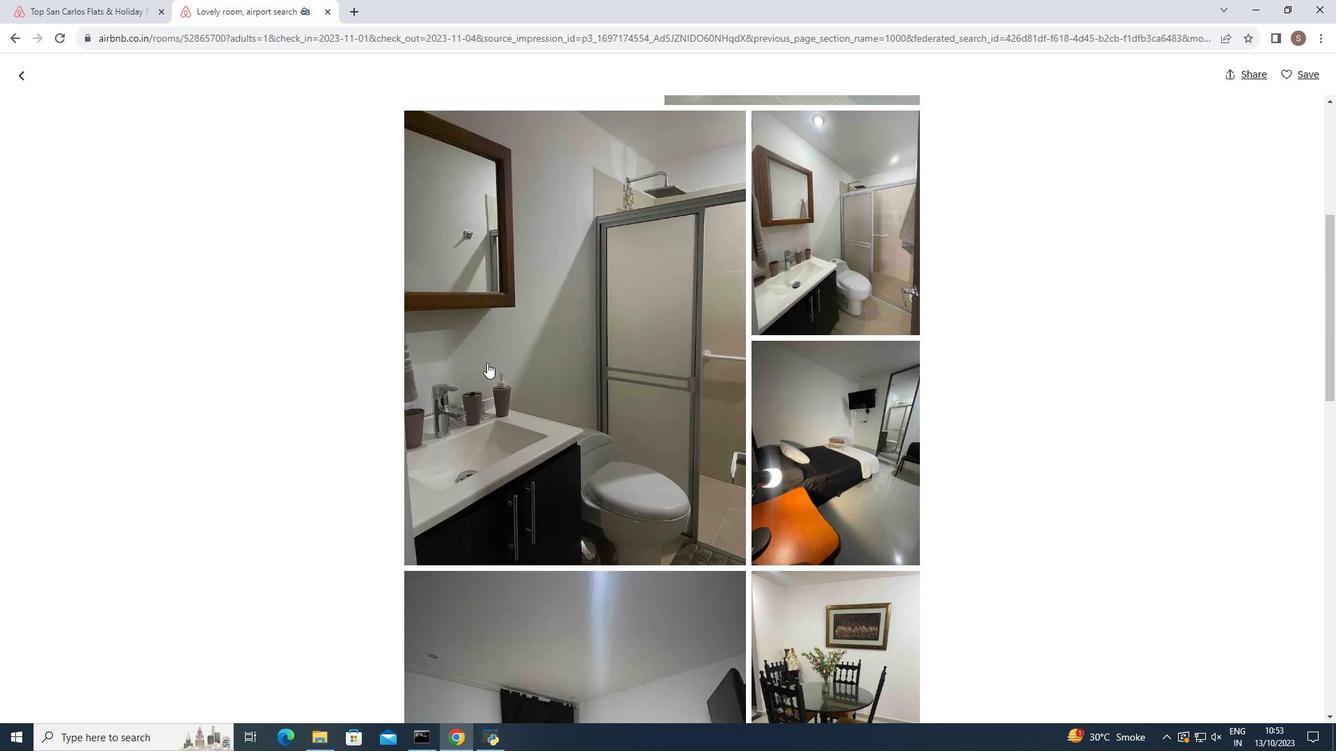 
Action: Mouse moved to (486, 364)
Screenshot: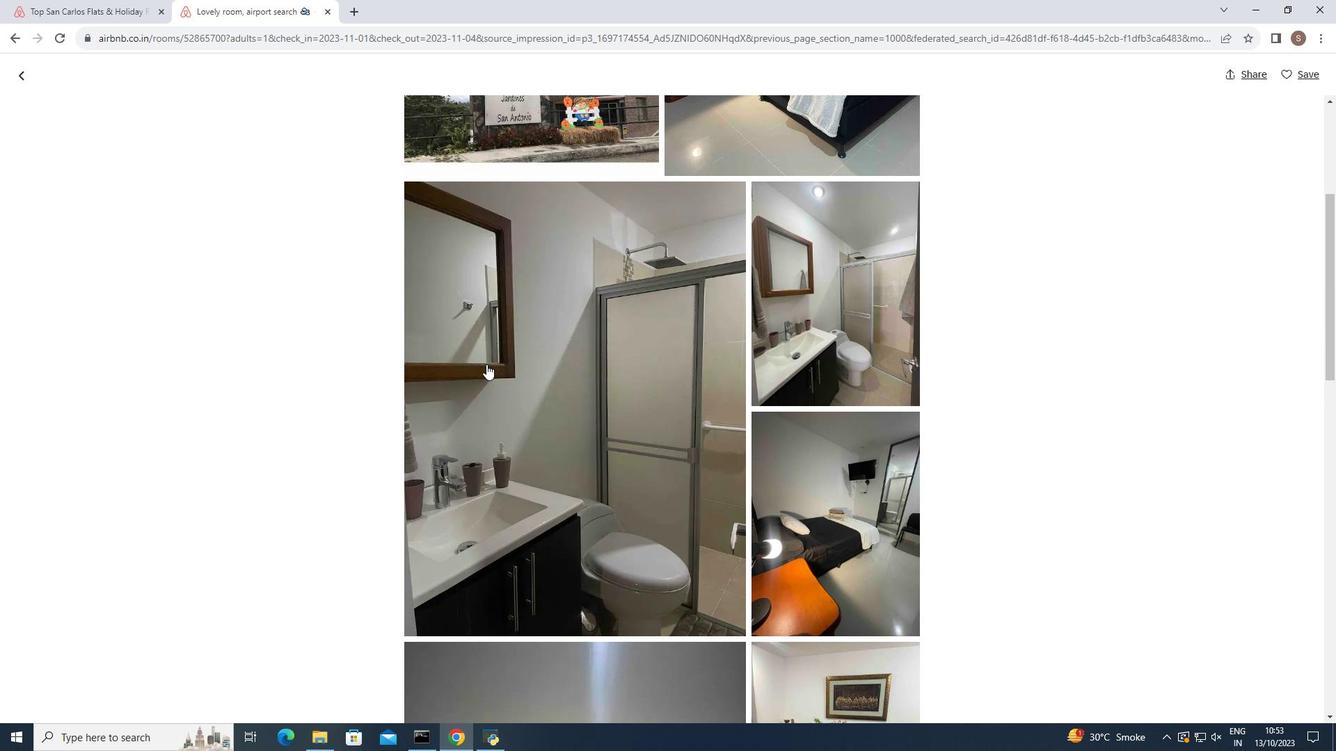 
Action: Mouse scrolled (486, 365) with delta (0, 0)
Screenshot: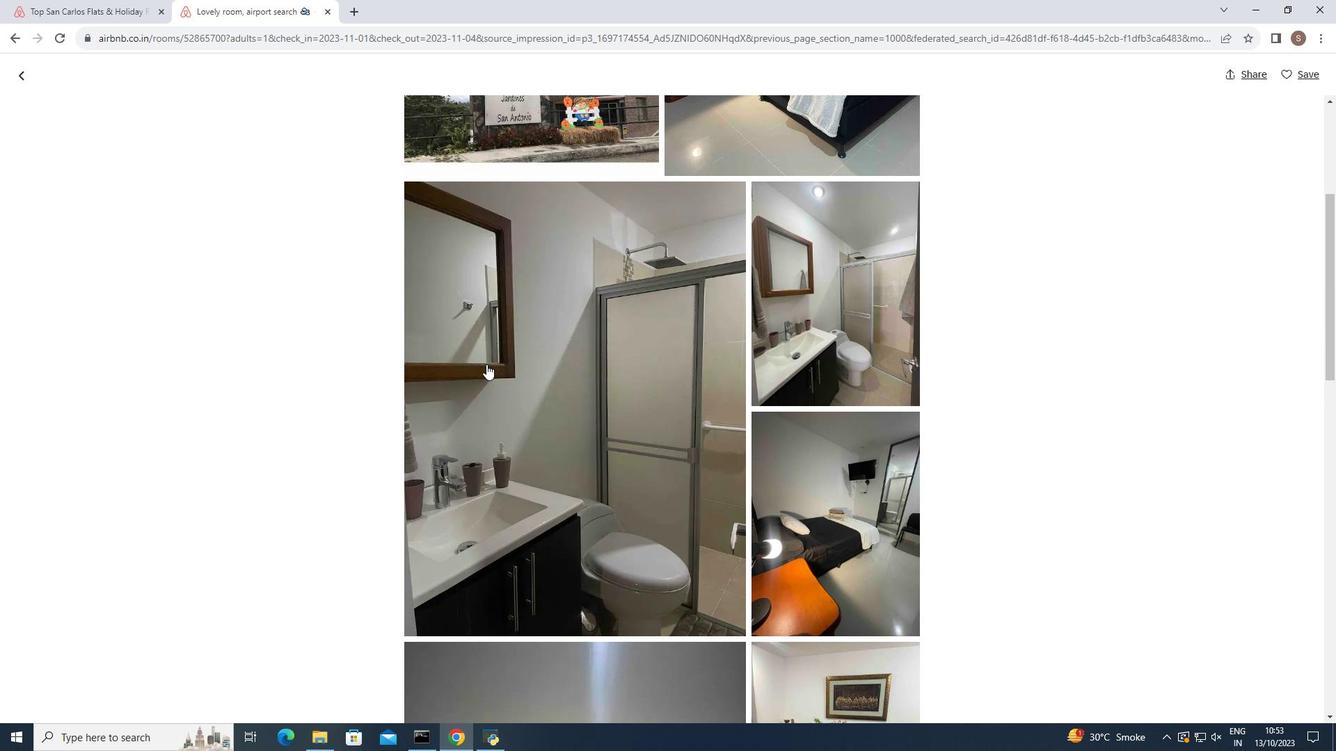 
Action: Mouse scrolled (486, 365) with delta (0, 0)
Screenshot: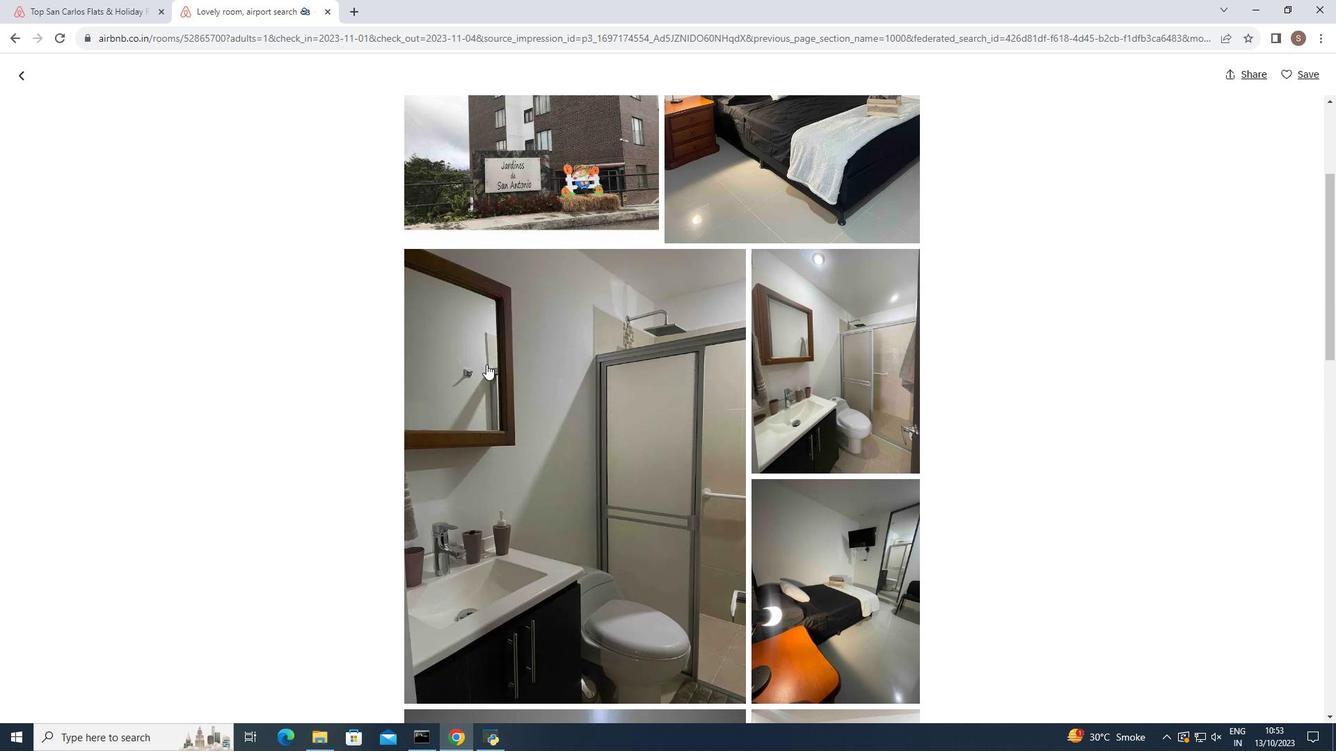 
Action: Mouse scrolled (486, 365) with delta (0, 0)
Screenshot: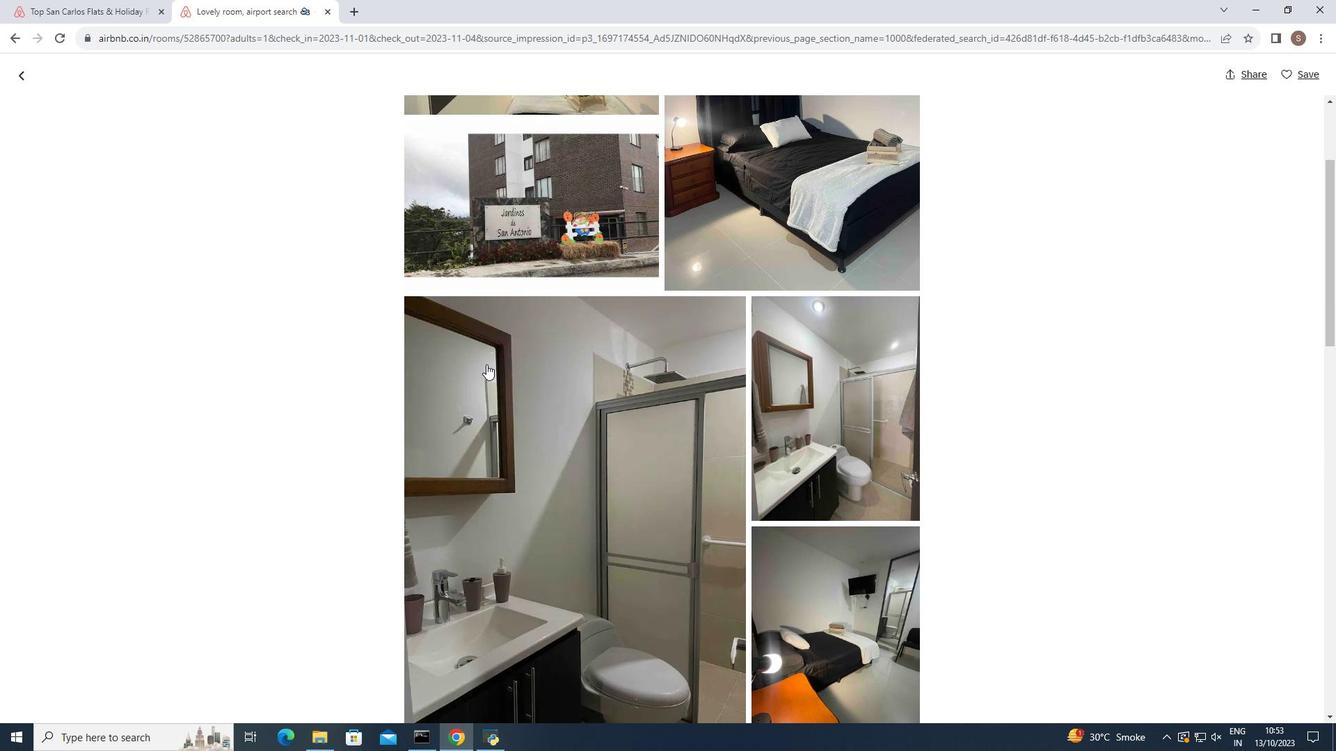 
Action: Mouse scrolled (486, 365) with delta (0, 0)
Screenshot: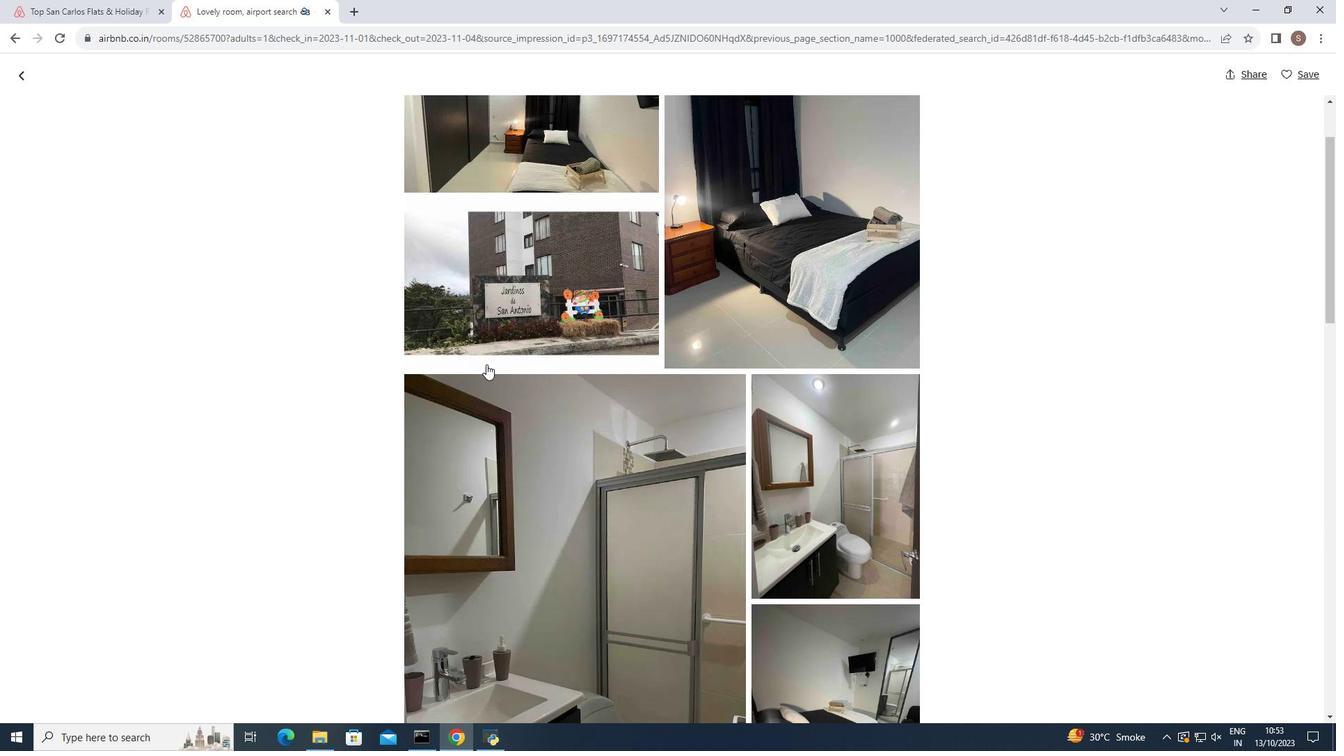 
Action: Mouse scrolled (486, 365) with delta (0, 0)
Screenshot: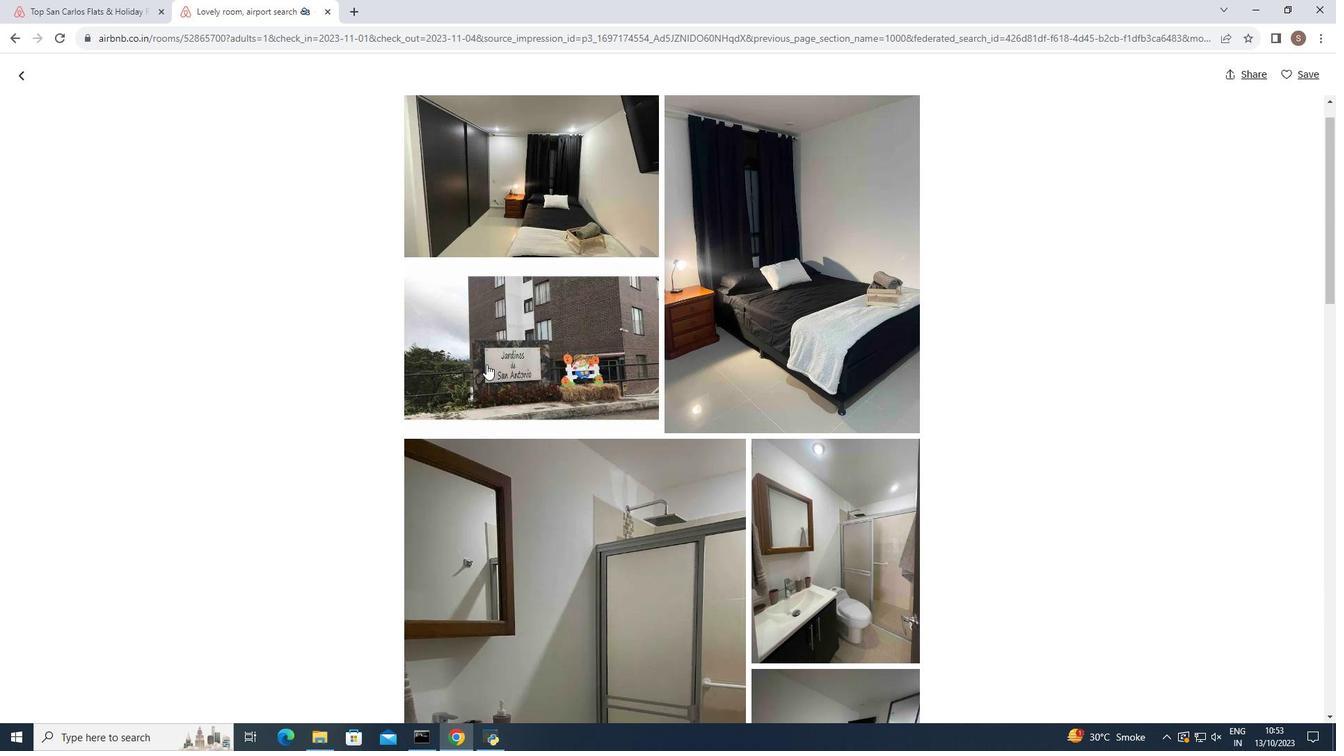
Action: Mouse scrolled (486, 365) with delta (0, 0)
Screenshot: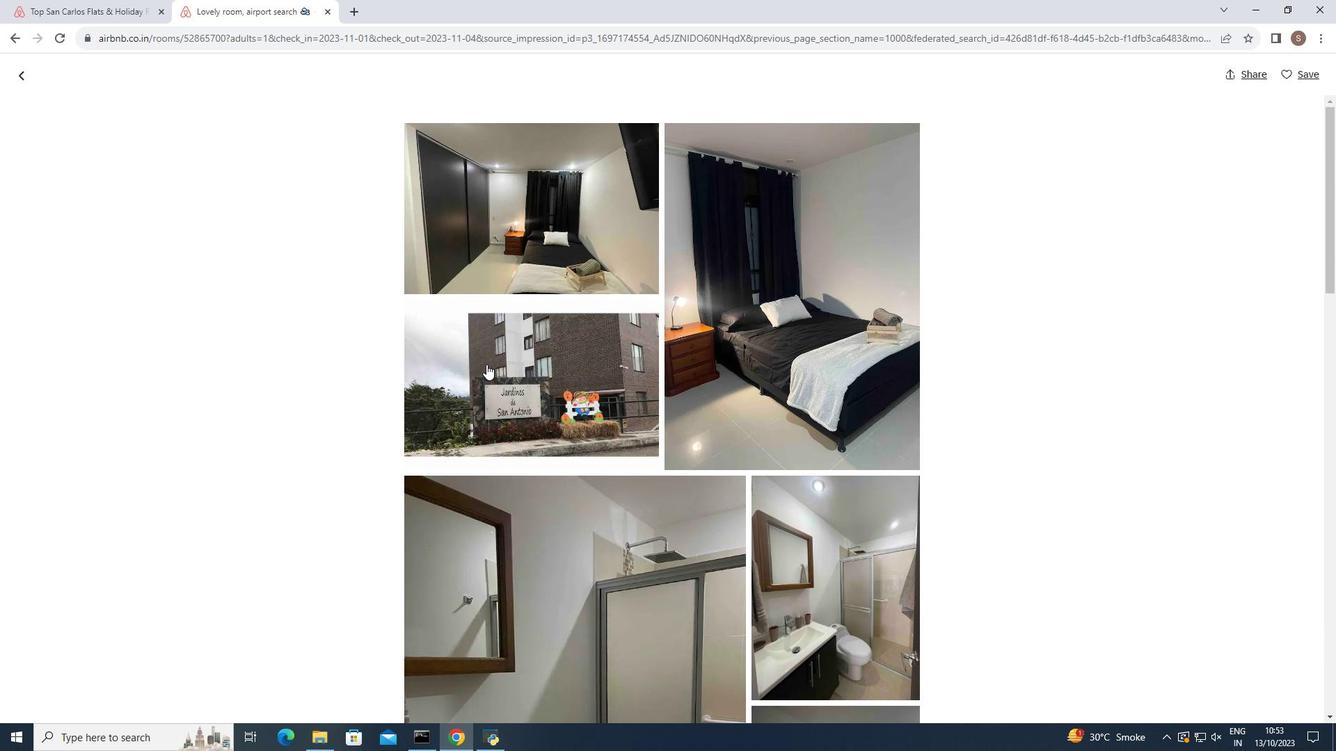 
Action: Mouse scrolled (486, 365) with delta (0, 0)
Screenshot: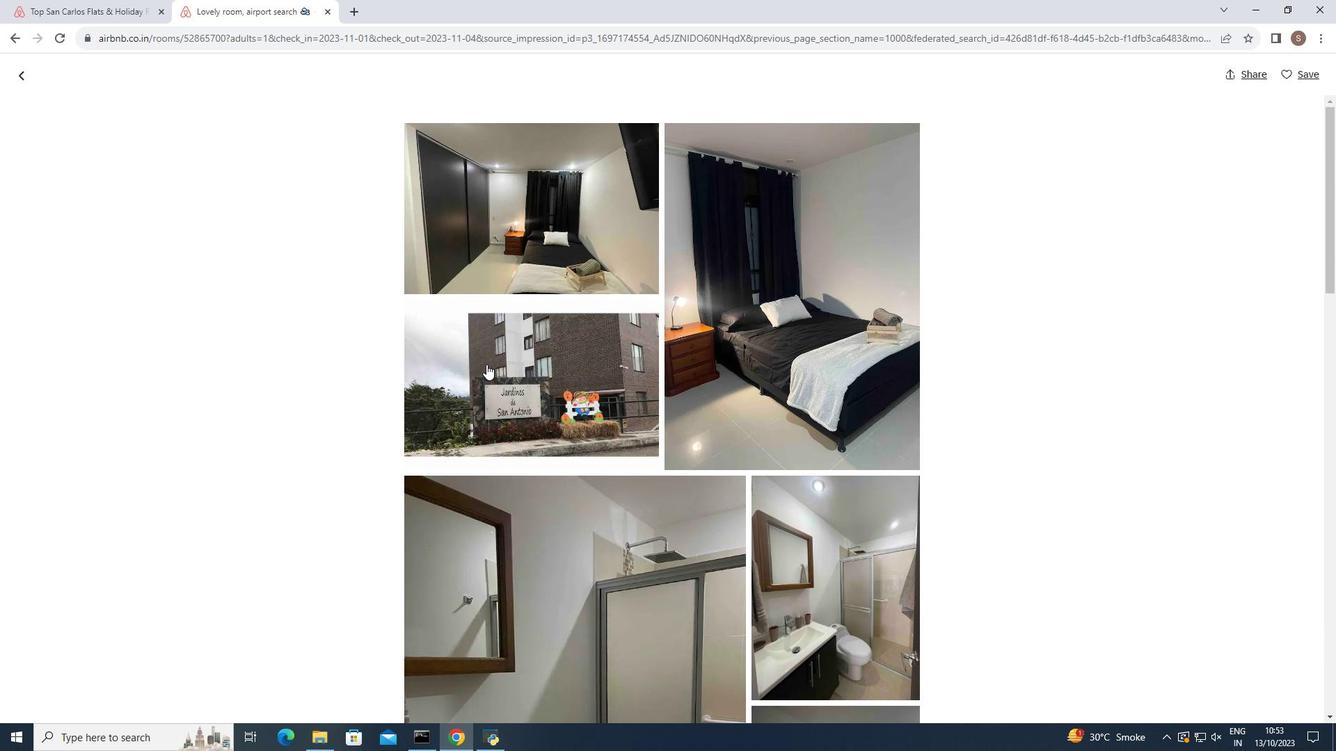 
Action: Mouse scrolled (486, 365) with delta (0, 0)
Screenshot: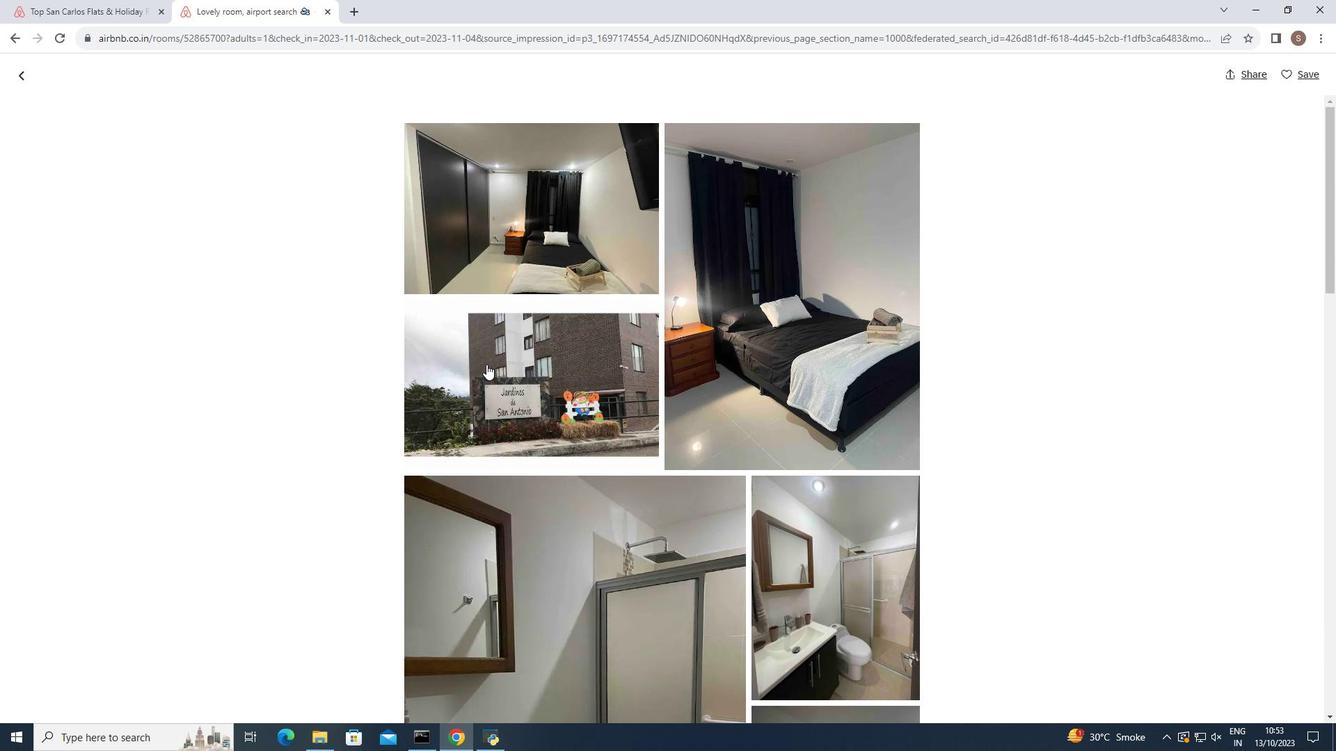 
Action: Mouse moved to (22, 75)
Screenshot: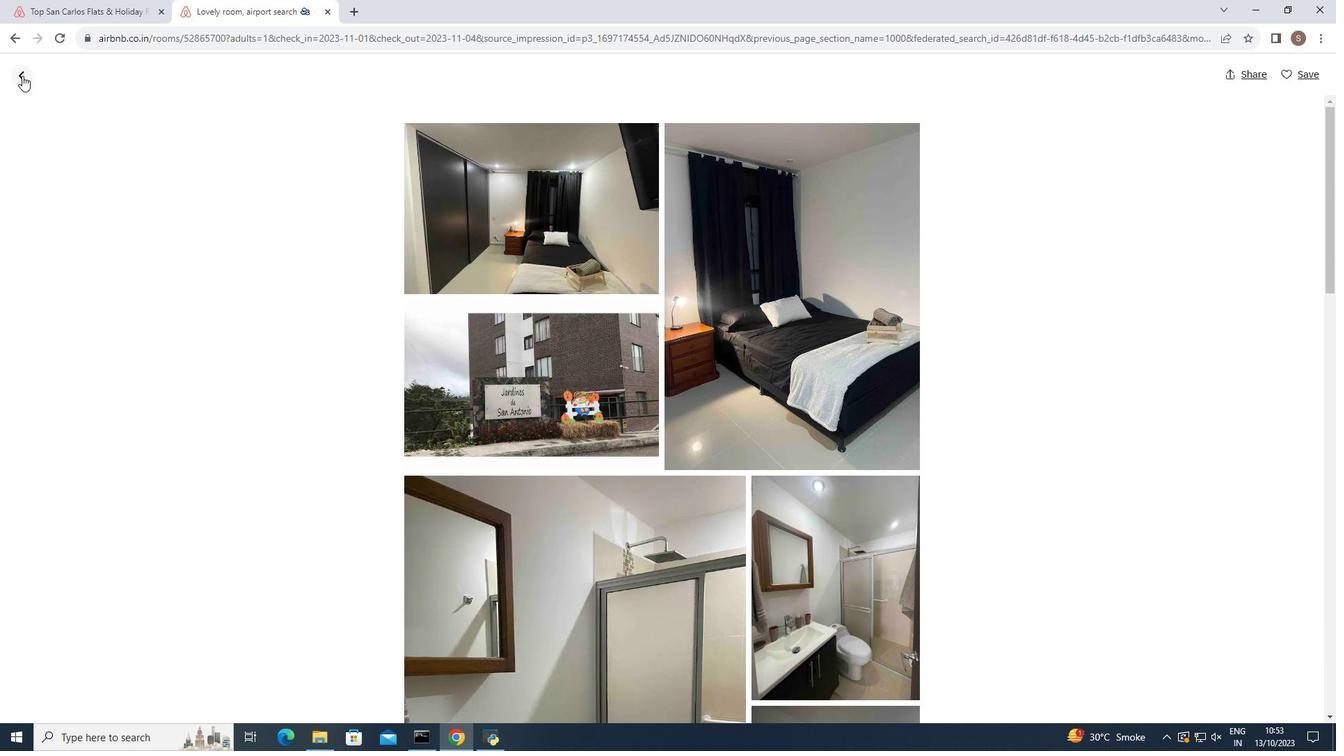 
Action: Mouse pressed left at (22, 75)
Screenshot: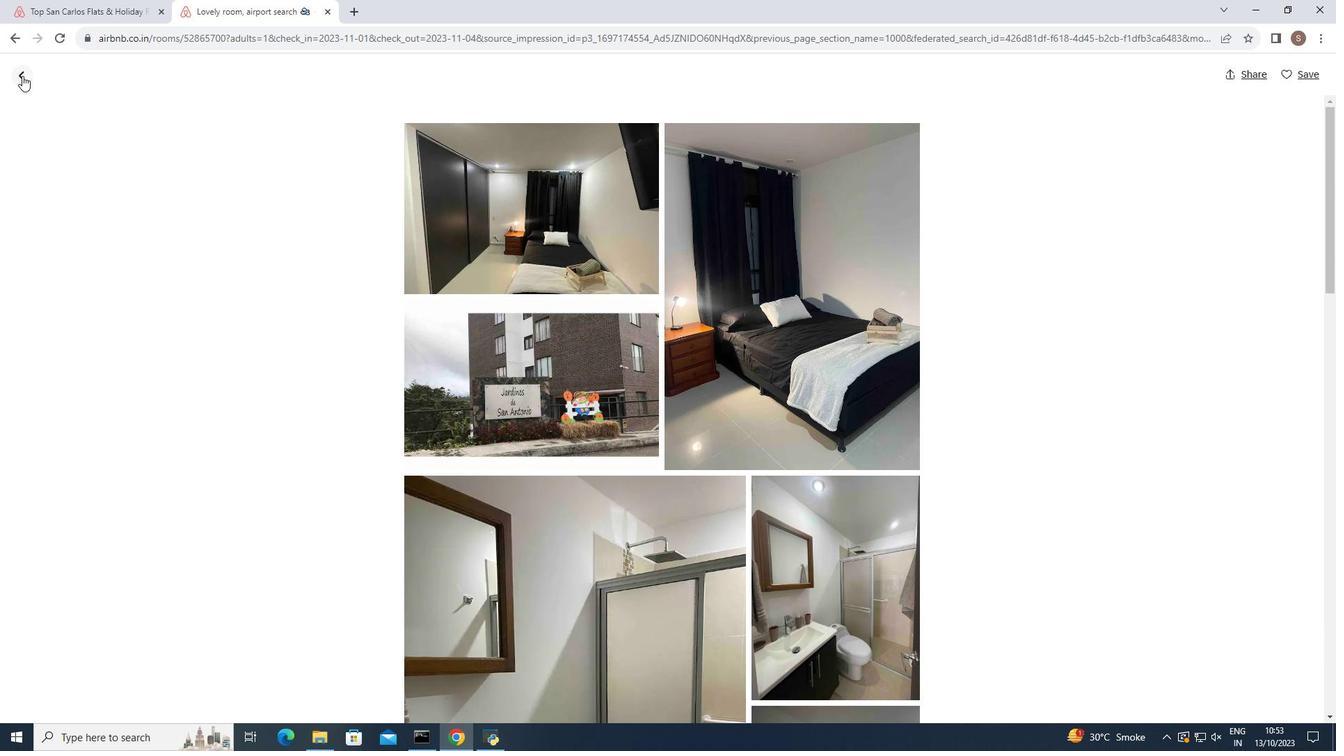 
Action: Mouse moved to (378, 304)
Screenshot: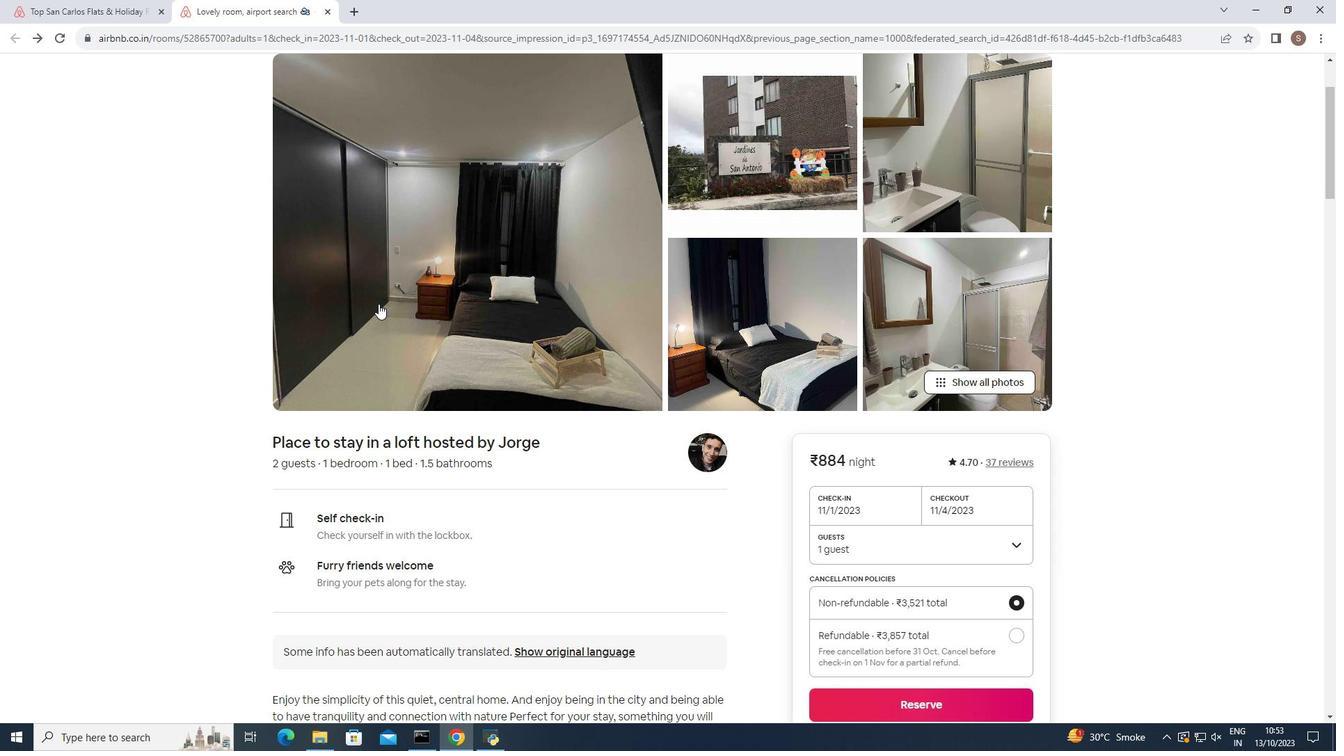 
Action: Mouse scrolled (378, 303) with delta (0, 0)
Screenshot: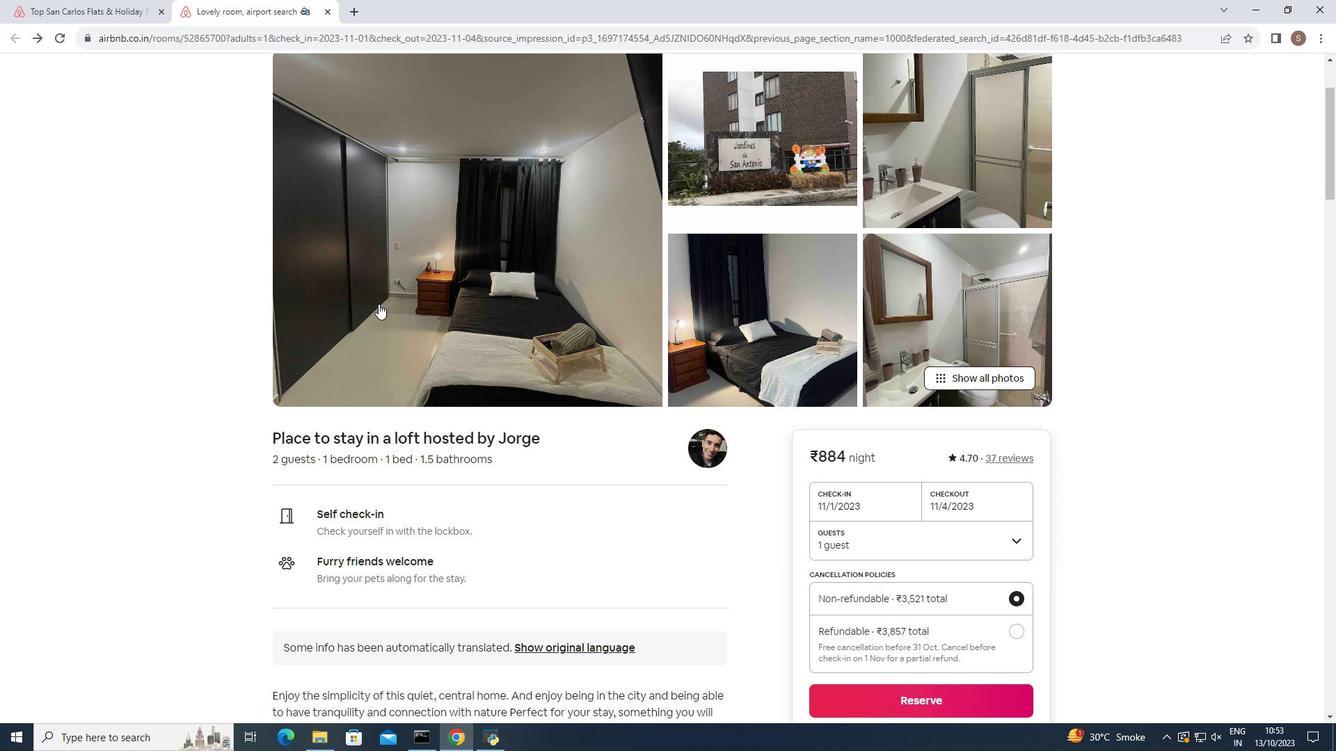 
Action: Mouse scrolled (378, 303) with delta (0, 0)
Screenshot: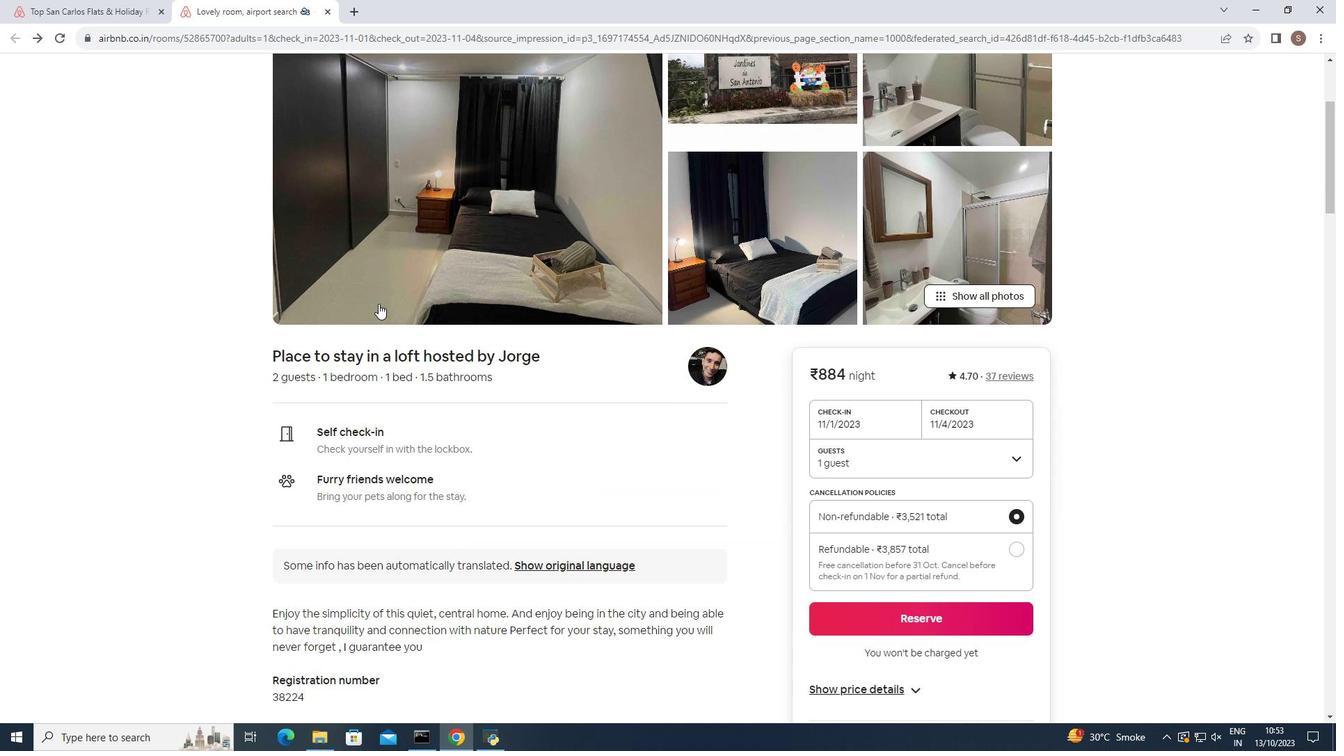 
Action: Mouse scrolled (378, 303) with delta (0, 0)
Screenshot: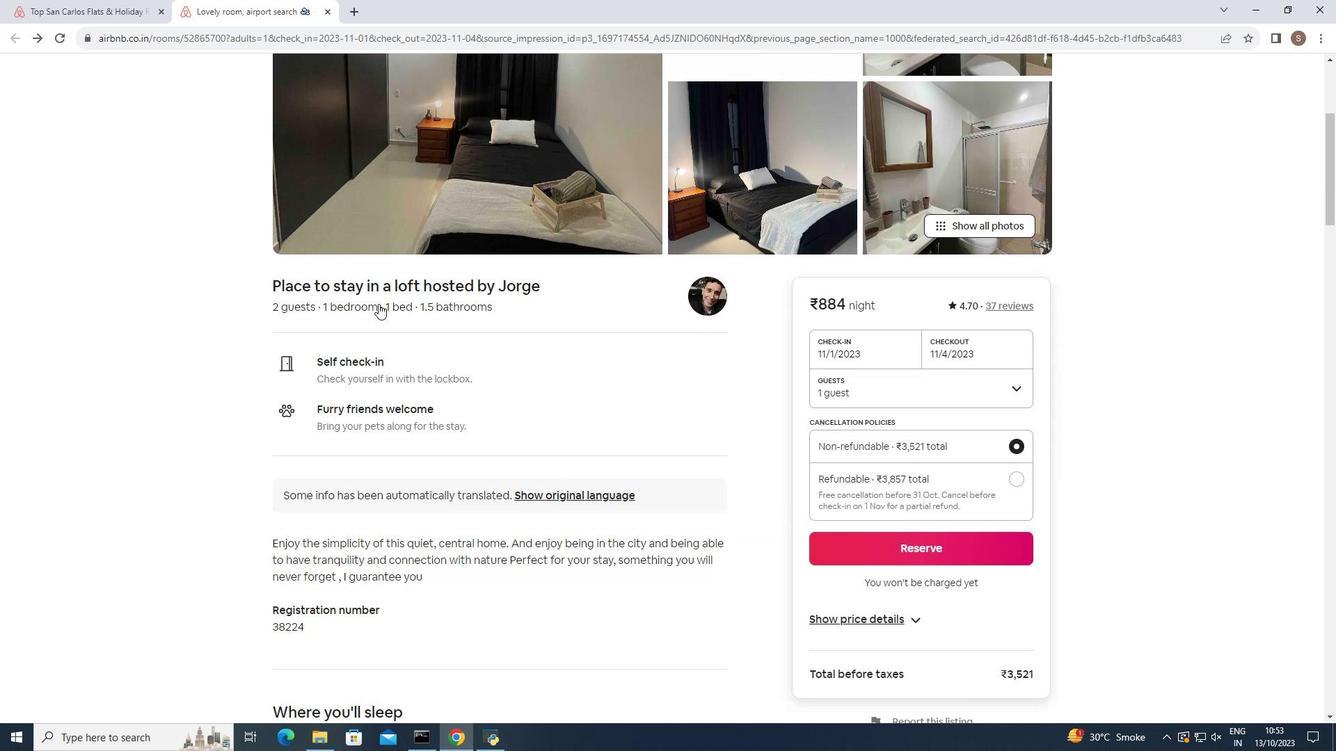 
Action: Mouse scrolled (378, 303) with delta (0, 0)
Screenshot: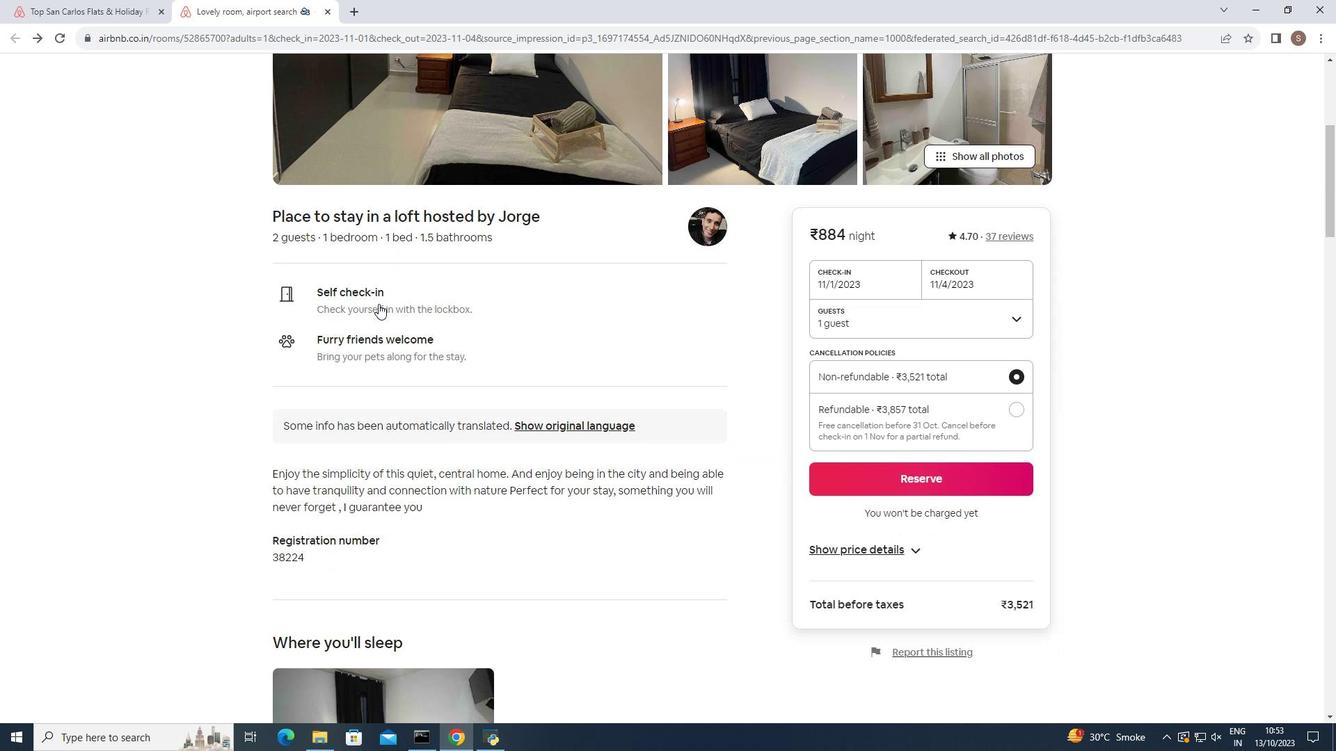 
Action: Mouse scrolled (378, 303) with delta (0, 0)
Screenshot: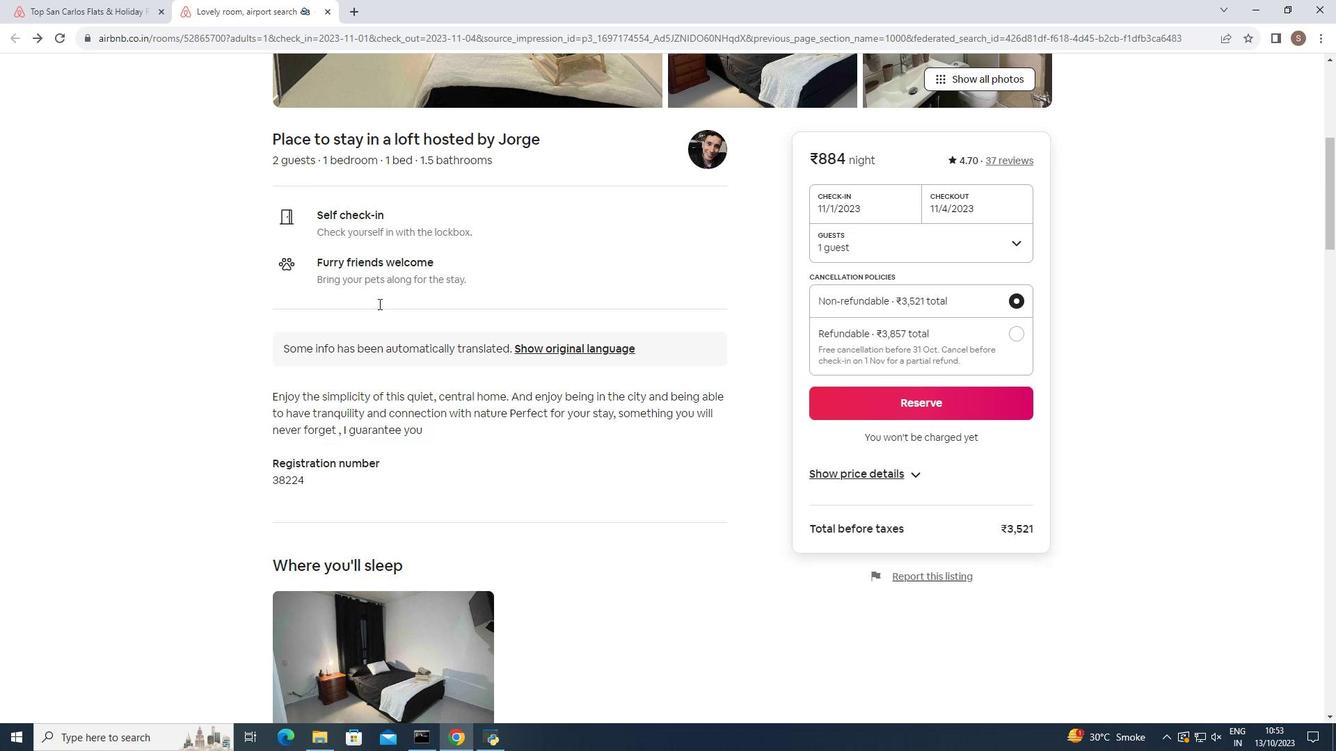 
Action: Mouse scrolled (378, 303) with delta (0, 0)
Screenshot: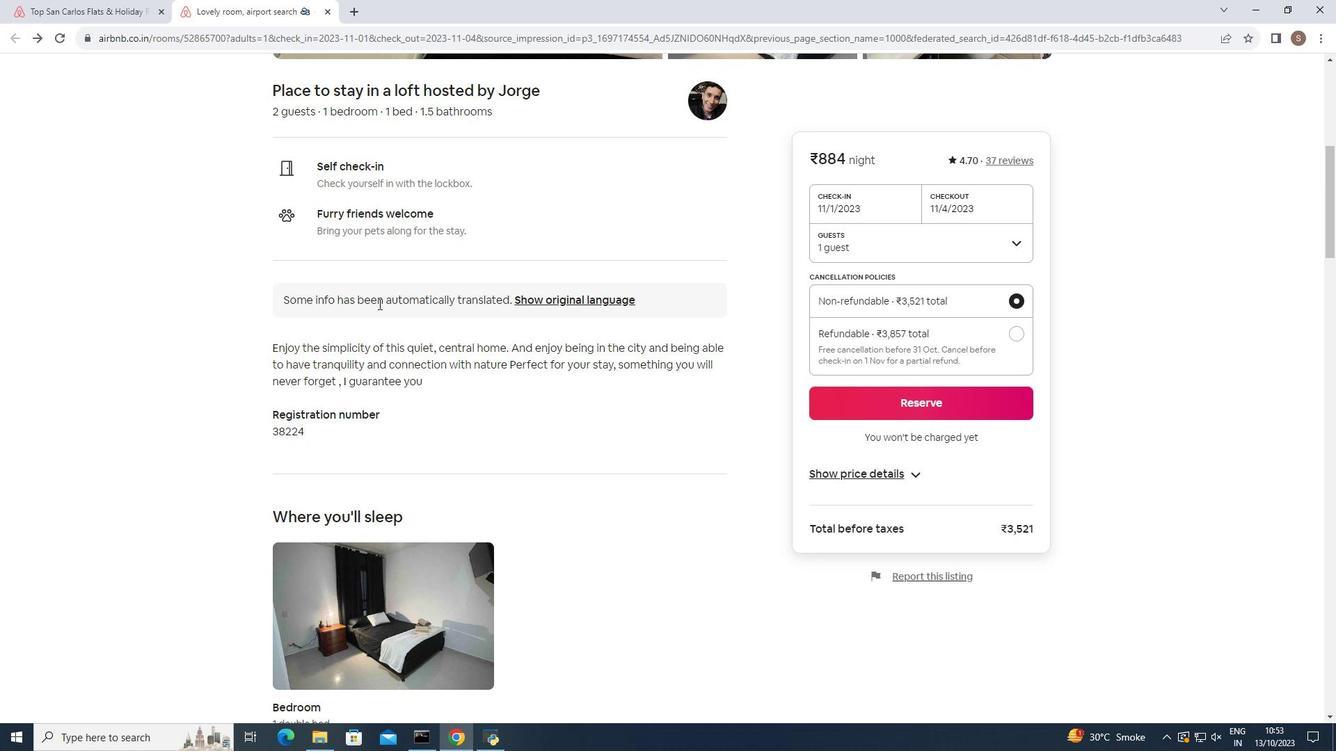 
Action: Mouse scrolled (378, 303) with delta (0, 0)
Screenshot: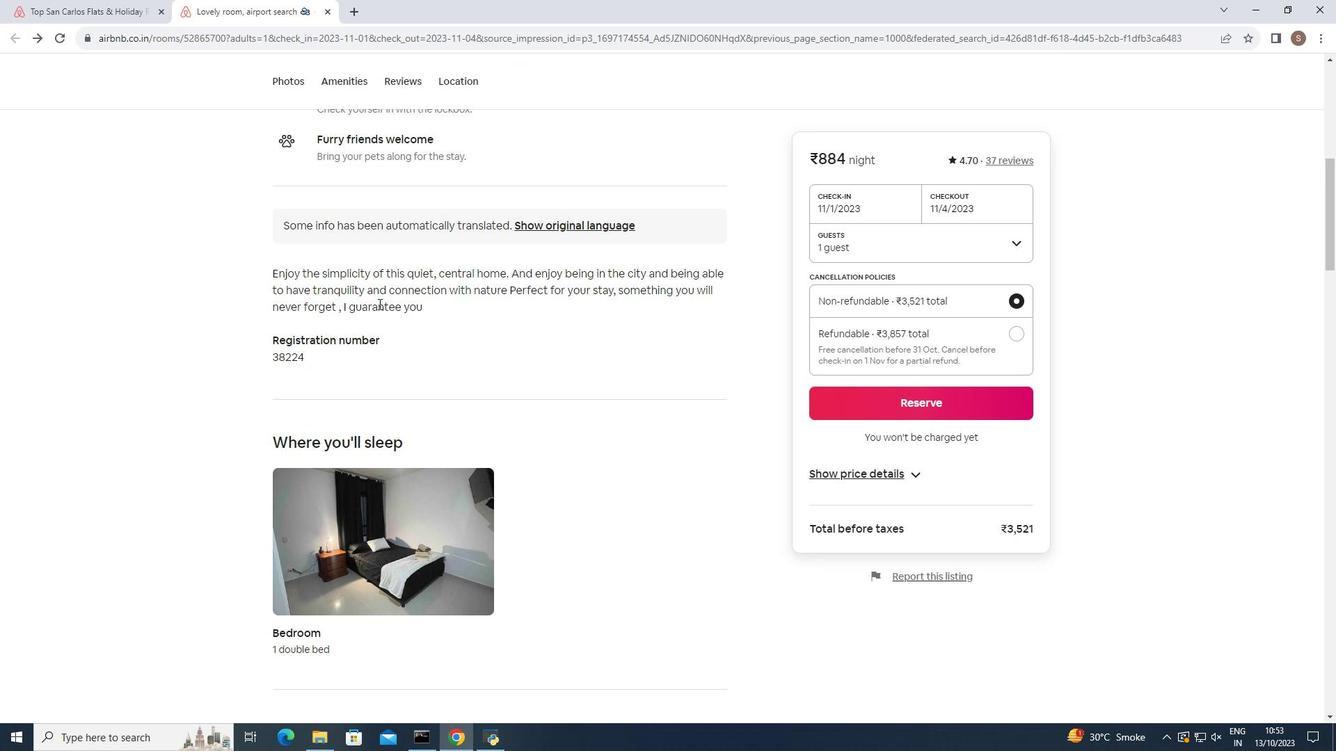 
Action: Mouse scrolled (378, 303) with delta (0, 0)
Screenshot: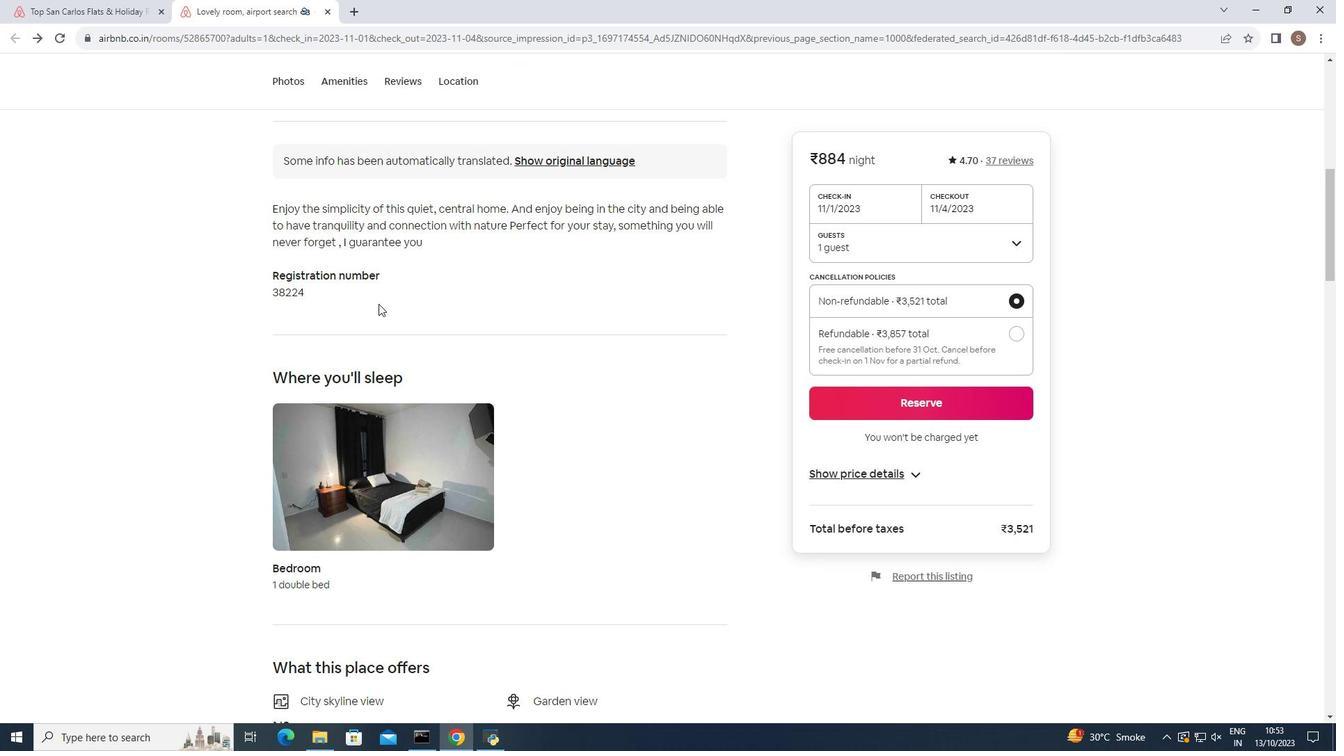 
Action: Mouse scrolled (378, 303) with delta (0, 0)
Screenshot: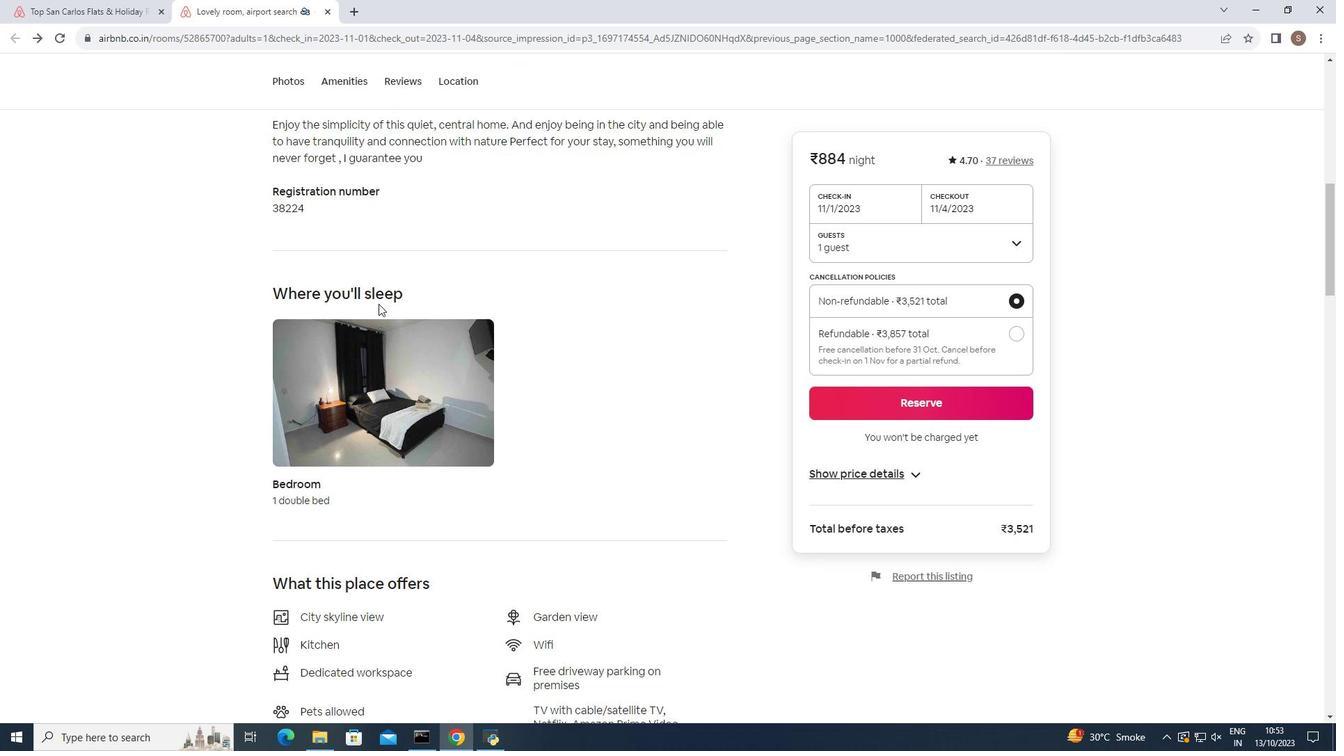 
Action: Mouse scrolled (378, 303) with delta (0, 0)
Screenshot: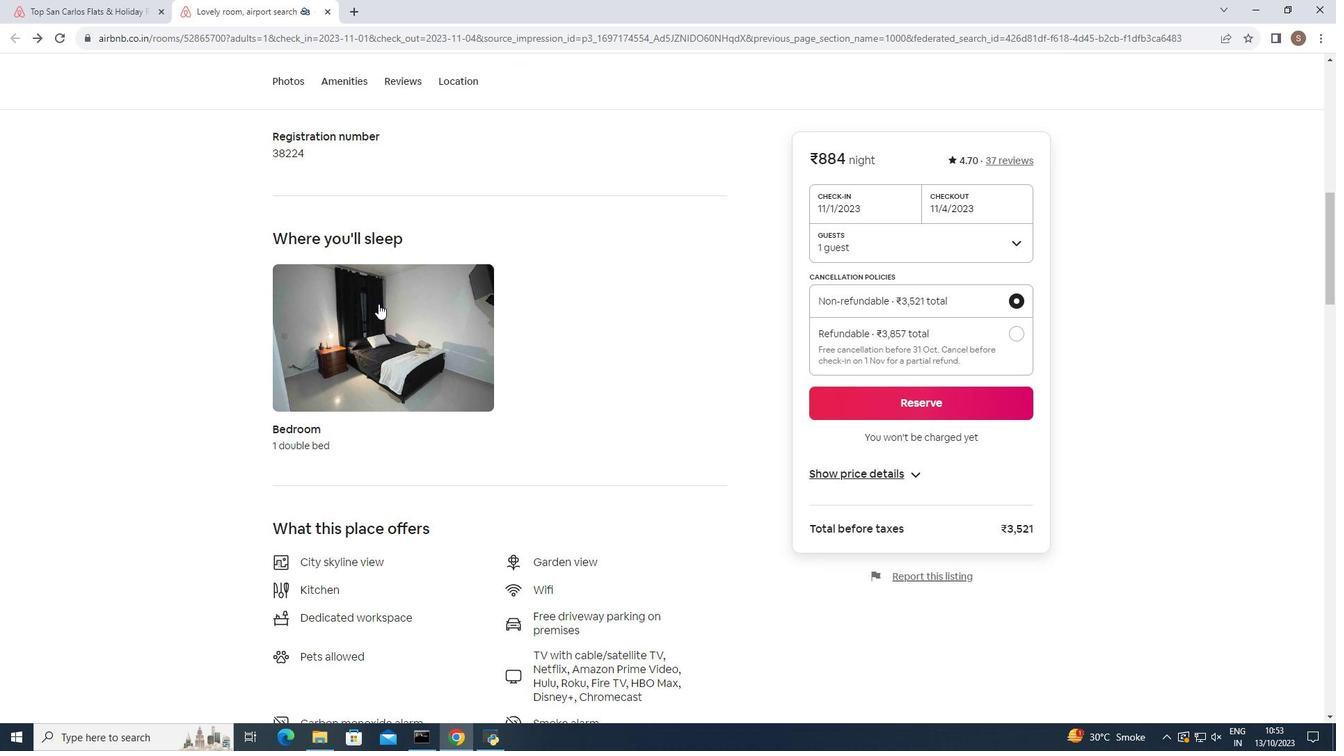 
Action: Mouse scrolled (378, 303) with delta (0, 0)
Screenshot: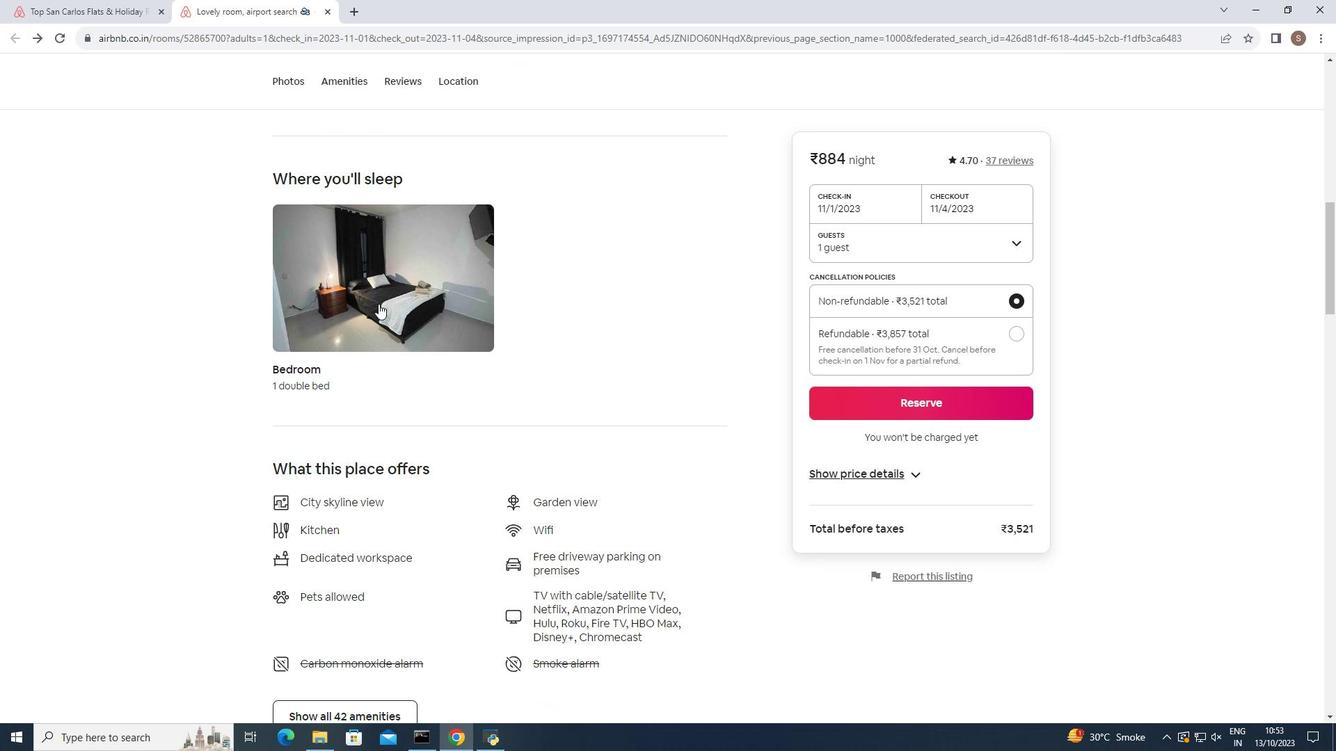 
Action: Mouse scrolled (378, 303) with delta (0, 0)
Screenshot: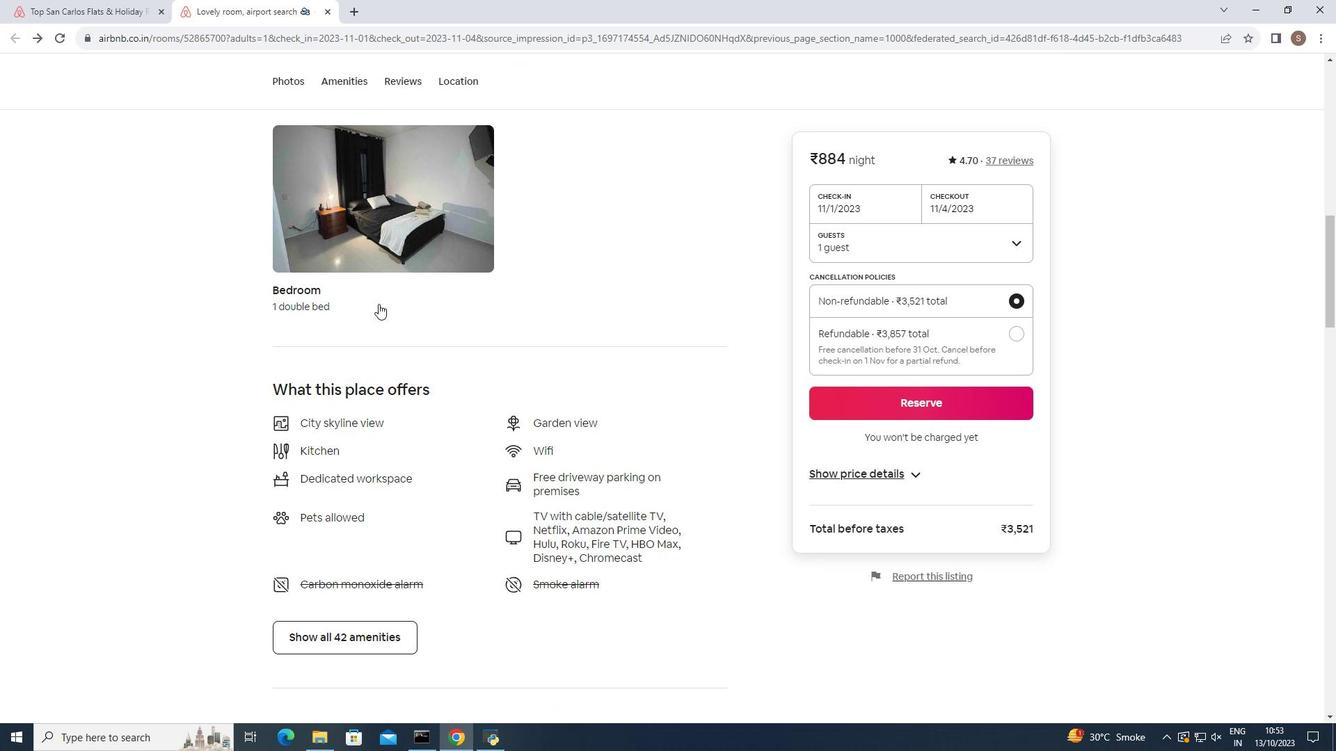 
Action: Mouse scrolled (378, 303) with delta (0, 0)
Screenshot: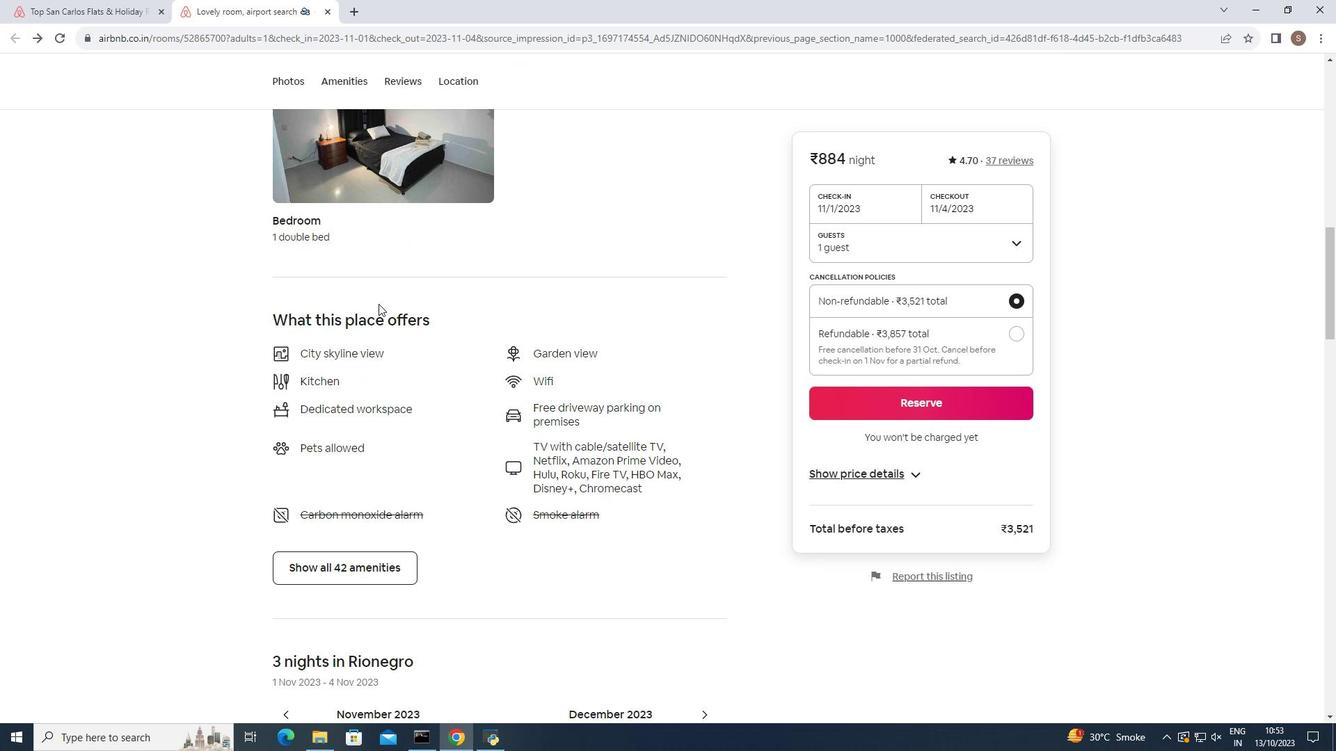 
Action: Mouse scrolled (378, 303) with delta (0, 0)
Screenshot: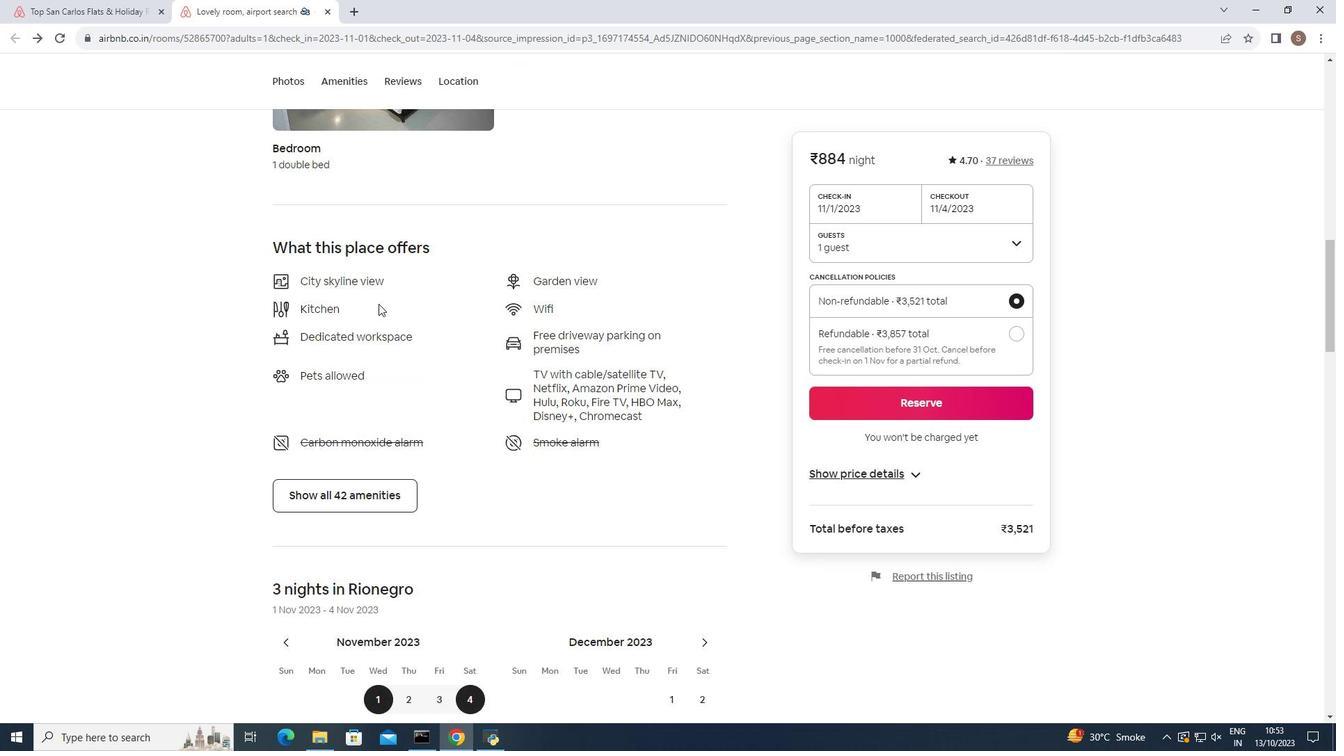 
Action: Mouse scrolled (378, 303) with delta (0, 0)
Screenshot: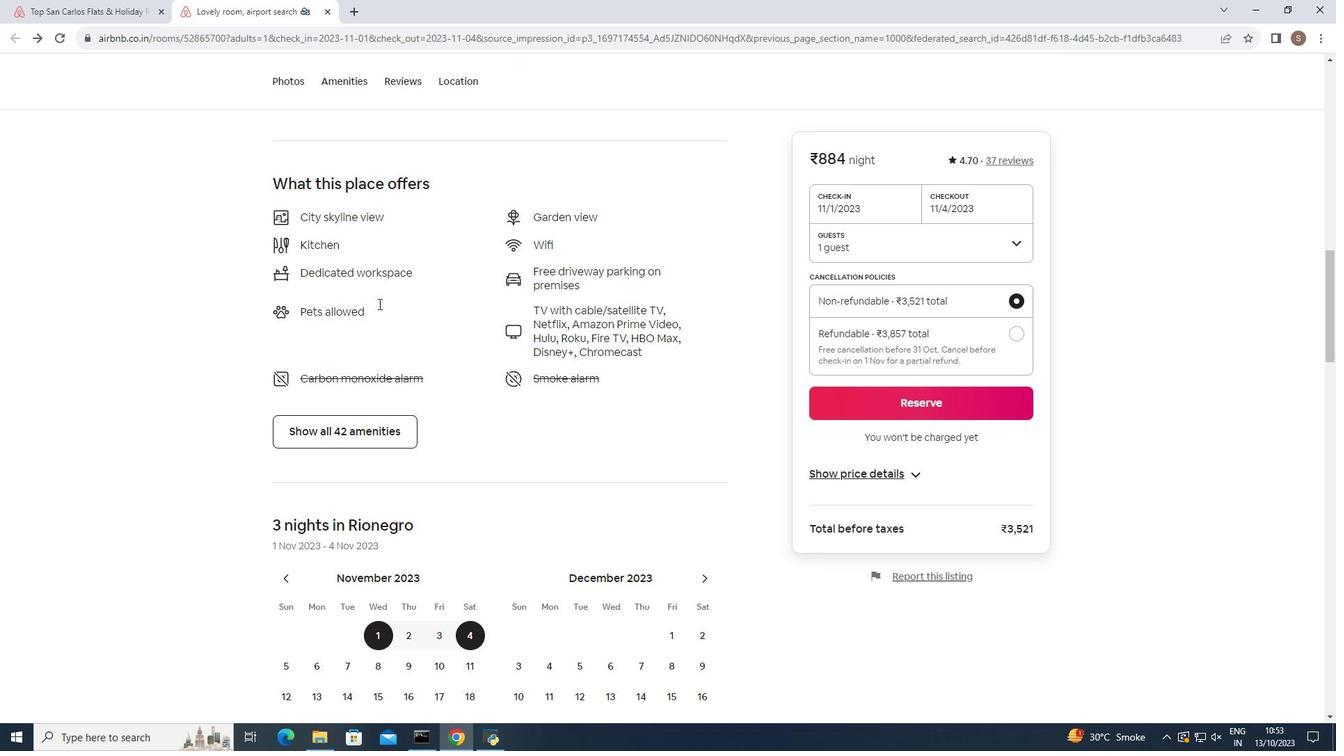 
Action: Mouse moved to (380, 359)
Screenshot: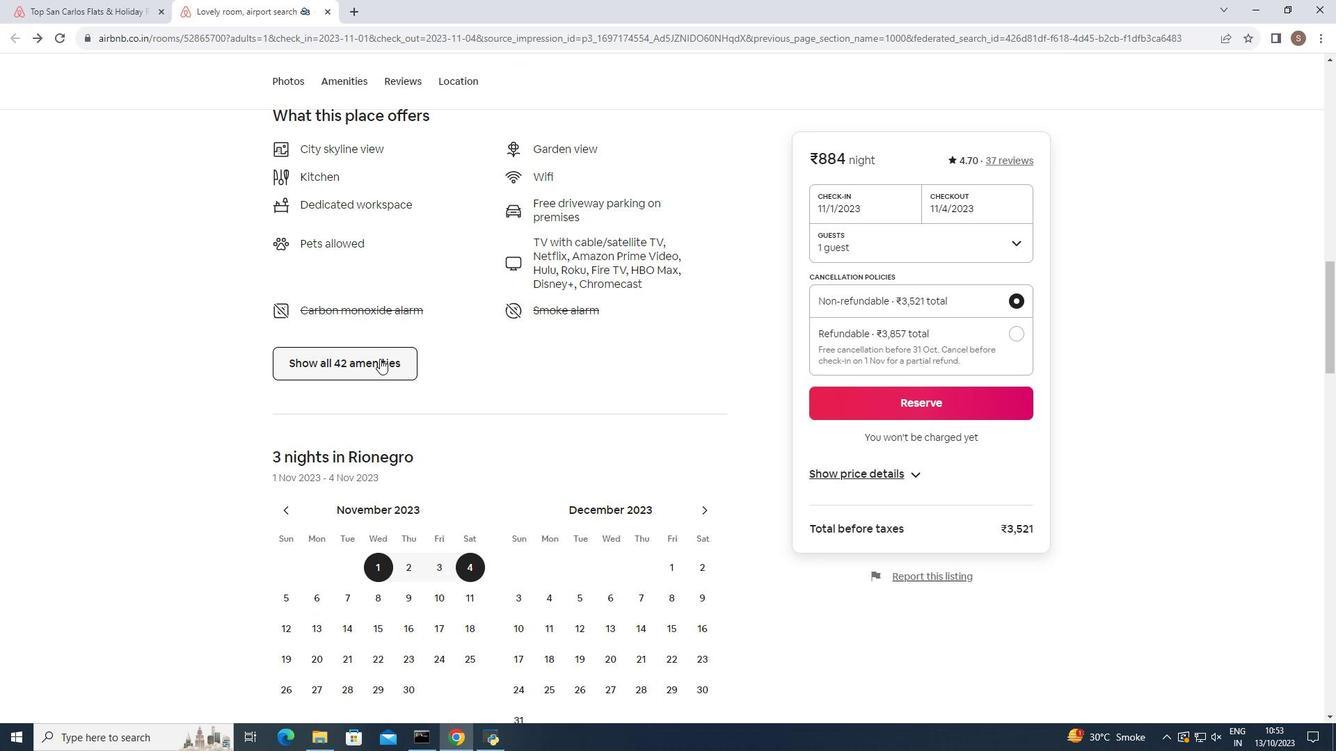 
Action: Mouse pressed left at (380, 359)
Screenshot: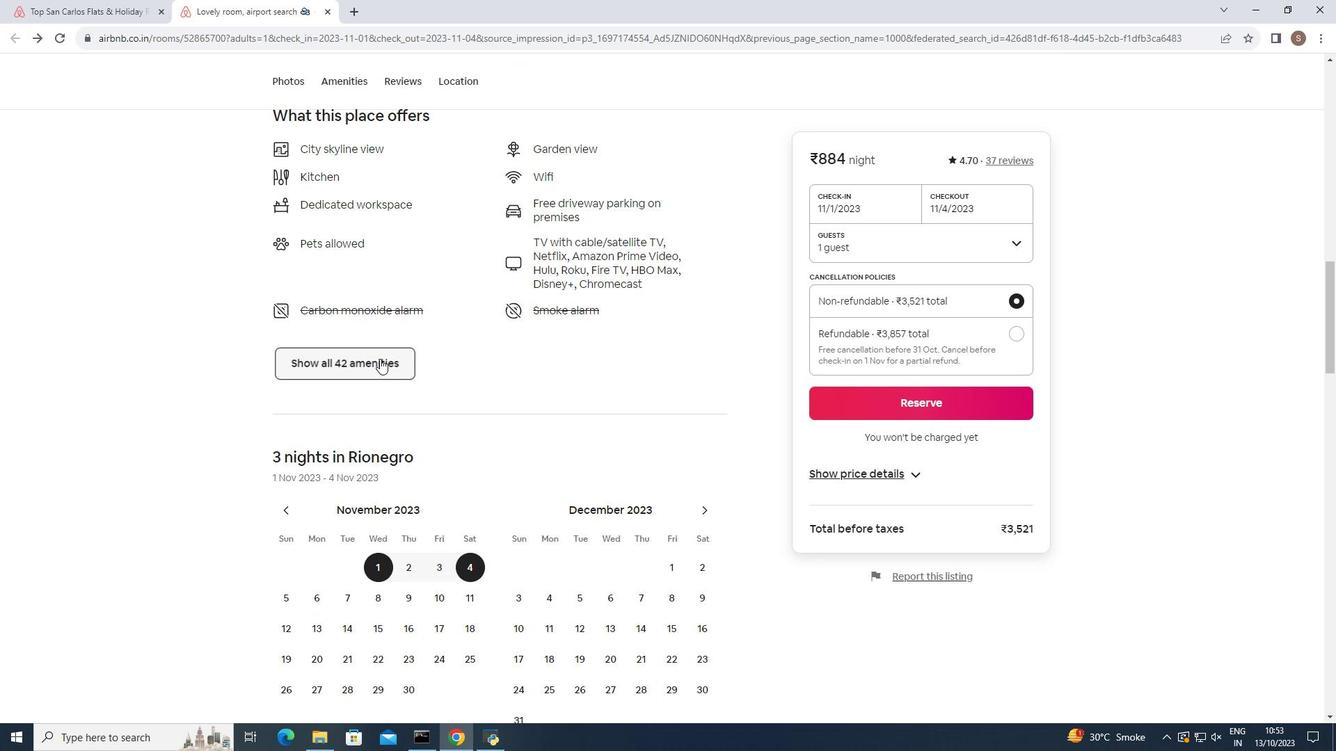 
Action: Mouse moved to (467, 363)
Screenshot: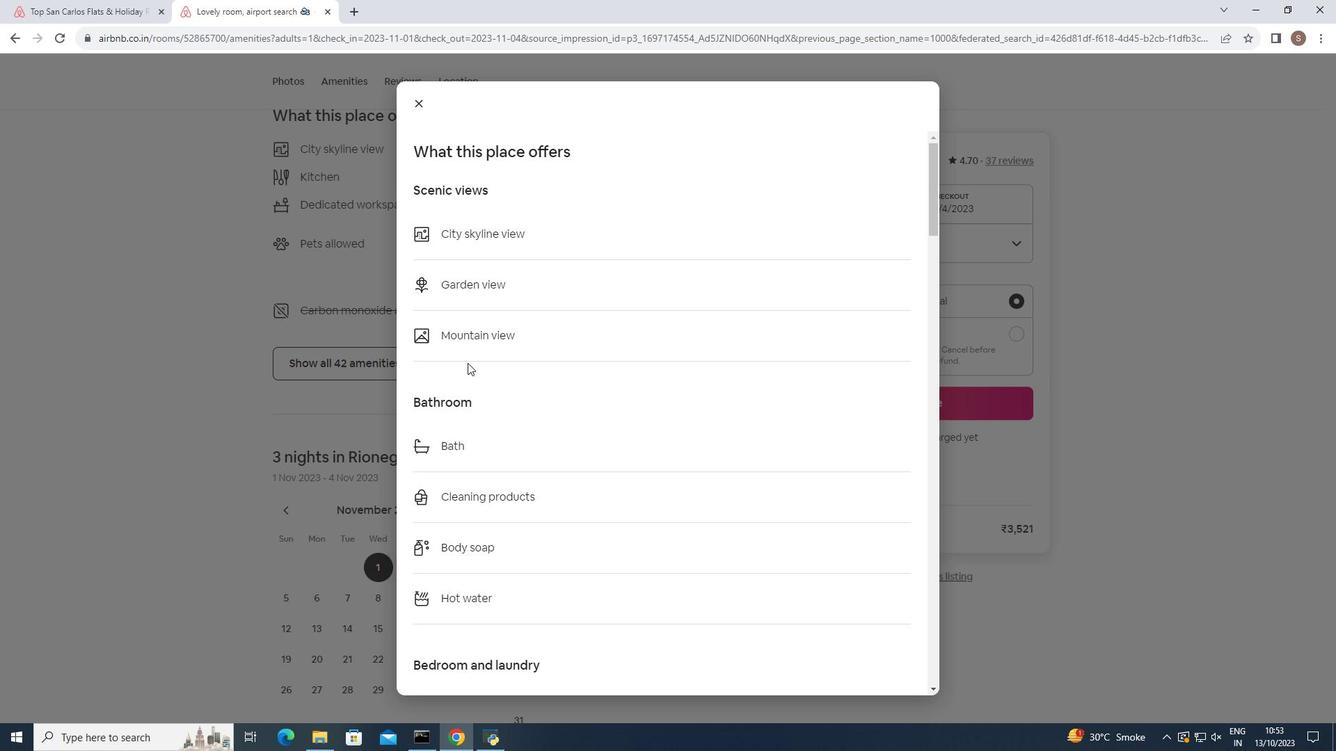 
Action: Mouse scrolled (467, 362) with delta (0, 0)
Screenshot: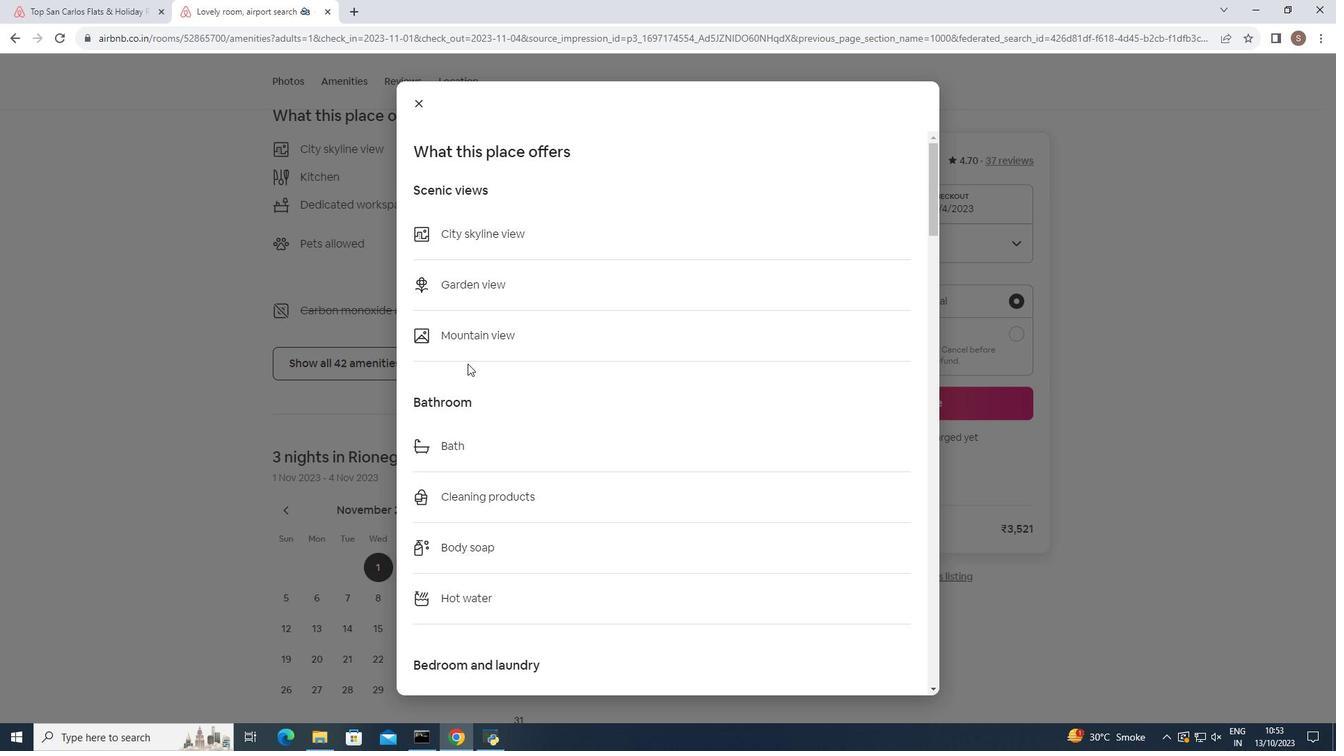 
Action: Mouse moved to (467, 364)
Screenshot: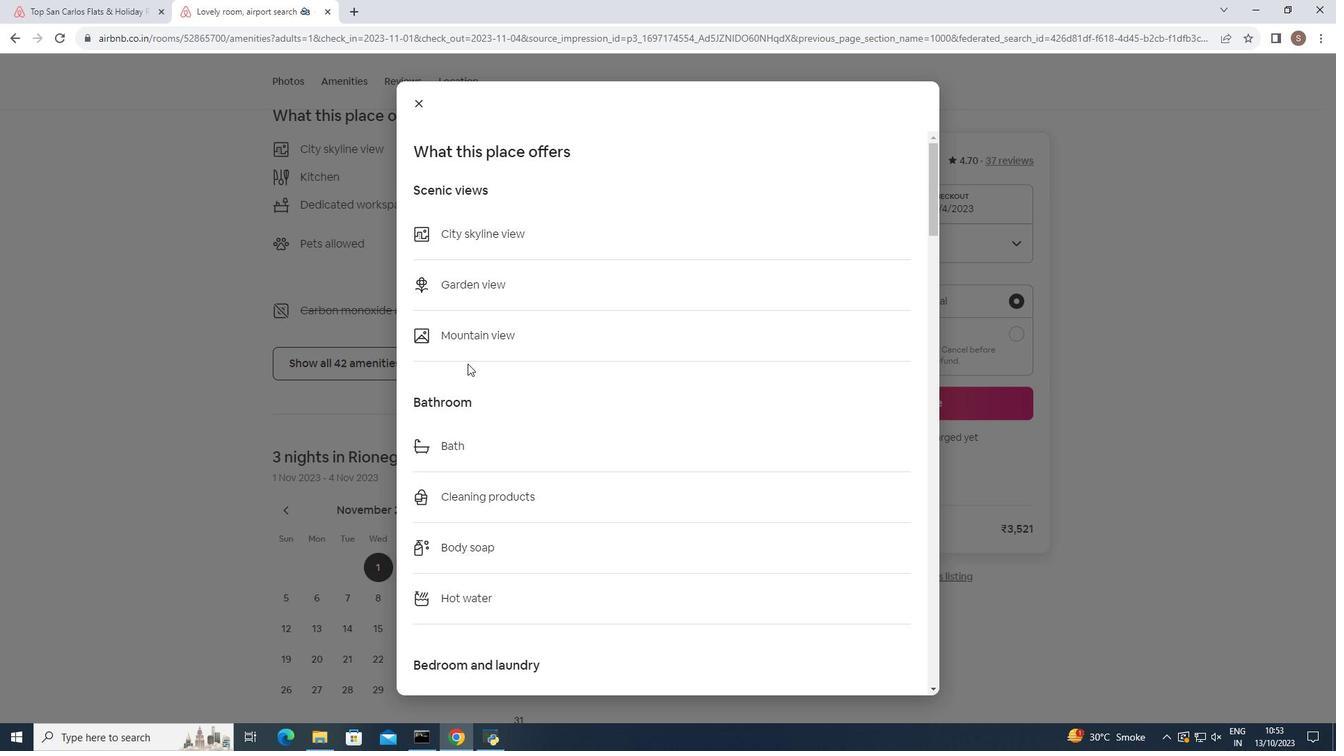
Action: Mouse scrolled (467, 363) with delta (0, 0)
Screenshot: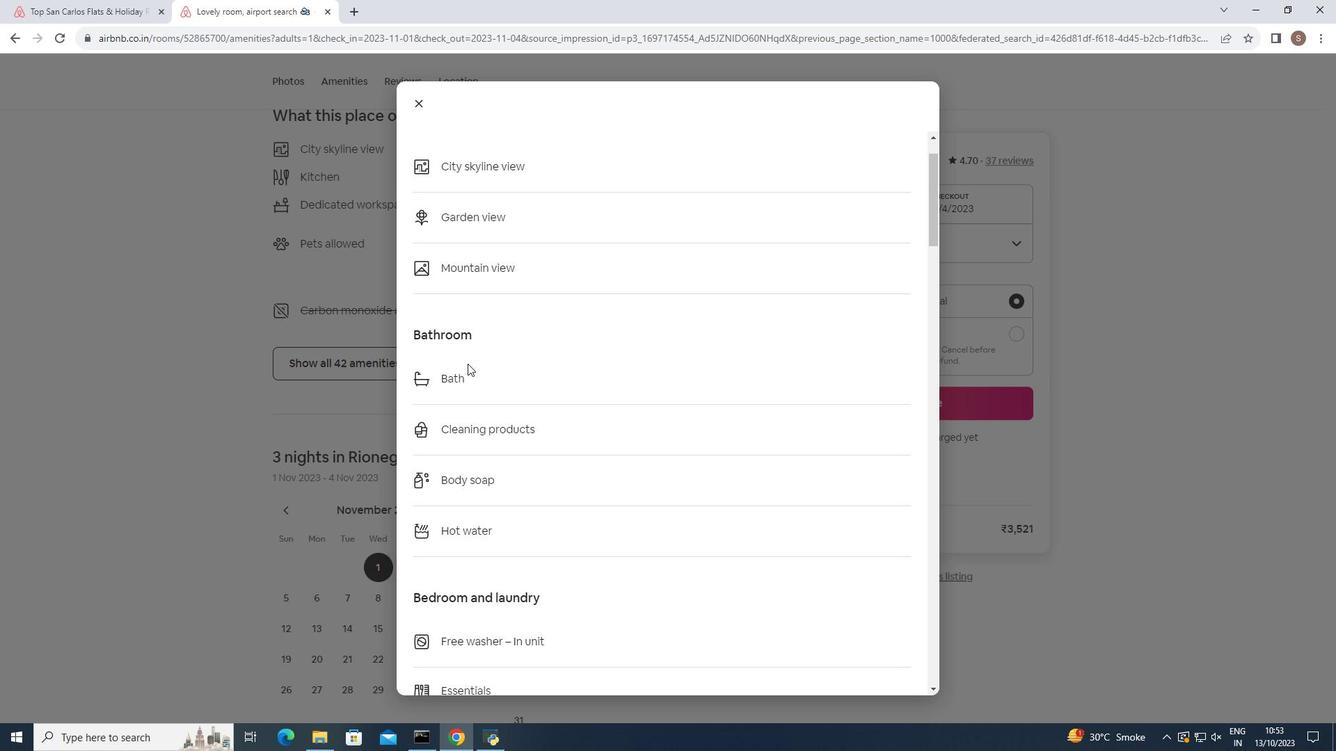 
Action: Mouse scrolled (467, 363) with delta (0, 0)
Screenshot: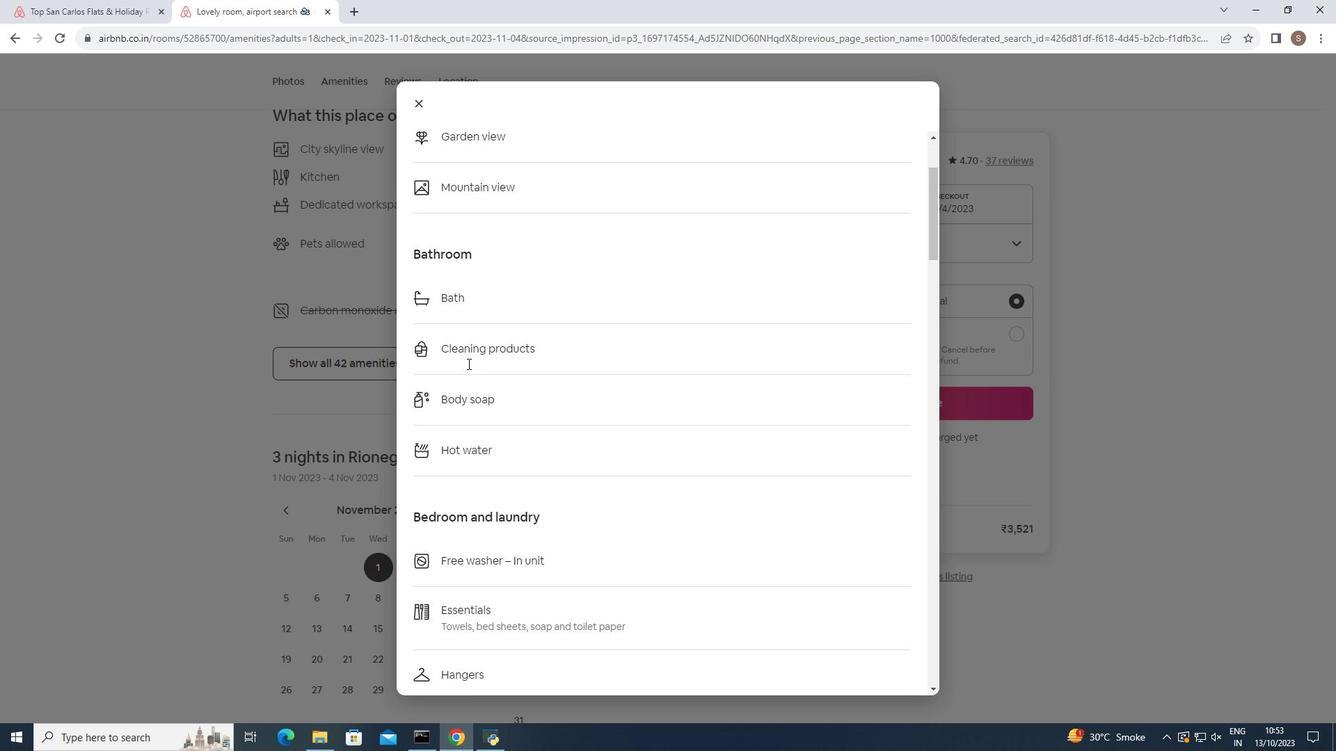 
Action: Mouse scrolled (467, 363) with delta (0, 0)
Screenshot: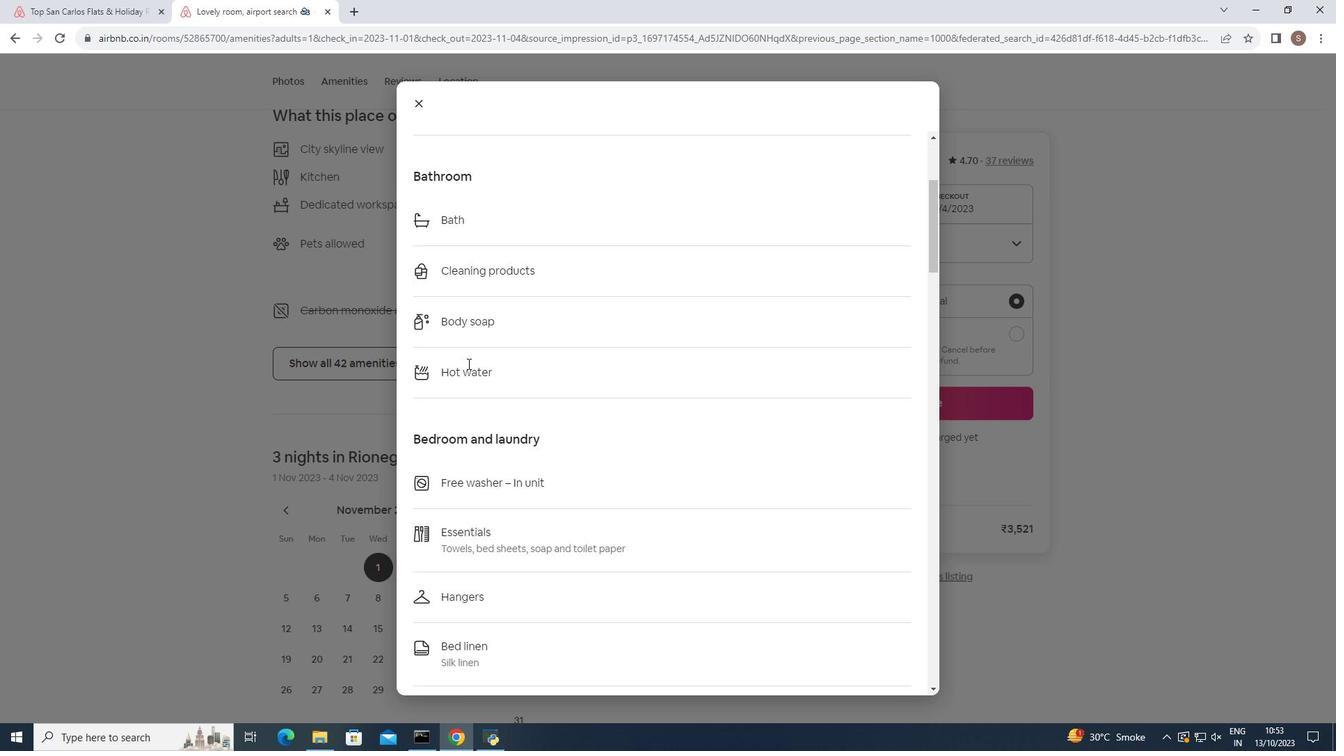 
Action: Mouse scrolled (467, 363) with delta (0, 0)
Screenshot: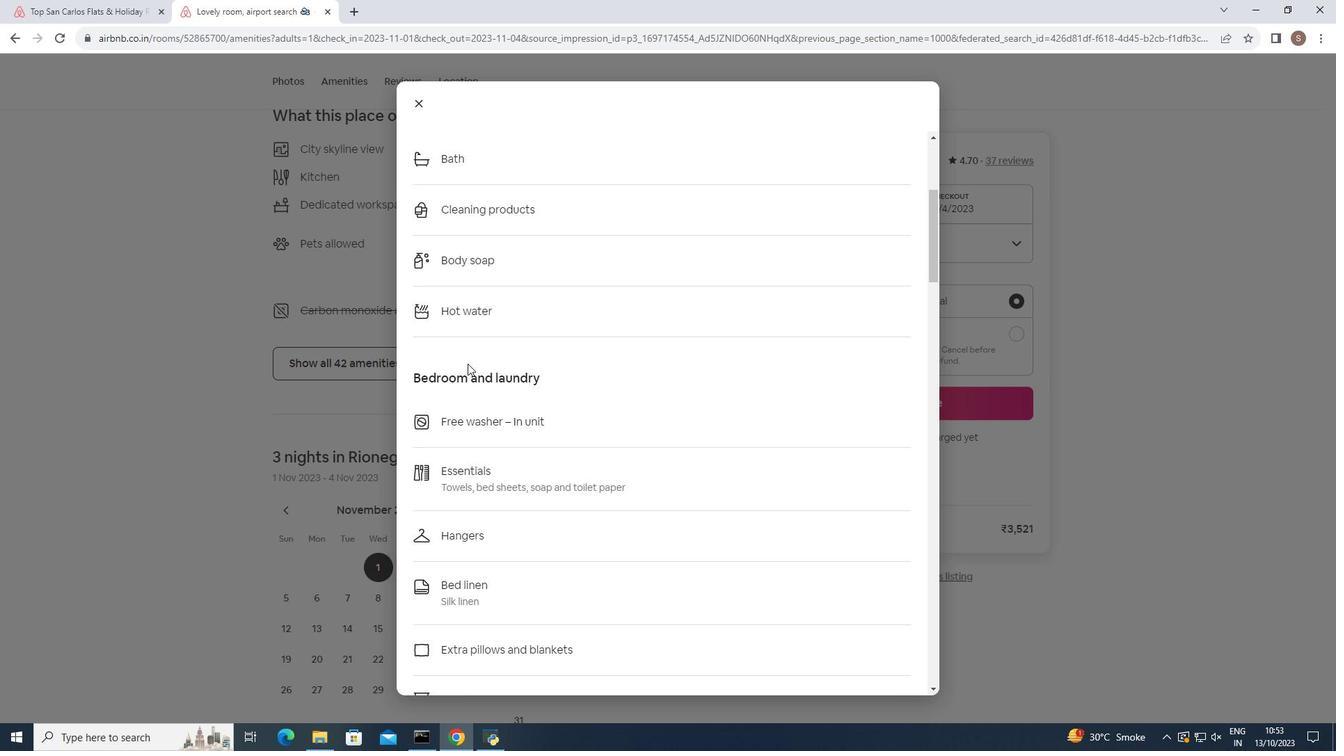 
Action: Mouse scrolled (467, 363) with delta (0, 0)
Screenshot: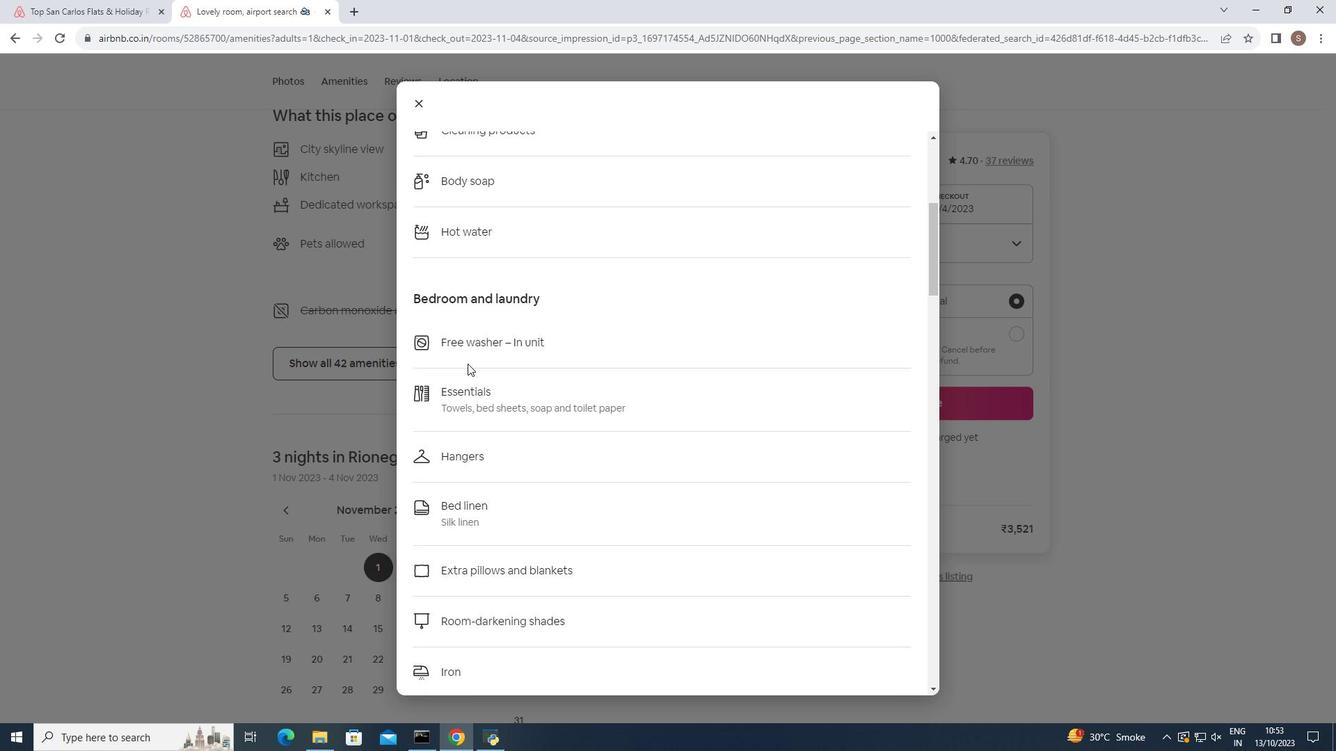 
Action: Mouse scrolled (467, 363) with delta (0, 0)
Screenshot: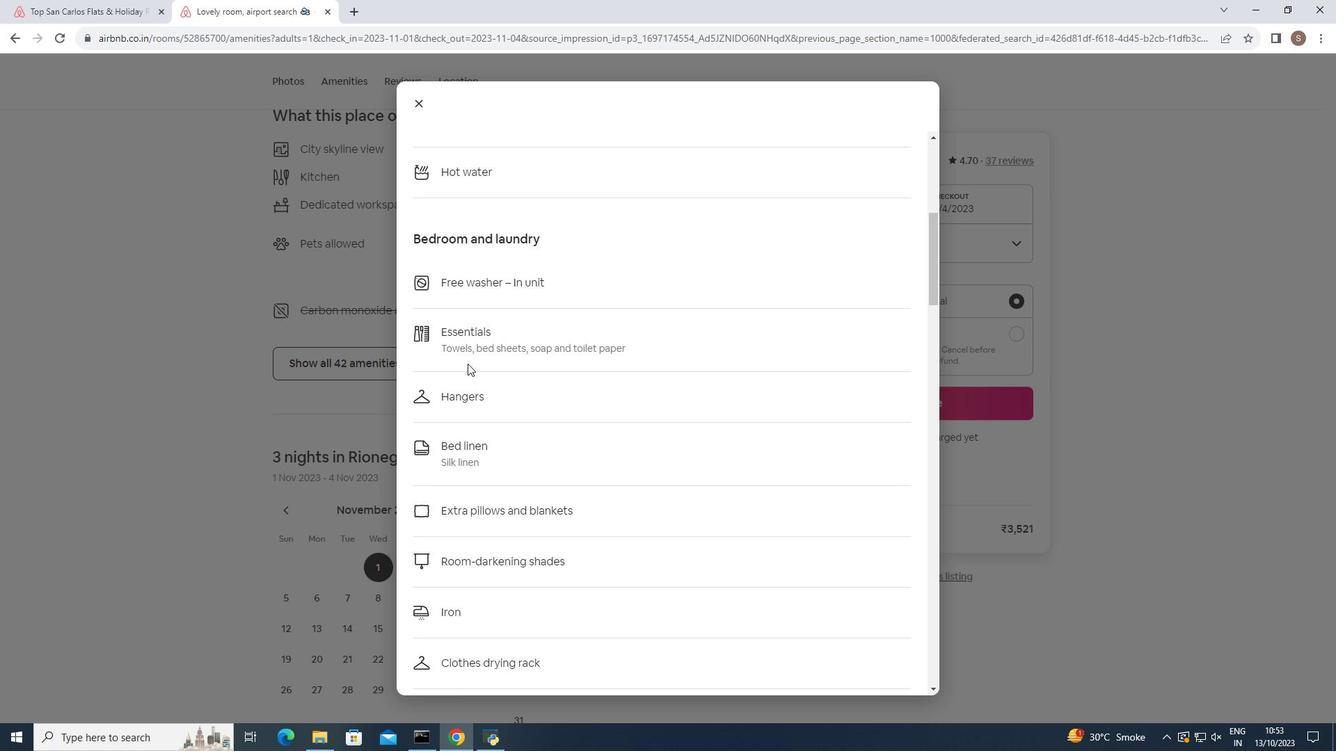 
Action: Mouse scrolled (467, 363) with delta (0, 0)
Screenshot: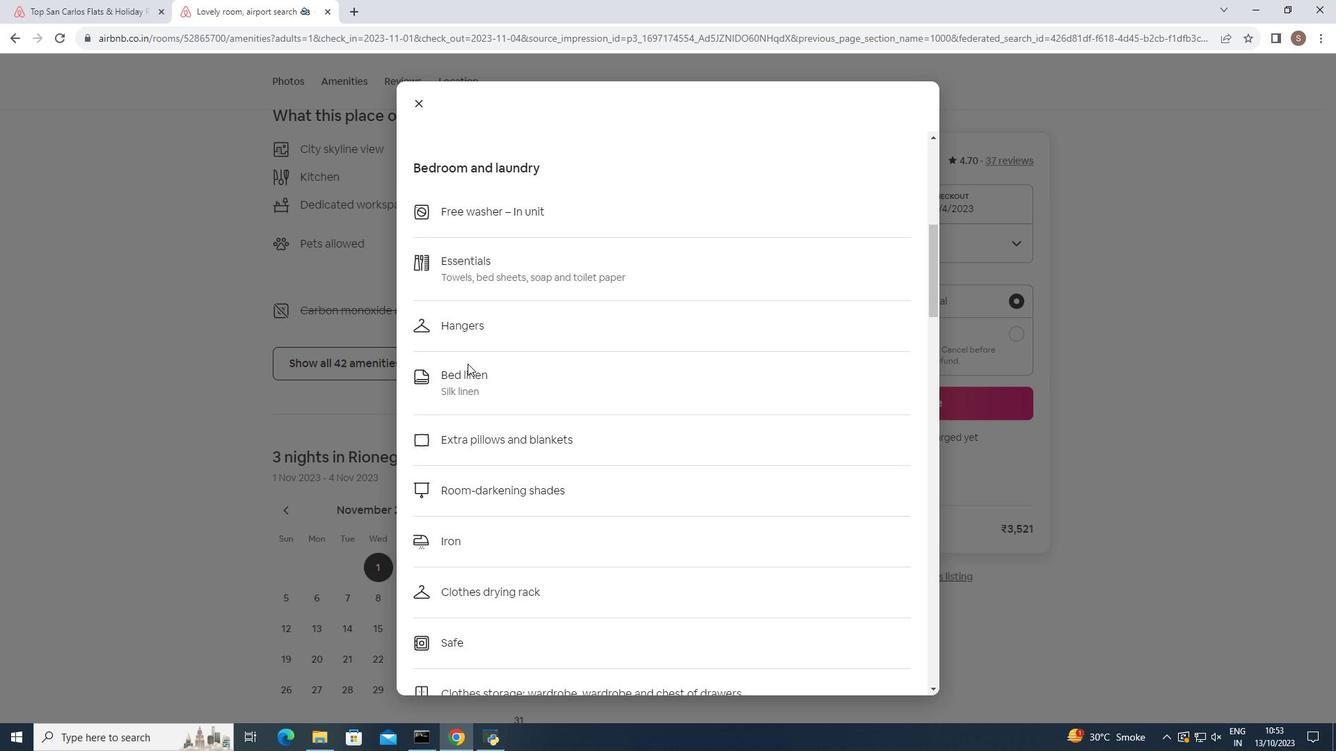 
Action: Mouse scrolled (467, 363) with delta (0, 0)
Screenshot: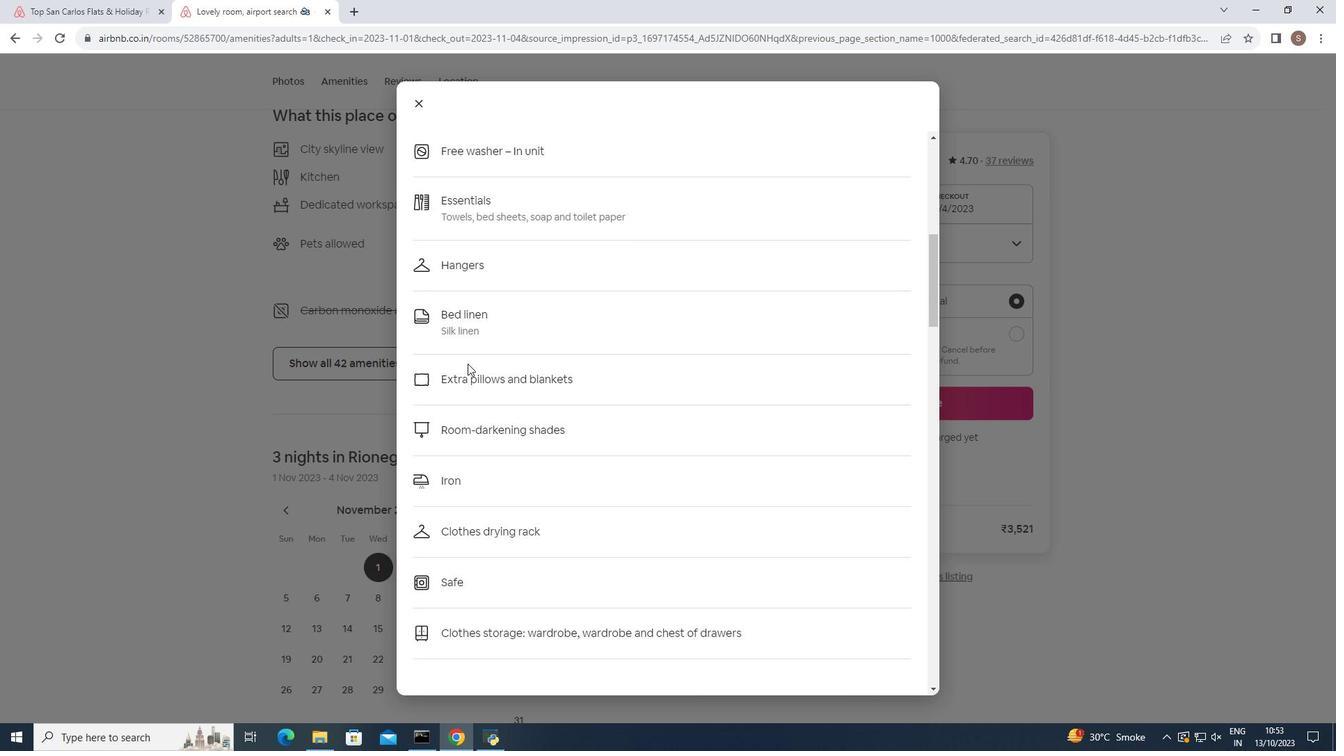 
Action: Mouse scrolled (467, 363) with delta (0, 0)
Screenshot: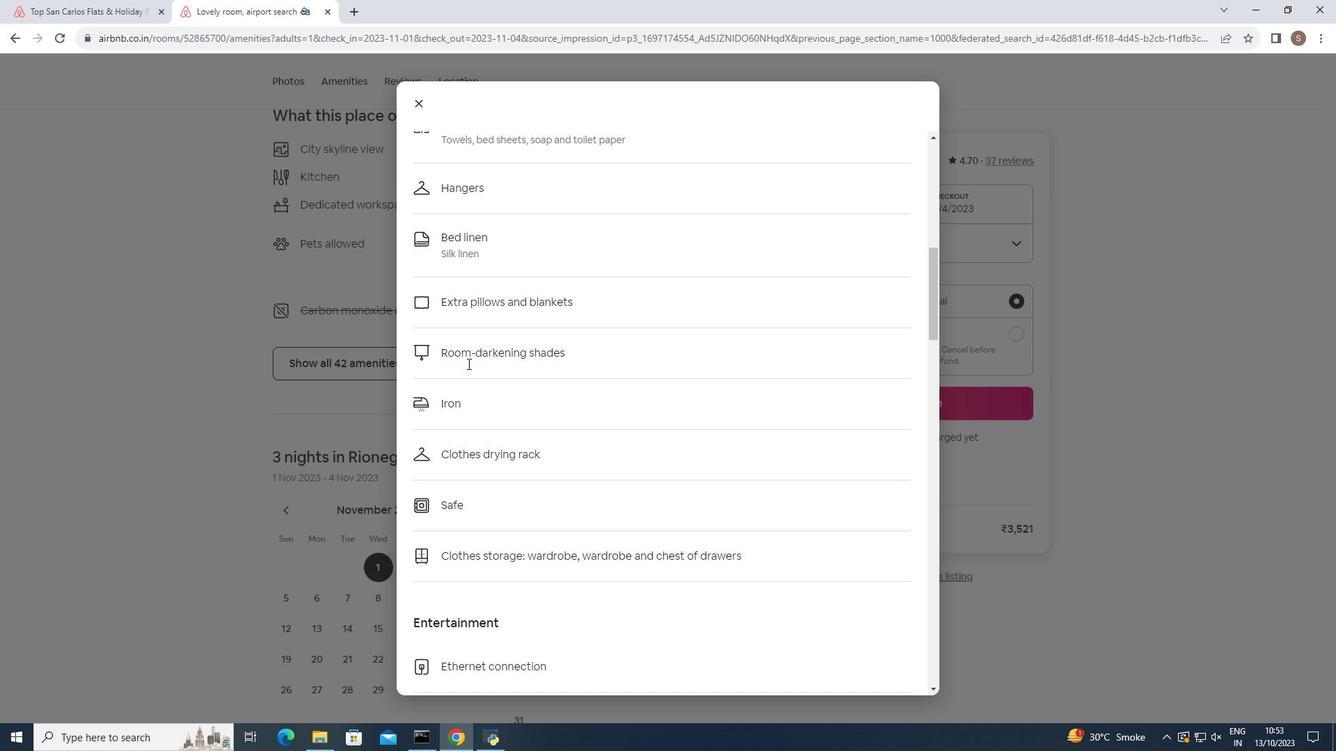 
Action: Mouse scrolled (467, 363) with delta (0, 0)
Screenshot: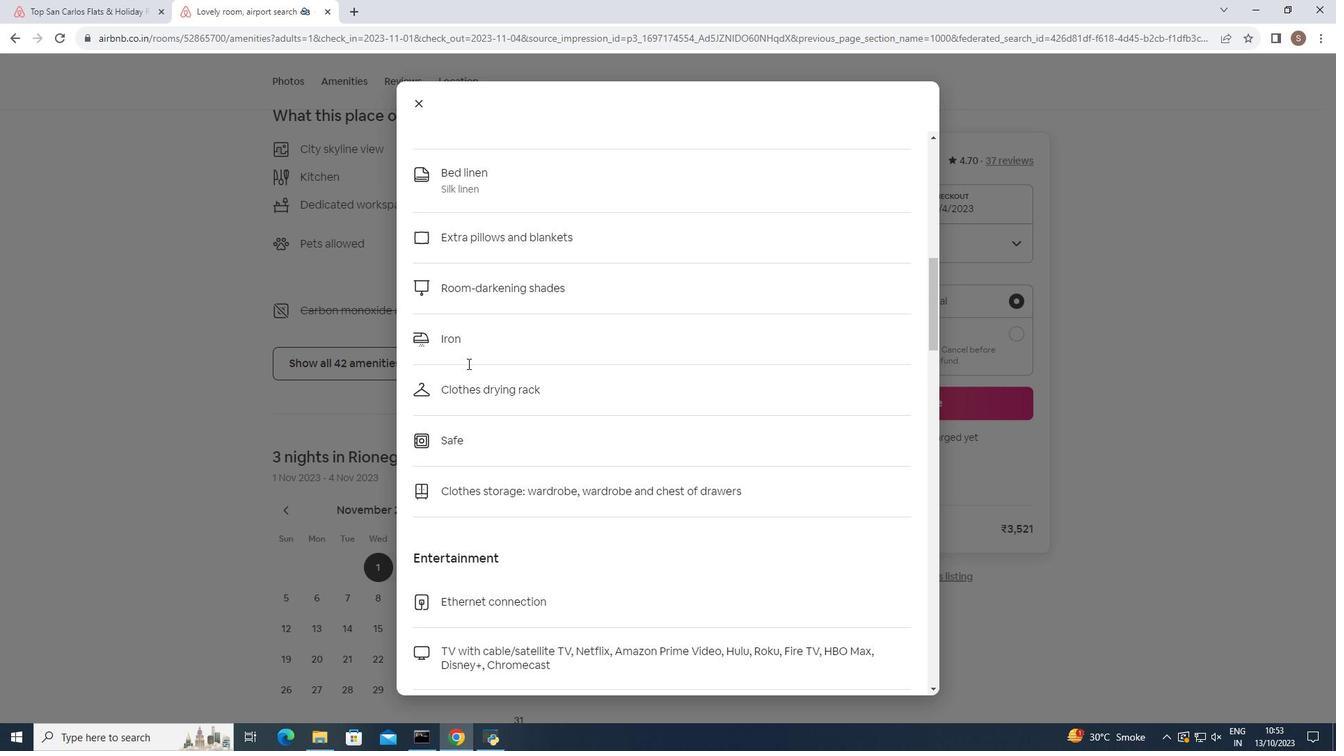 
Action: Mouse scrolled (467, 363) with delta (0, 0)
Screenshot: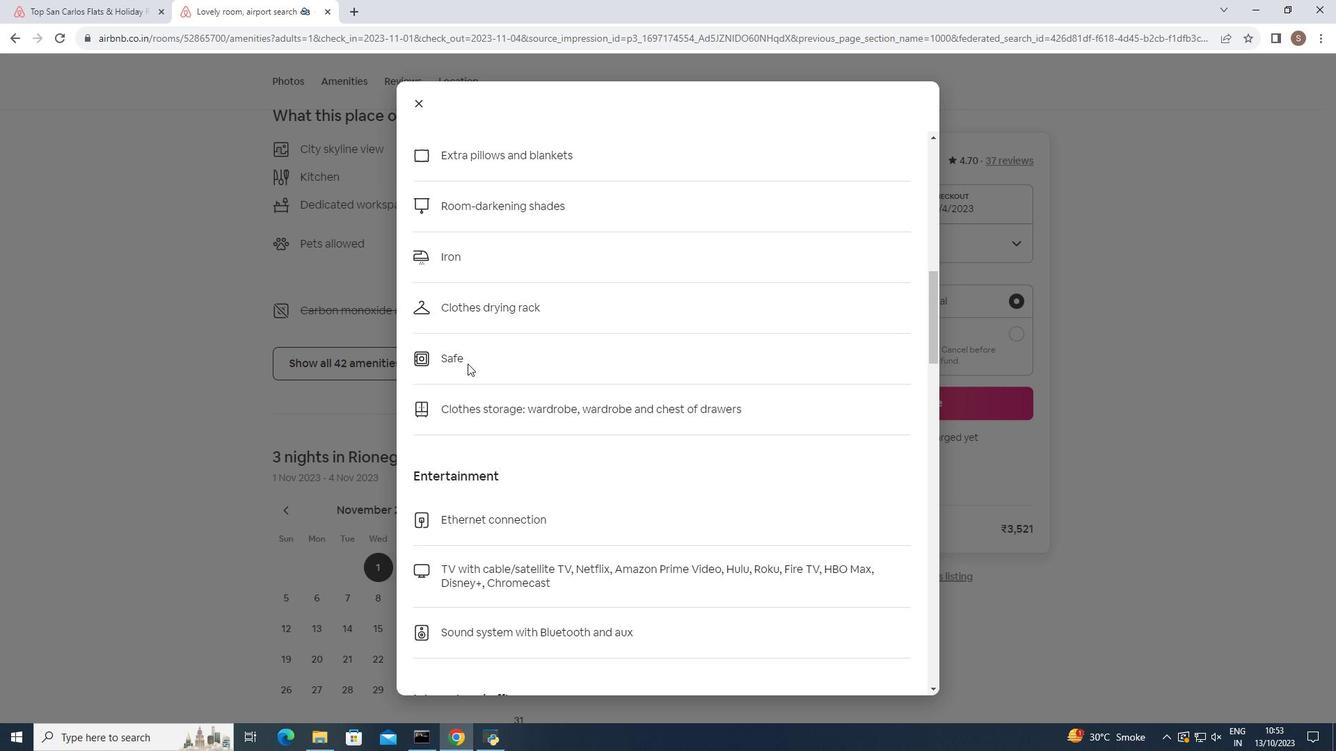 
Action: Mouse scrolled (467, 363) with delta (0, 0)
Screenshot: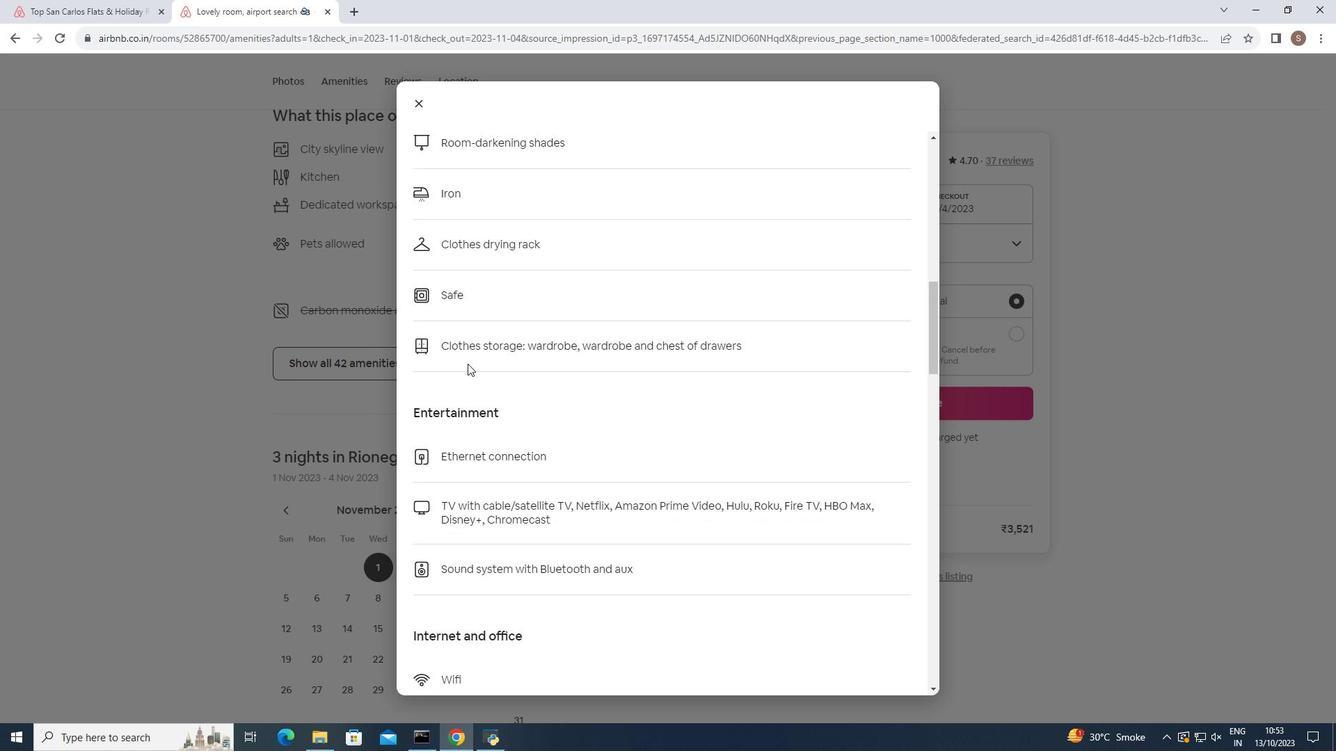 
Action: Mouse scrolled (467, 363) with delta (0, 0)
Screenshot: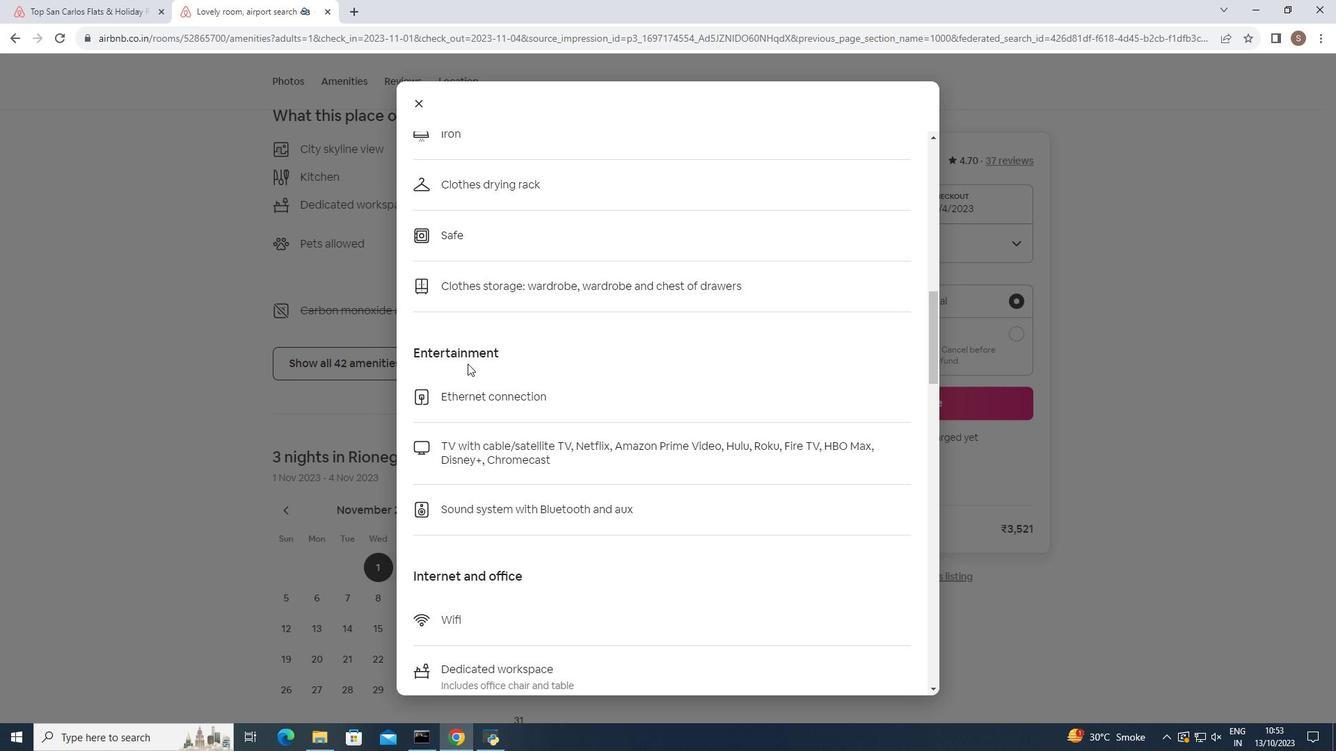 
Action: Mouse scrolled (467, 363) with delta (0, 0)
Screenshot: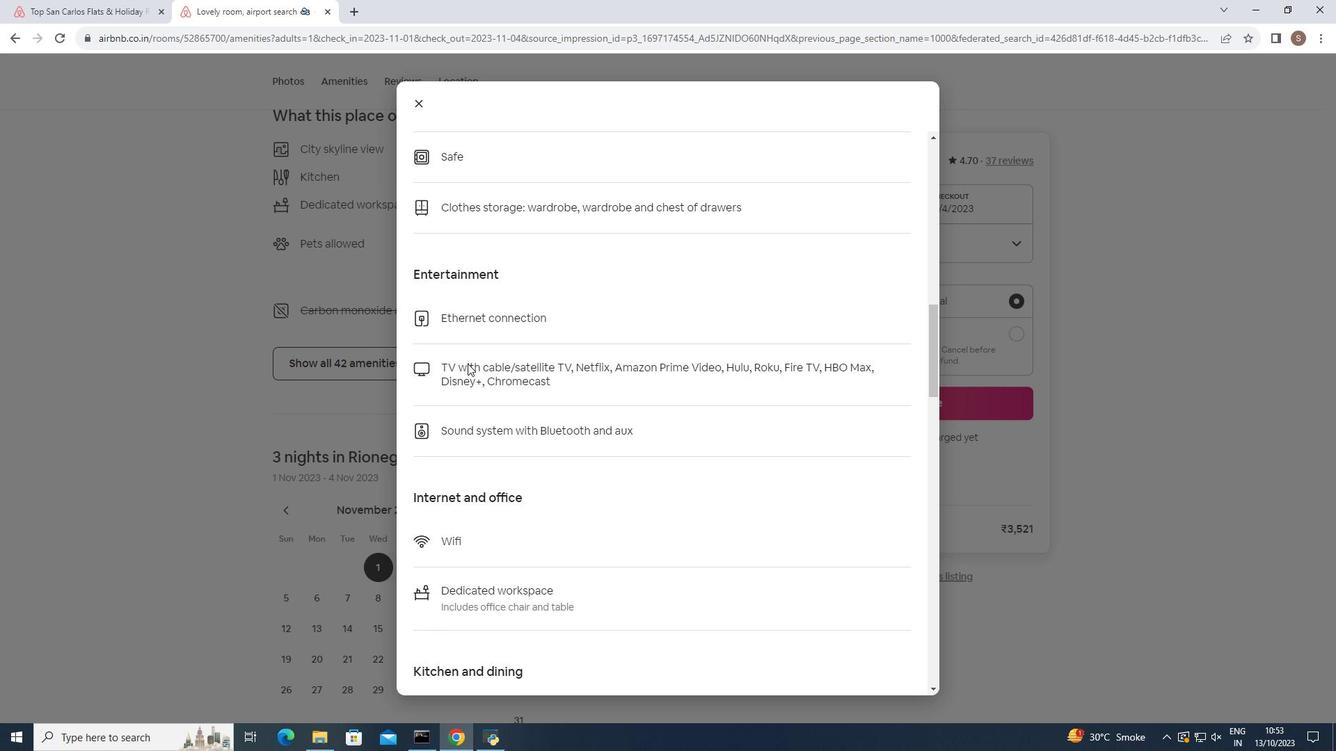 
Action: Mouse scrolled (467, 363) with delta (0, 0)
Screenshot: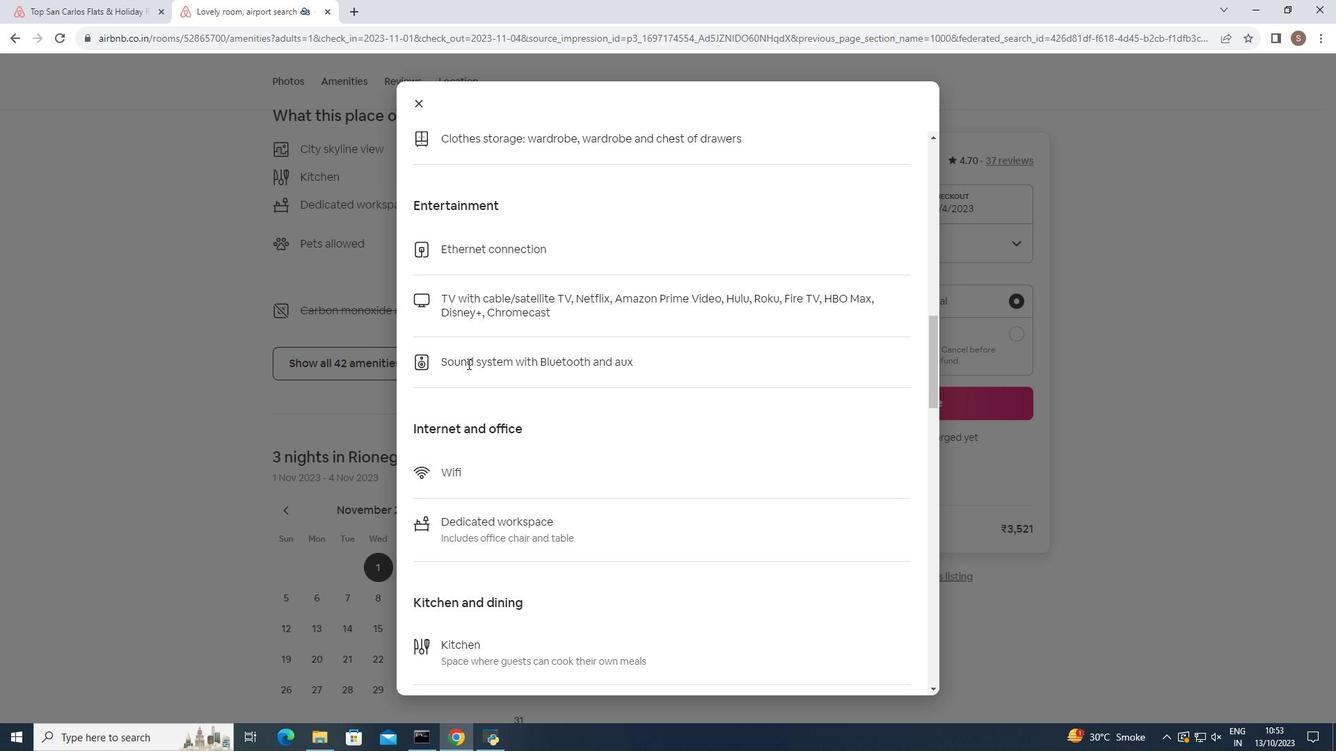 
Action: Mouse scrolled (467, 363) with delta (0, 0)
Screenshot: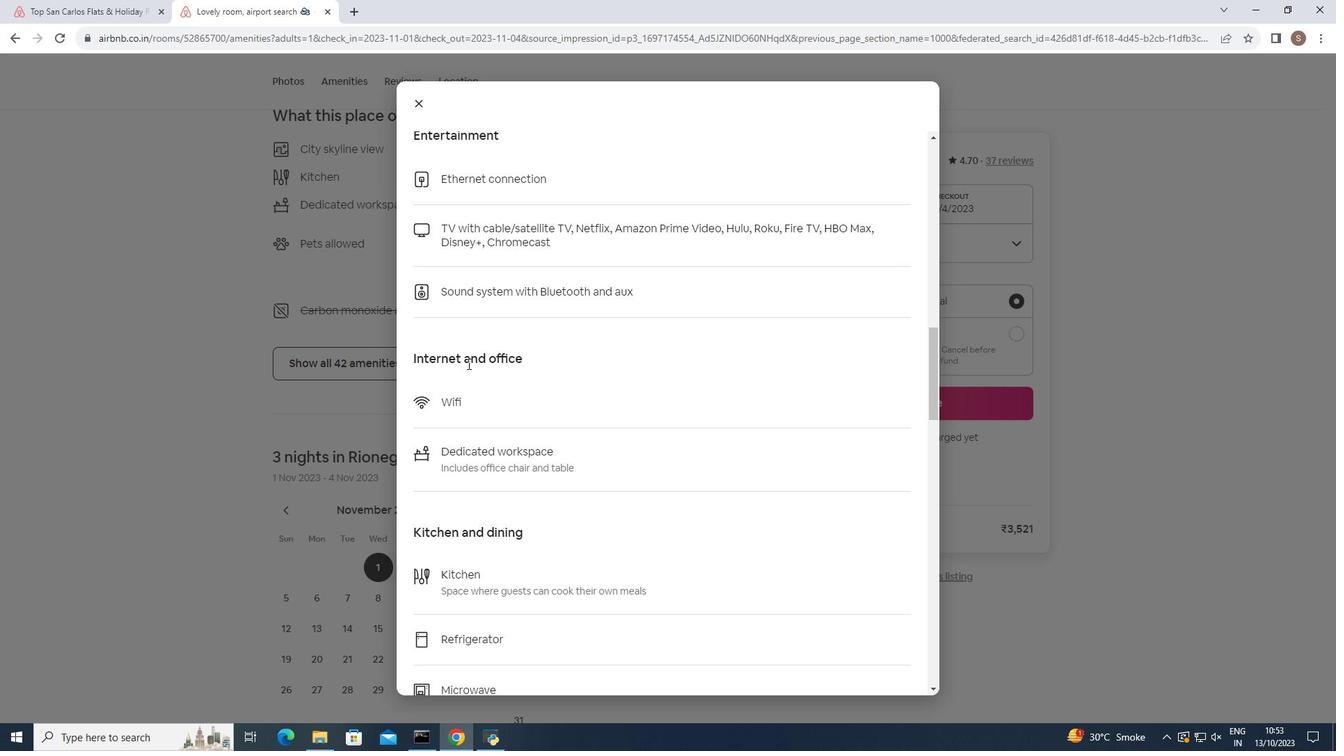 
Action: Mouse scrolled (467, 363) with delta (0, 0)
Screenshot: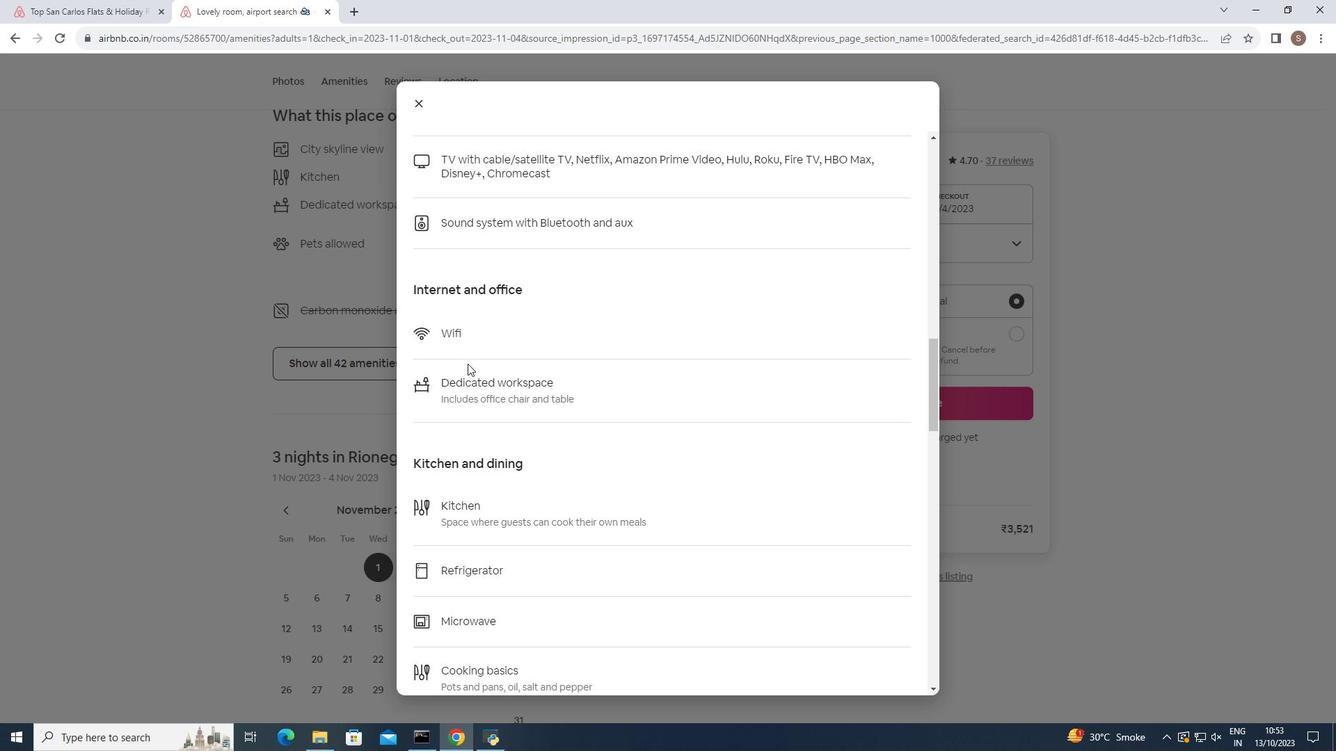 
Action: Mouse scrolled (467, 363) with delta (0, 0)
Screenshot: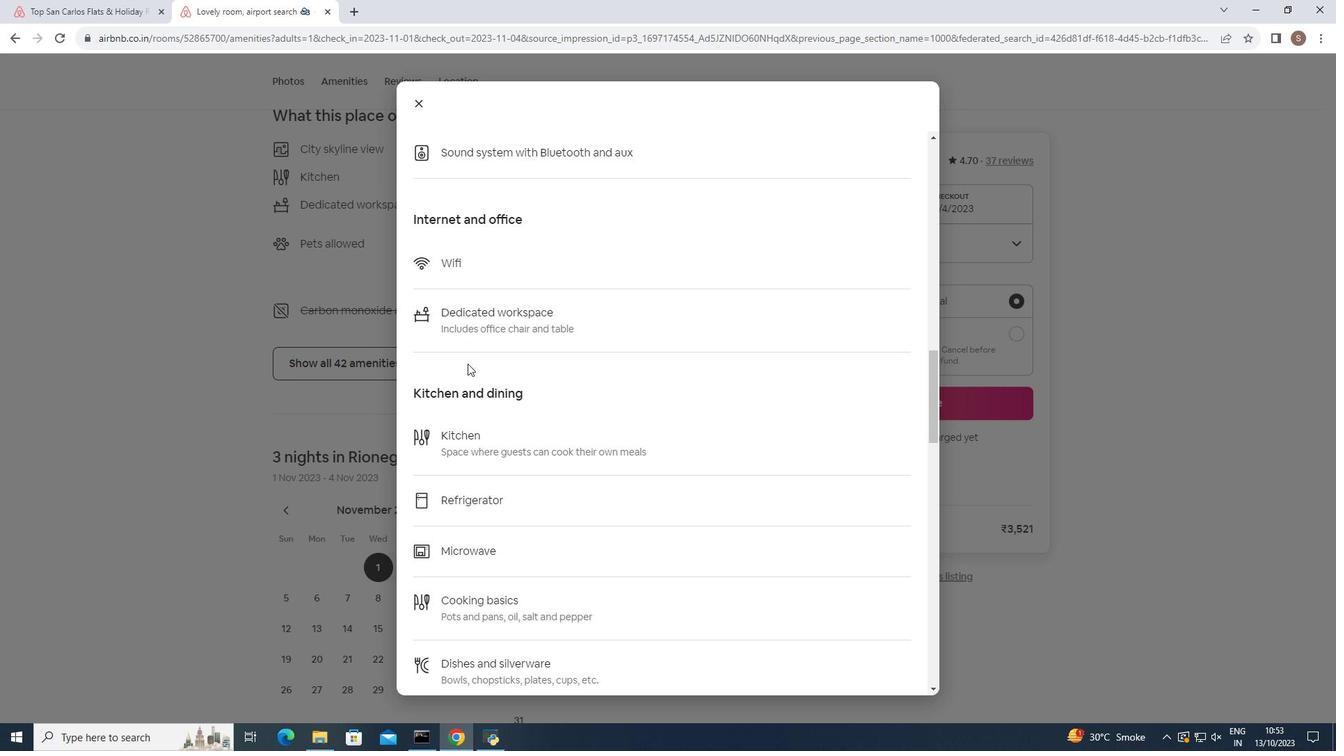
Action: Mouse scrolled (467, 363) with delta (0, 0)
Screenshot: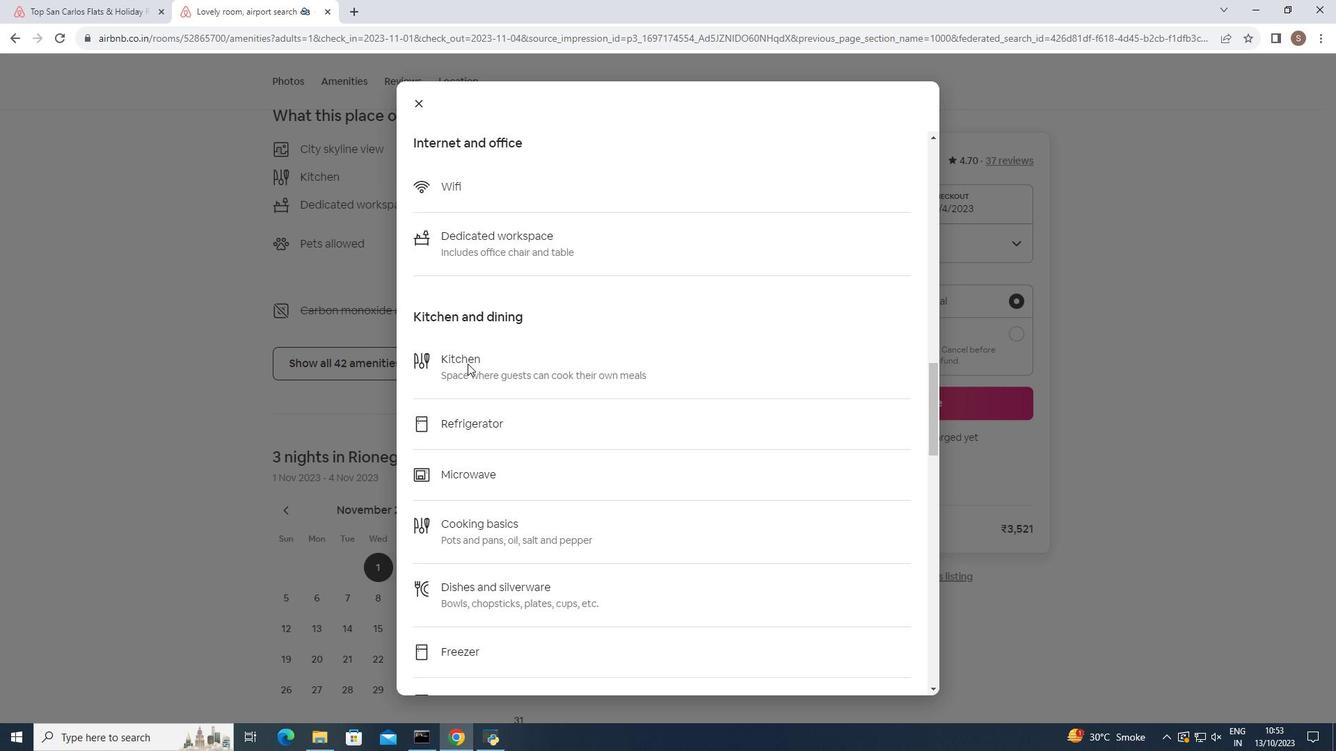 
Action: Mouse scrolled (467, 363) with delta (0, 0)
Screenshot: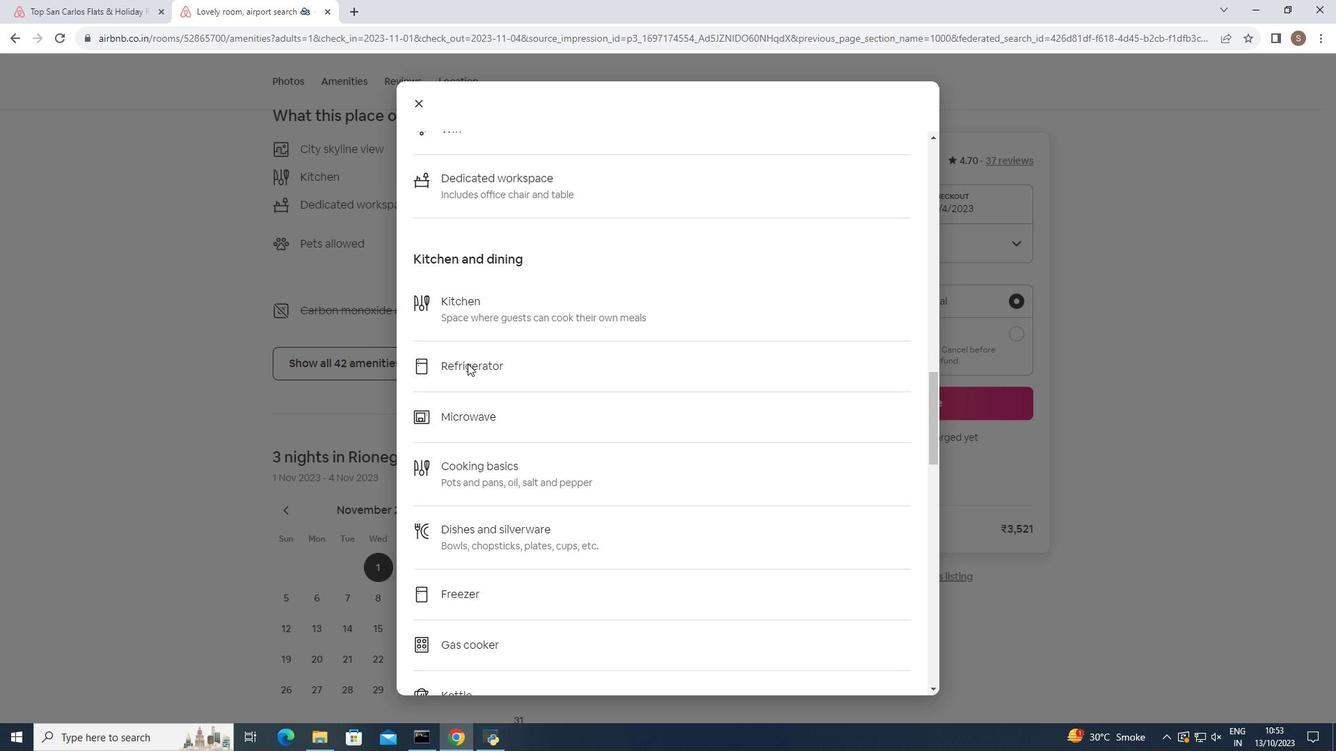 
Action: Mouse moved to (467, 364)
Screenshot: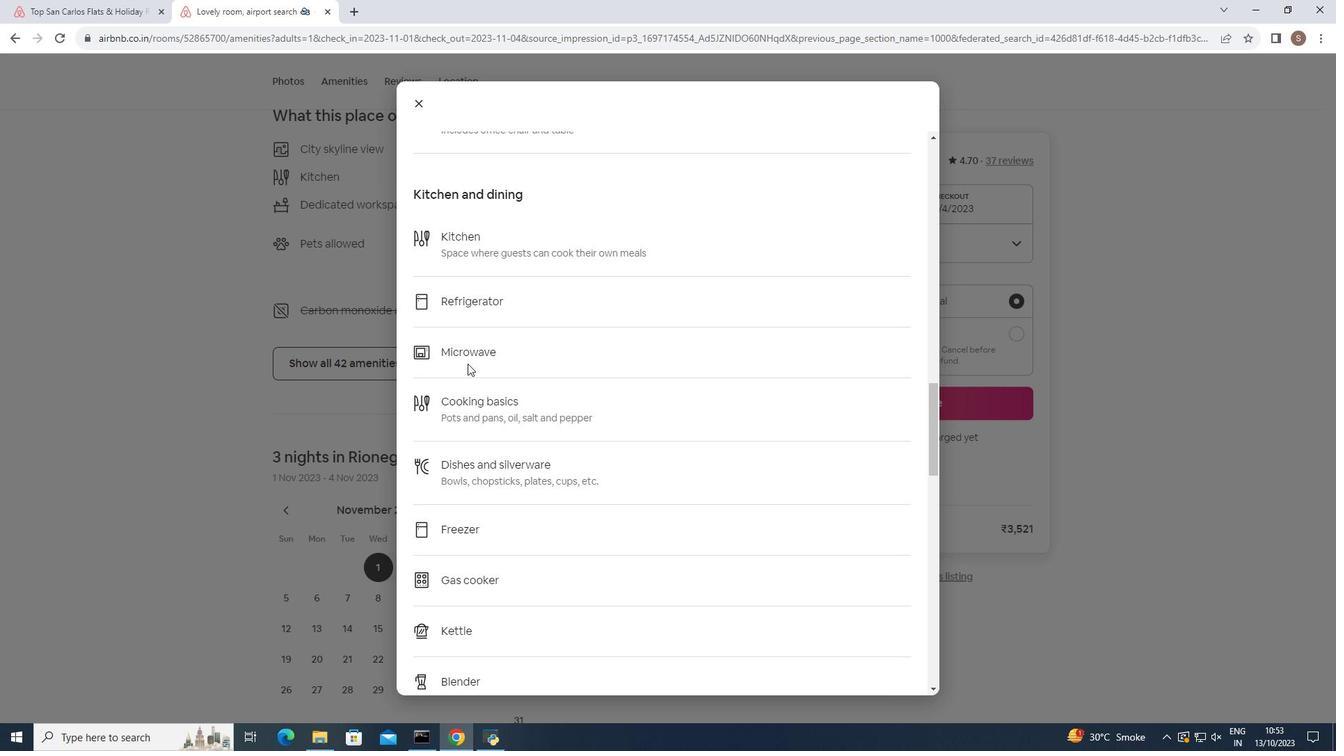 
Action: Mouse scrolled (467, 363) with delta (0, 0)
Screenshot: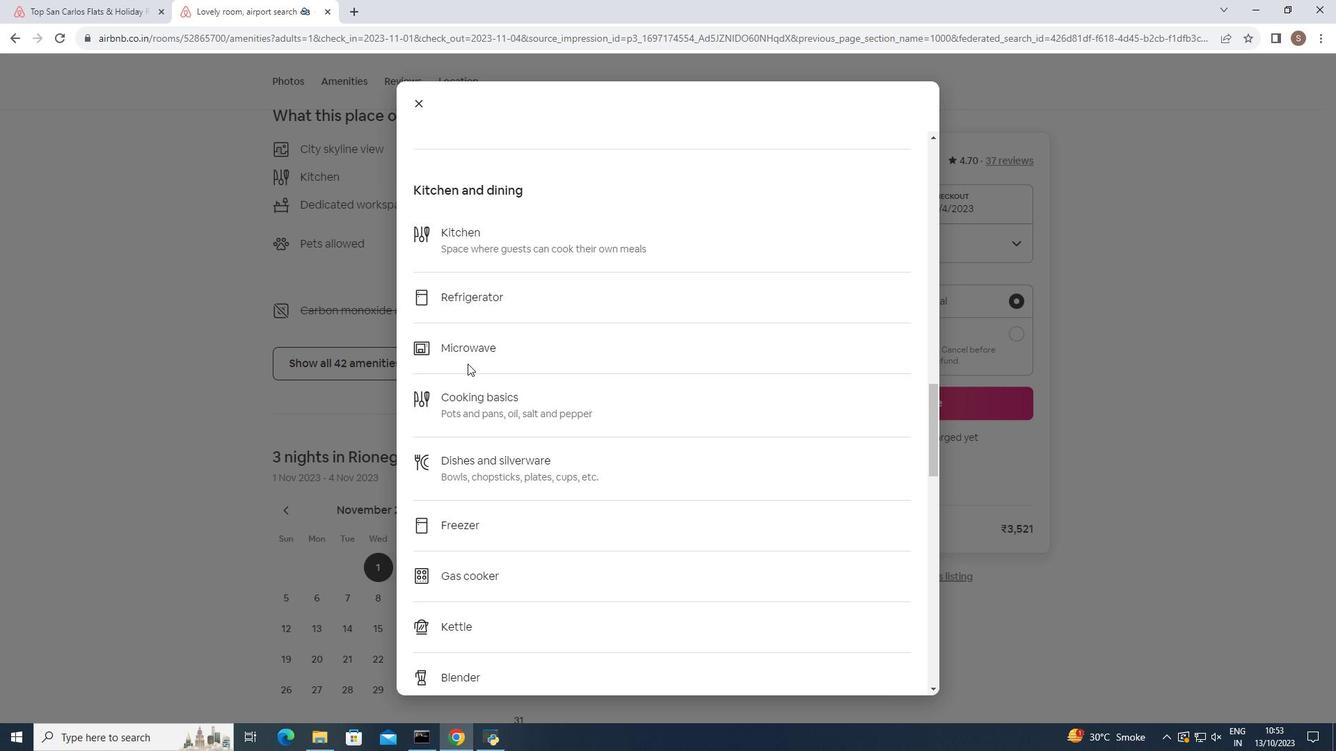 
Action: Mouse scrolled (467, 363) with delta (0, 0)
Screenshot: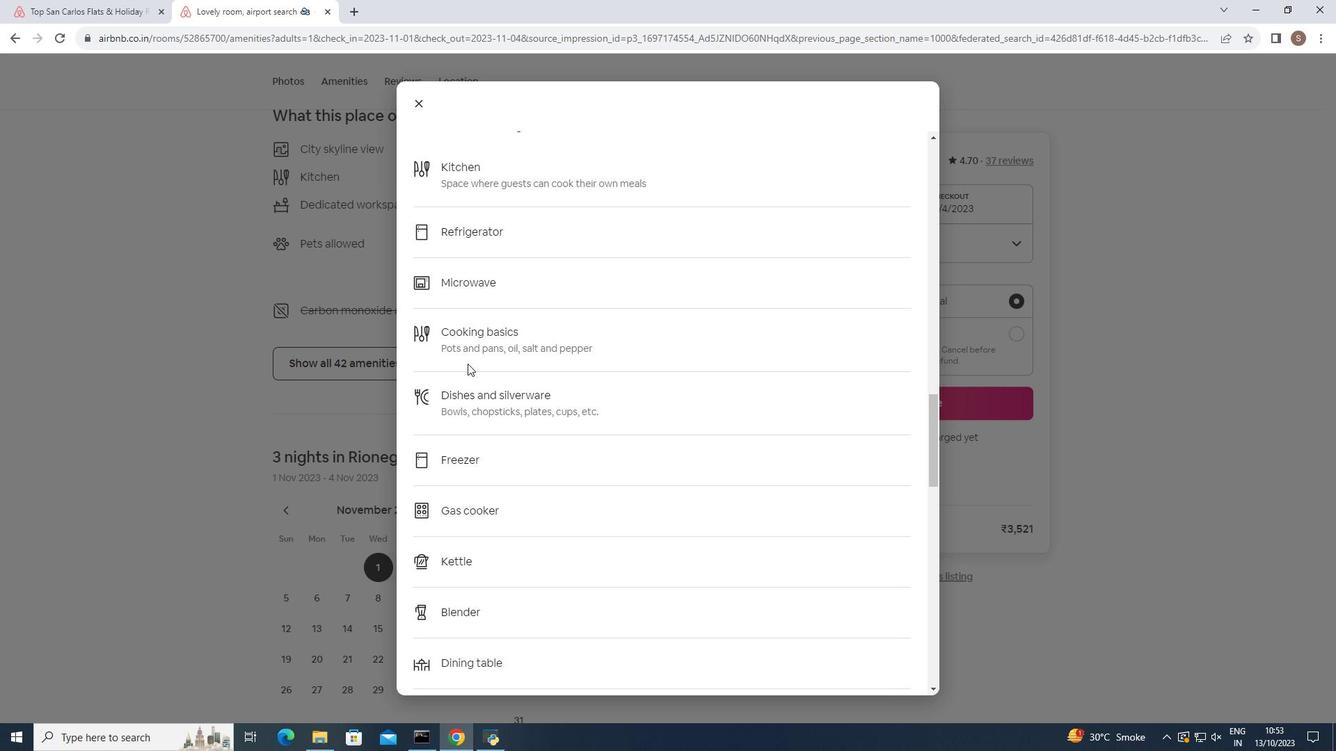 
Action: Mouse scrolled (467, 363) with delta (0, 0)
Screenshot: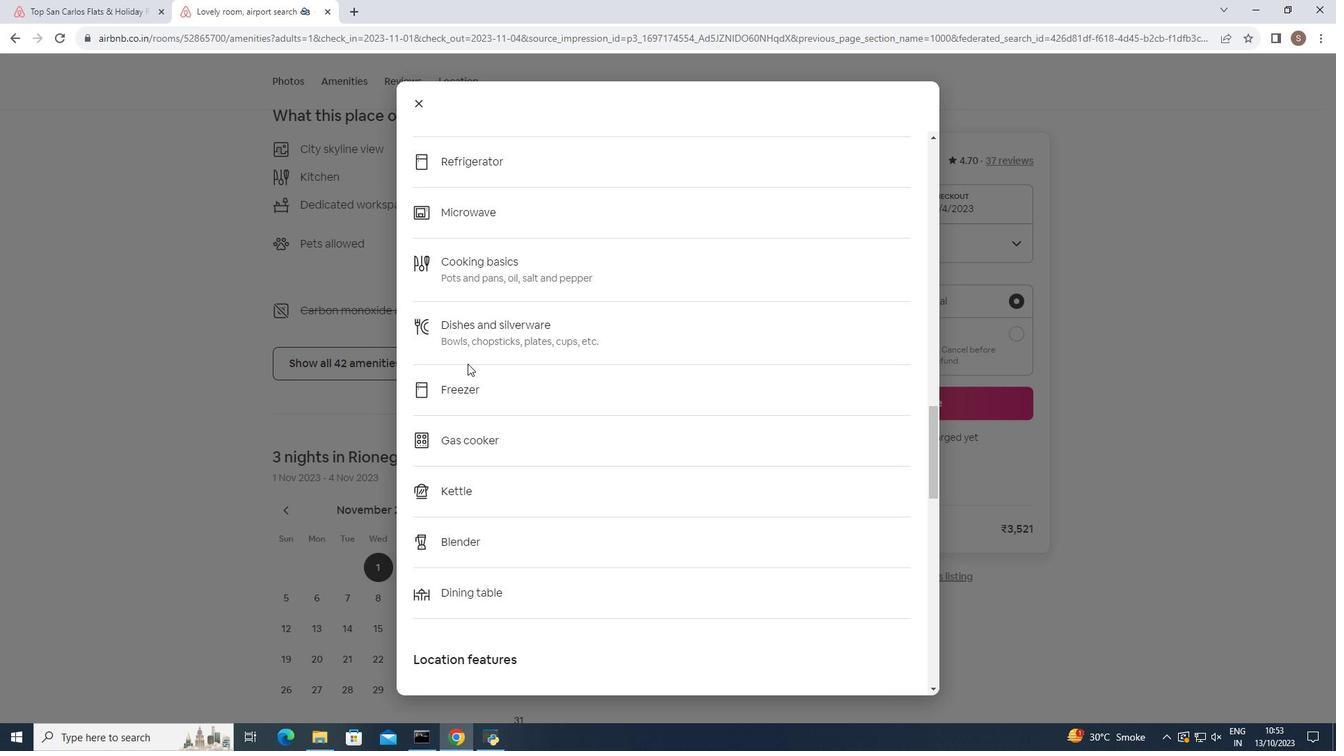 
Action: Mouse scrolled (467, 363) with delta (0, 0)
Screenshot: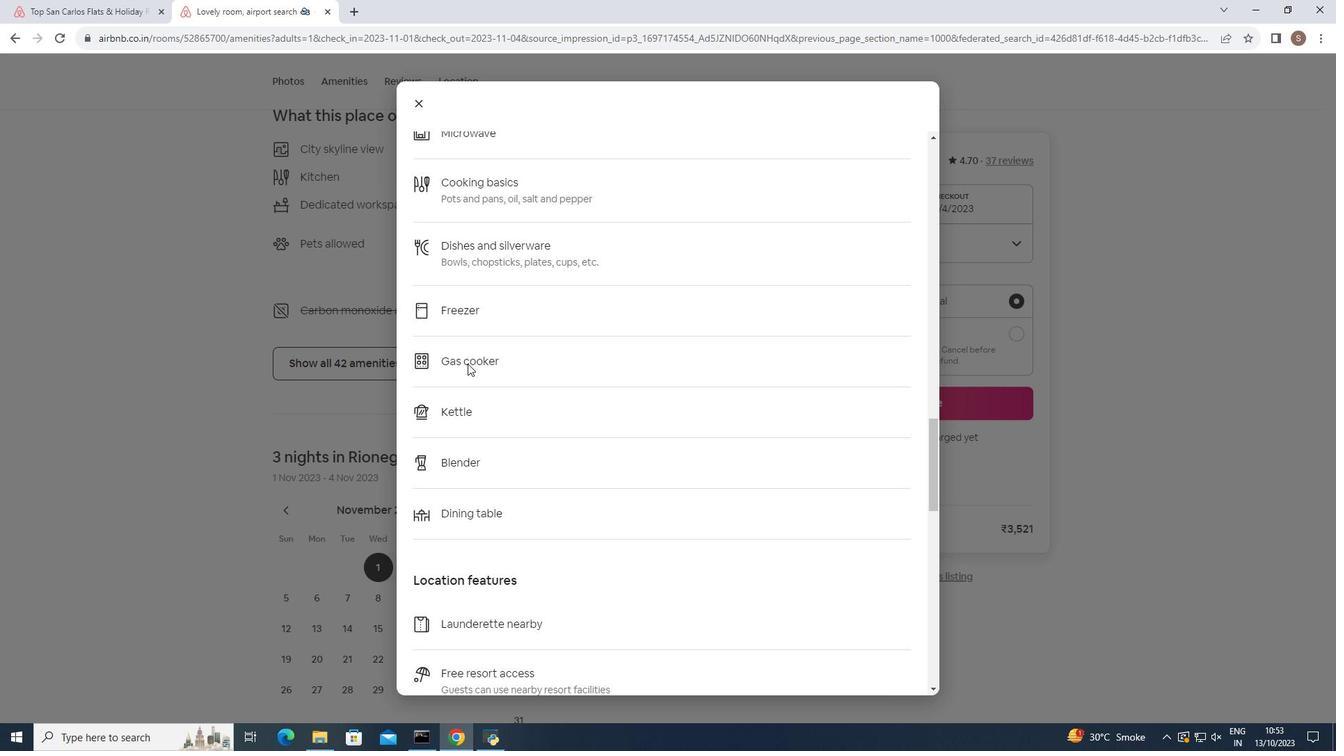 
Action: Mouse scrolled (467, 363) with delta (0, 0)
Screenshot: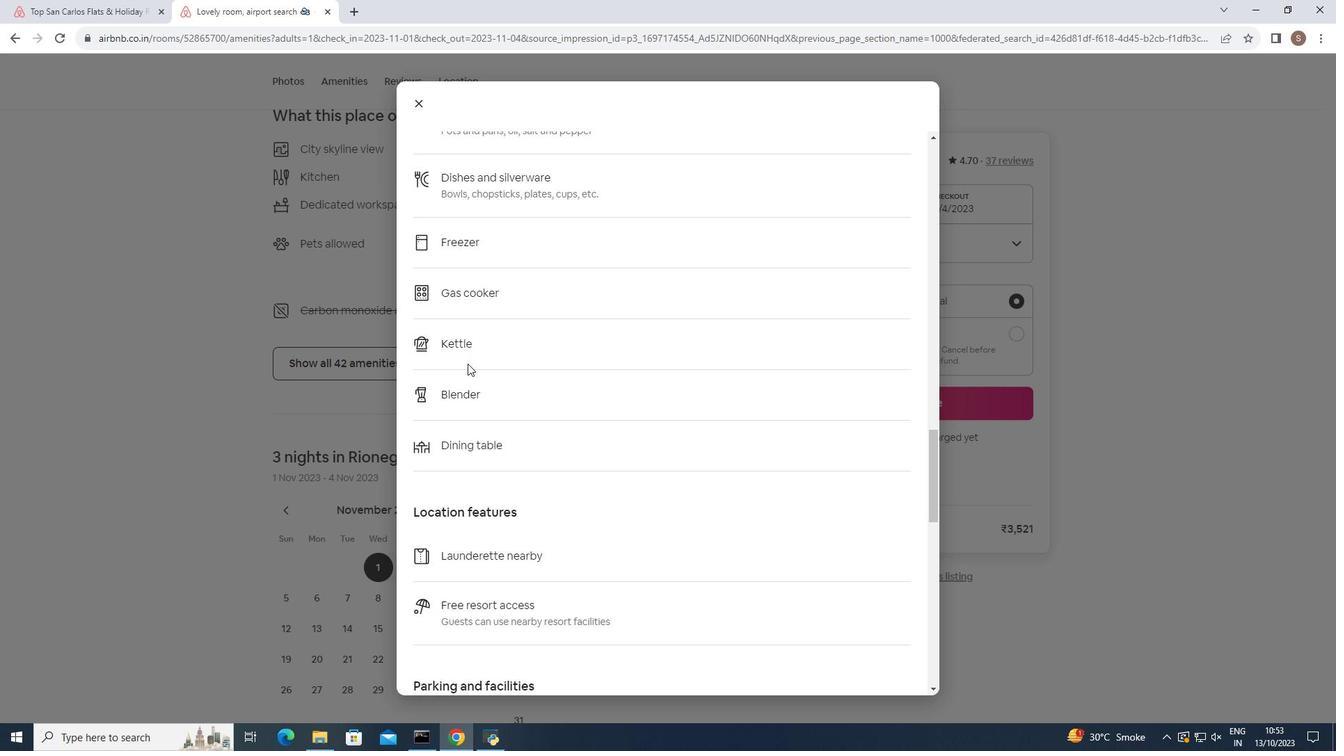 
Action: Mouse scrolled (467, 363) with delta (0, 0)
Screenshot: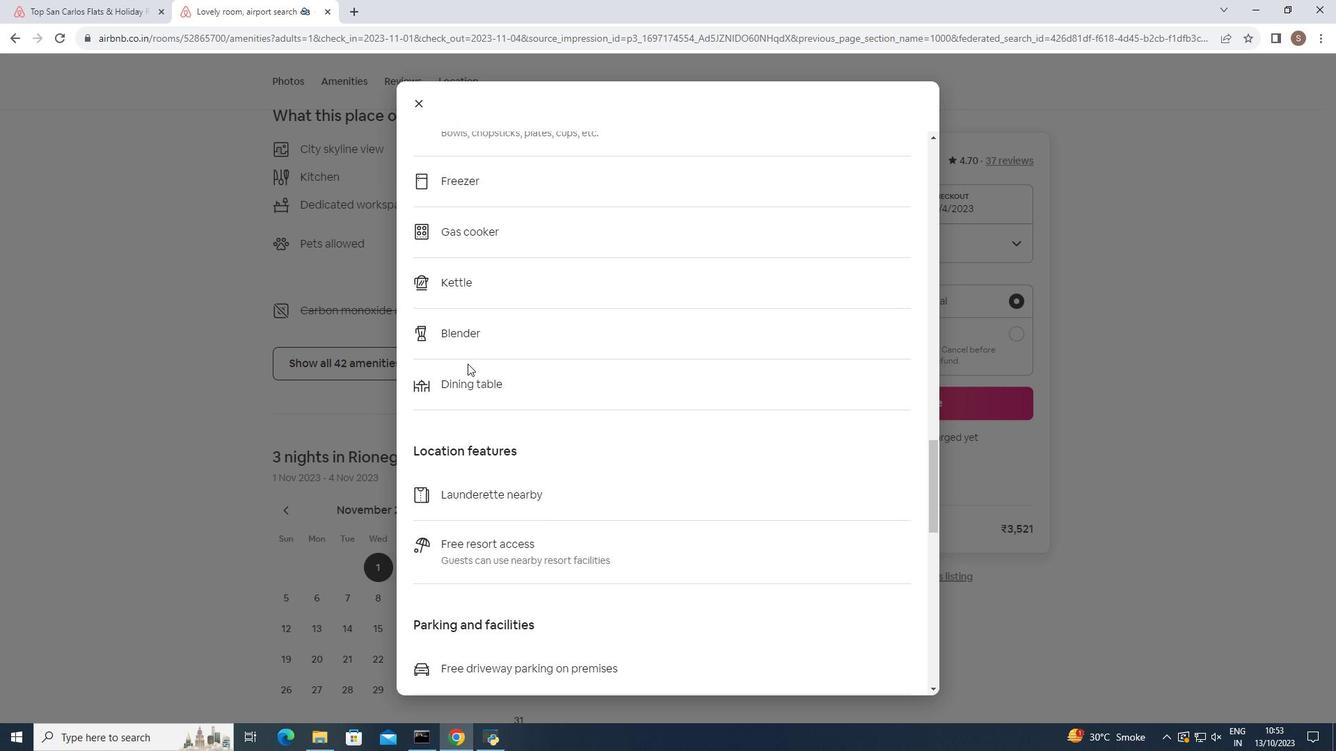 
Action: Mouse scrolled (467, 363) with delta (0, 0)
Screenshot: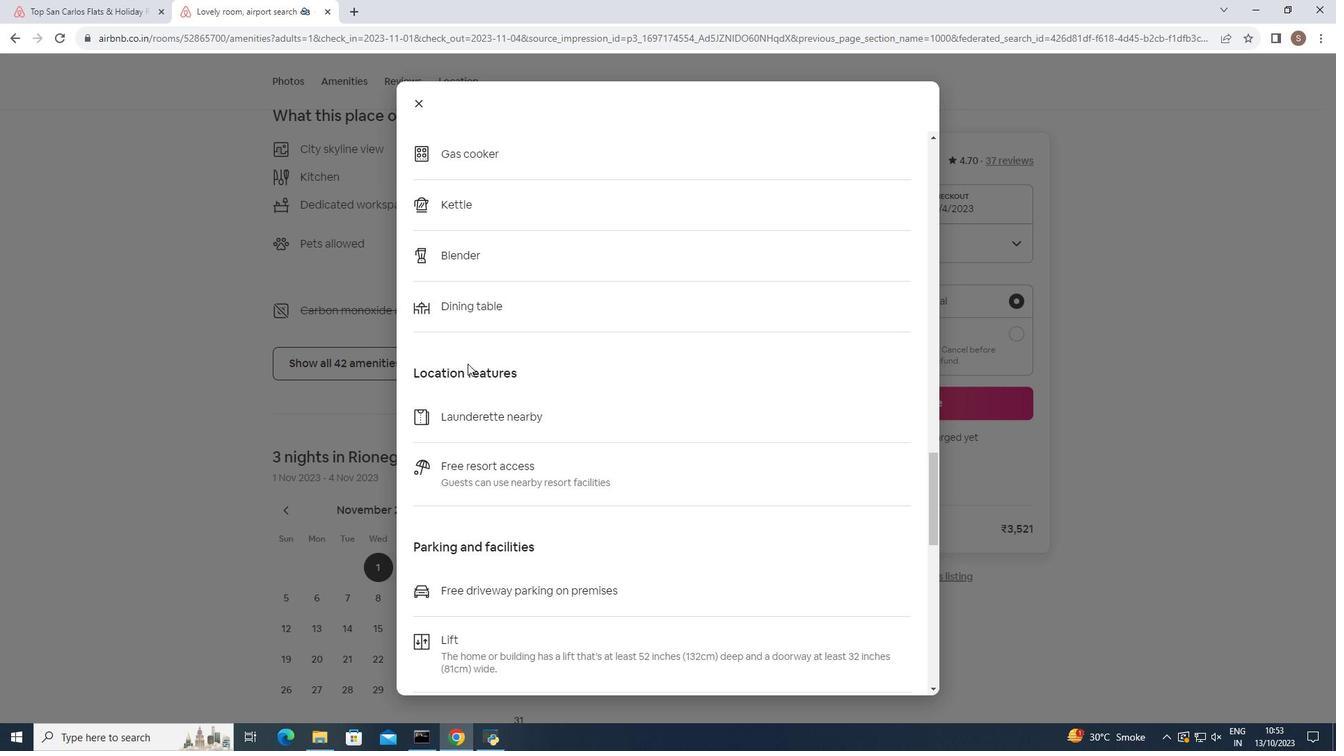 
Action: Mouse scrolled (467, 363) with delta (0, 0)
Screenshot: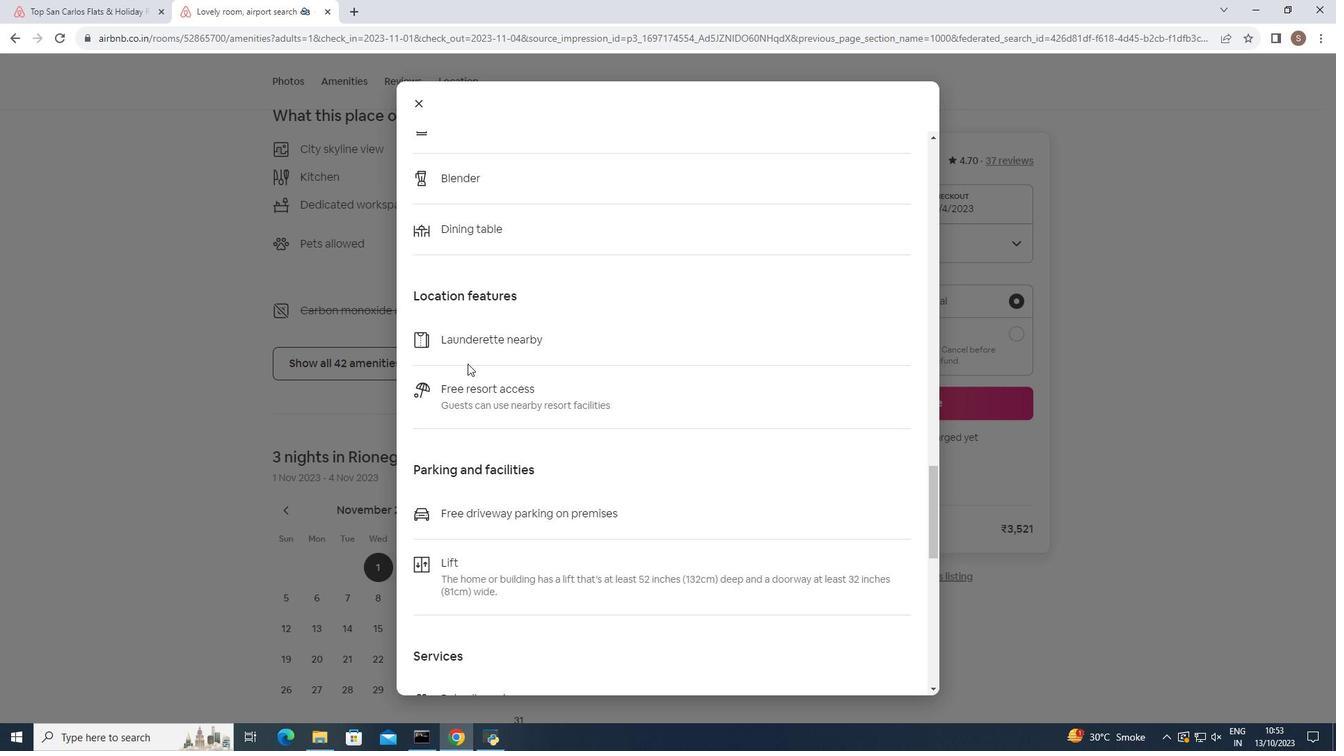 
Action: Mouse scrolled (467, 363) with delta (0, 0)
Screenshot: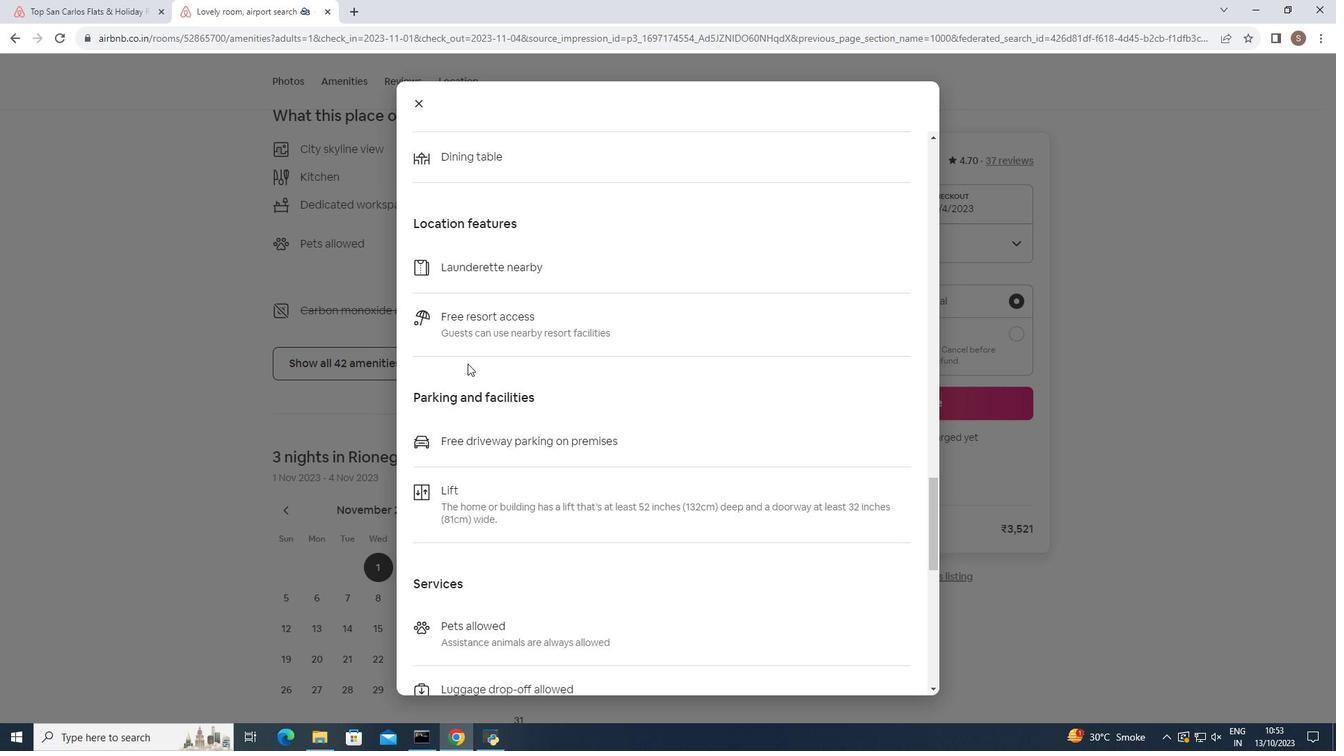 
Action: Mouse scrolled (467, 363) with delta (0, 0)
Screenshot: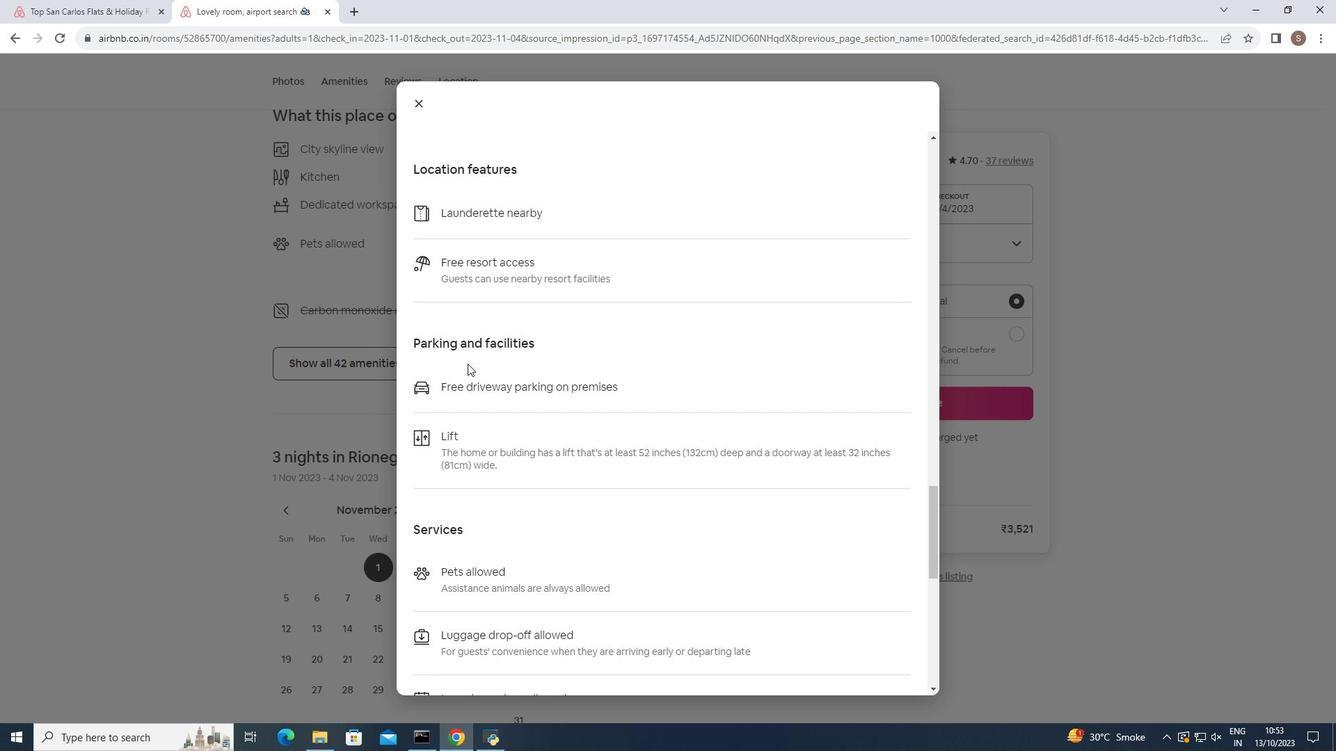
Action: Mouse scrolled (467, 363) with delta (0, 0)
Screenshot: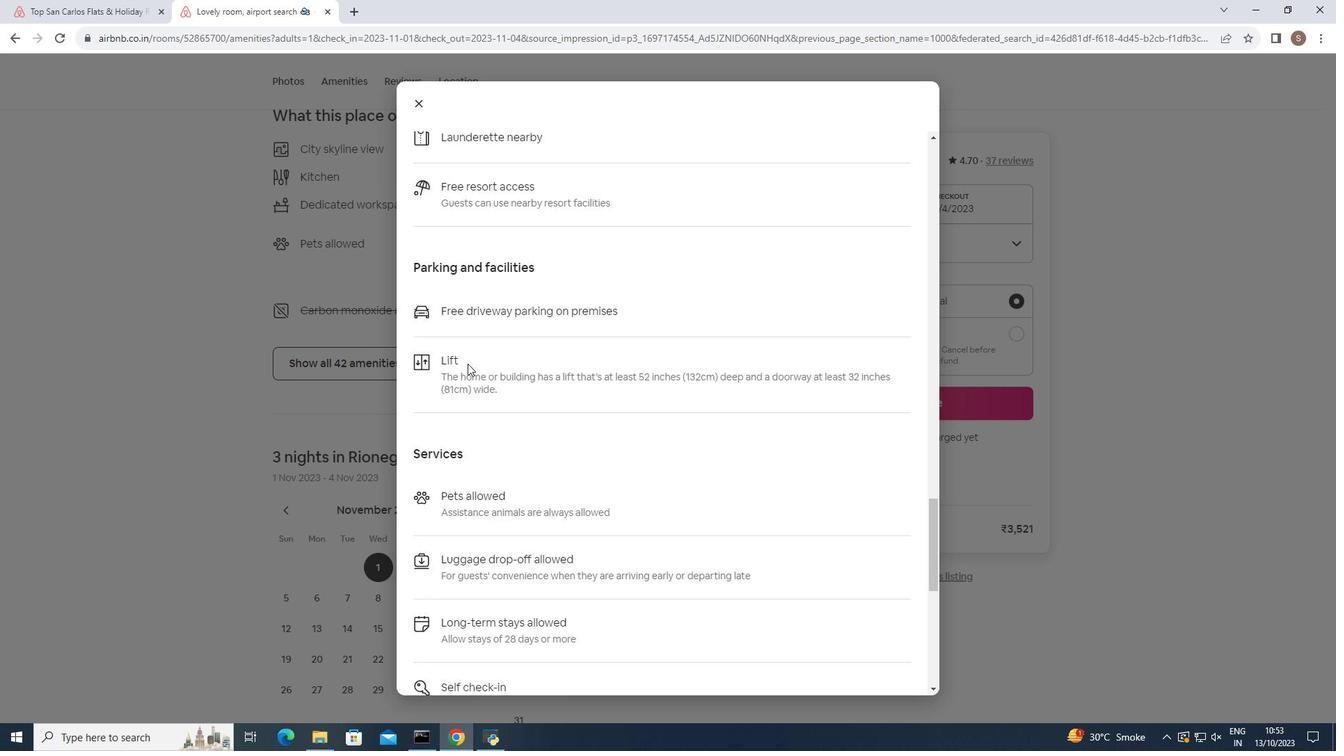 
Action: Mouse scrolled (467, 363) with delta (0, 0)
Screenshot: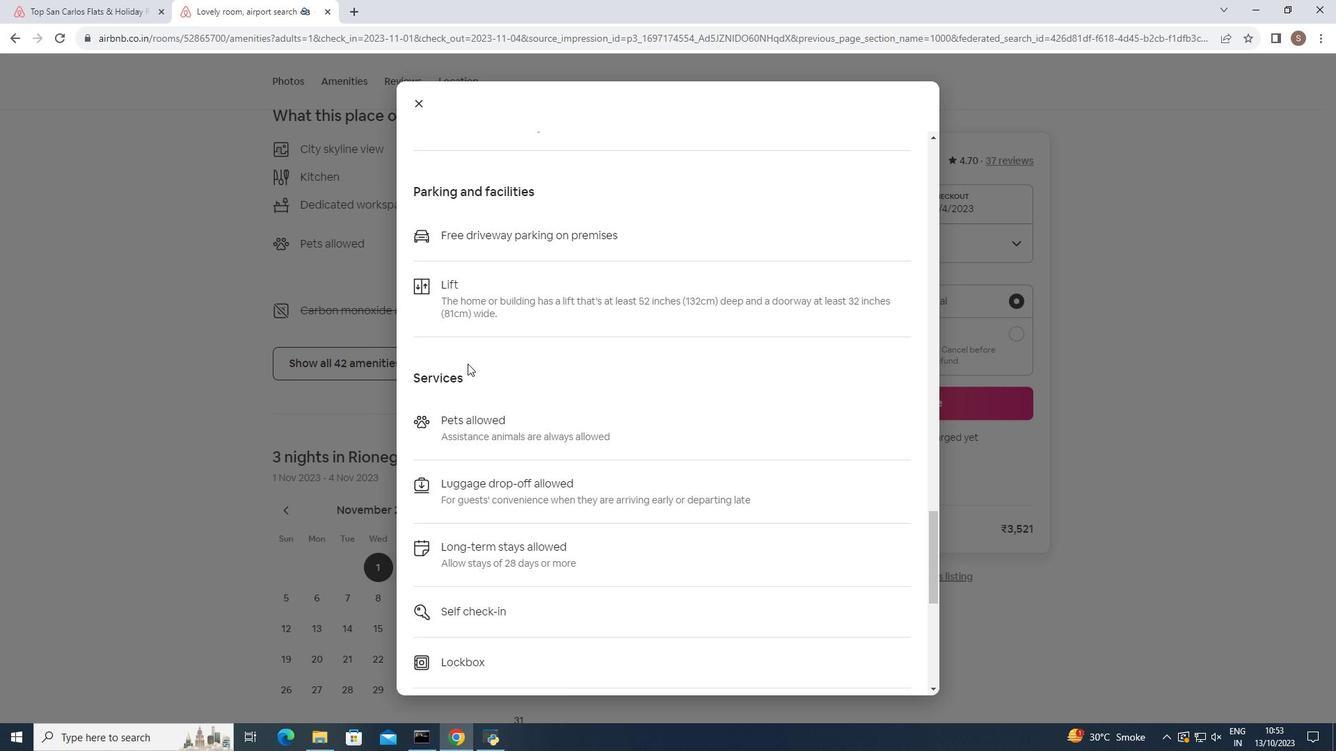 
Action: Mouse scrolled (467, 363) with delta (0, 0)
Screenshot: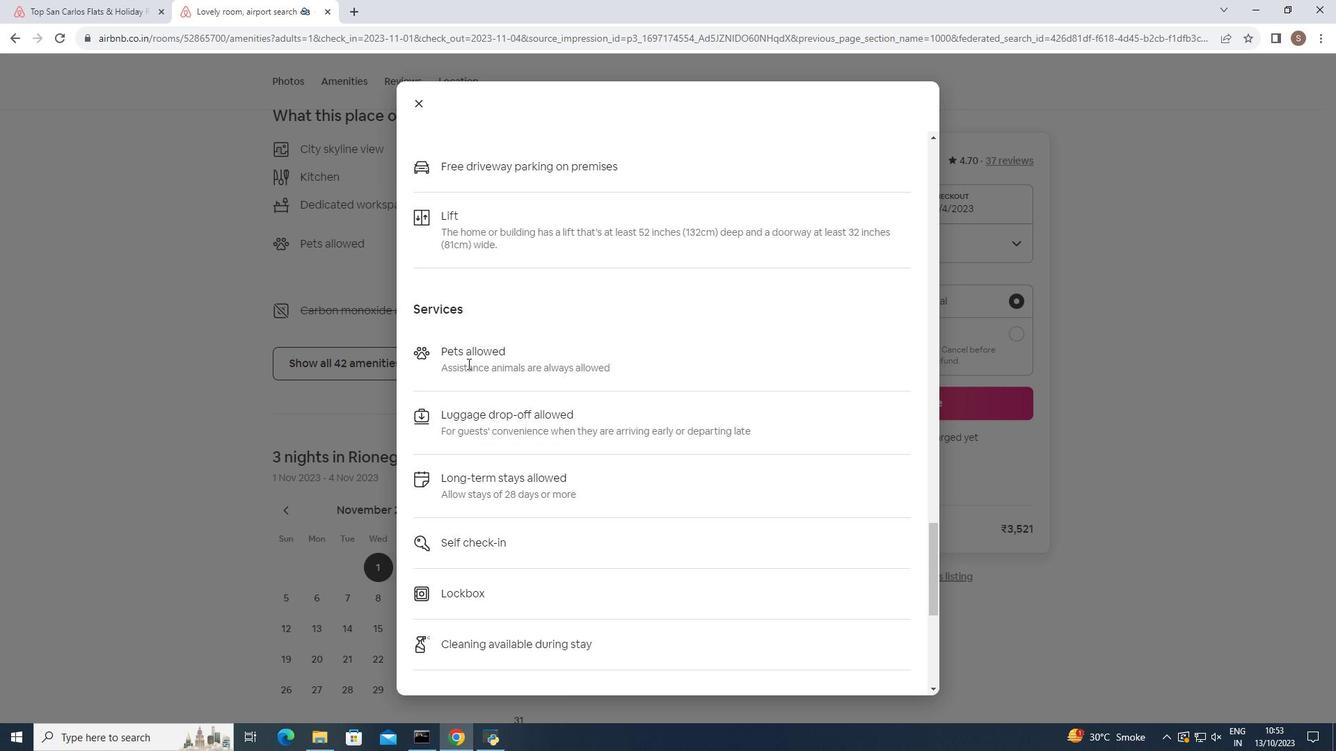 
Action: Mouse scrolled (467, 363) with delta (0, 0)
Screenshot: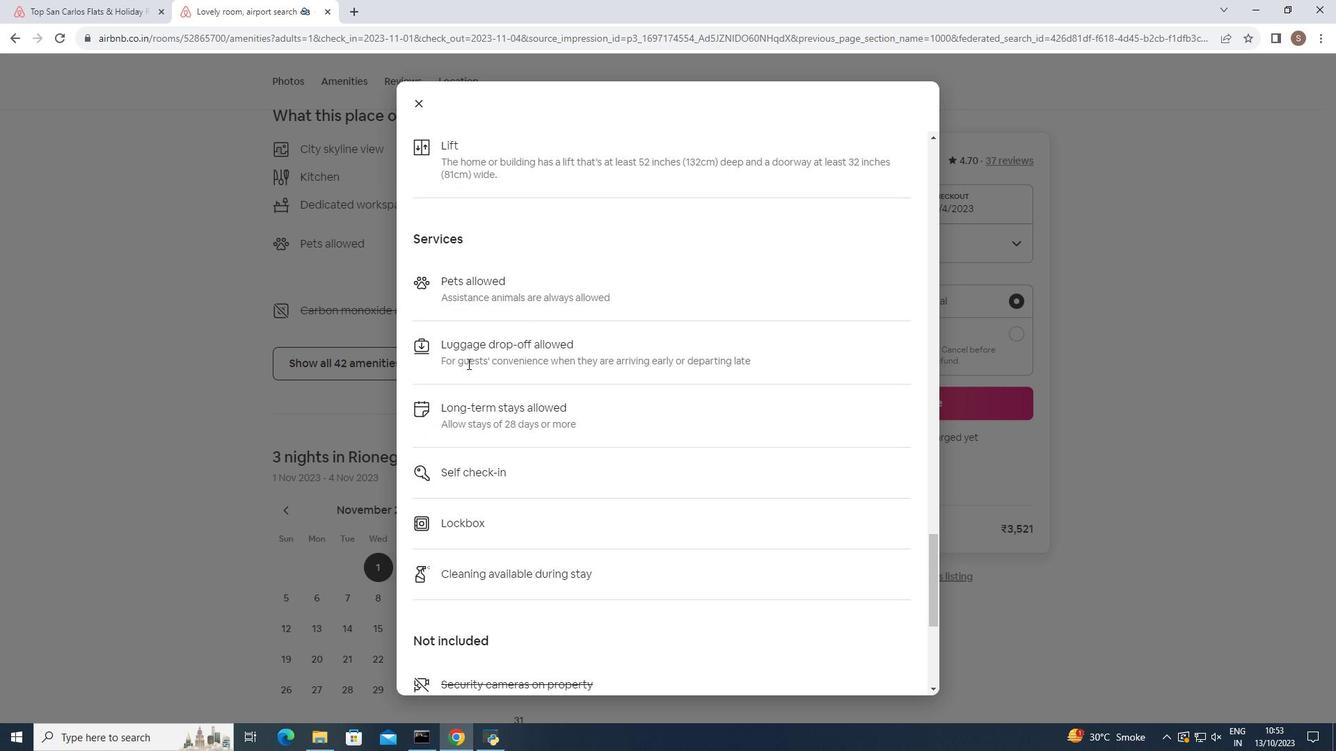 
Action: Mouse scrolled (467, 363) with delta (0, 0)
Screenshot: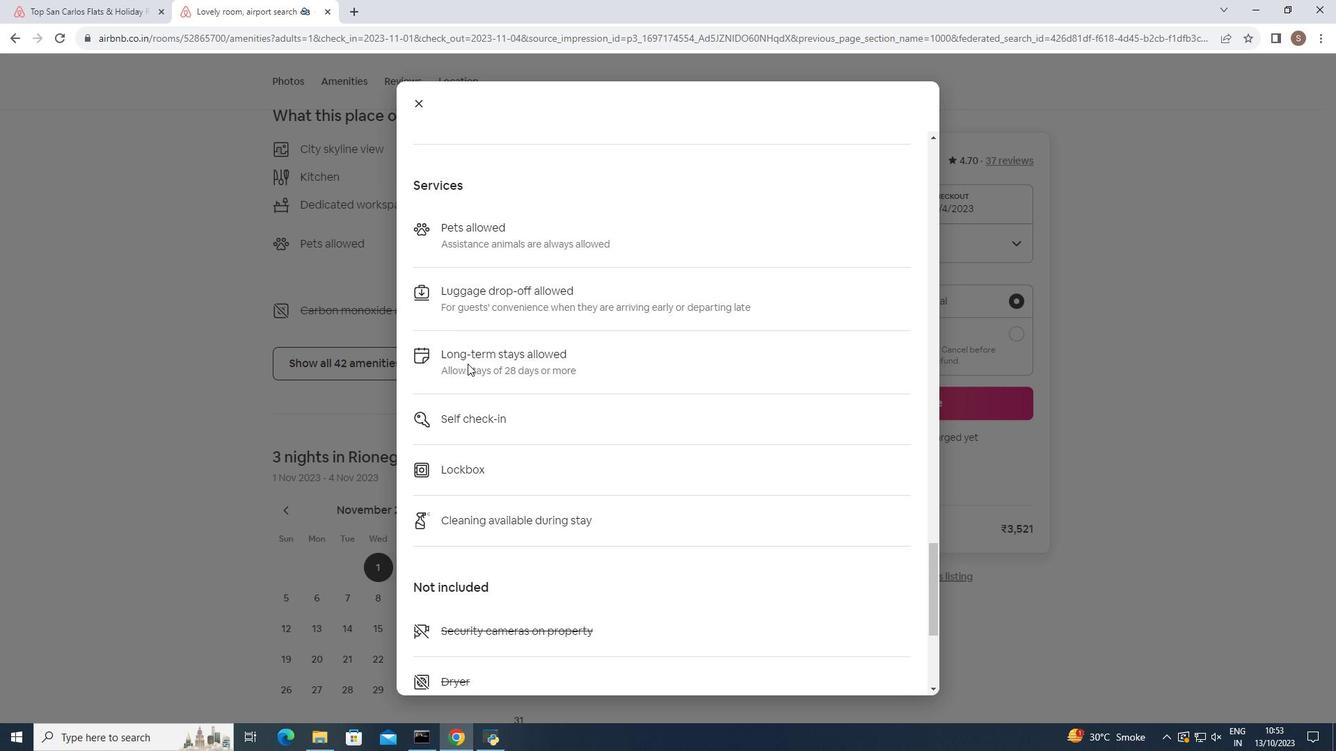 
Action: Mouse scrolled (467, 363) with delta (0, 0)
Screenshot: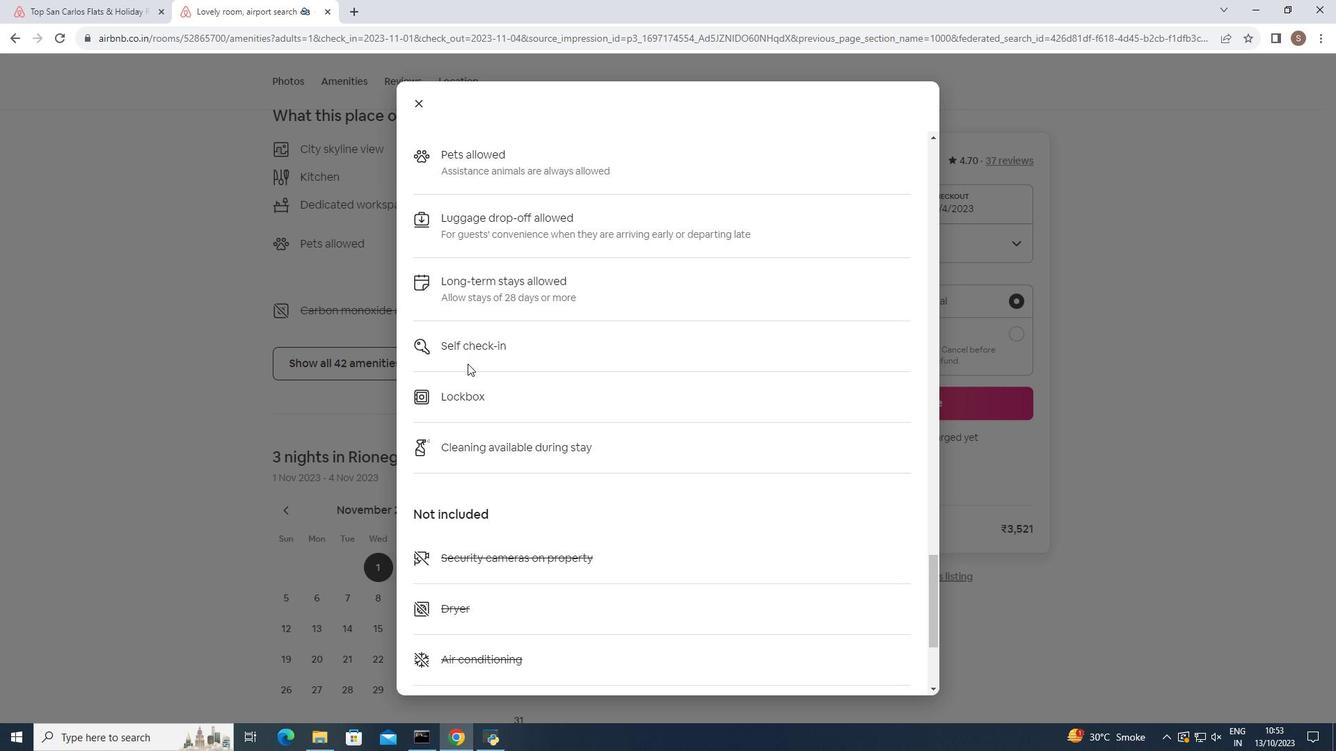 
Action: Mouse scrolled (467, 363) with delta (0, 0)
Screenshot: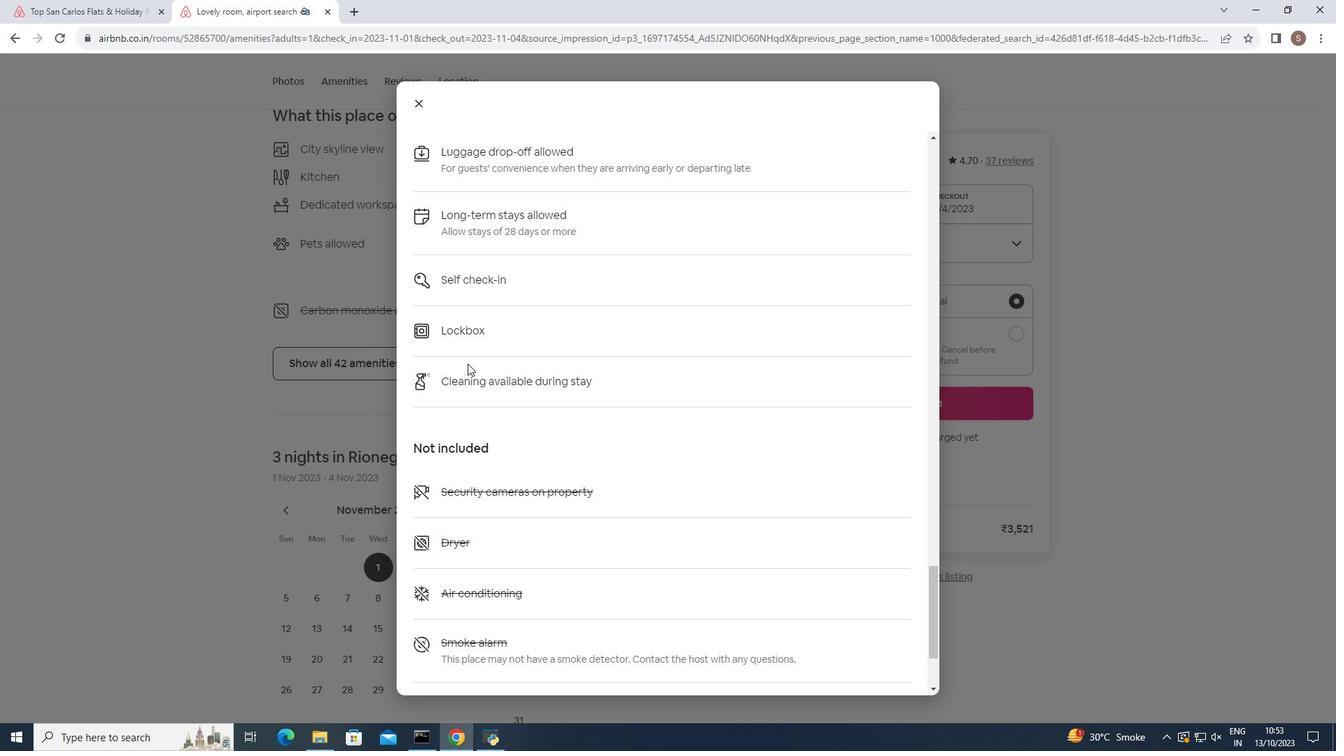 
Action: Mouse scrolled (467, 363) with delta (0, 0)
Screenshot: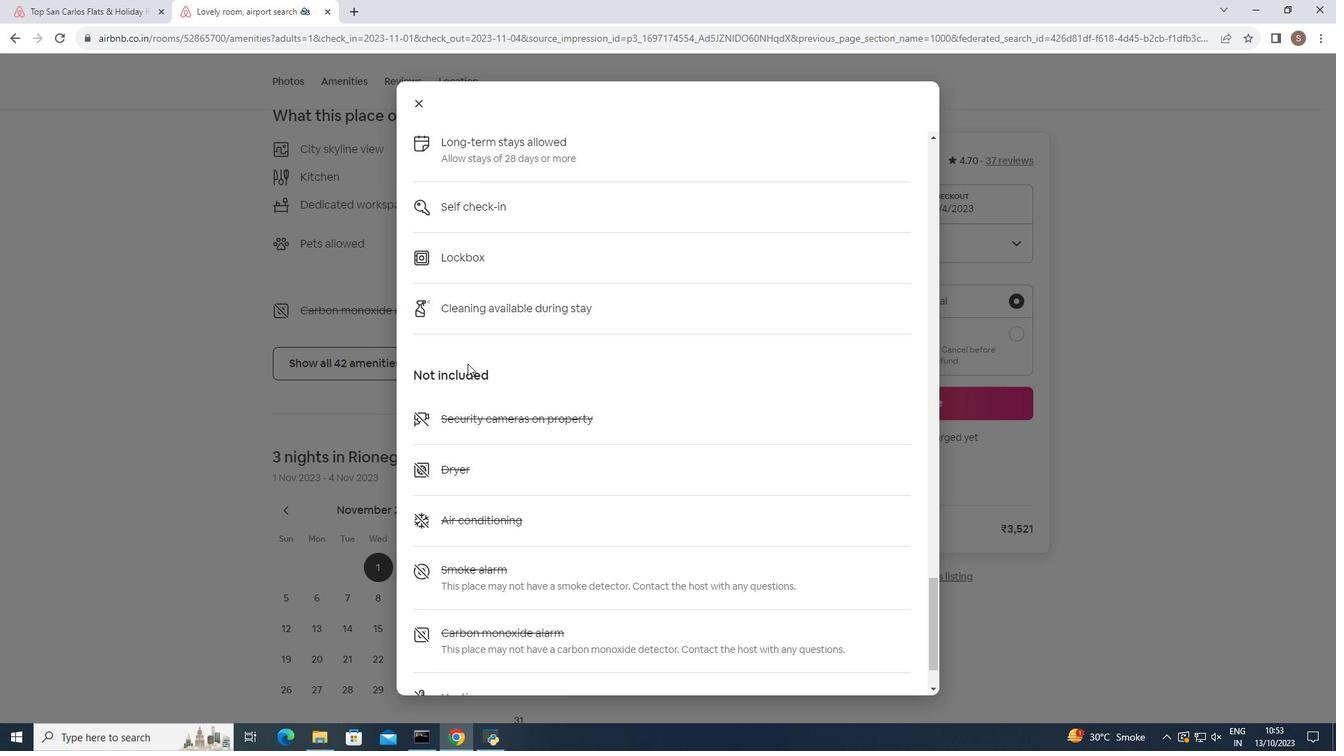 
Action: Mouse scrolled (467, 363) with delta (0, 0)
Screenshot: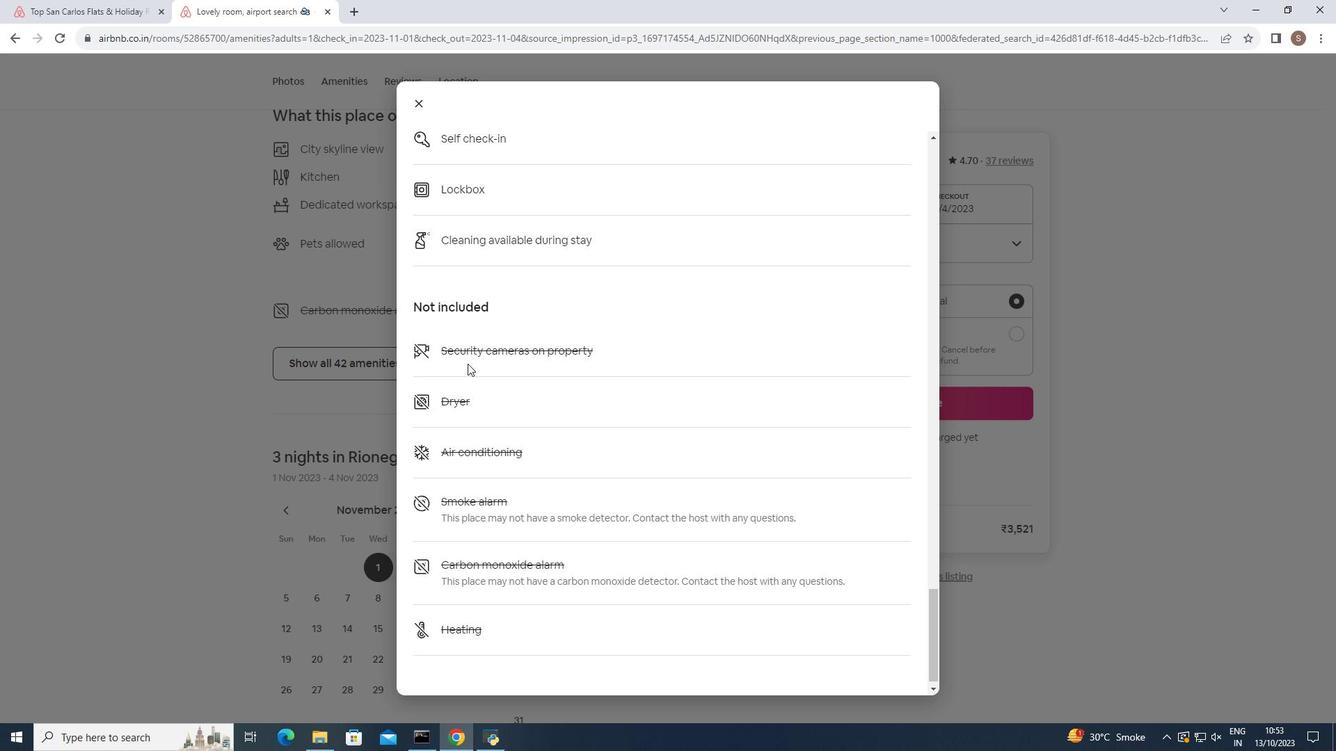 
Action: Mouse scrolled (467, 363) with delta (0, 0)
Screenshot: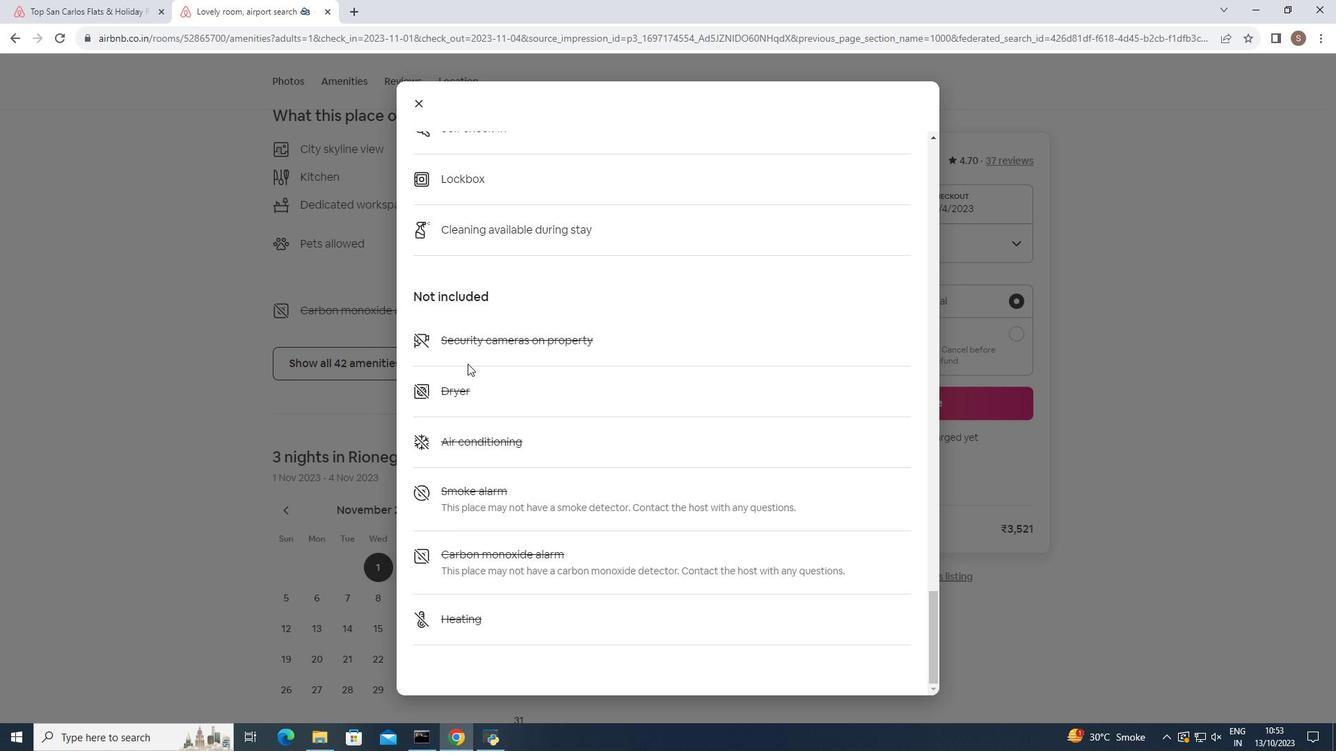 
Action: Mouse moved to (412, 104)
Screenshot: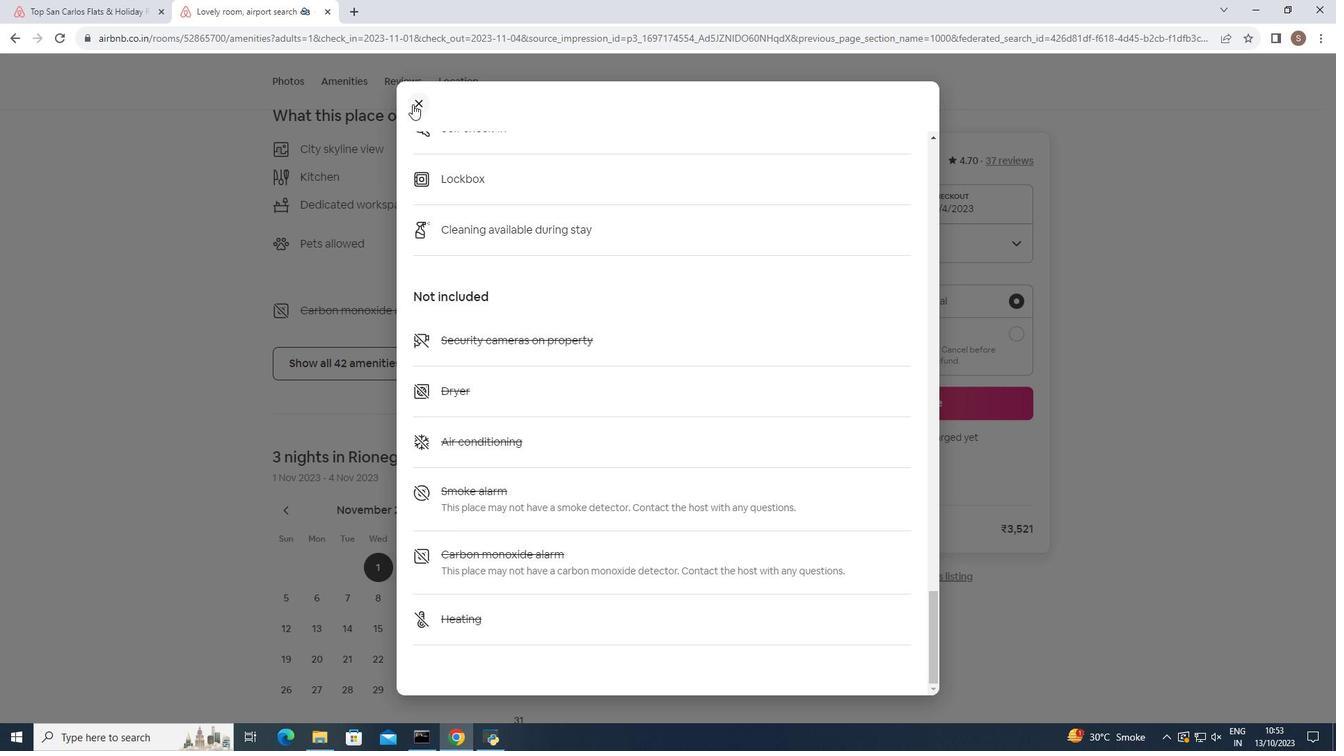 
Action: Mouse pressed left at (412, 104)
Screenshot: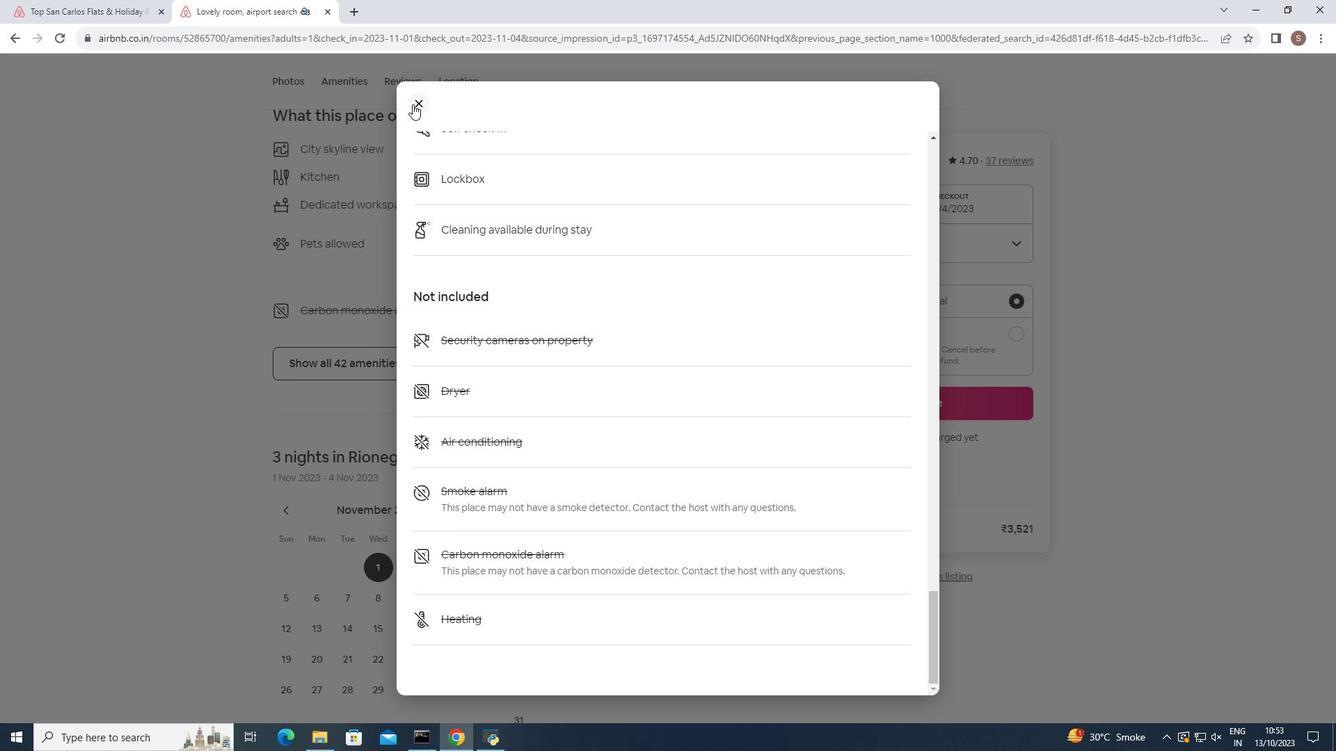 
Action: Mouse moved to (444, 285)
Screenshot: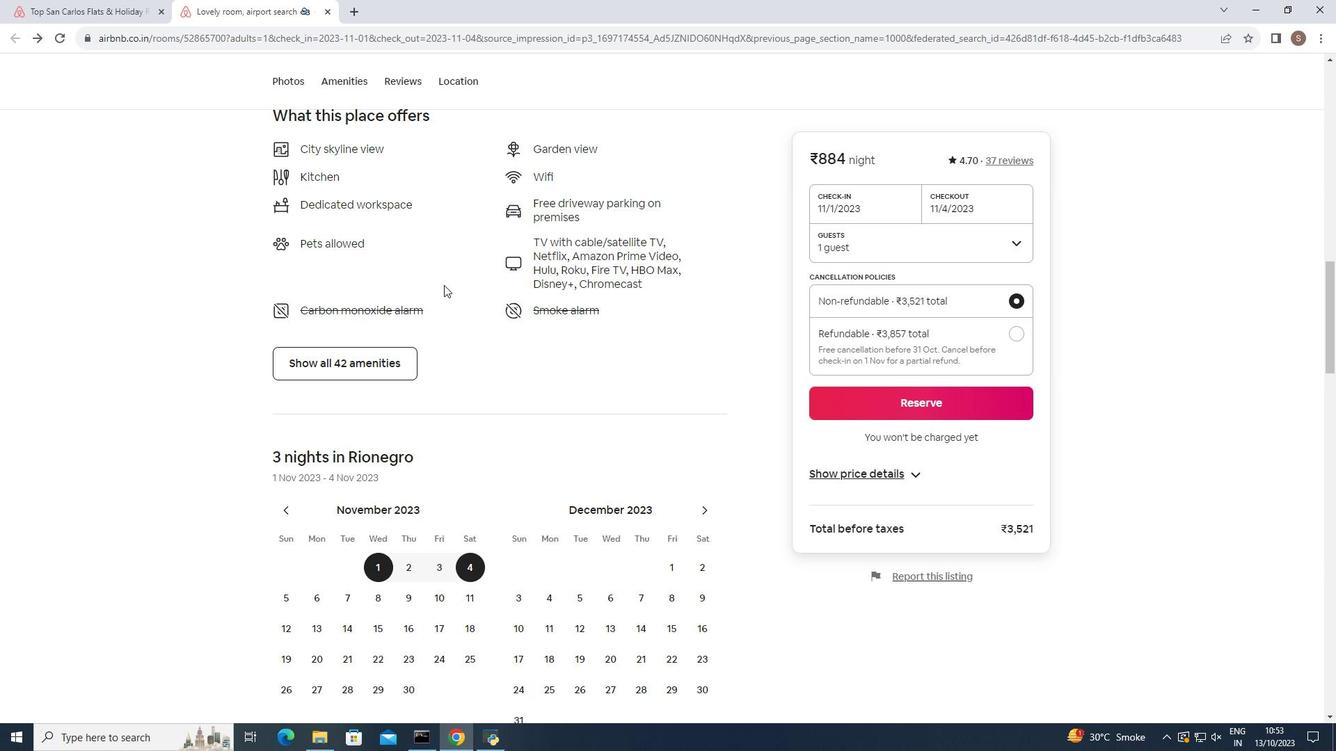 
Action: Mouse scrolled (444, 284) with delta (0, 0)
Screenshot: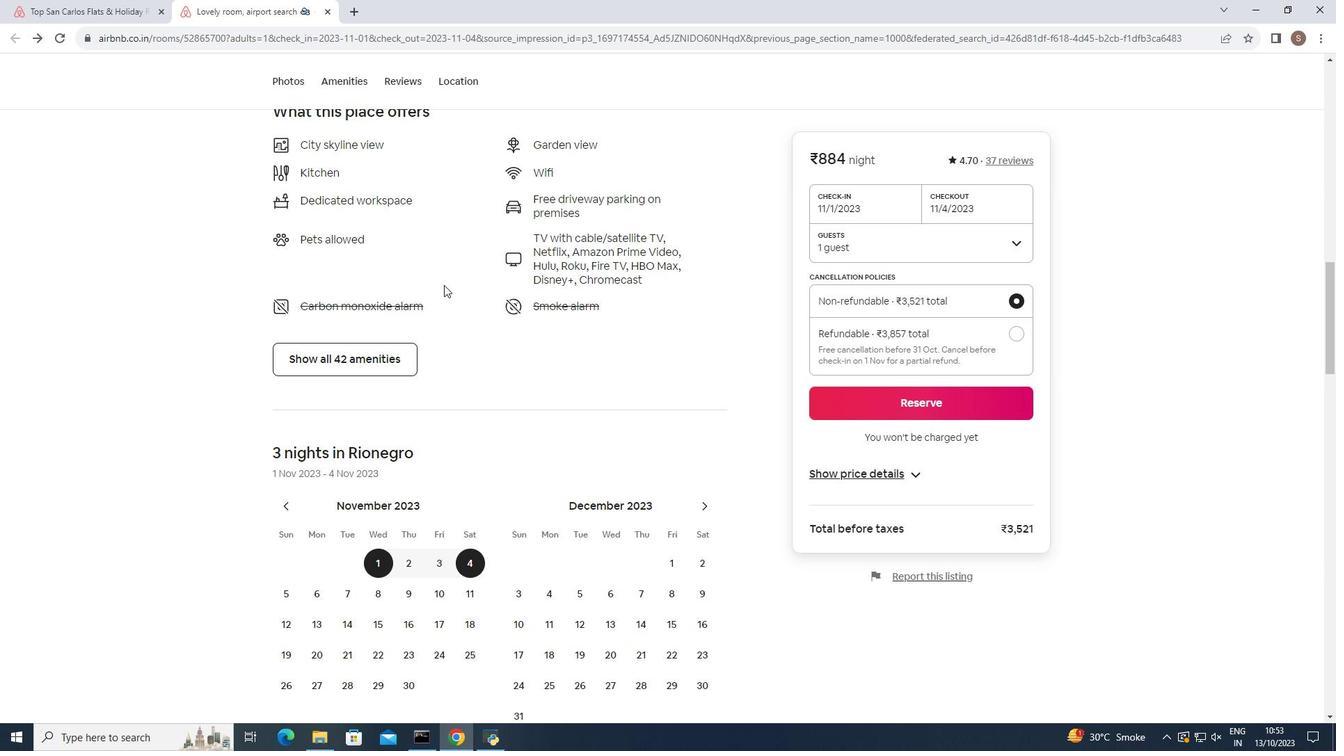 
Action: Mouse moved to (446, 286)
Screenshot: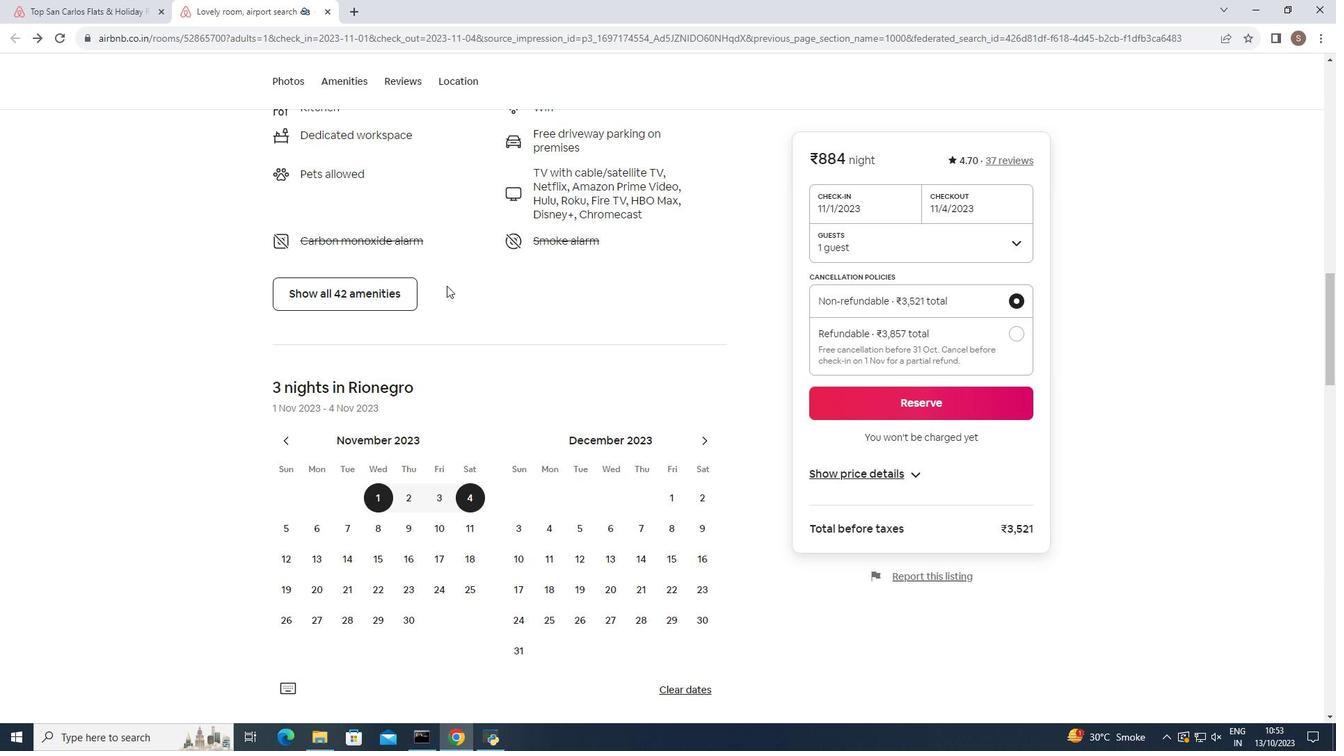 
Action: Mouse scrolled (446, 285) with delta (0, 0)
Screenshot: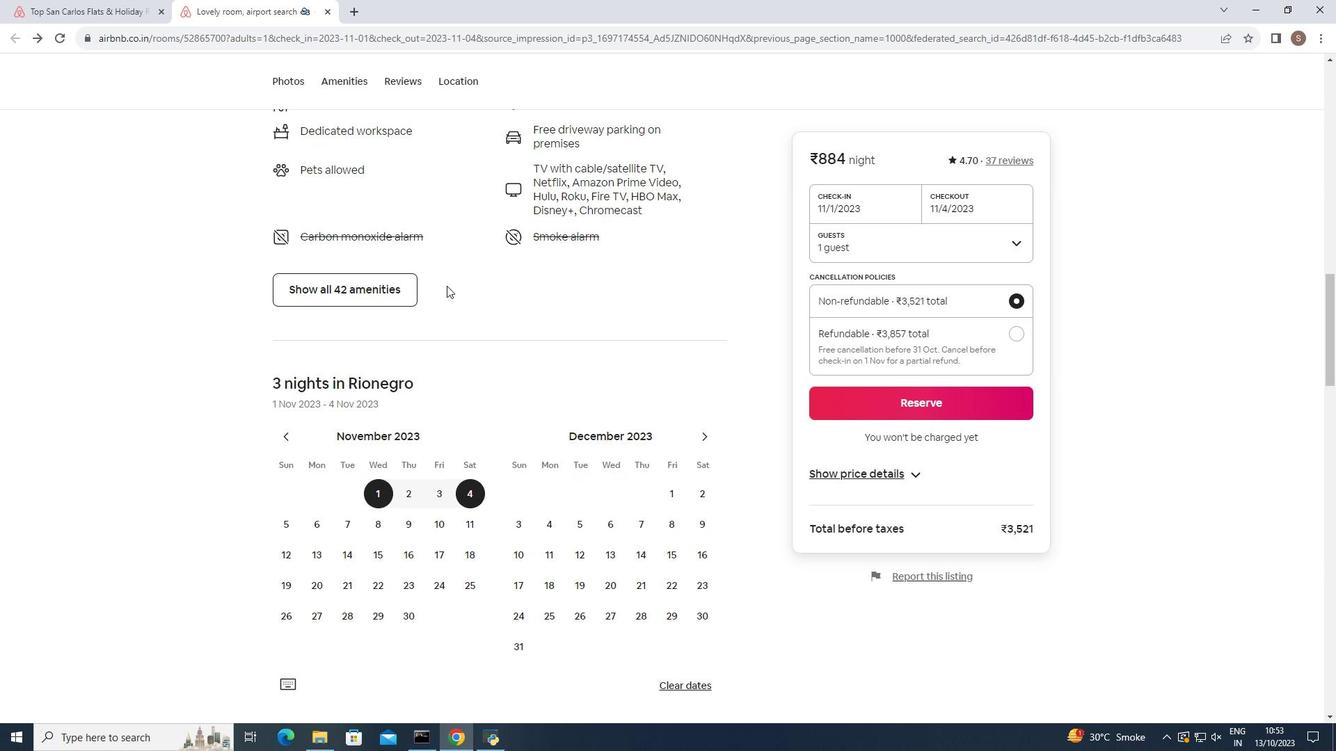 
Action: Mouse scrolled (446, 285) with delta (0, 0)
Screenshot: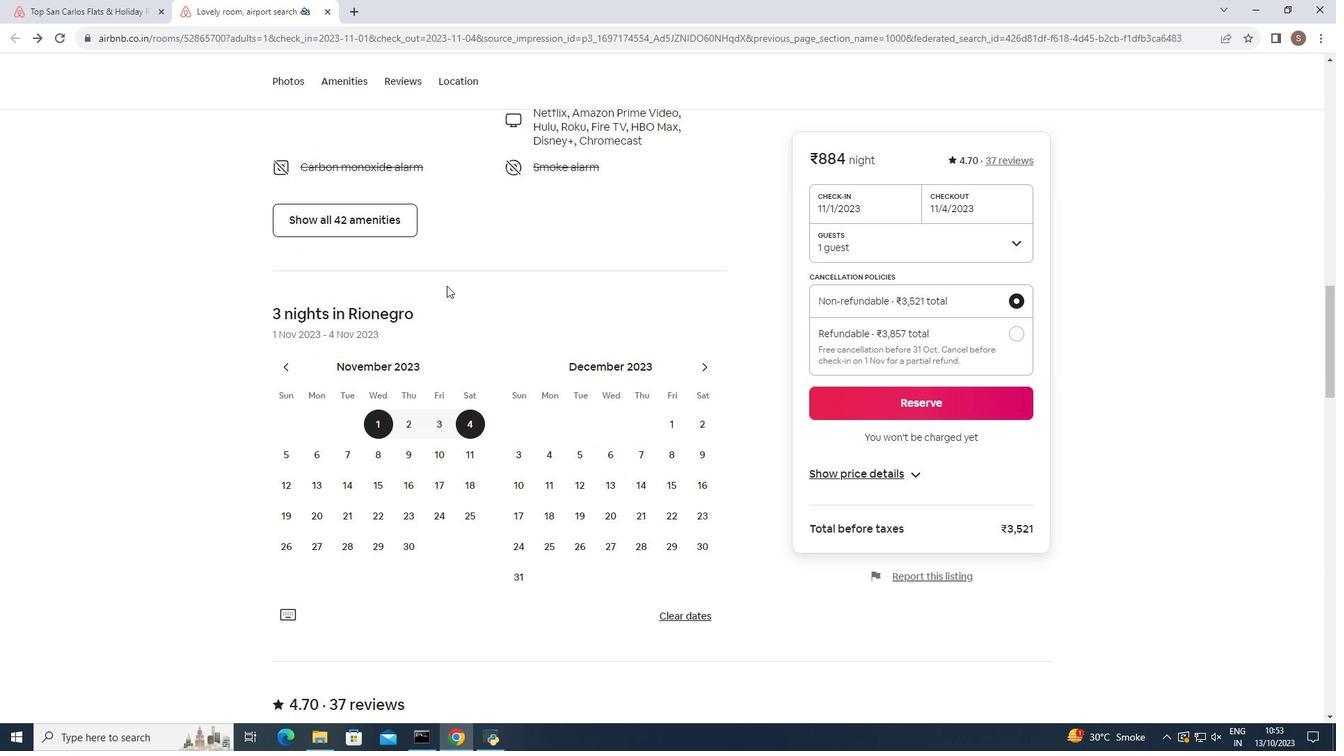 
Action: Mouse scrolled (446, 285) with delta (0, 0)
Screenshot: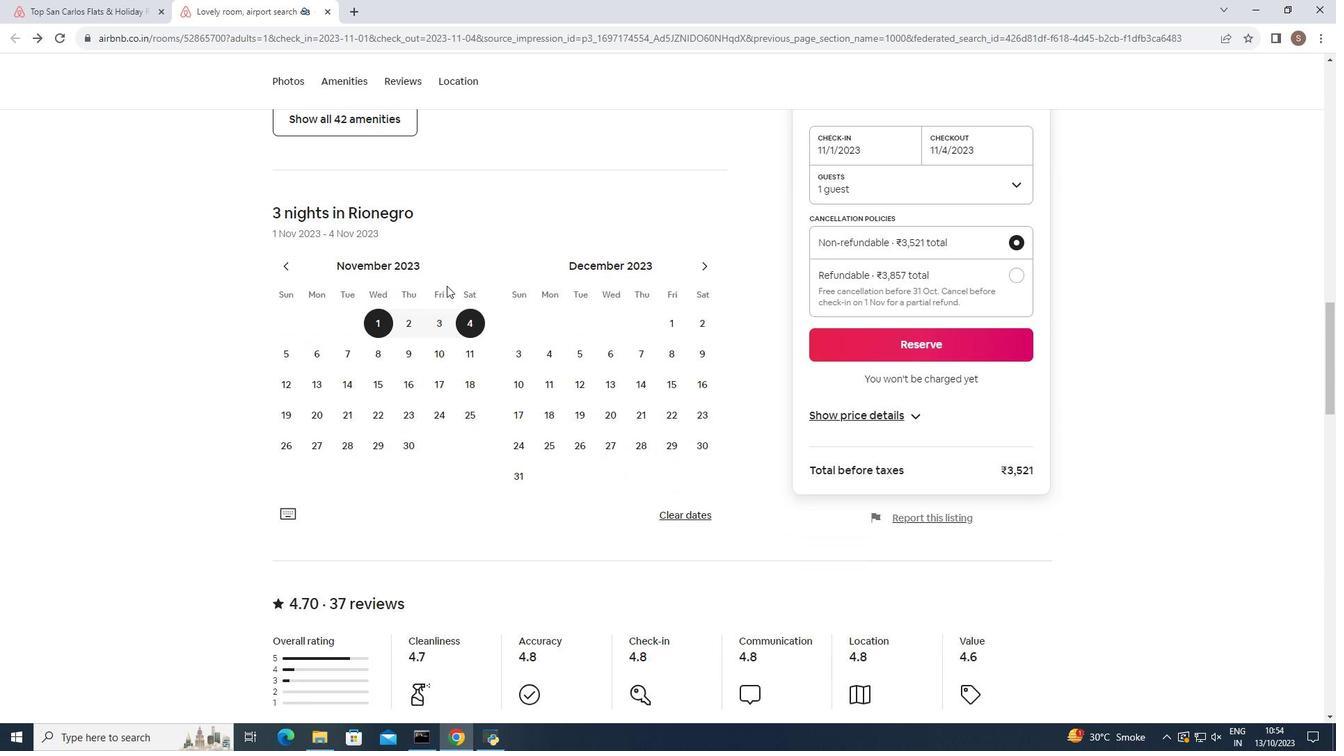
Action: Mouse scrolled (446, 285) with delta (0, 0)
Screenshot: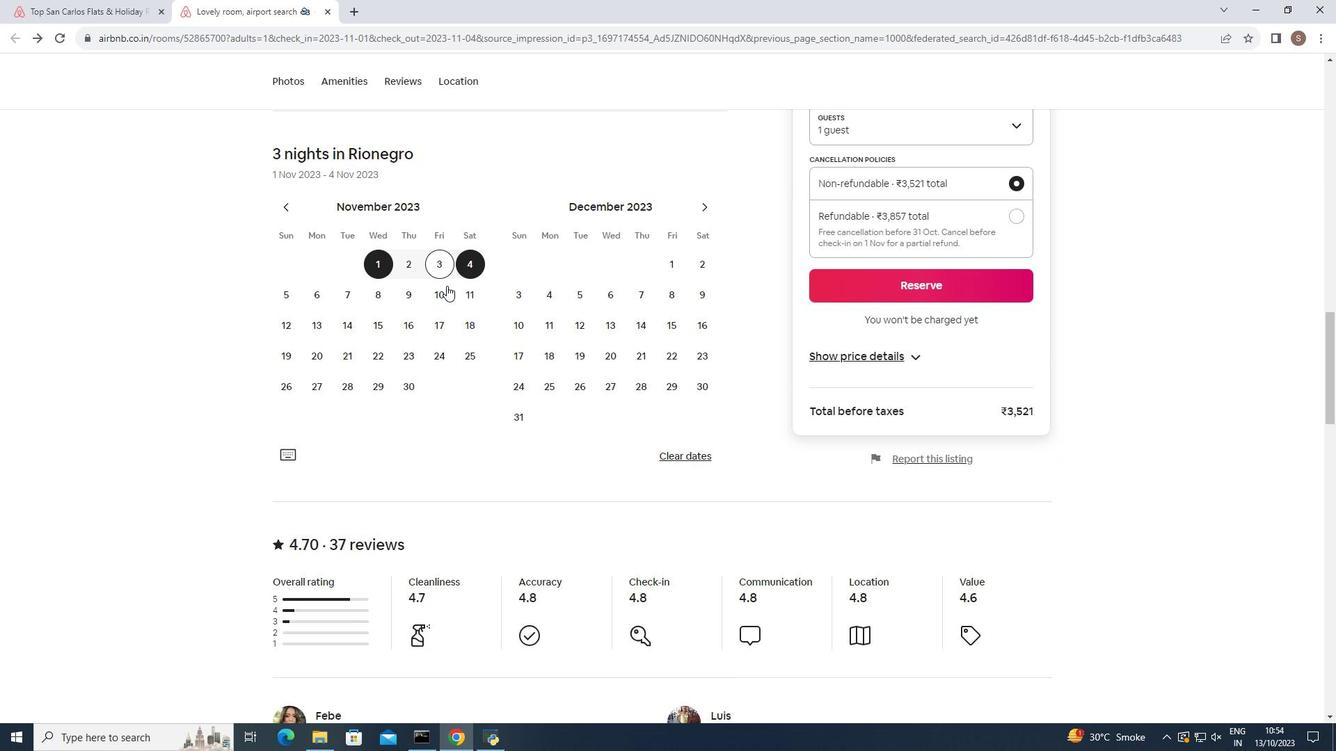 
Action: Mouse moved to (446, 286)
Screenshot: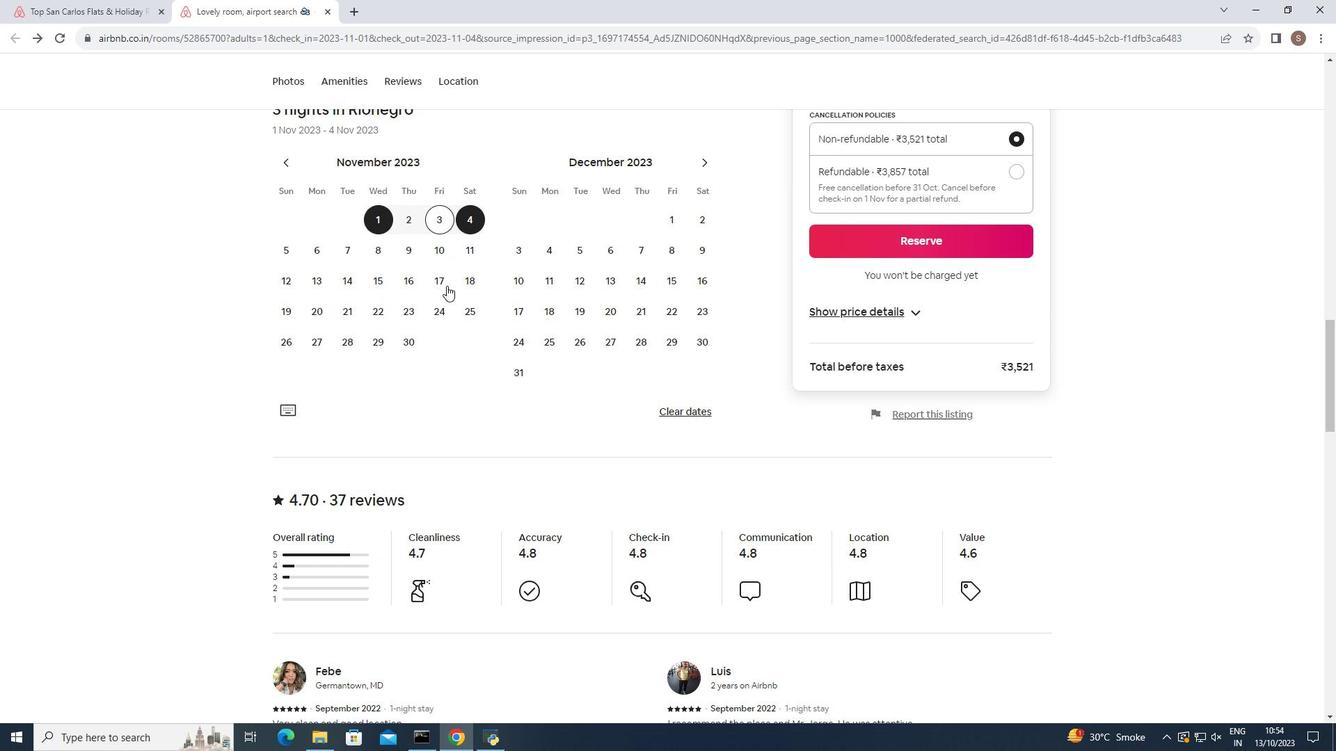 
Action: Mouse scrolled (446, 285) with delta (0, 0)
Screenshot: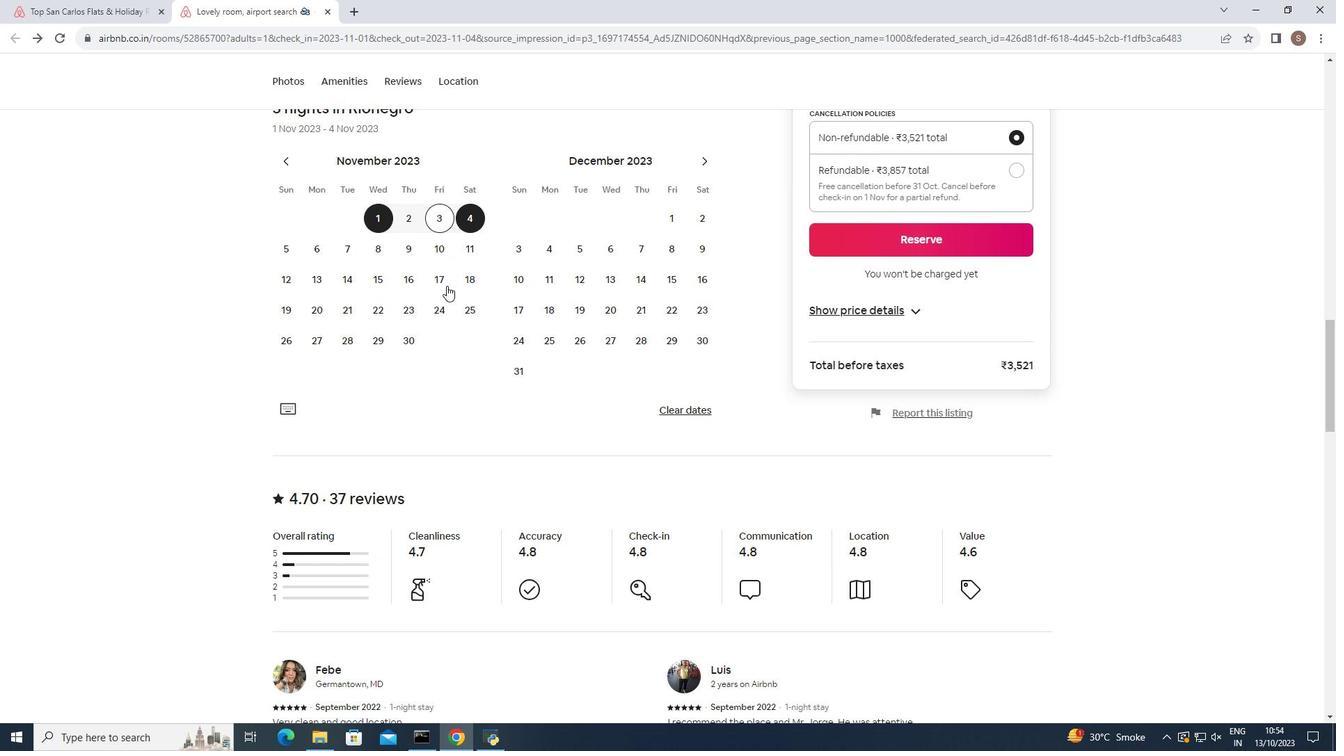 
Action: Mouse moved to (446, 286)
Screenshot: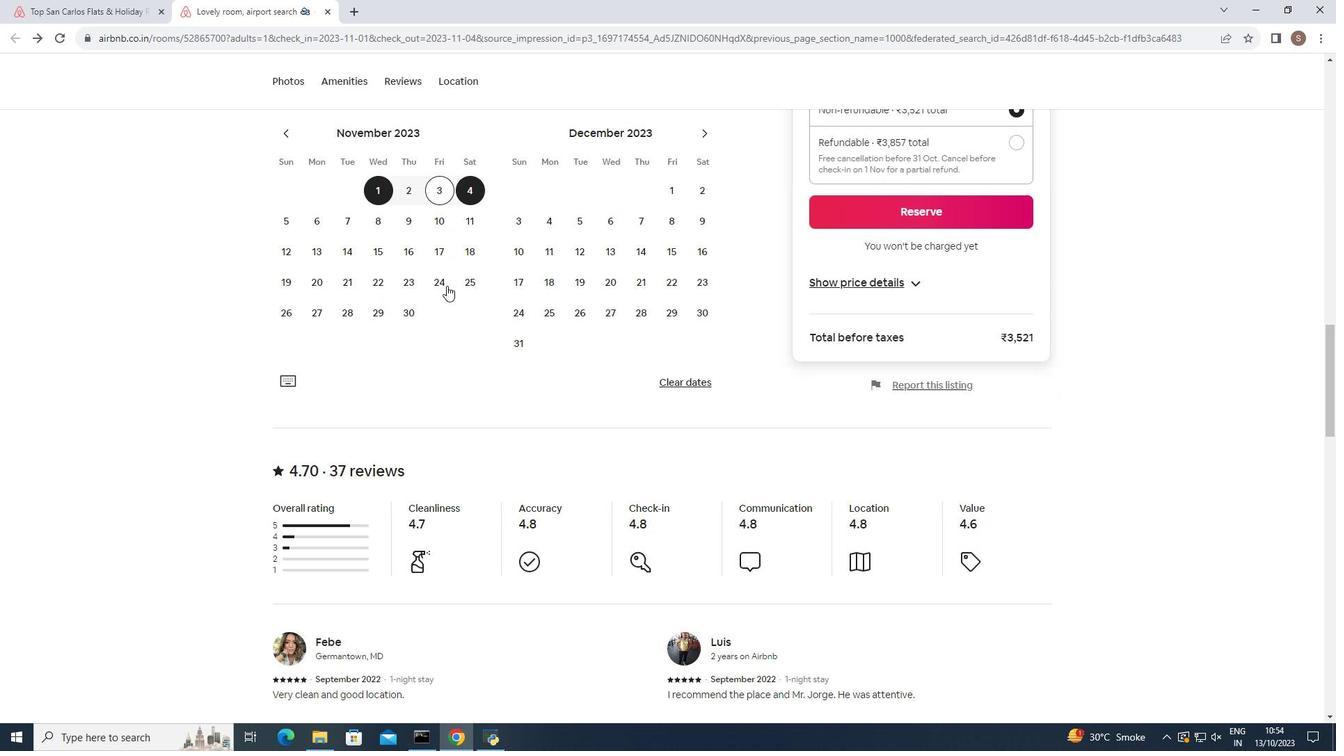 
Action: Mouse scrolled (446, 285) with delta (0, 0)
Screenshot: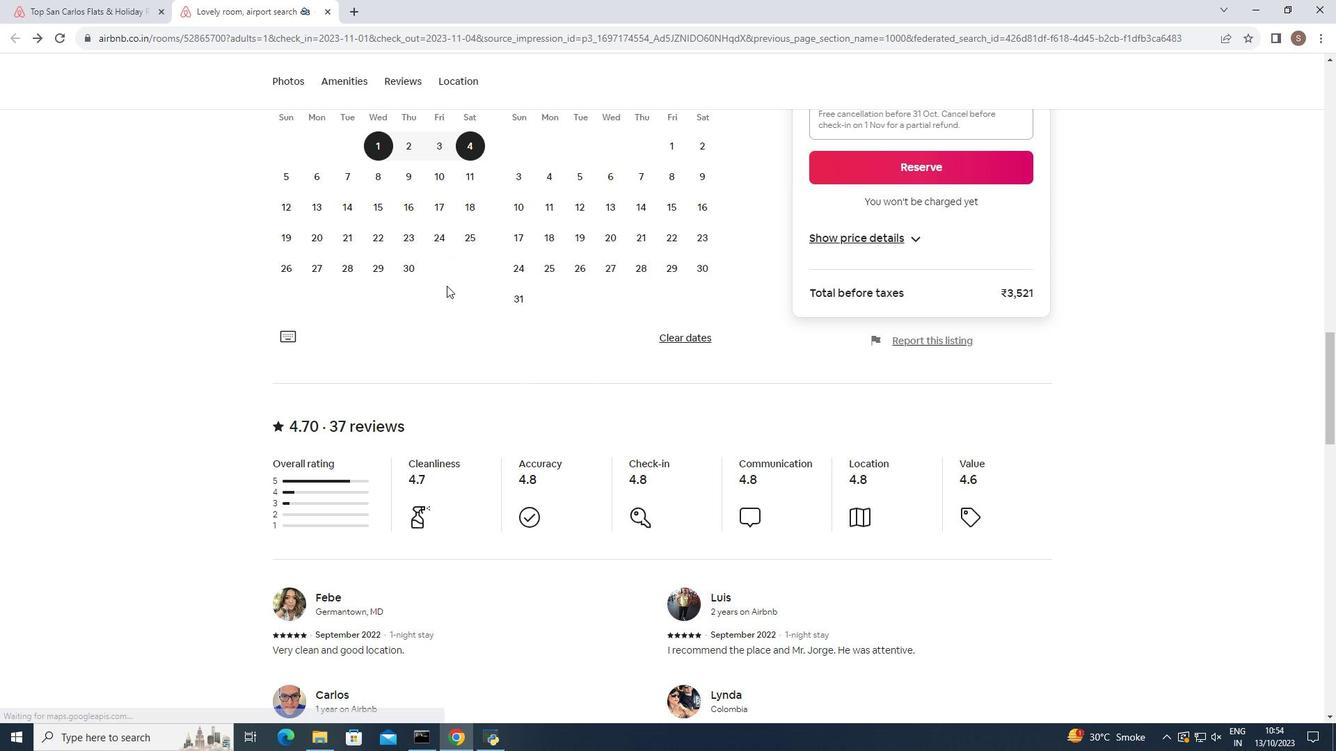 
Action: Mouse scrolled (446, 285) with delta (0, 0)
Screenshot: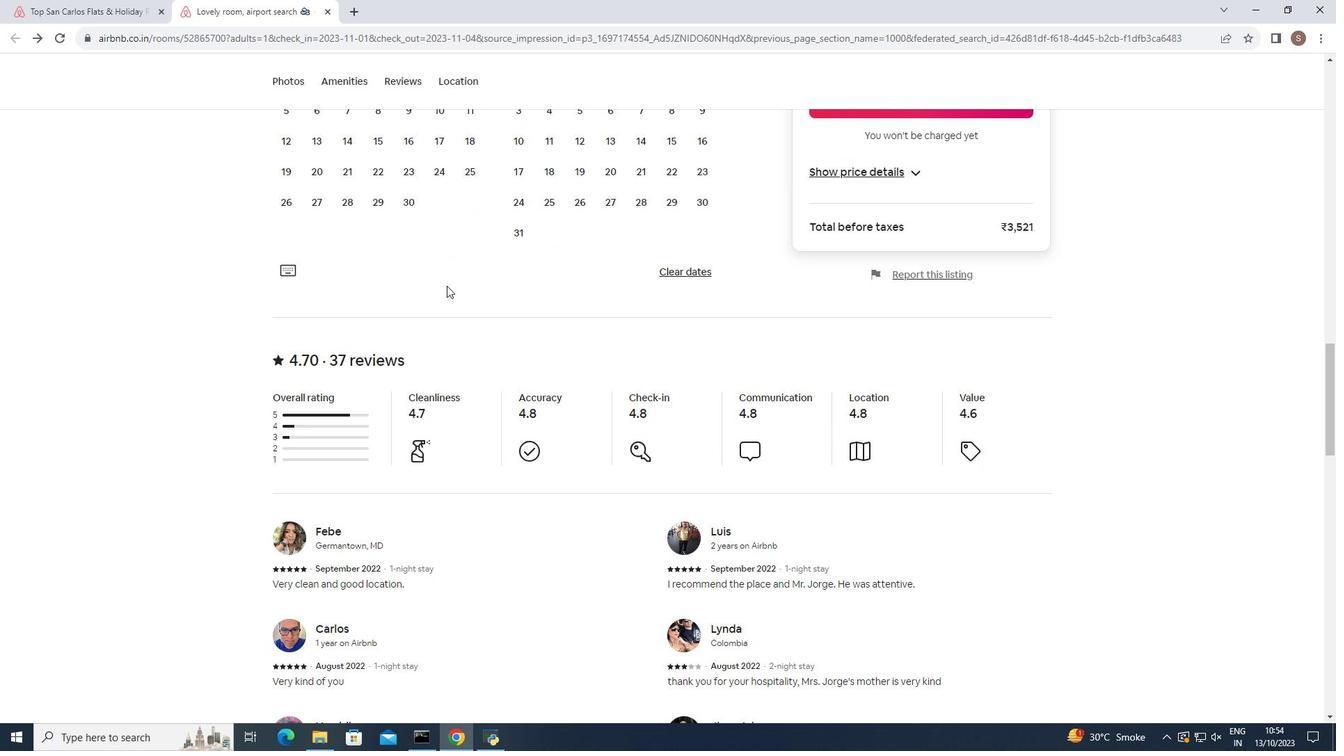
Action: Mouse scrolled (446, 285) with delta (0, 0)
Screenshot: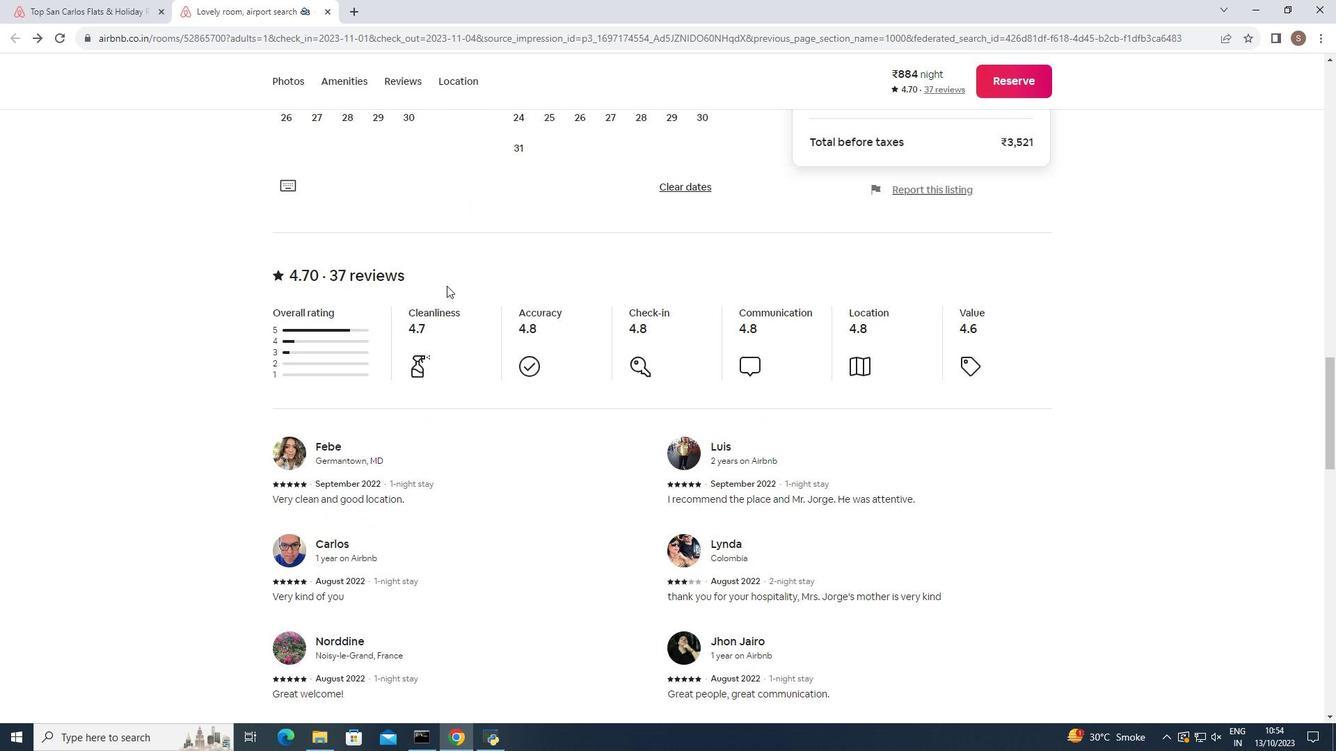 
Action: Mouse scrolled (446, 285) with delta (0, 0)
Screenshot: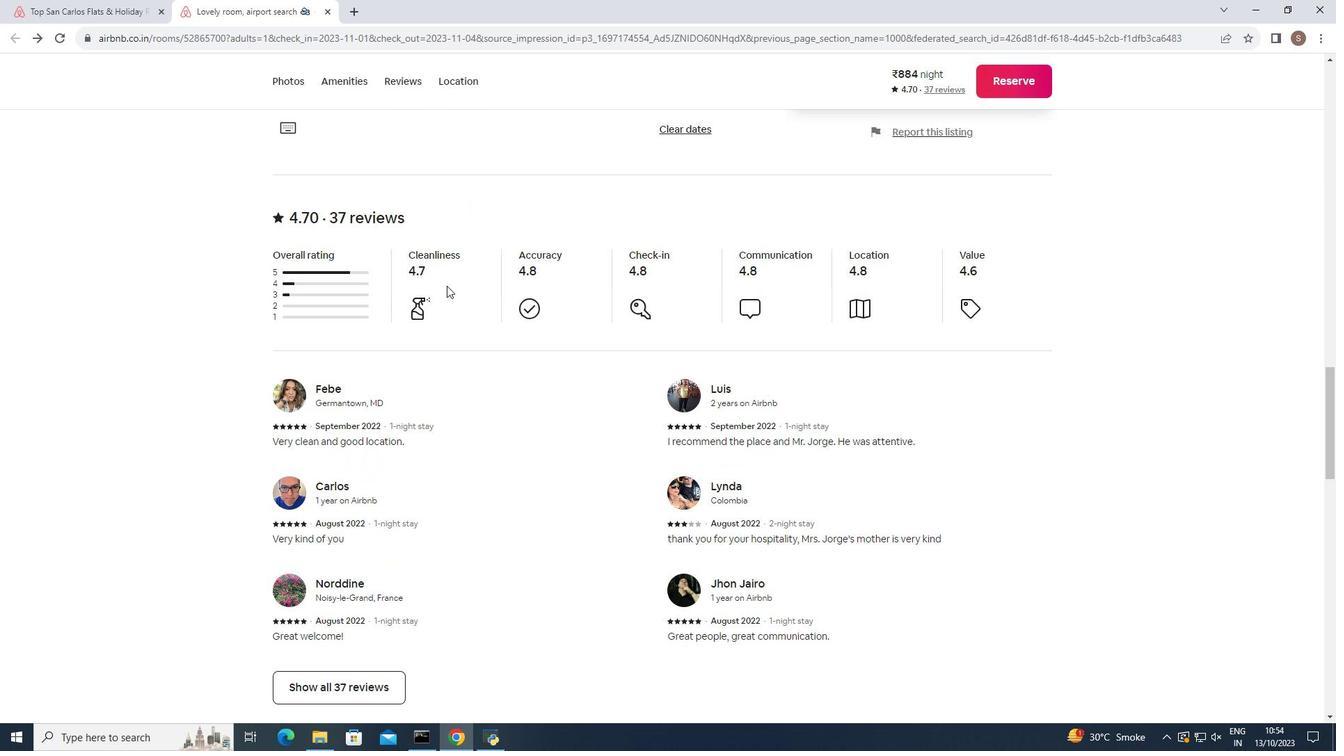 
Action: Mouse scrolled (446, 285) with delta (0, 0)
Screenshot: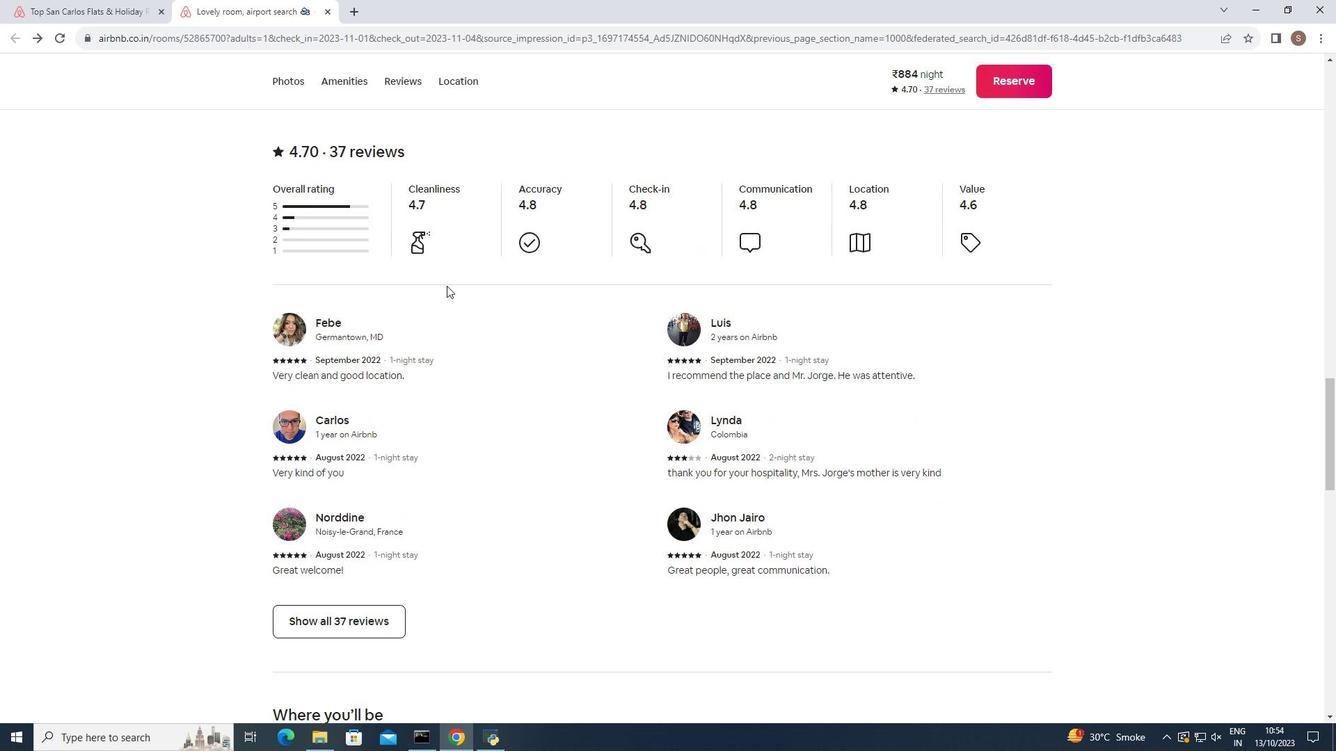 
Action: Mouse scrolled (446, 285) with delta (0, 0)
Screenshot: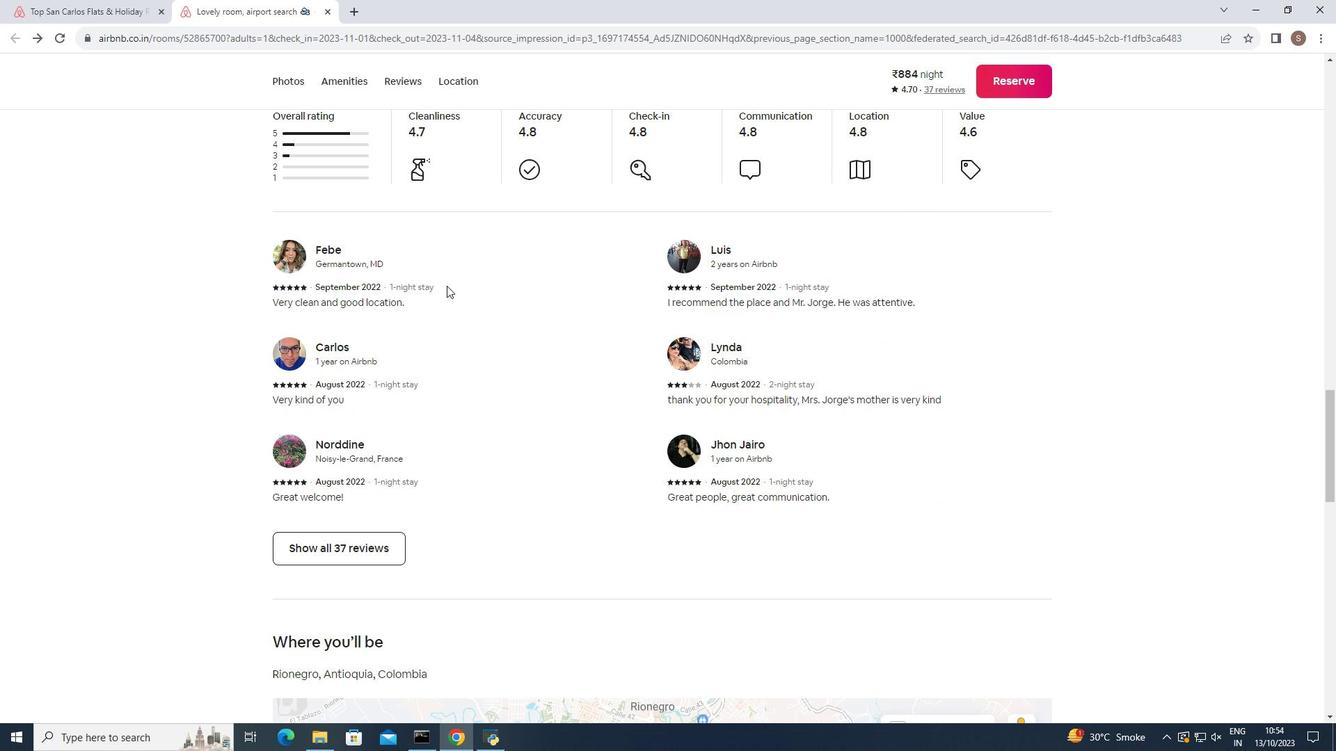 
Action: Mouse scrolled (446, 285) with delta (0, 0)
Screenshot: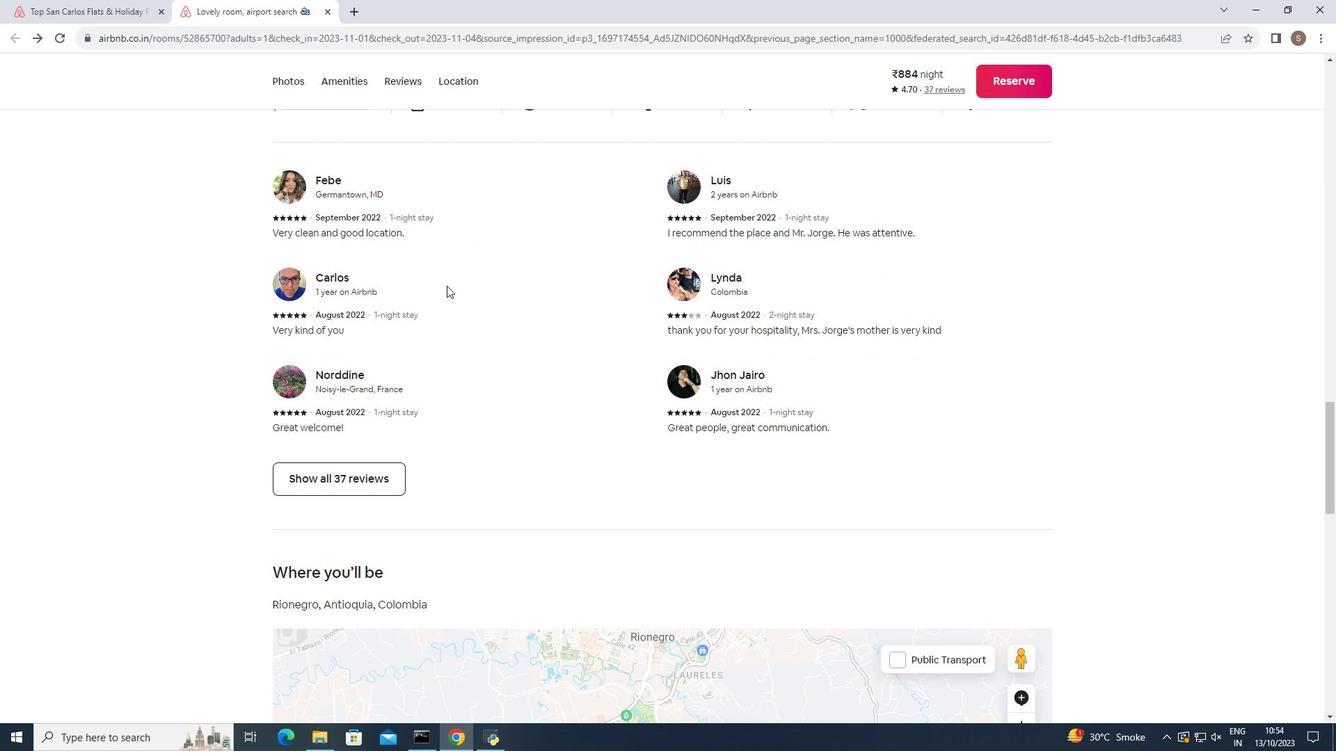 
Action: Mouse moved to (371, 419)
Screenshot: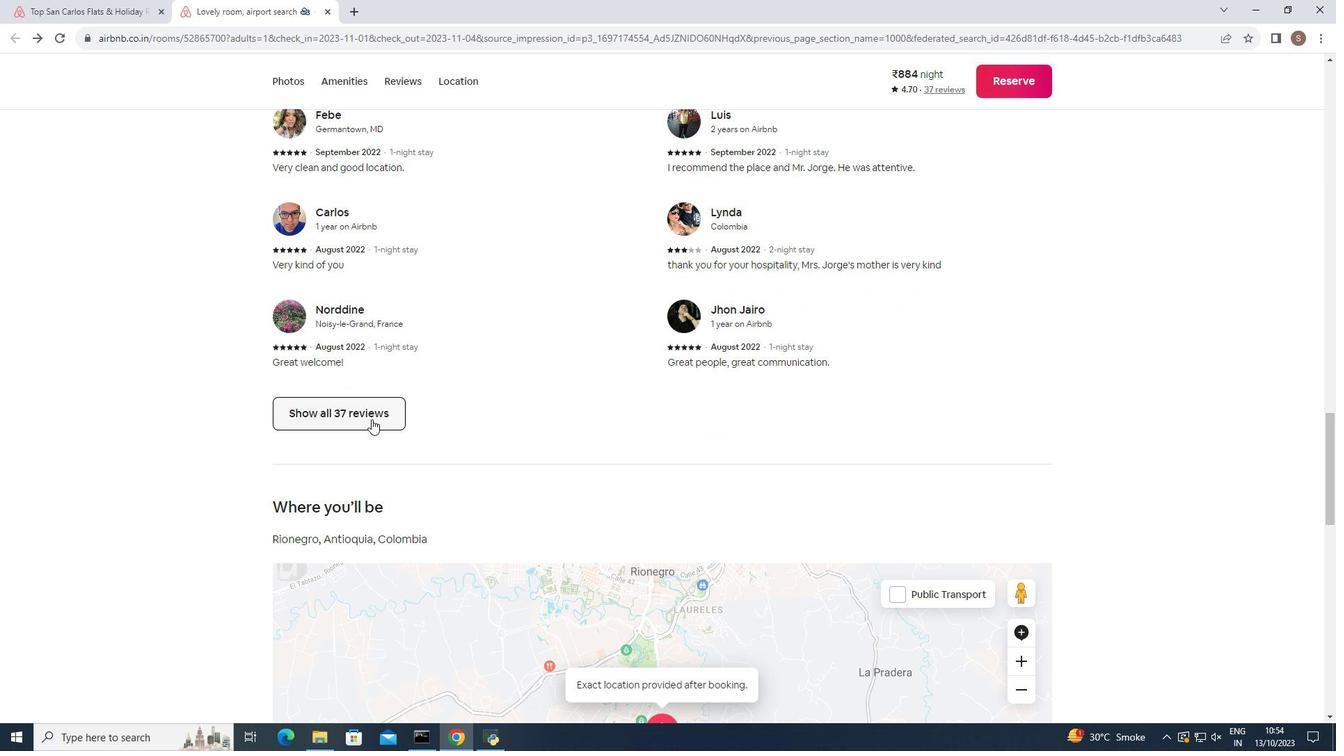 
Action: Mouse pressed left at (371, 419)
Screenshot: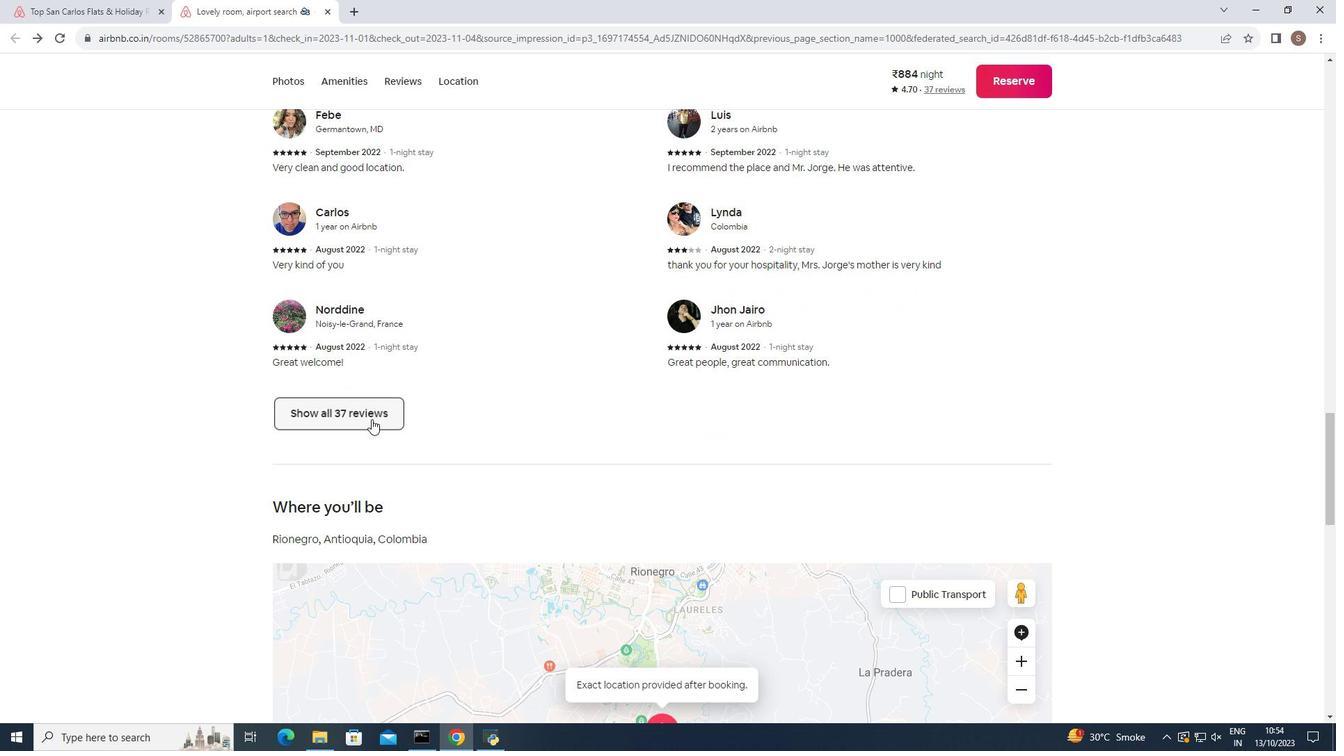 
Action: Mouse moved to (466, 416)
Screenshot: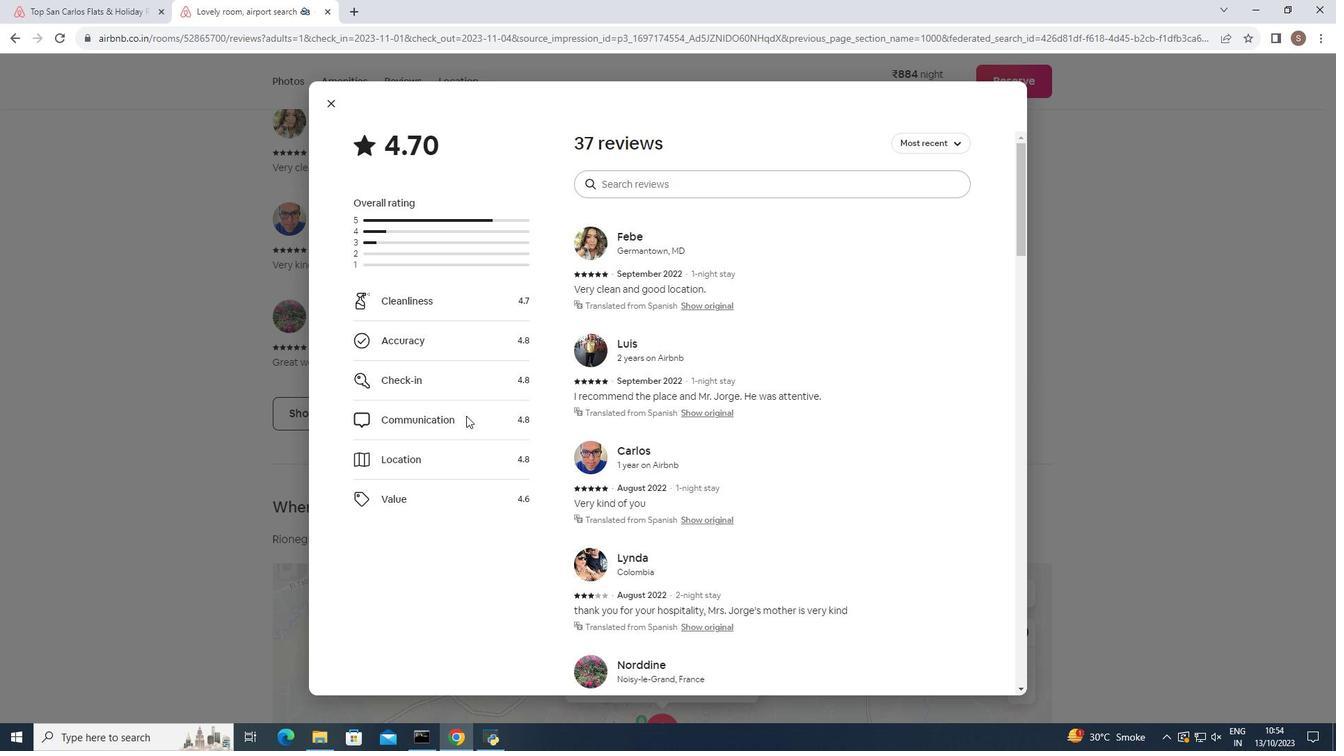 
Action: Mouse scrolled (466, 415) with delta (0, 0)
Screenshot: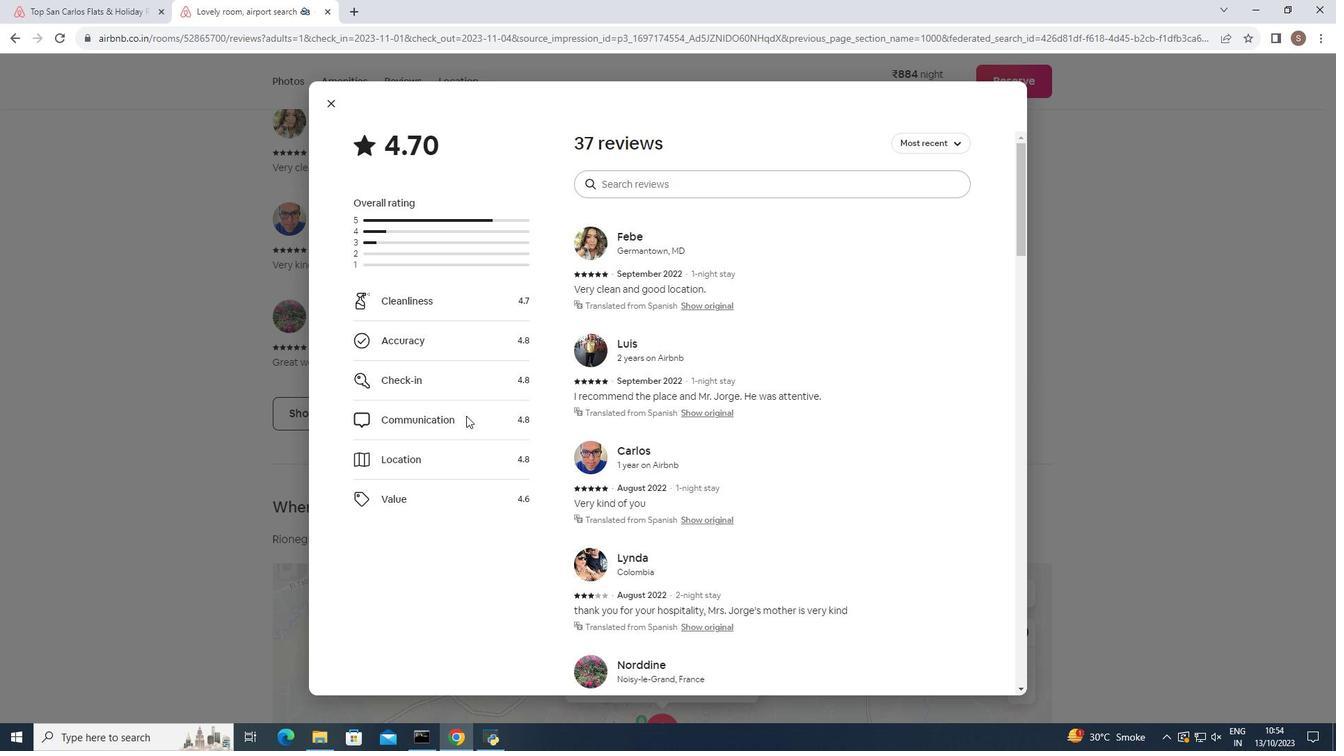 
Action: Mouse scrolled (466, 415) with delta (0, 0)
Screenshot: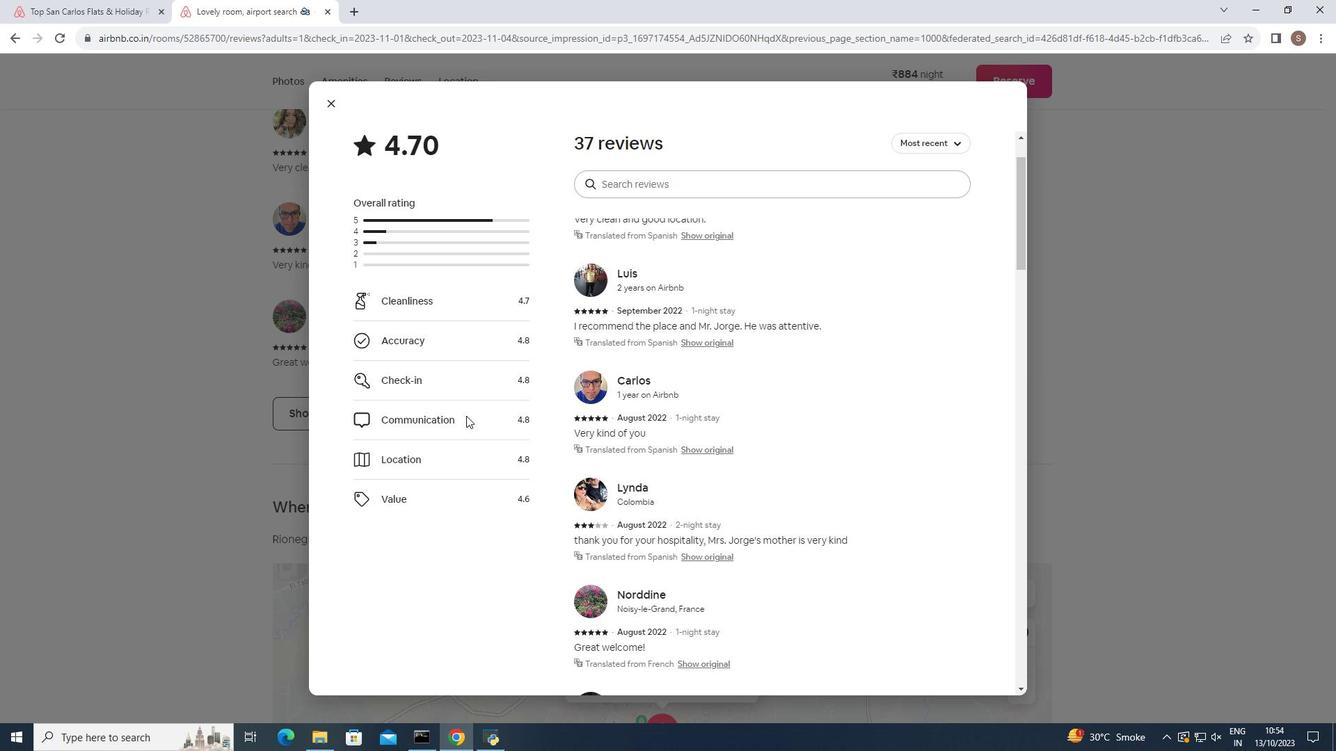 
Action: Mouse moved to (467, 416)
Screenshot: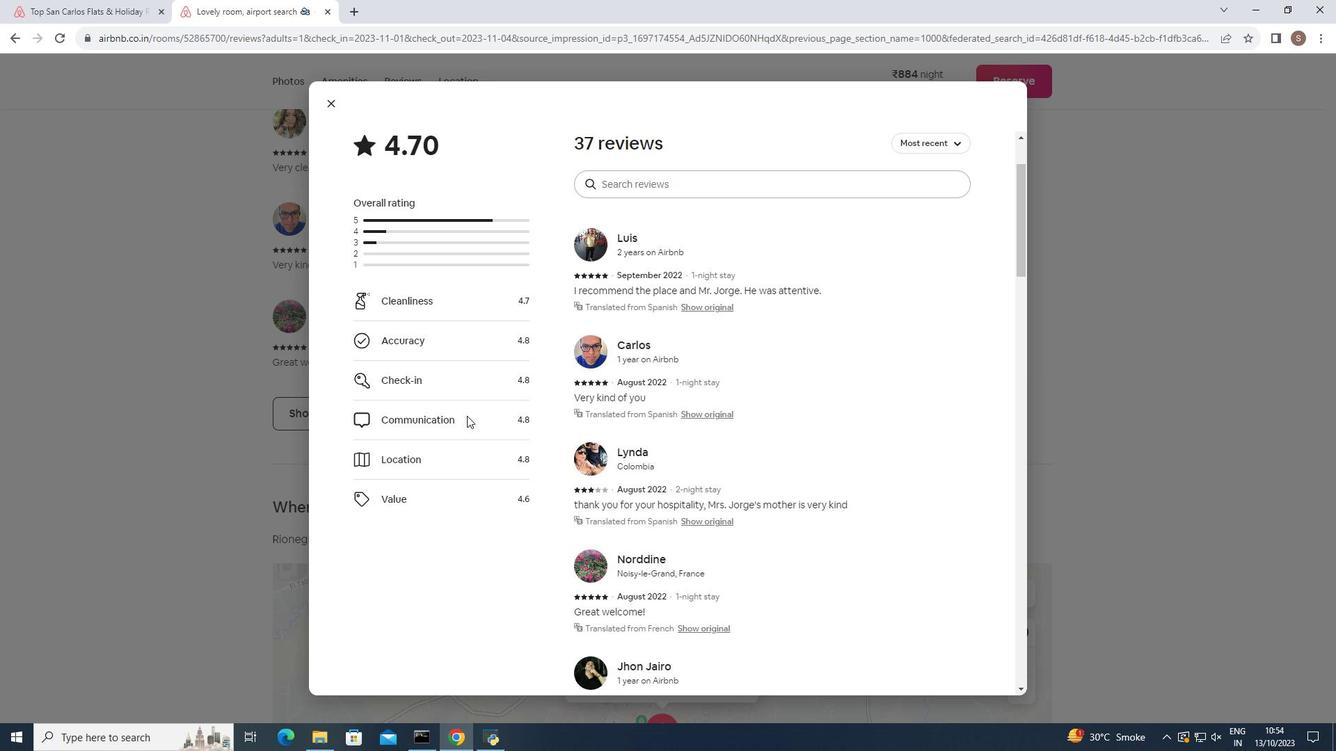 
Action: Mouse scrolled (467, 415) with delta (0, 0)
Screenshot: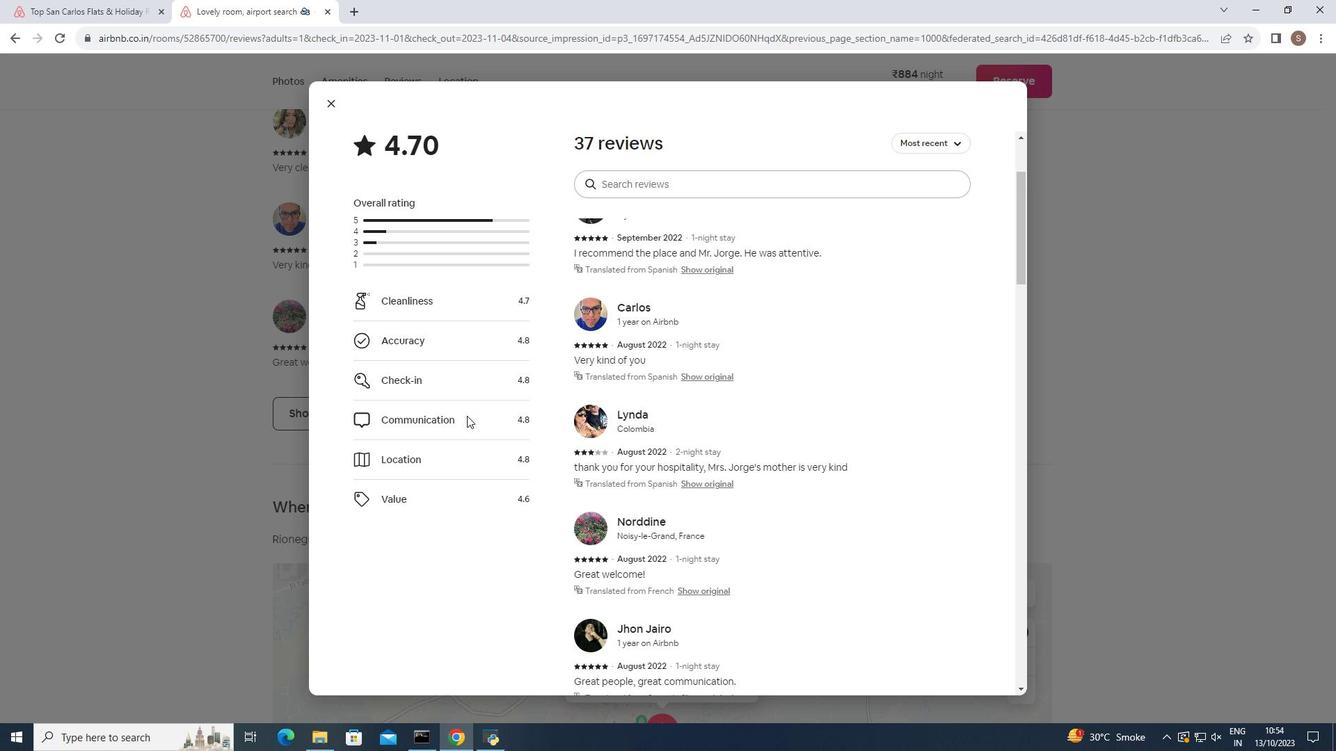 
Action: Mouse scrolled (467, 415) with delta (0, 0)
Screenshot: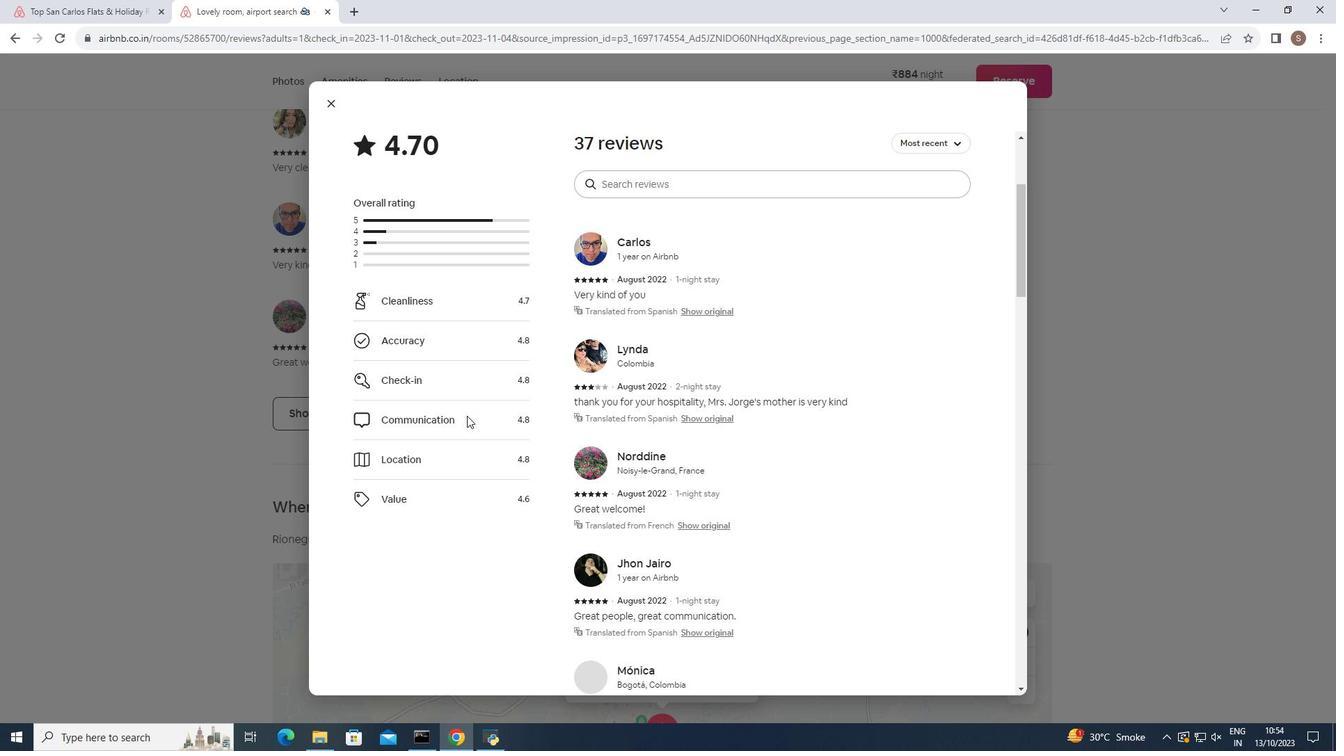 
Action: Mouse scrolled (467, 415) with delta (0, 0)
Screenshot: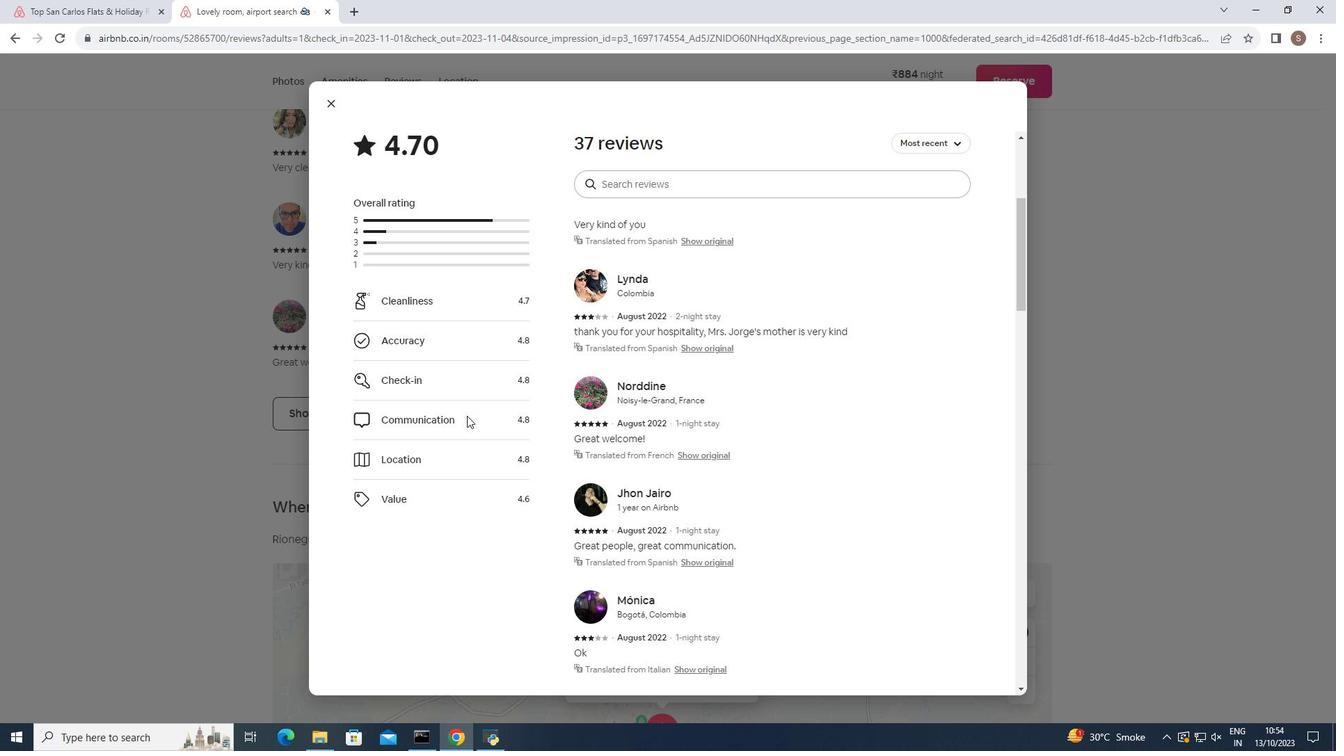 
Action: Mouse scrolled (467, 415) with delta (0, 0)
Screenshot: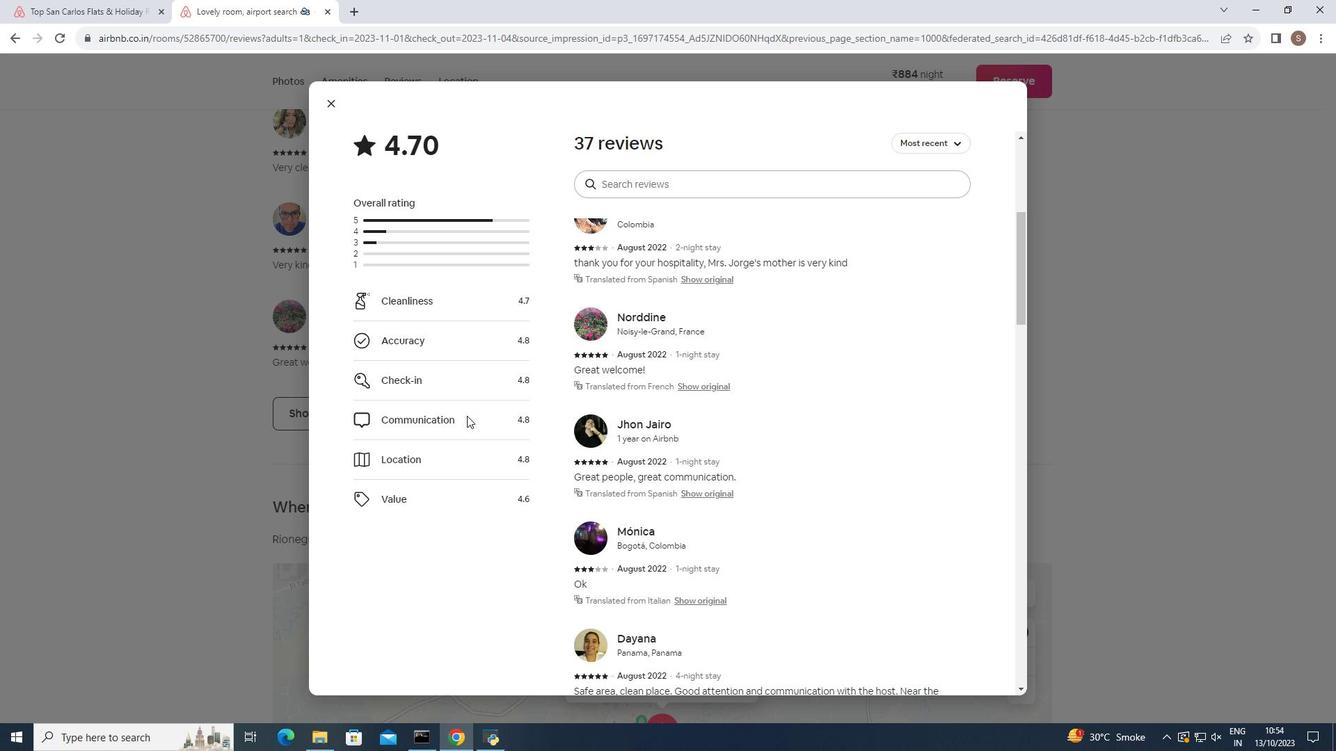 
Action: Mouse scrolled (467, 415) with delta (0, 0)
Screenshot: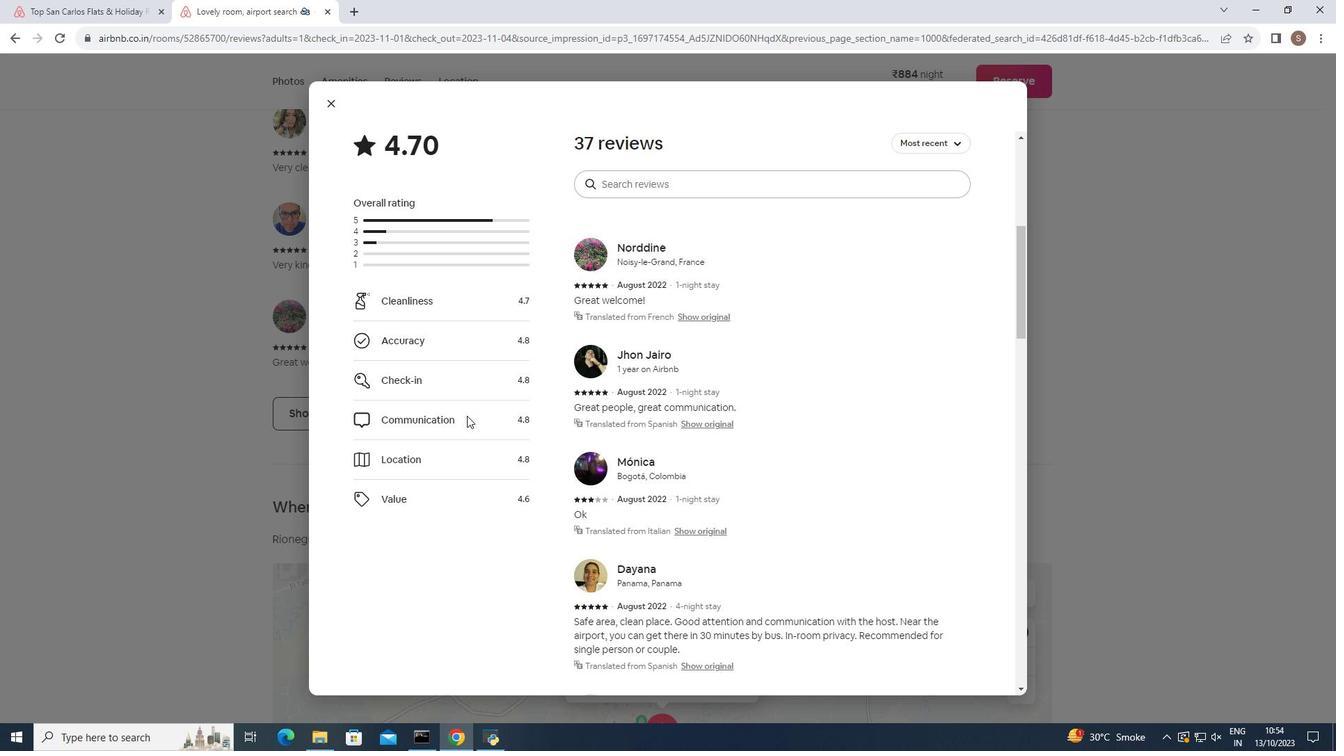 
Action: Mouse scrolled (467, 415) with delta (0, 0)
